 Task: Look for Airbnb options in Ermesinde, Portugal from 9th November, 2023 to 16th November, 2023 for 2 adults. Place can be entire room with 2 bedrooms having 2 beds and 1 bathroom. Property type can be flat.
Action: Mouse moved to (461, 59)
Screenshot: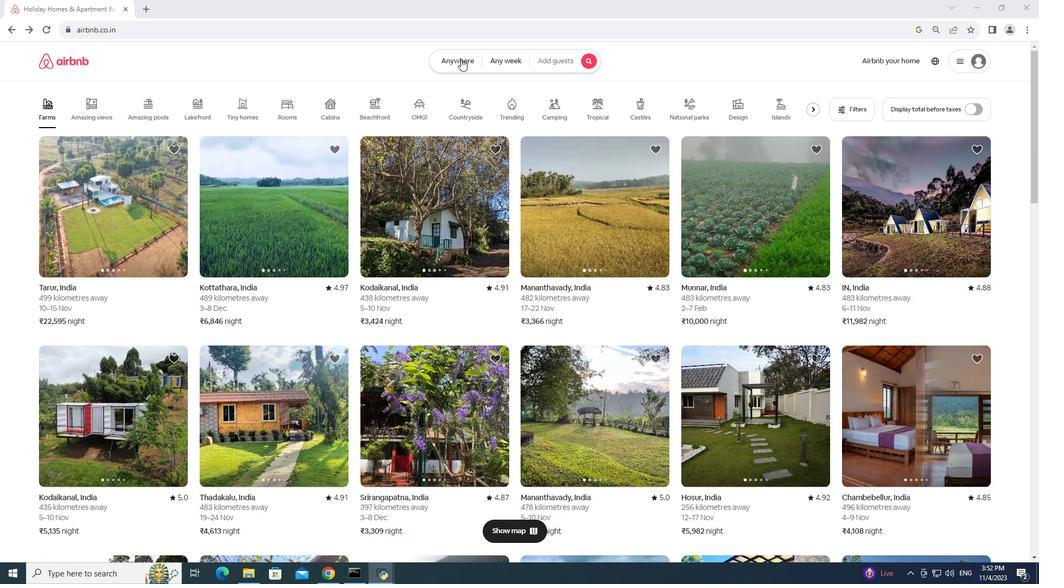 
Action: Mouse pressed left at (461, 59)
Screenshot: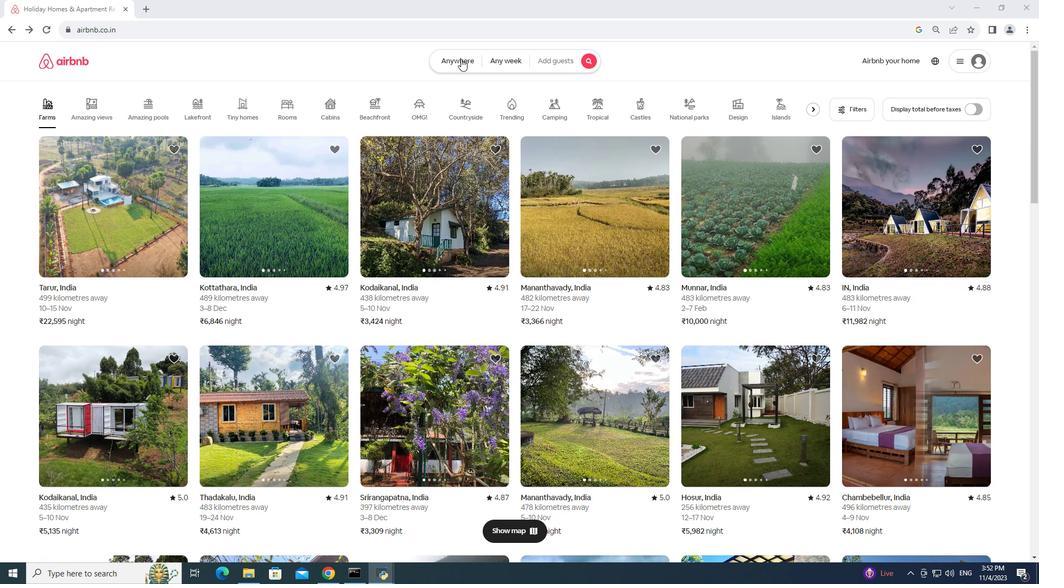 
Action: Mouse moved to (383, 104)
Screenshot: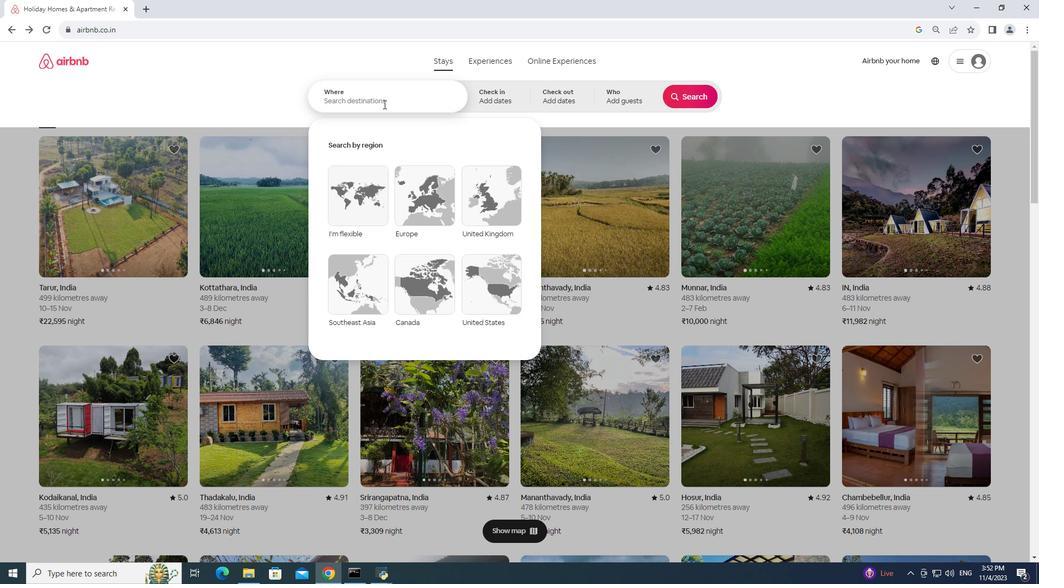 
Action: Mouse pressed left at (383, 104)
Screenshot: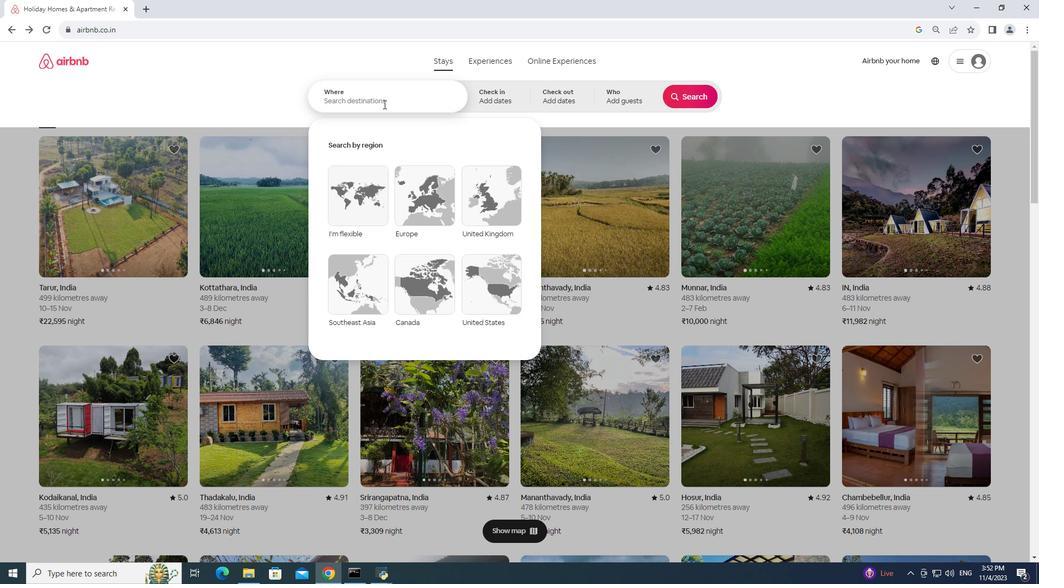 
Action: Key pressed ermesinde
Screenshot: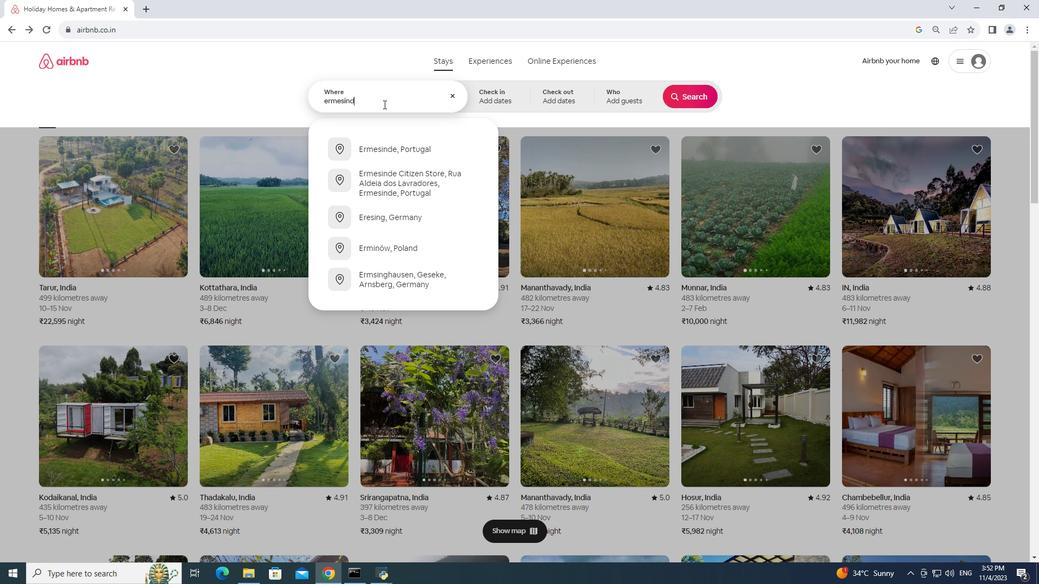 
Action: Mouse moved to (385, 147)
Screenshot: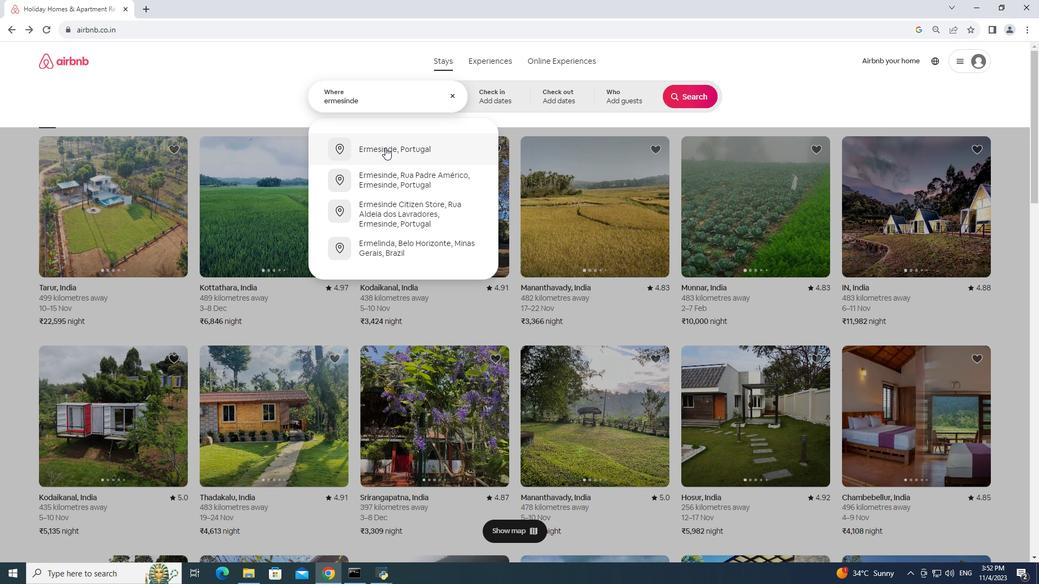
Action: Mouse pressed left at (385, 147)
Screenshot: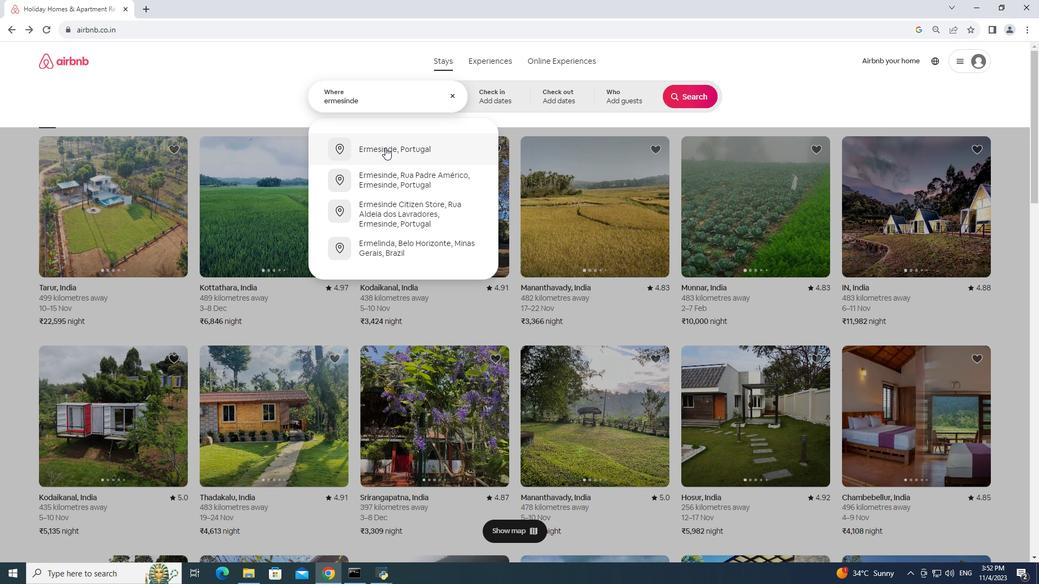 
Action: Mouse moved to (442, 241)
Screenshot: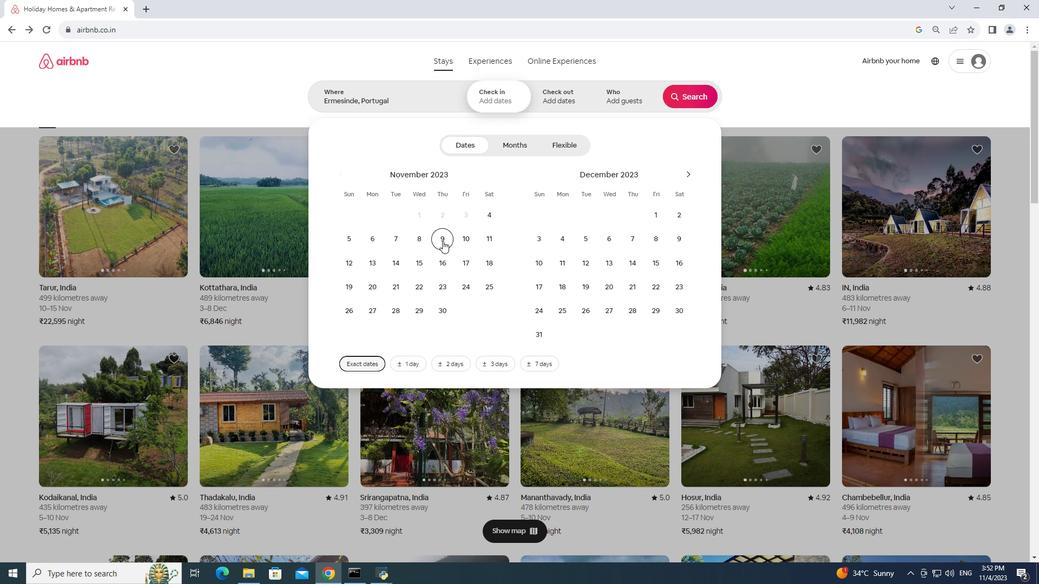 
Action: Mouse pressed left at (442, 241)
Screenshot: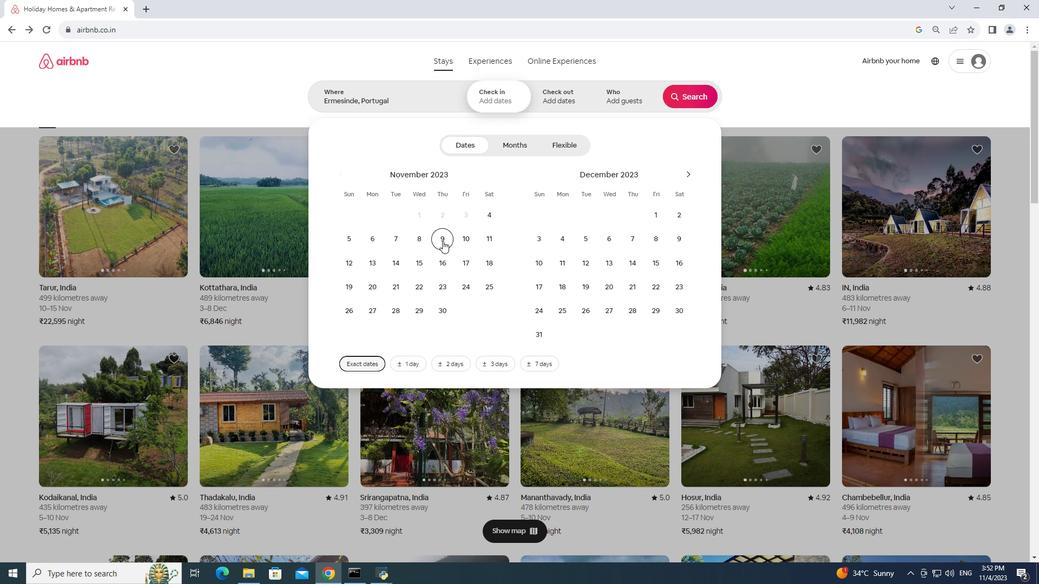 
Action: Mouse moved to (446, 261)
Screenshot: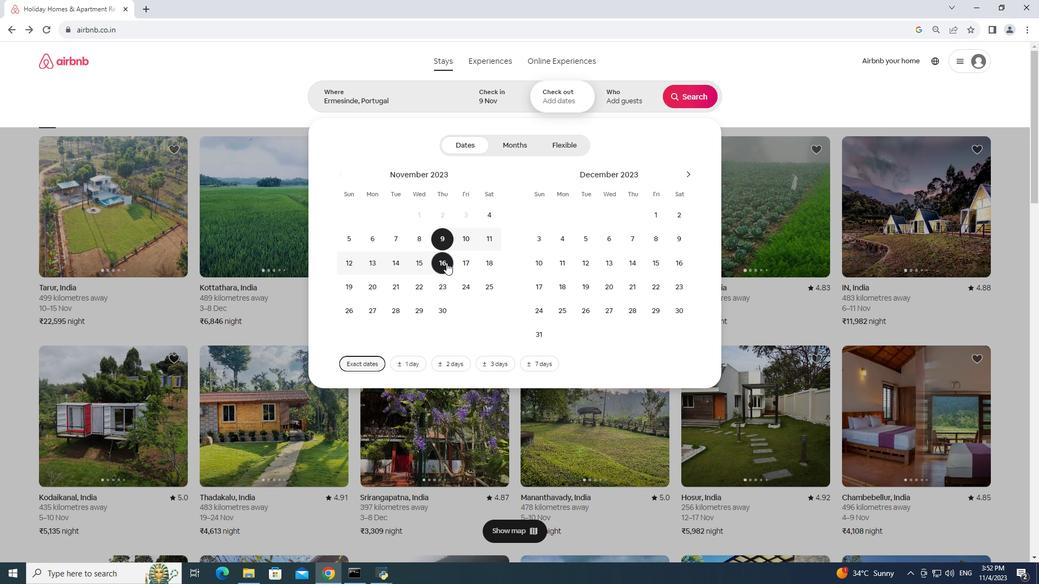 
Action: Mouse pressed left at (446, 261)
Screenshot: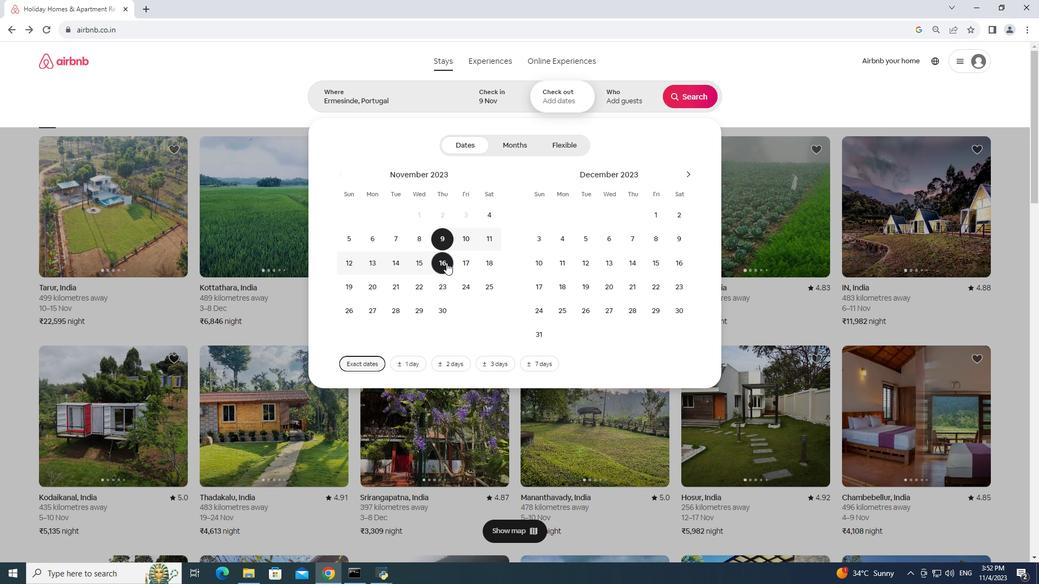 
Action: Mouse moved to (620, 91)
Screenshot: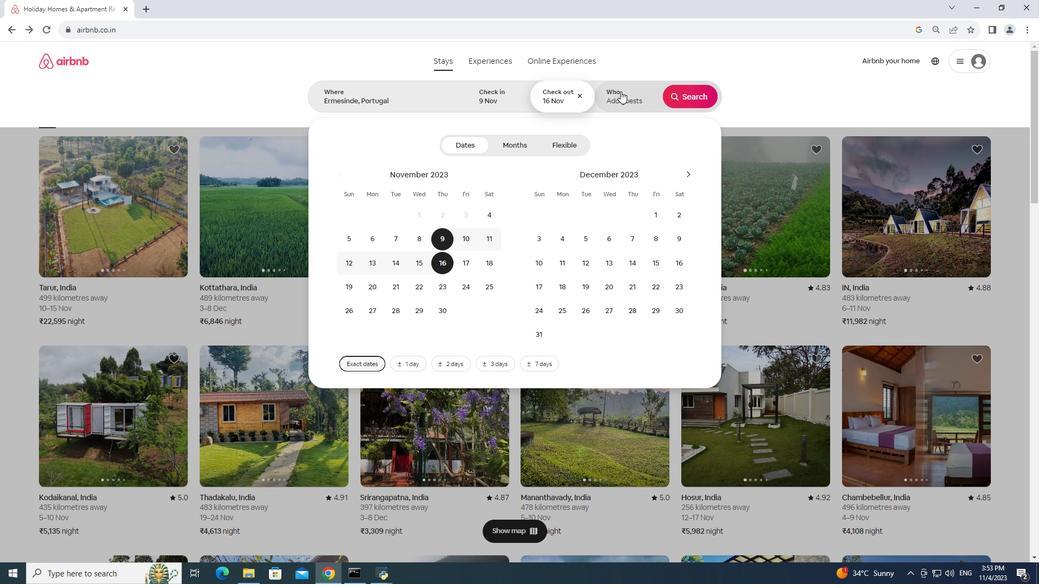 
Action: Mouse pressed left at (620, 91)
Screenshot: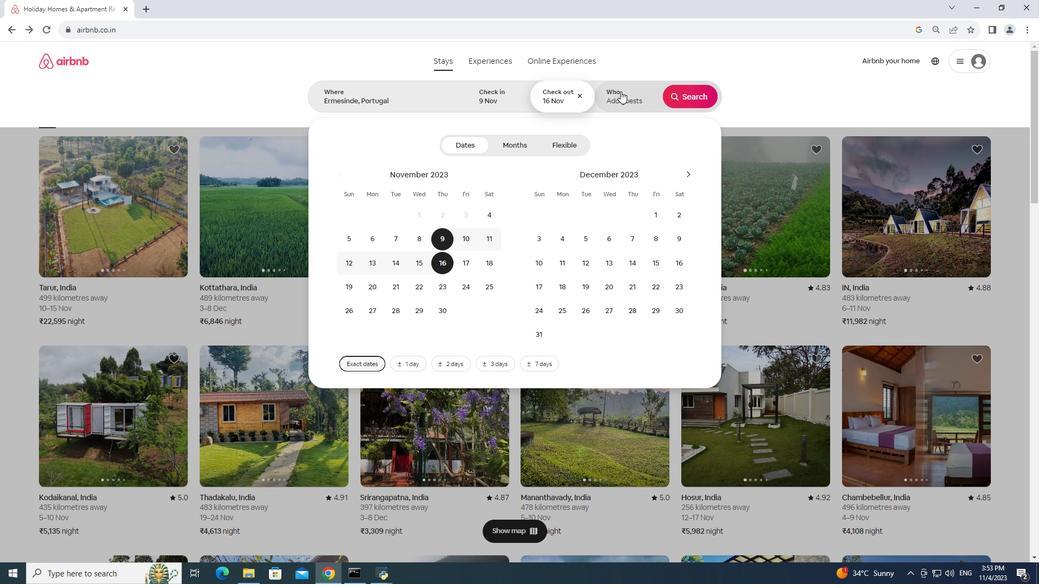 
Action: Mouse moved to (692, 152)
Screenshot: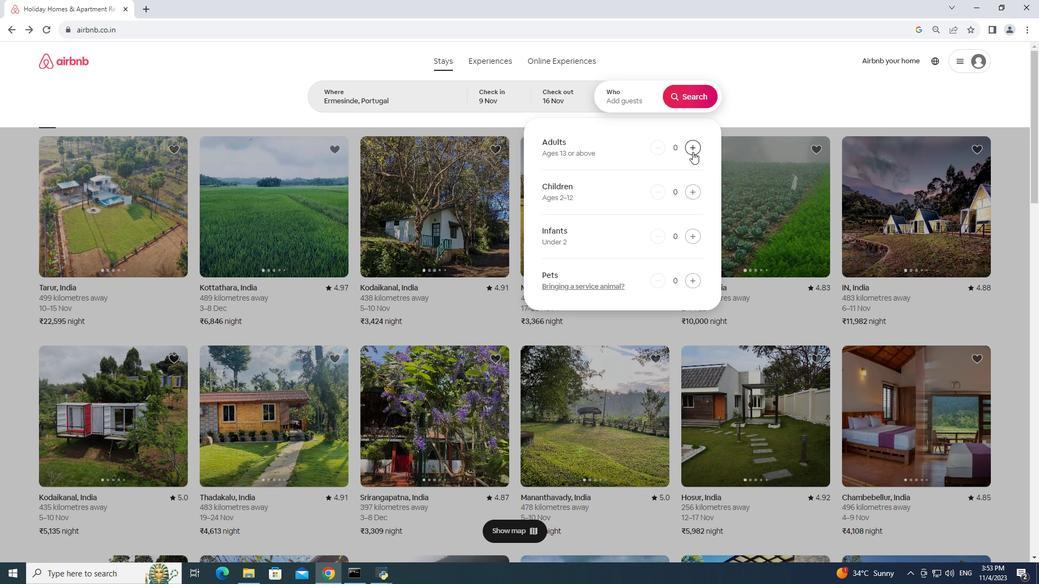 
Action: Mouse pressed left at (692, 152)
Screenshot: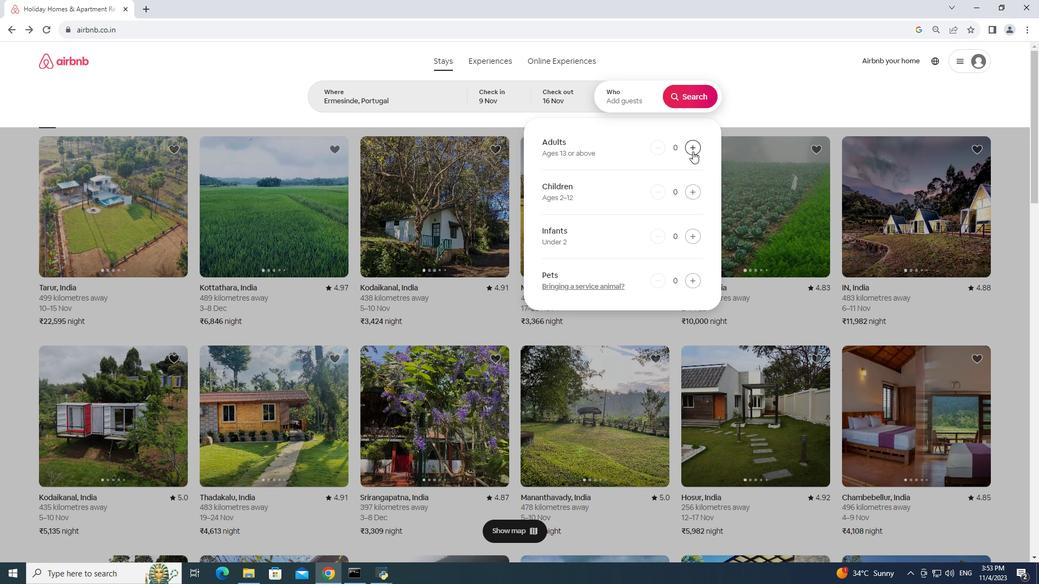 
Action: Mouse moved to (692, 151)
Screenshot: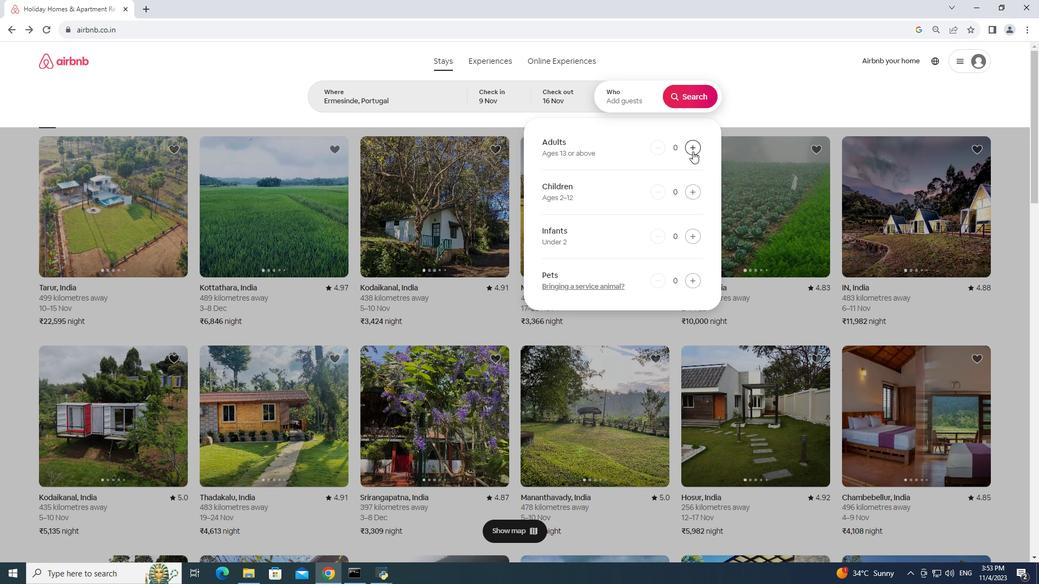 
Action: Mouse pressed left at (692, 151)
Screenshot: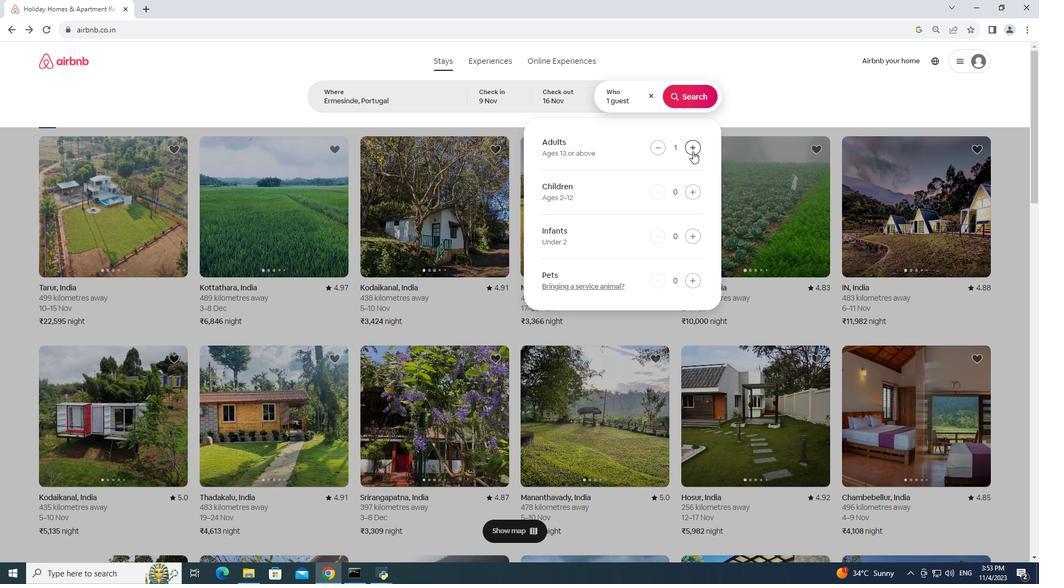 
Action: Mouse moved to (675, 96)
Screenshot: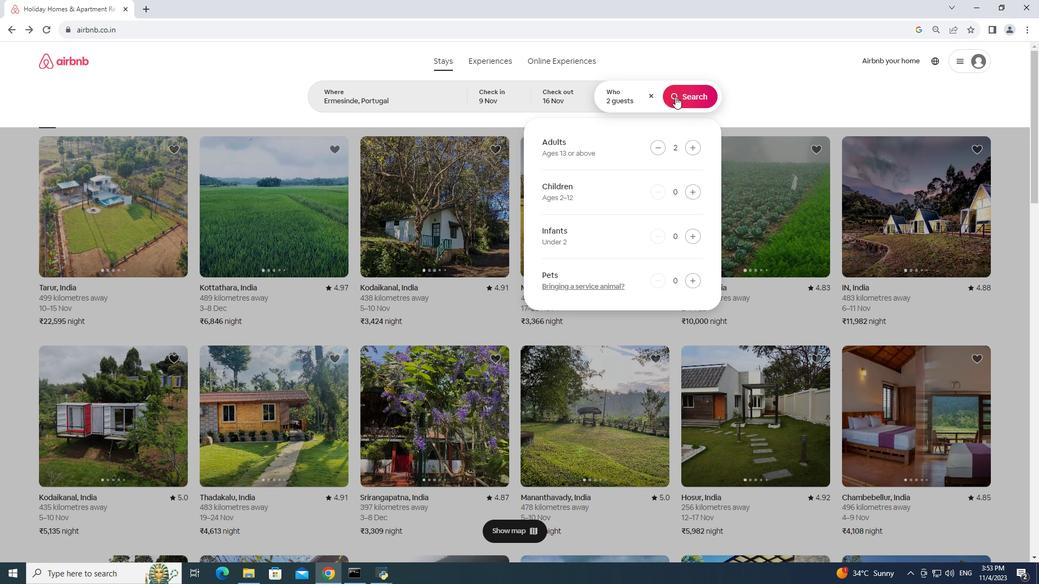 
Action: Mouse pressed left at (675, 96)
Screenshot: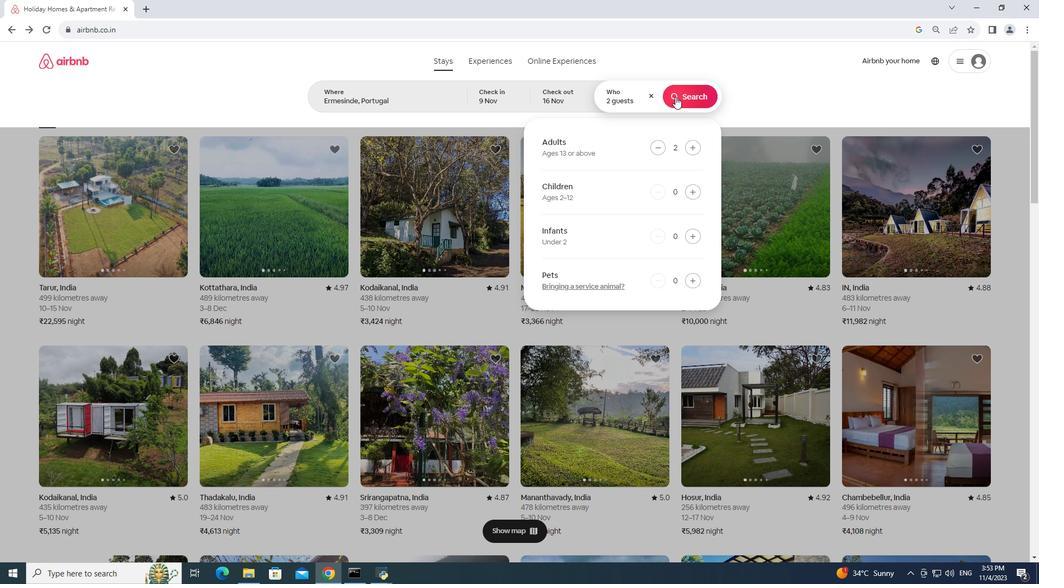 
Action: Mouse moved to (883, 100)
Screenshot: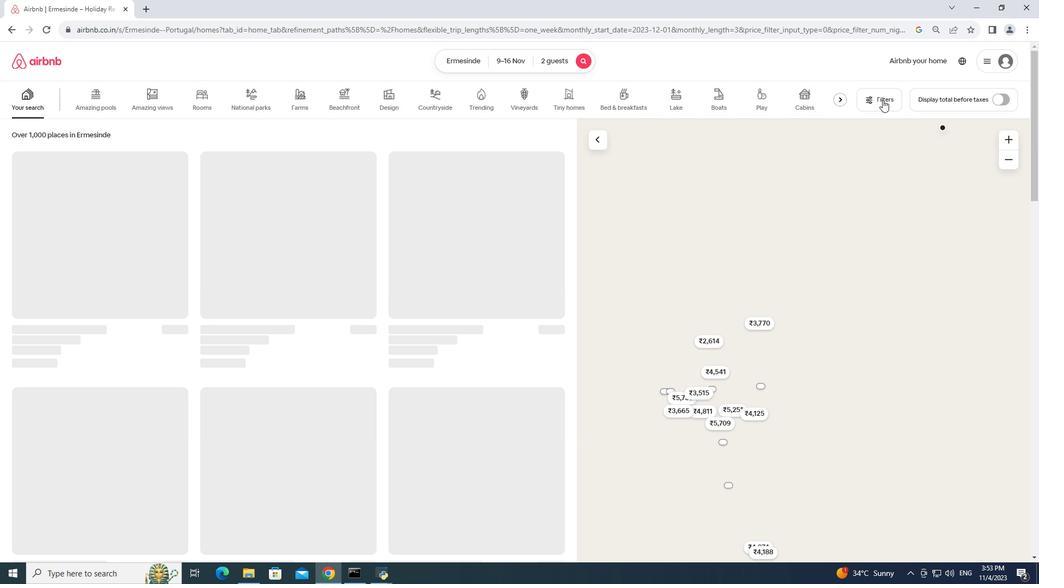 
Action: Mouse pressed left at (883, 100)
Screenshot: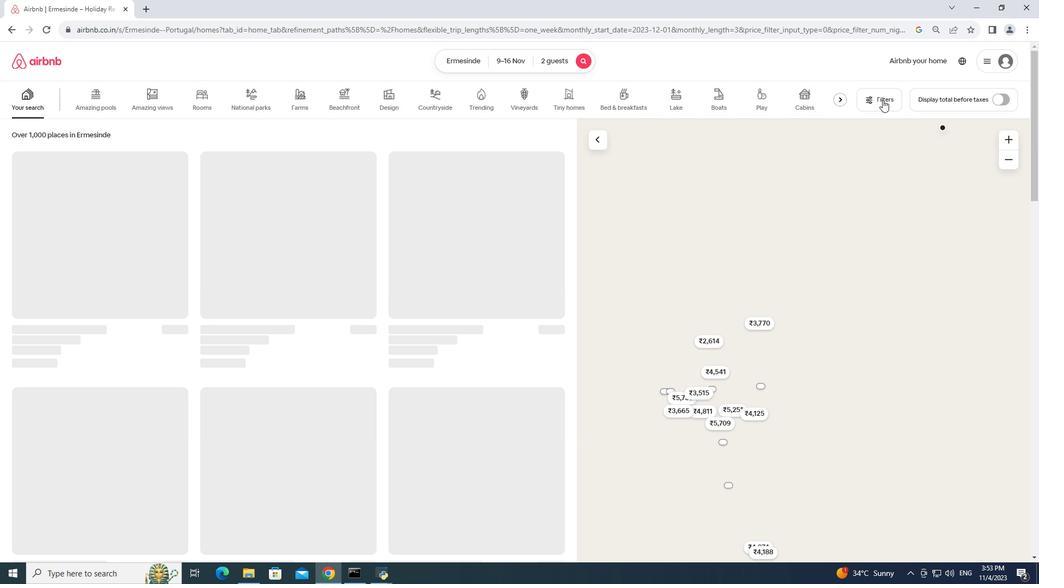 
Action: Mouse moved to (423, 402)
Screenshot: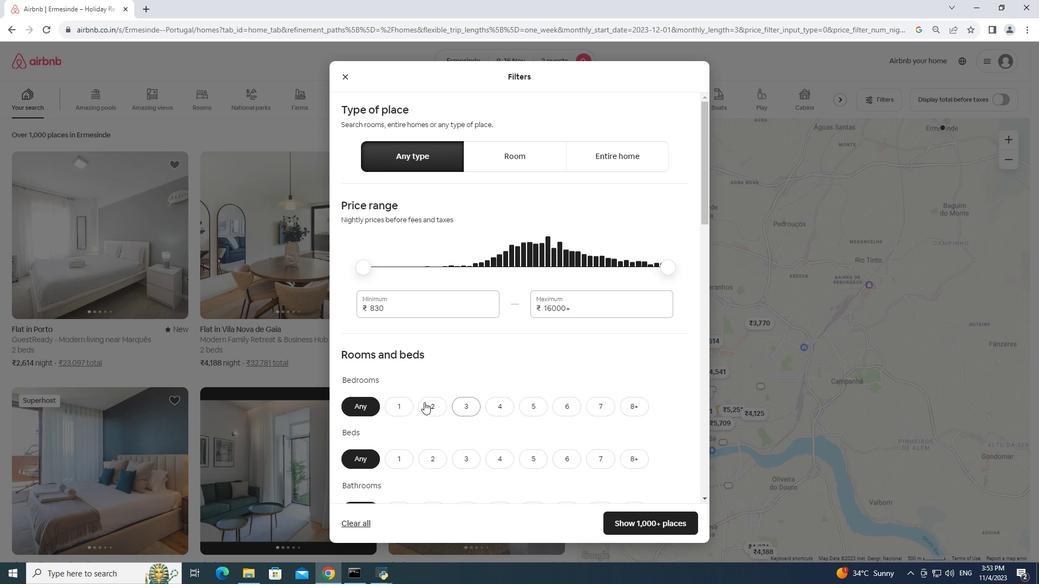 
Action: Mouse pressed left at (423, 402)
Screenshot: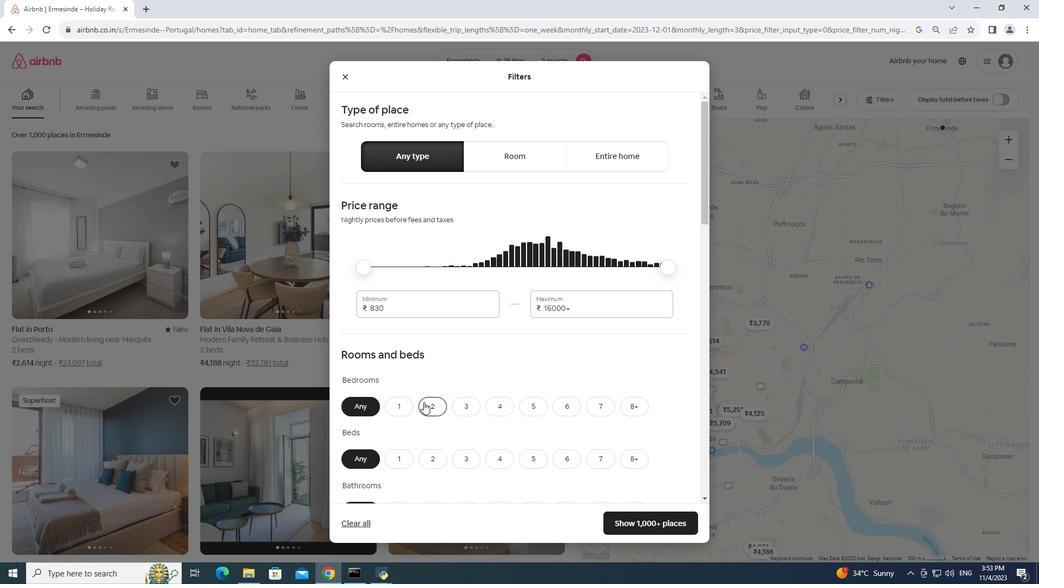 
Action: Mouse moved to (434, 452)
Screenshot: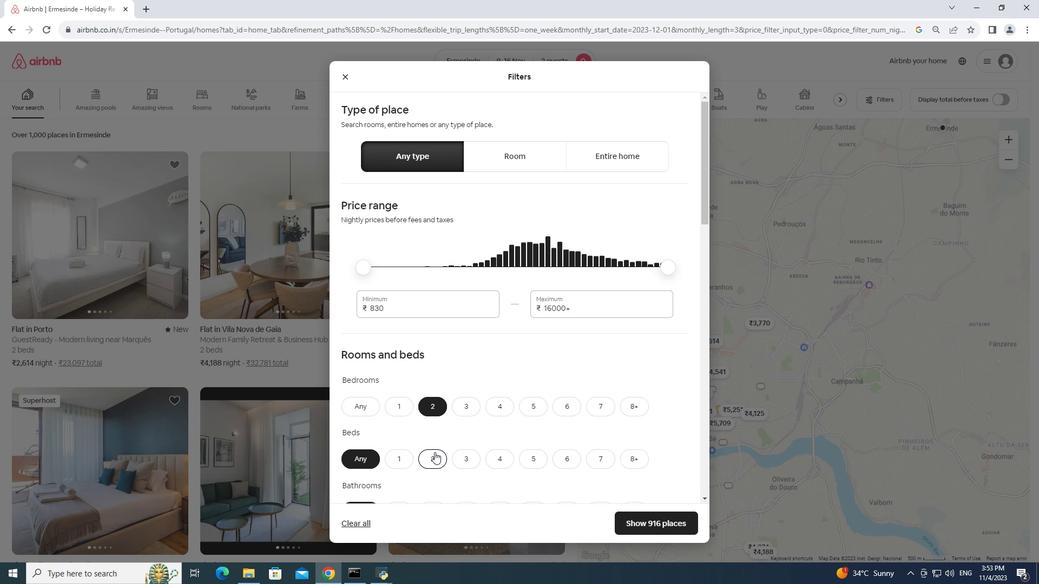 
Action: Mouse pressed left at (434, 452)
Screenshot: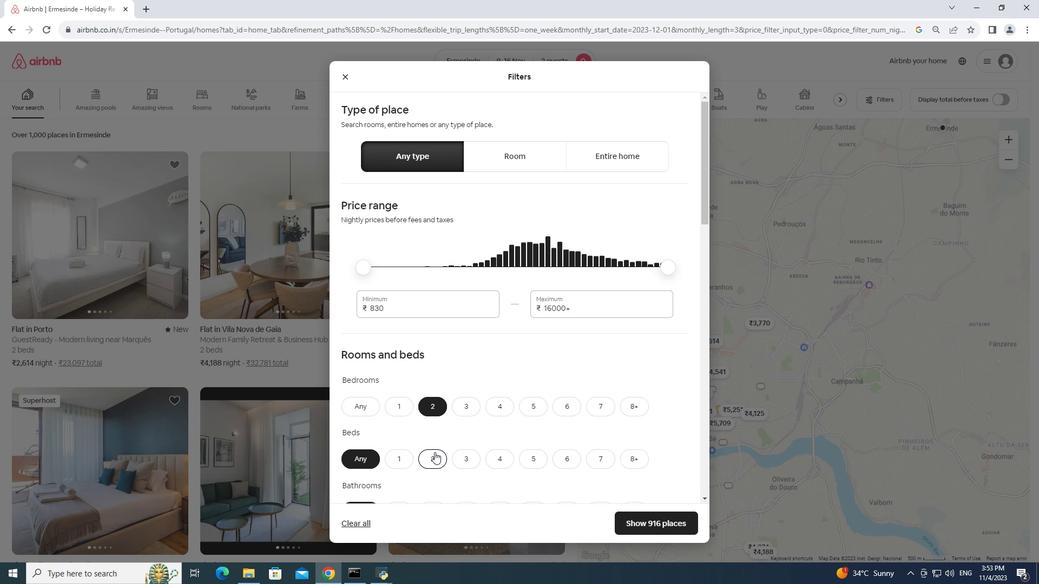 
Action: Mouse moved to (435, 452)
Screenshot: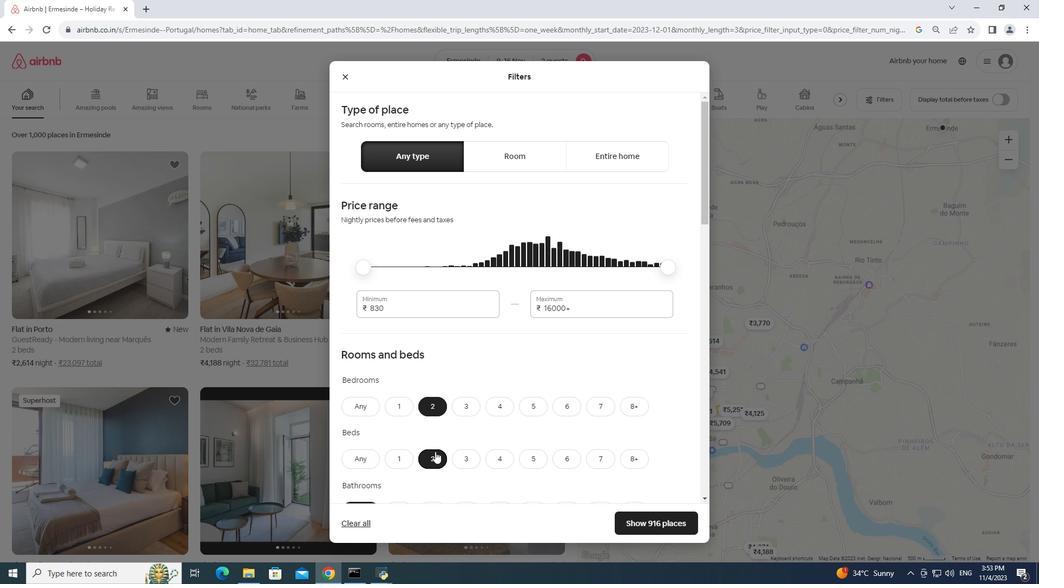 
Action: Mouse scrolled (435, 451) with delta (0, 0)
Screenshot: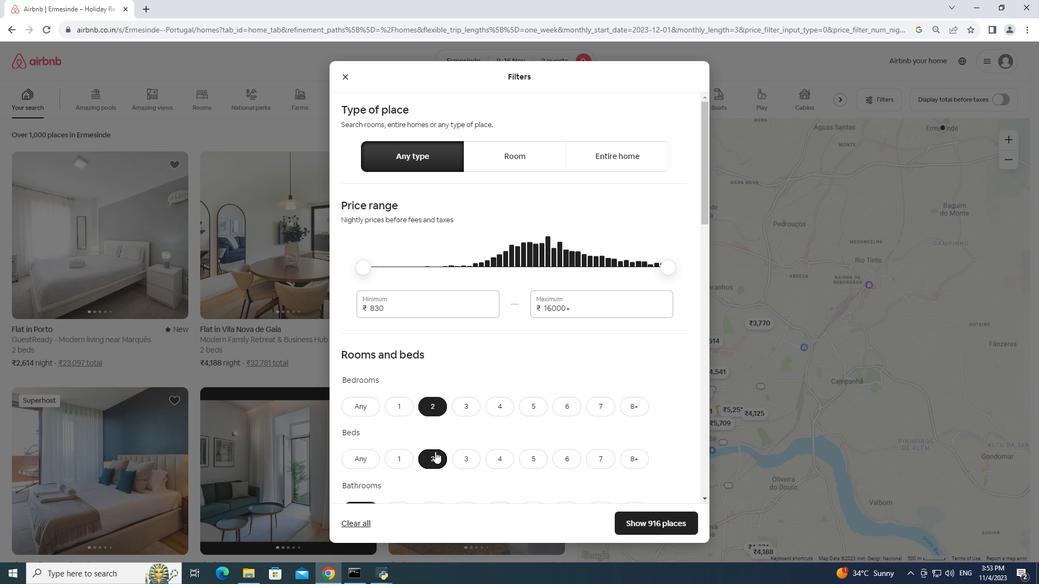 
Action: Mouse scrolled (435, 451) with delta (0, 0)
Screenshot: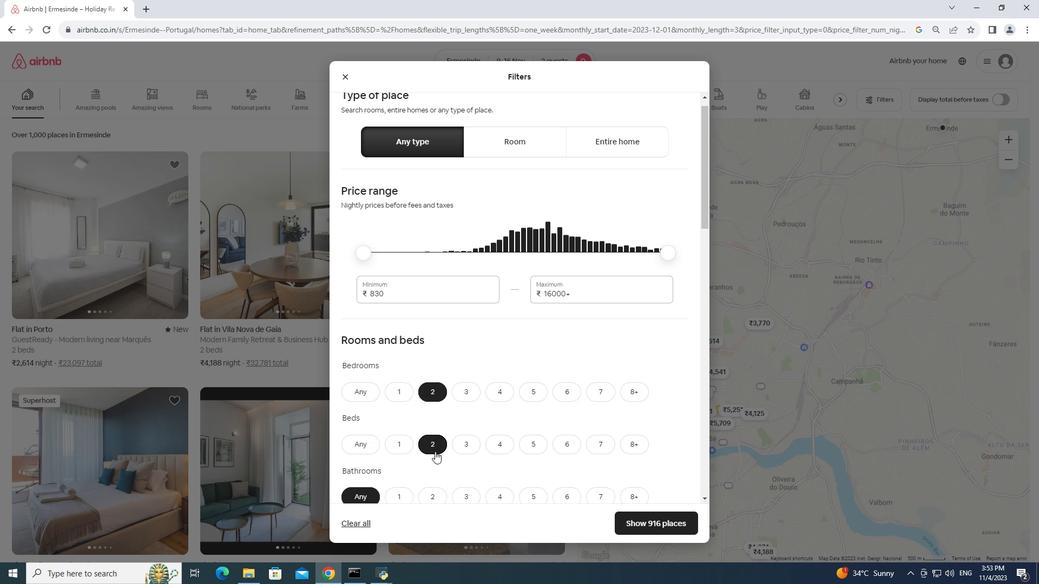 
Action: Mouse moved to (391, 404)
Screenshot: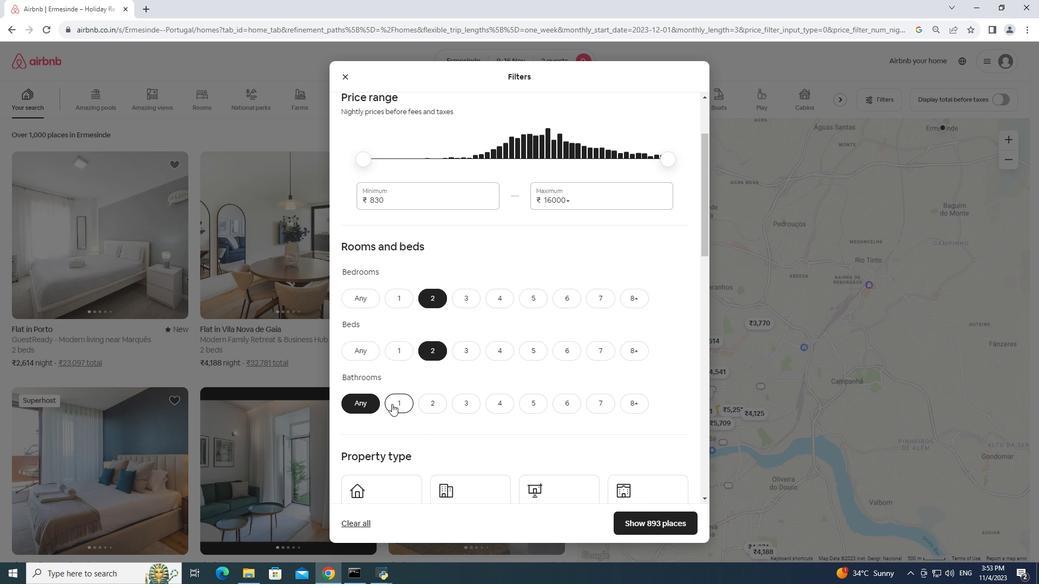 
Action: Mouse pressed left at (391, 404)
Screenshot: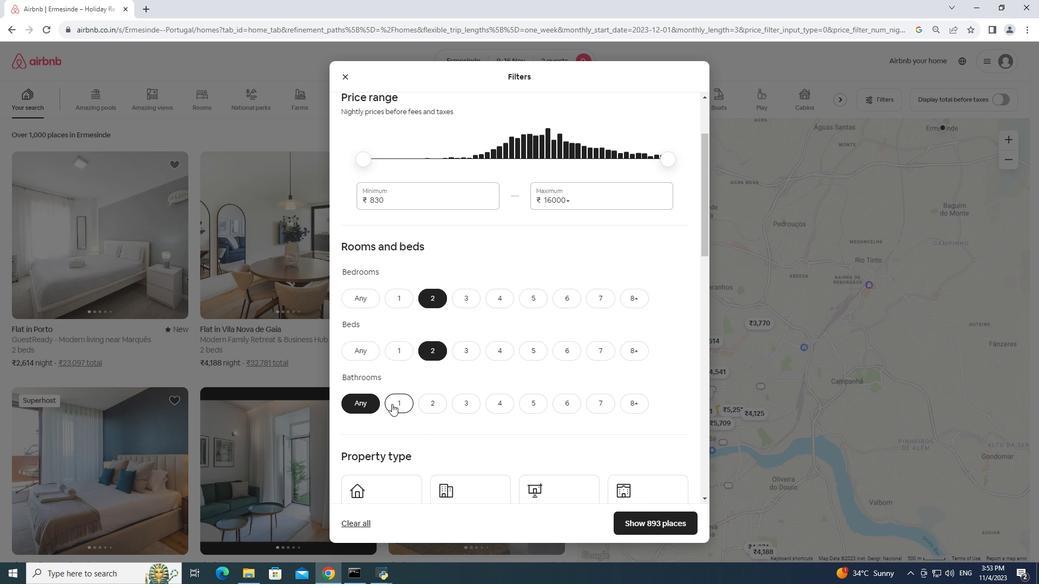 
Action: Mouse moved to (489, 416)
Screenshot: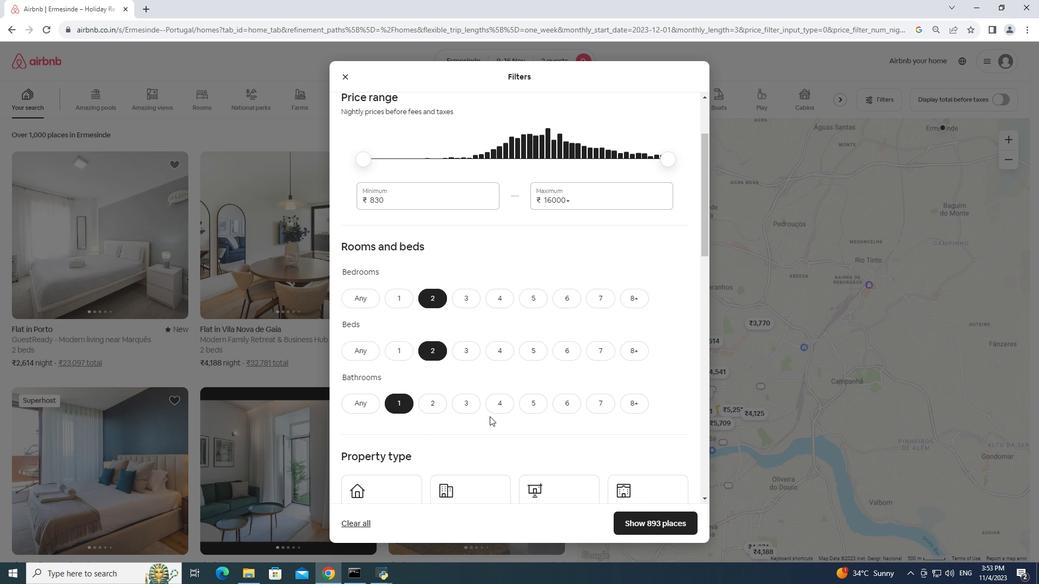 
Action: Mouse scrolled (489, 416) with delta (0, 0)
Screenshot: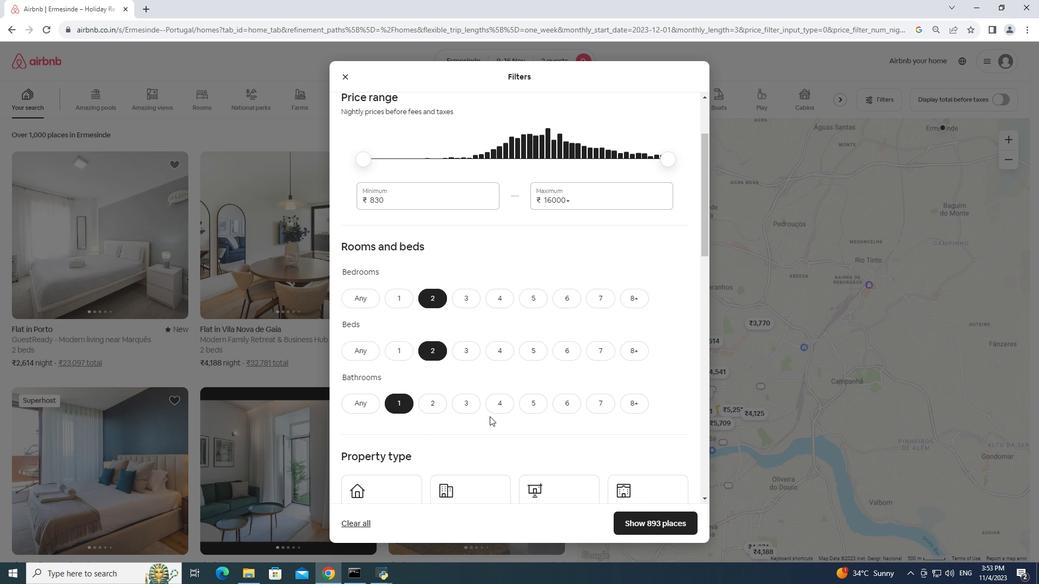 
Action: Mouse scrolled (489, 416) with delta (0, 0)
Screenshot: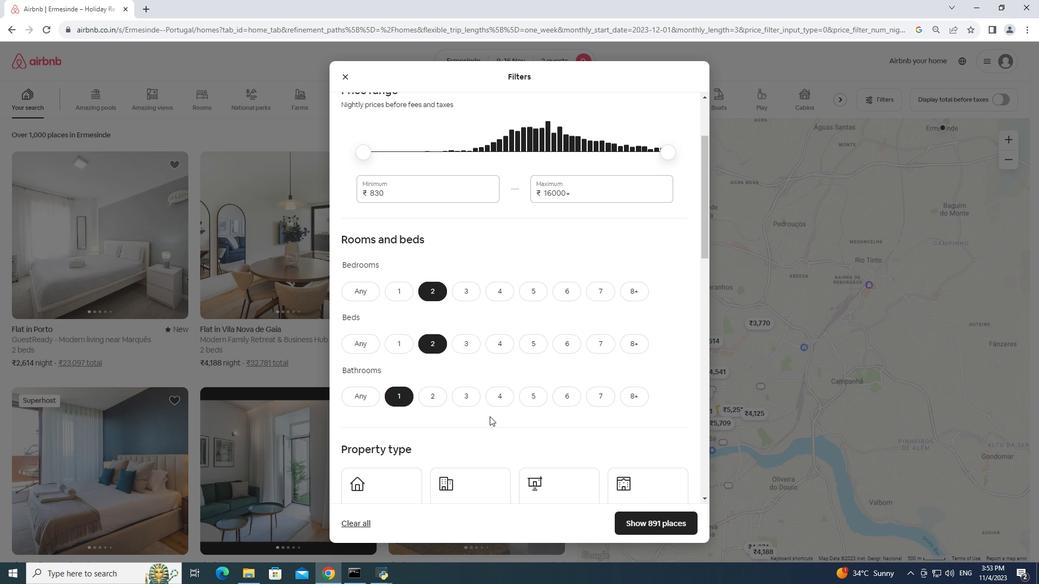 
Action: Mouse scrolled (489, 416) with delta (0, 0)
Screenshot: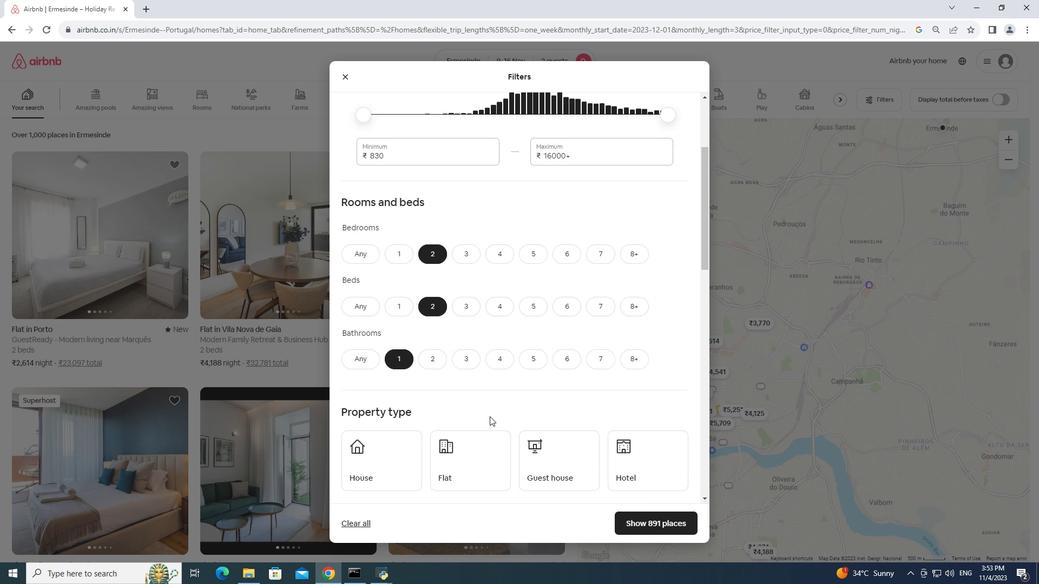 
Action: Mouse moved to (482, 361)
Screenshot: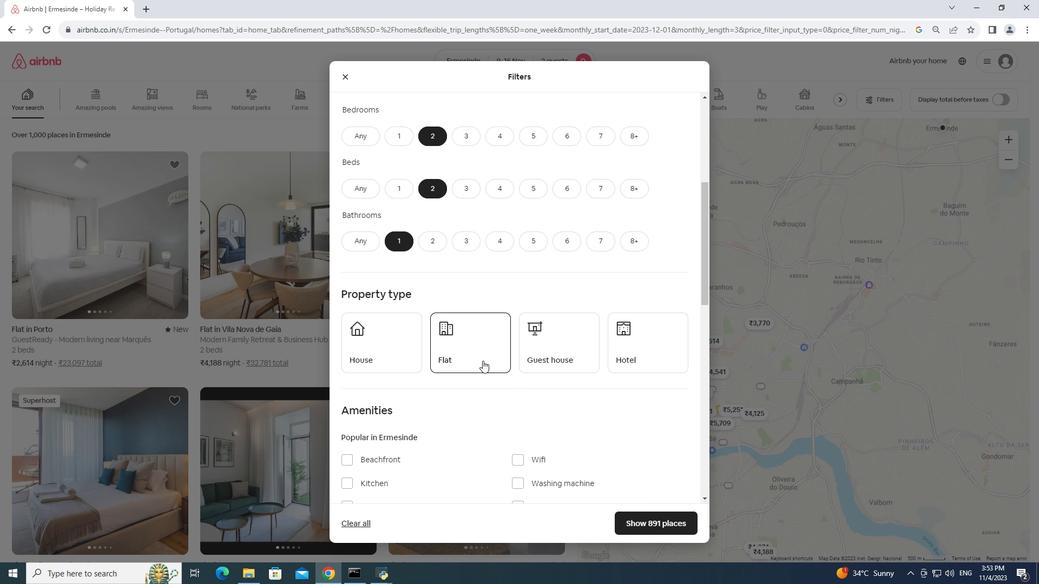 
Action: Mouse pressed left at (482, 361)
Screenshot: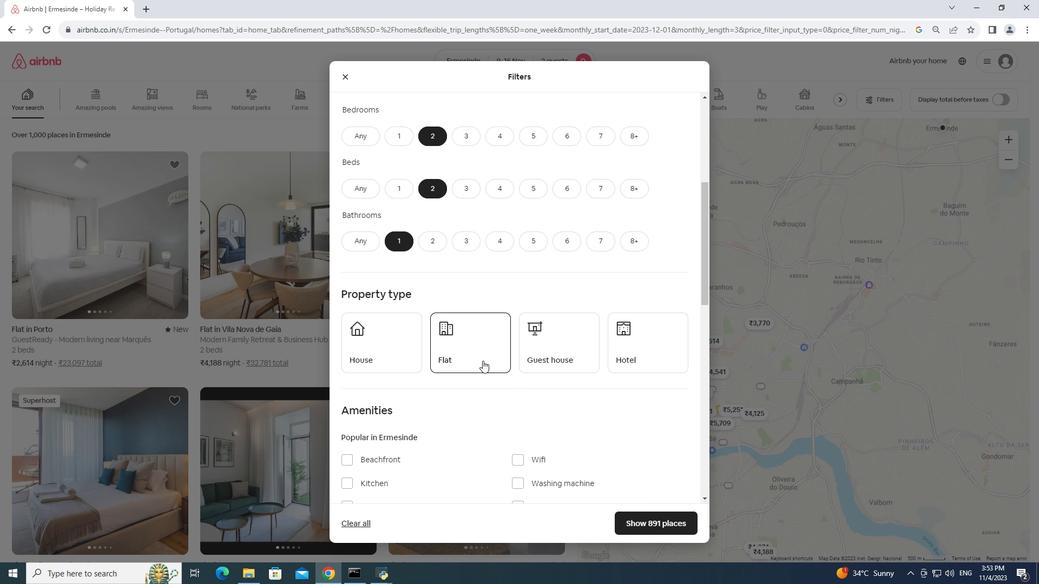 
Action: Mouse moved to (662, 521)
Screenshot: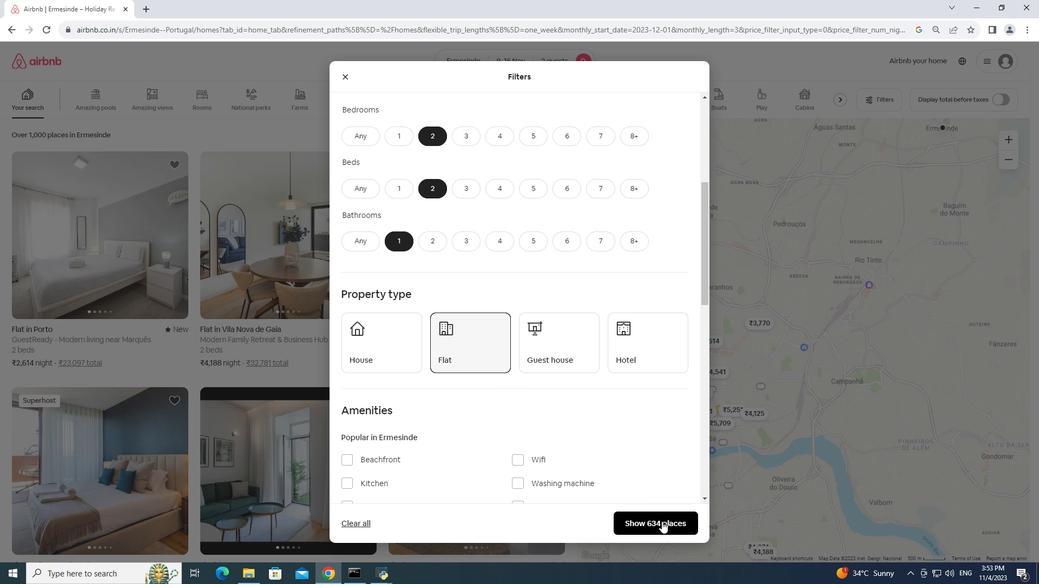 
Action: Mouse pressed left at (662, 521)
Screenshot: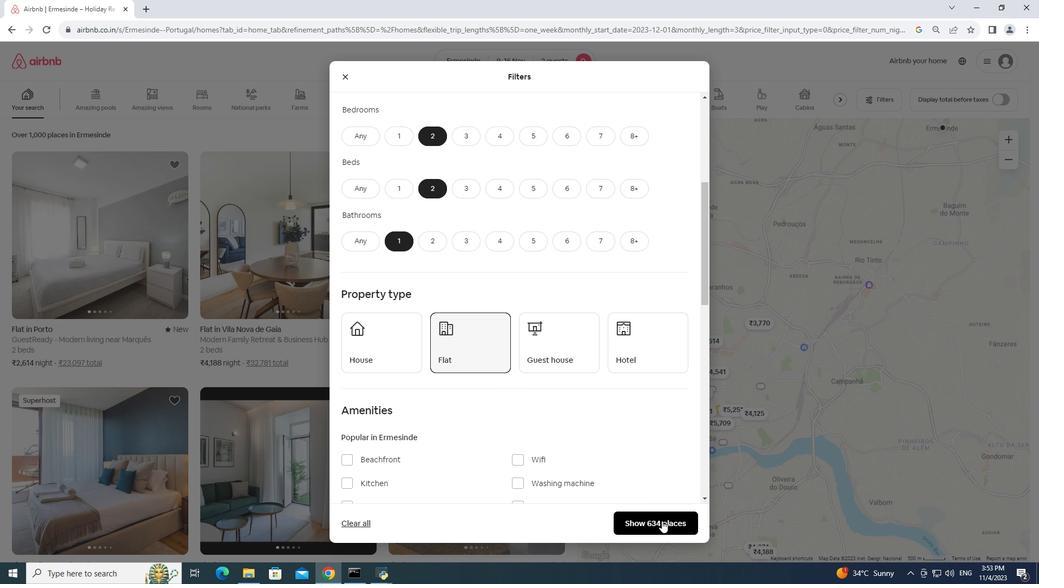 
Action: Mouse moved to (250, 323)
Screenshot: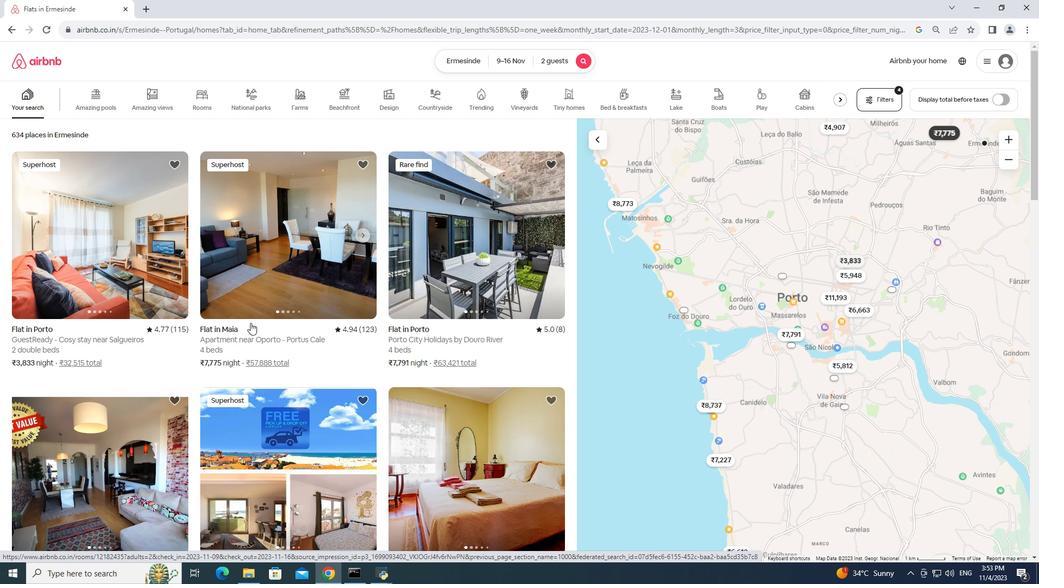 
Action: Mouse scrolled (250, 322) with delta (0, 0)
Screenshot: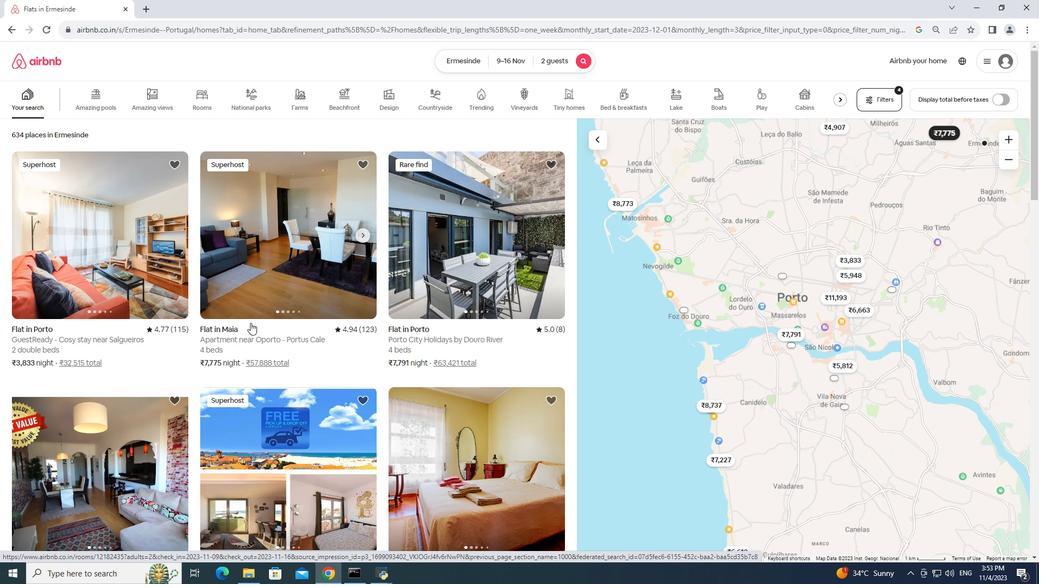 
Action: Mouse moved to (145, 221)
Screenshot: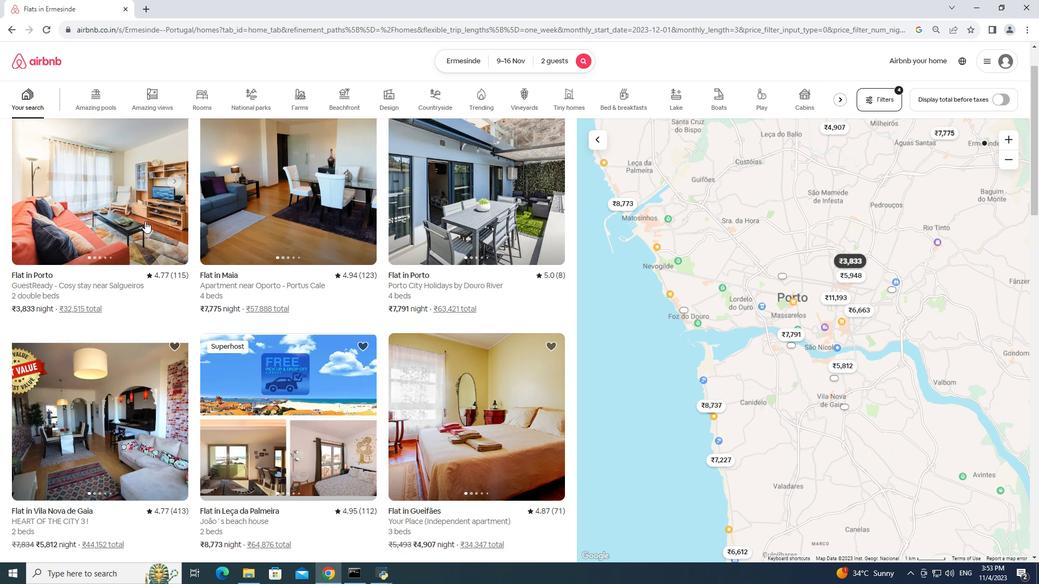 
Action: Mouse pressed left at (145, 221)
Screenshot: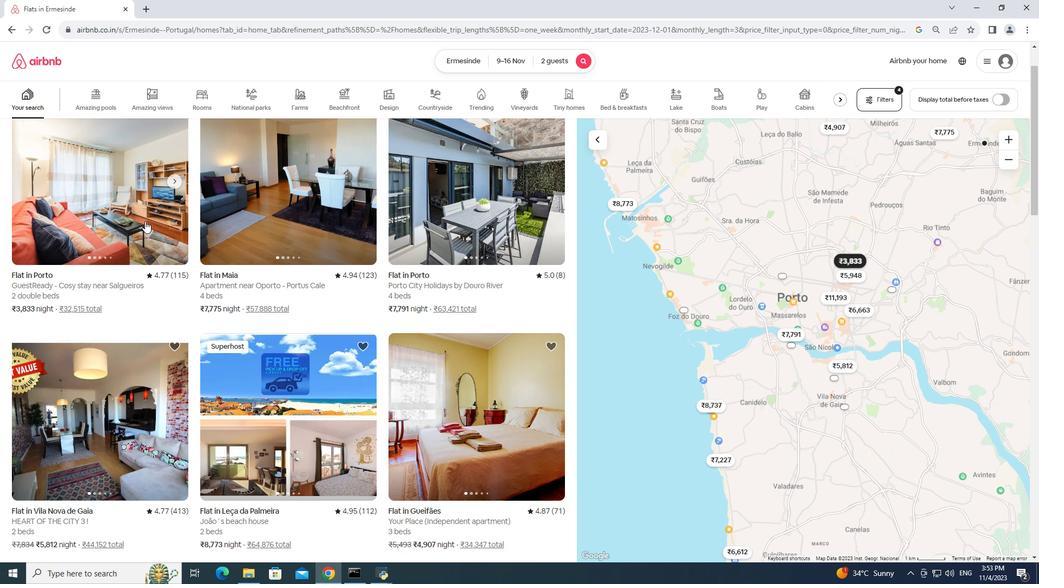 
Action: Mouse pressed left at (145, 221)
Screenshot: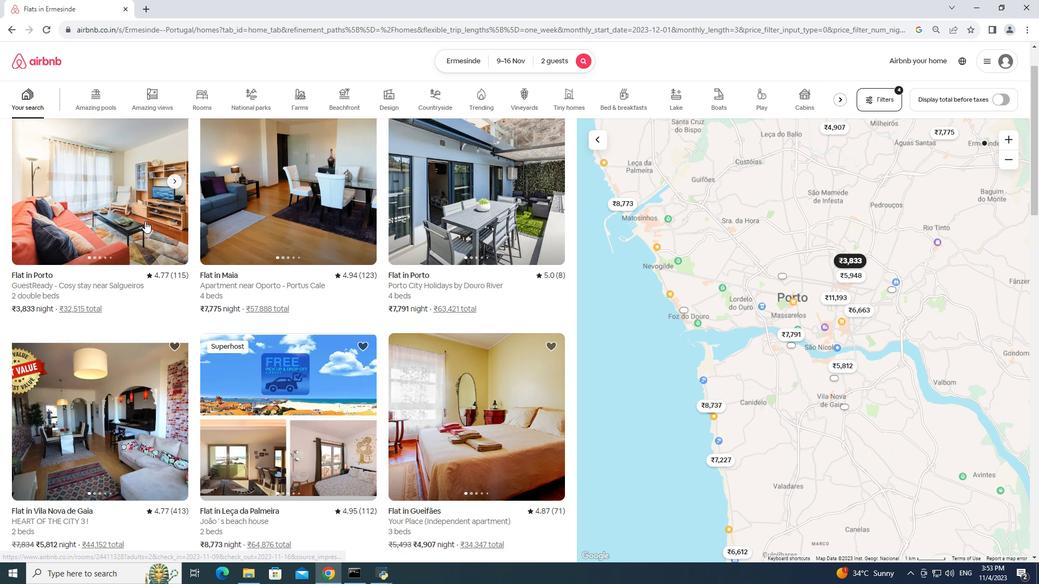 
Action: Mouse moved to (253, 6)
Screenshot: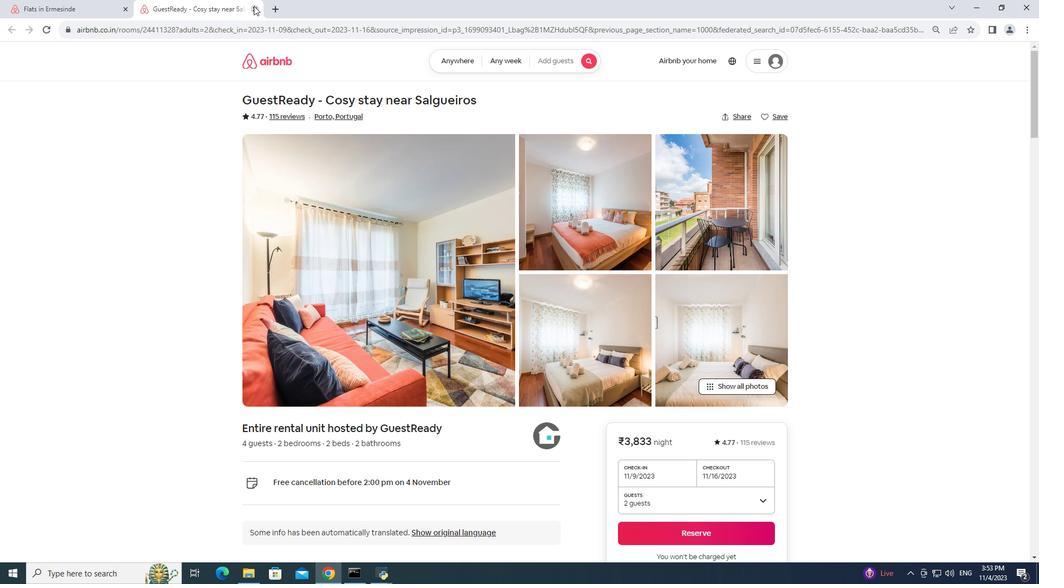 
Action: Mouse pressed left at (253, 6)
Screenshot: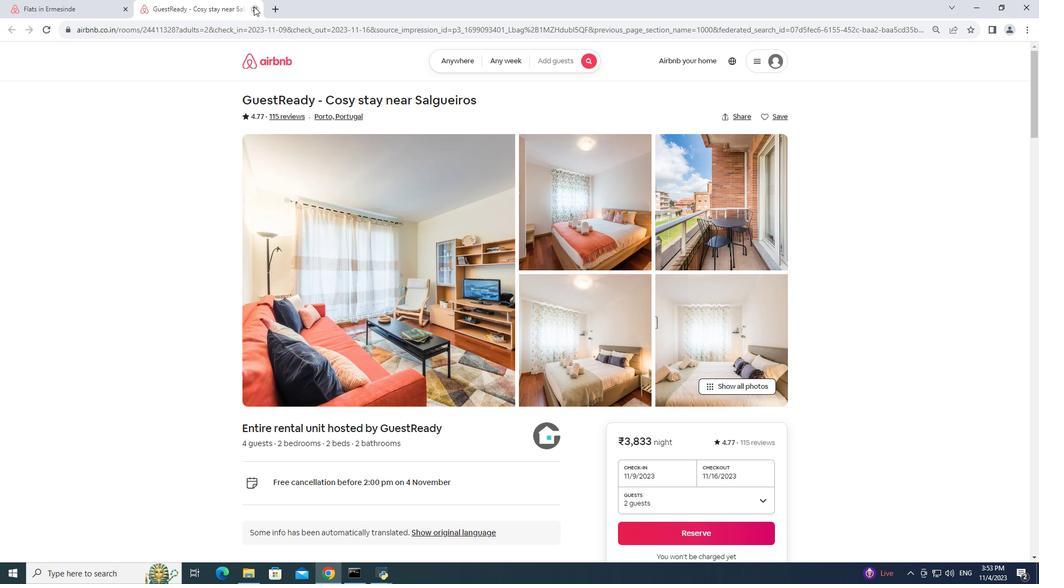 
Action: Mouse moved to (249, 279)
Screenshot: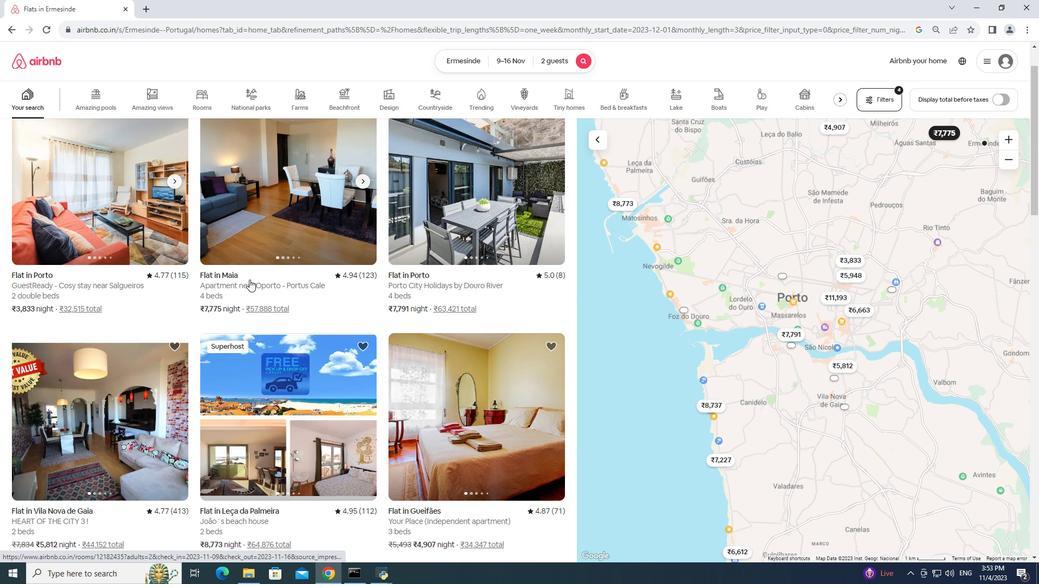 
Action: Mouse scrolled (249, 279) with delta (0, 0)
Screenshot: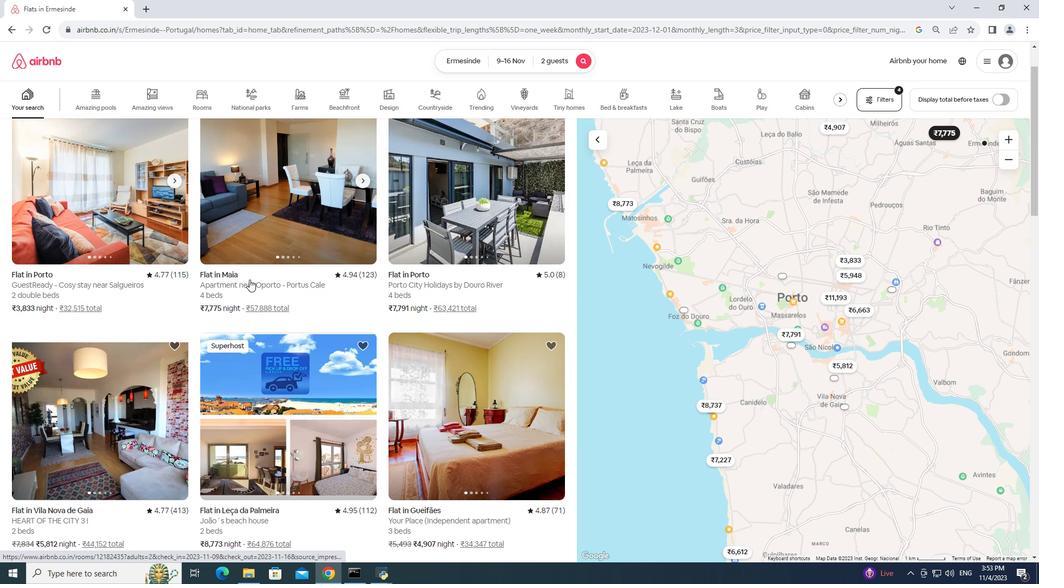 
Action: Mouse moved to (223, 191)
Screenshot: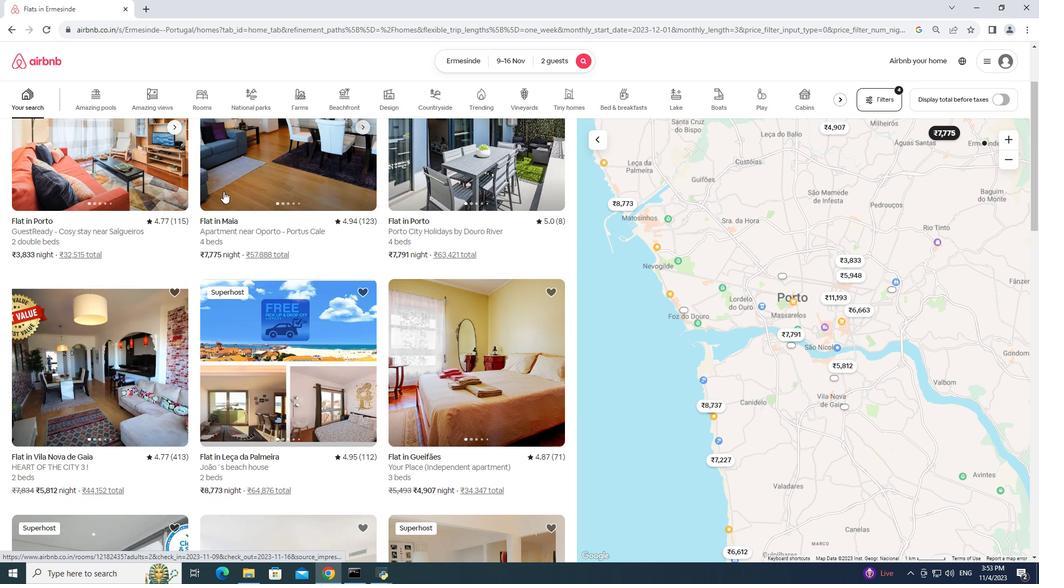 
Action: Mouse pressed left at (223, 191)
Screenshot: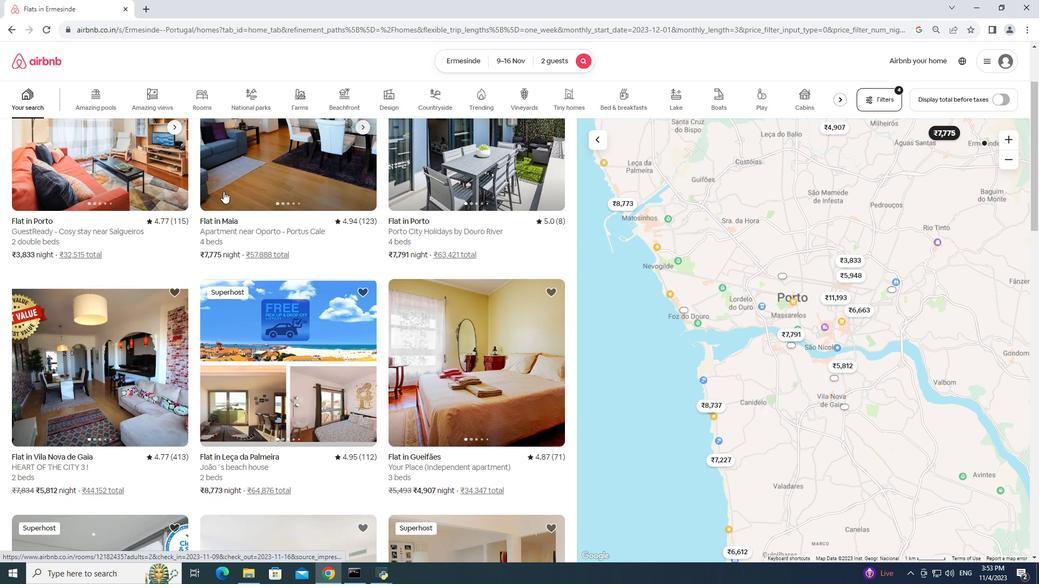 
Action: Mouse moved to (223, 191)
Screenshot: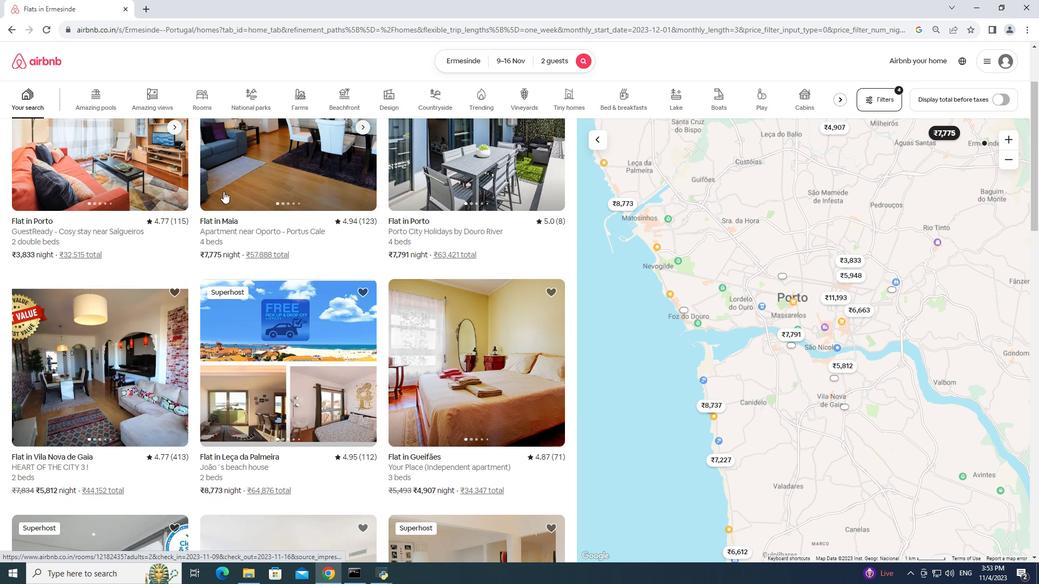 
Action: Mouse pressed left at (223, 191)
Screenshot: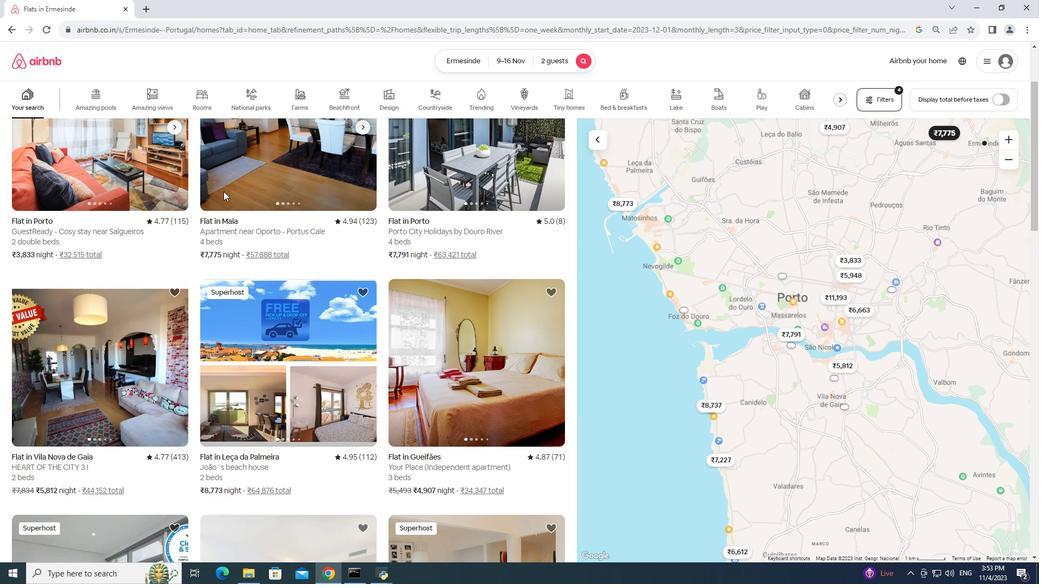 
Action: Mouse moved to (400, 245)
Screenshot: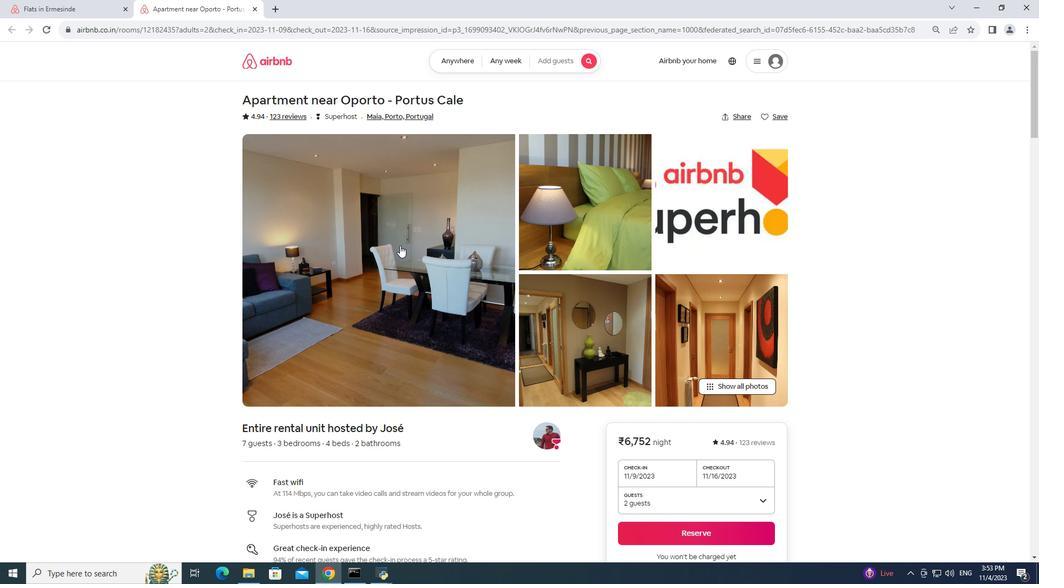 
Action: Mouse scrolled (400, 245) with delta (0, 0)
Screenshot: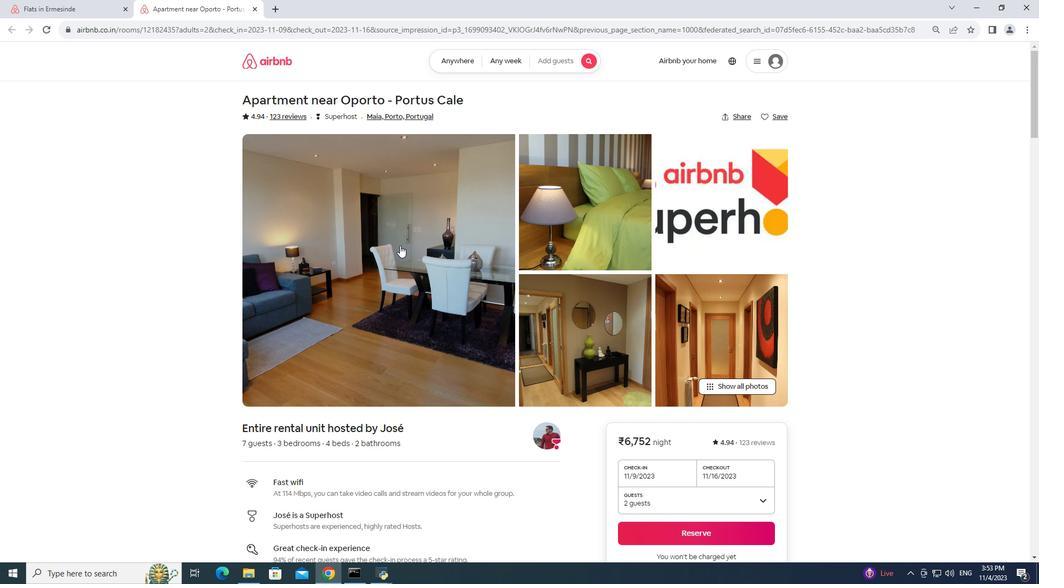 
Action: Mouse moved to (253, 9)
Screenshot: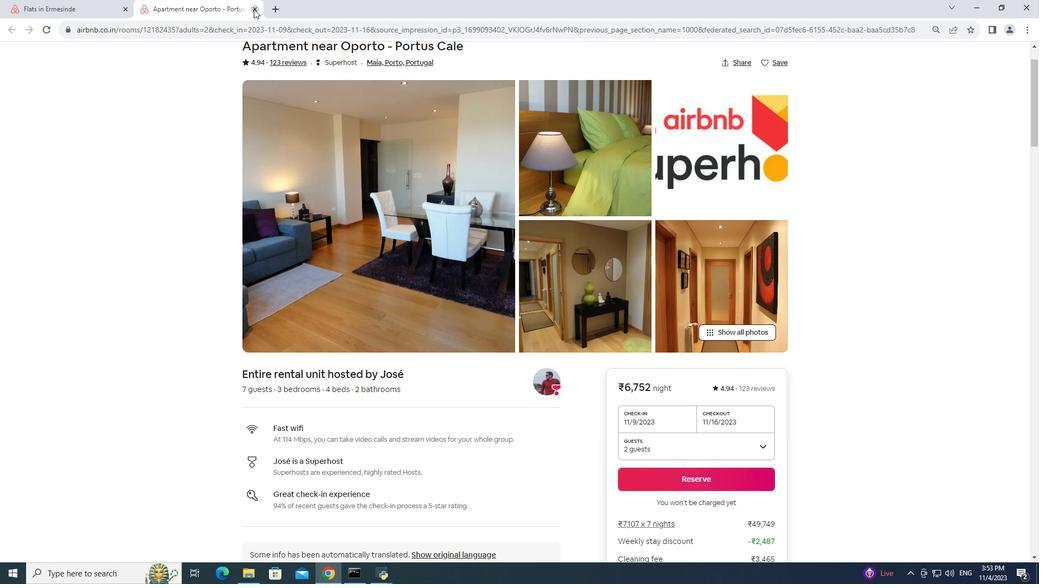 
Action: Mouse pressed left at (253, 9)
Screenshot: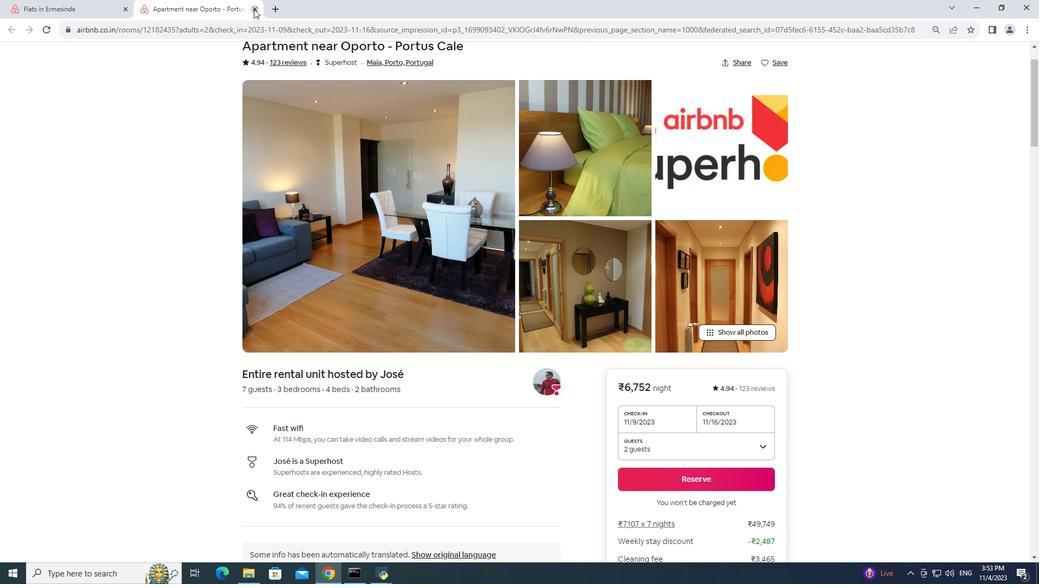 
Action: Mouse moved to (127, 363)
Screenshot: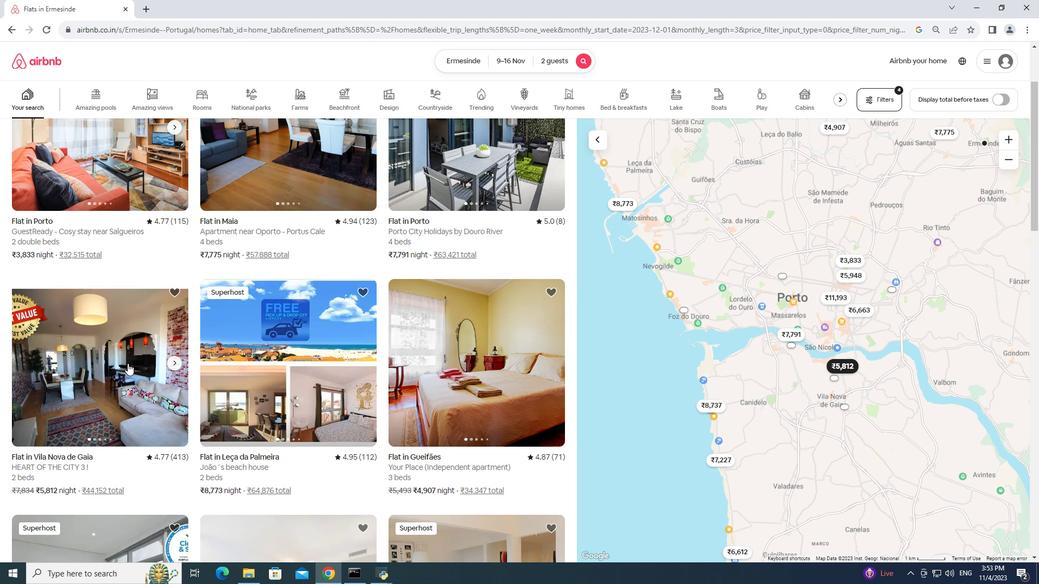 
Action: Mouse pressed left at (127, 363)
Screenshot: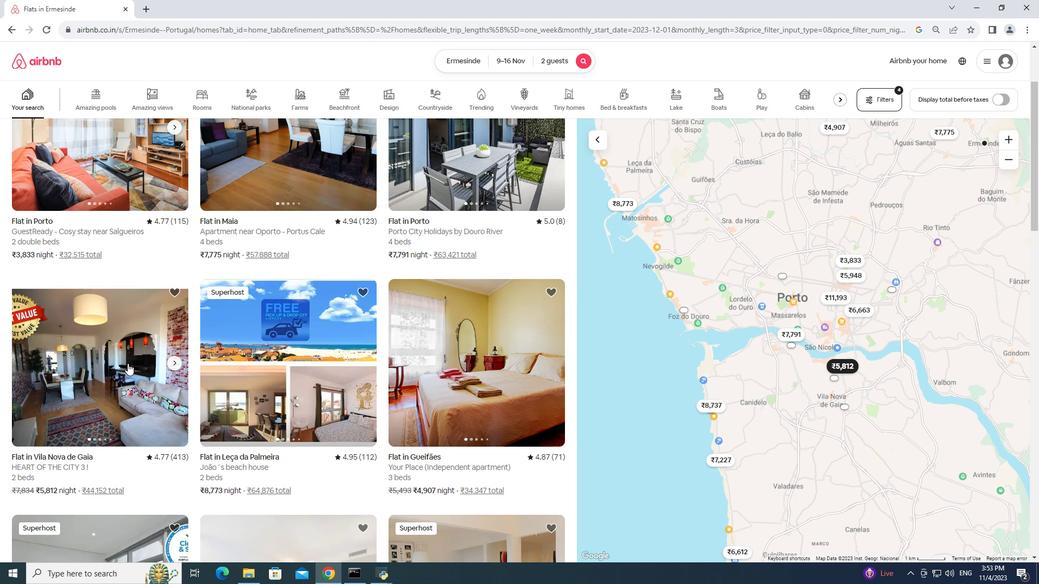 
Action: Mouse moved to (127, 362)
Screenshot: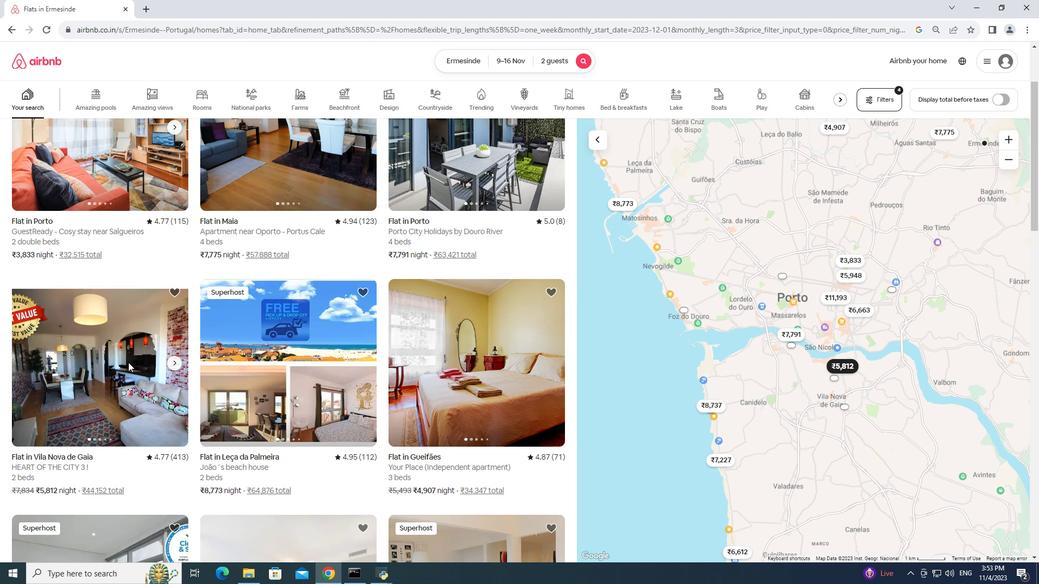 
Action: Mouse pressed left at (127, 362)
Screenshot: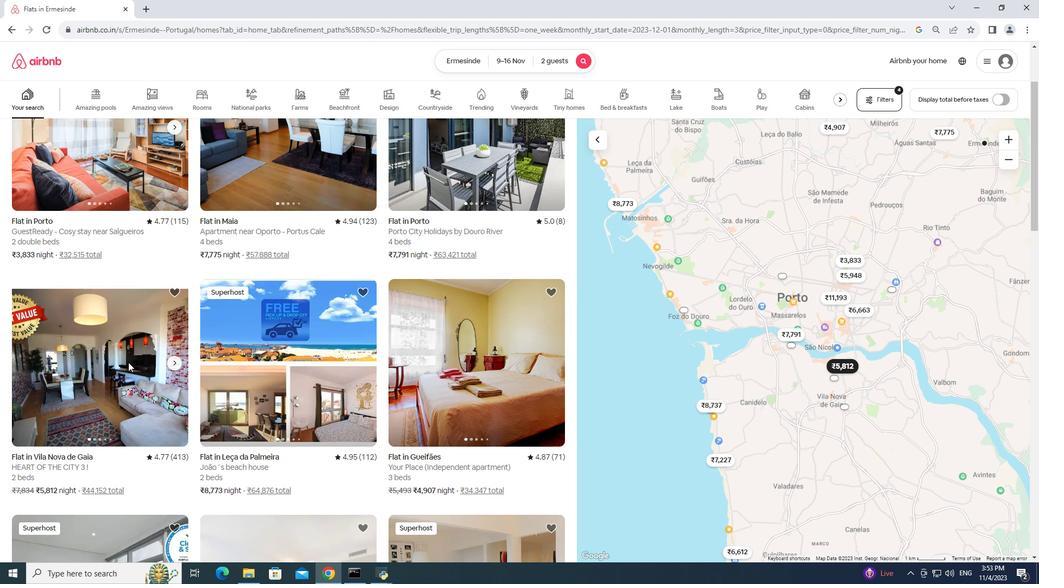 
Action: Mouse moved to (257, 7)
Screenshot: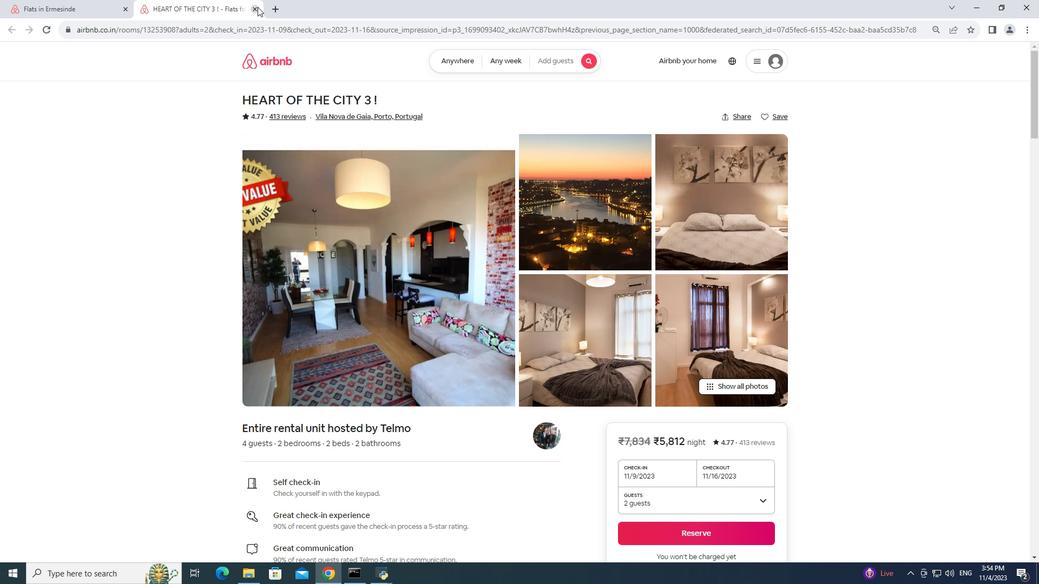 
Action: Mouse pressed left at (257, 7)
Screenshot: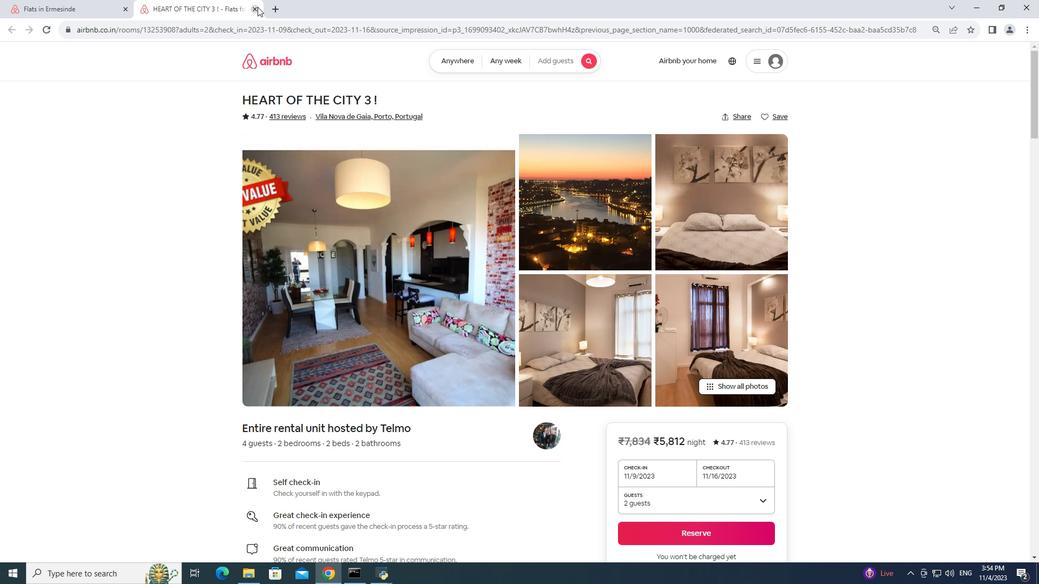 
Action: Mouse moved to (241, 316)
Screenshot: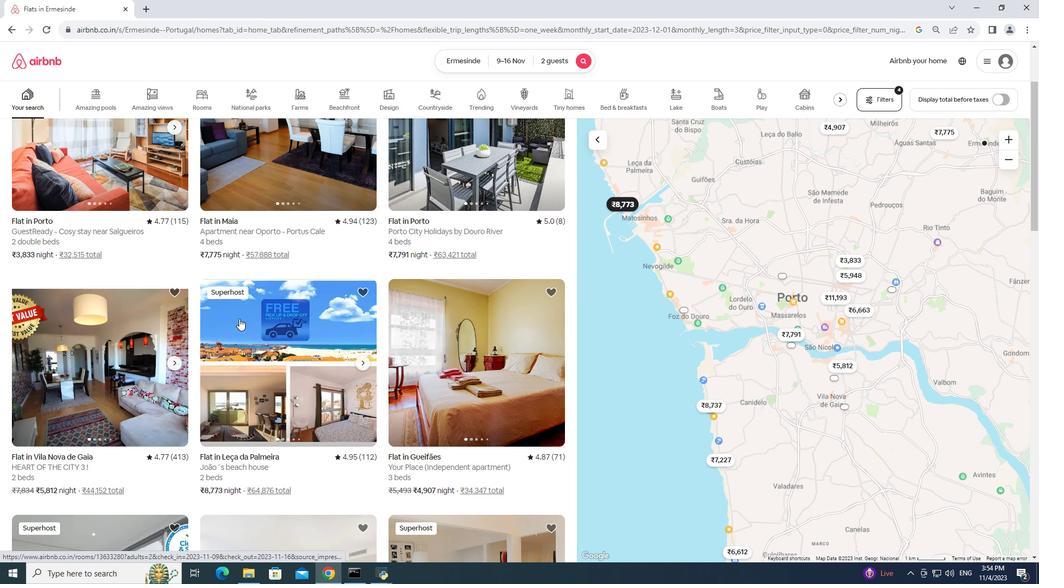 
Action: Mouse scrolled (241, 316) with delta (0, 0)
Screenshot: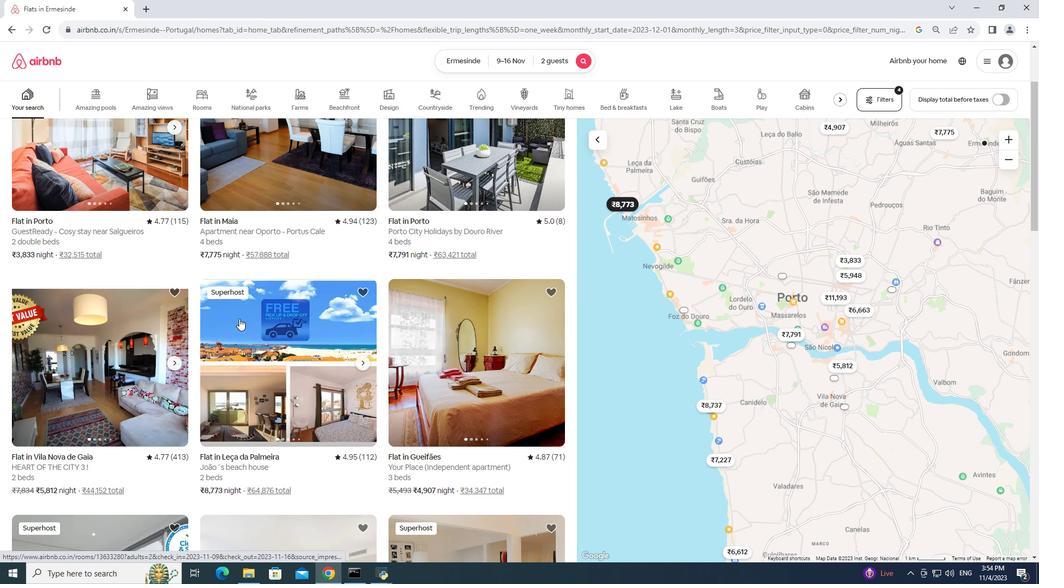 
Action: Mouse moved to (158, 329)
Screenshot: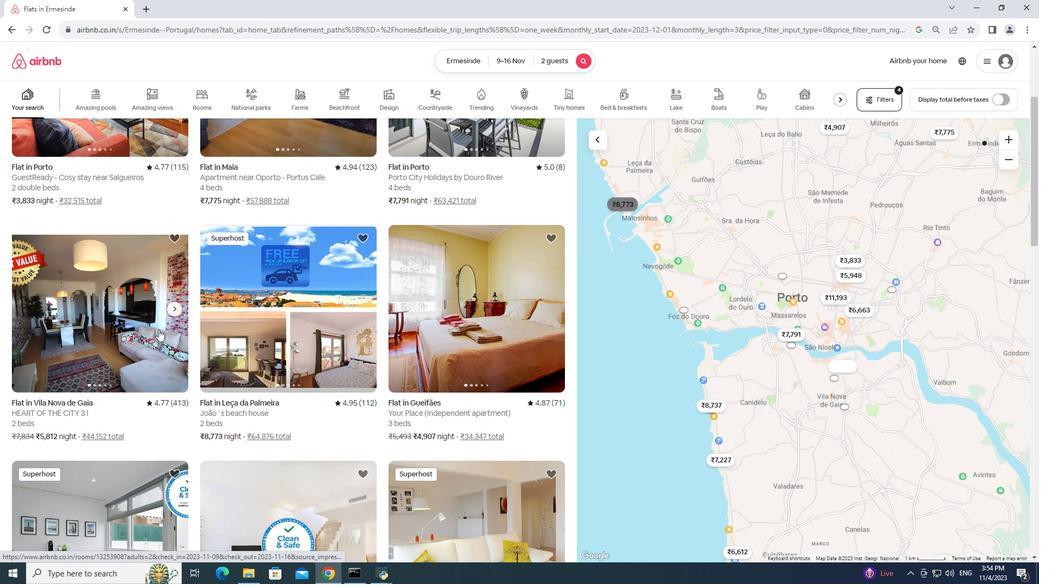
Action: Mouse pressed left at (158, 329)
Screenshot: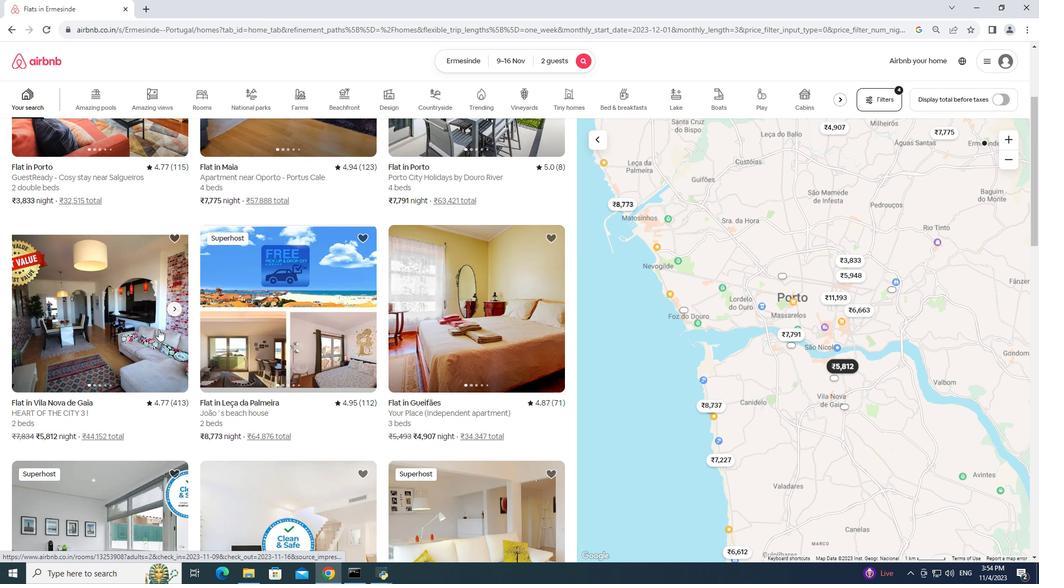 
Action: Mouse pressed left at (158, 329)
Screenshot: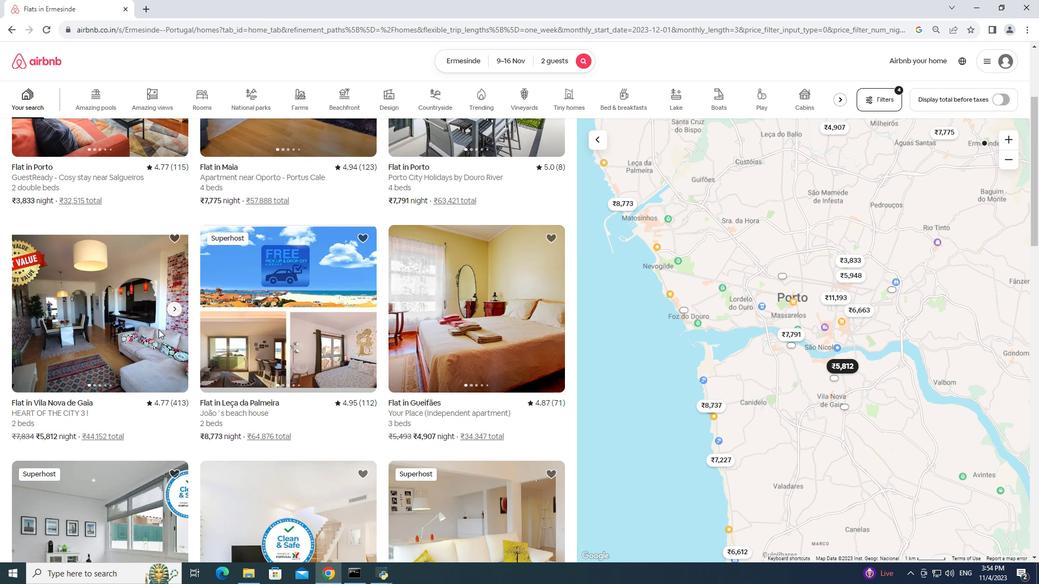 
Action: Mouse moved to (254, 11)
Screenshot: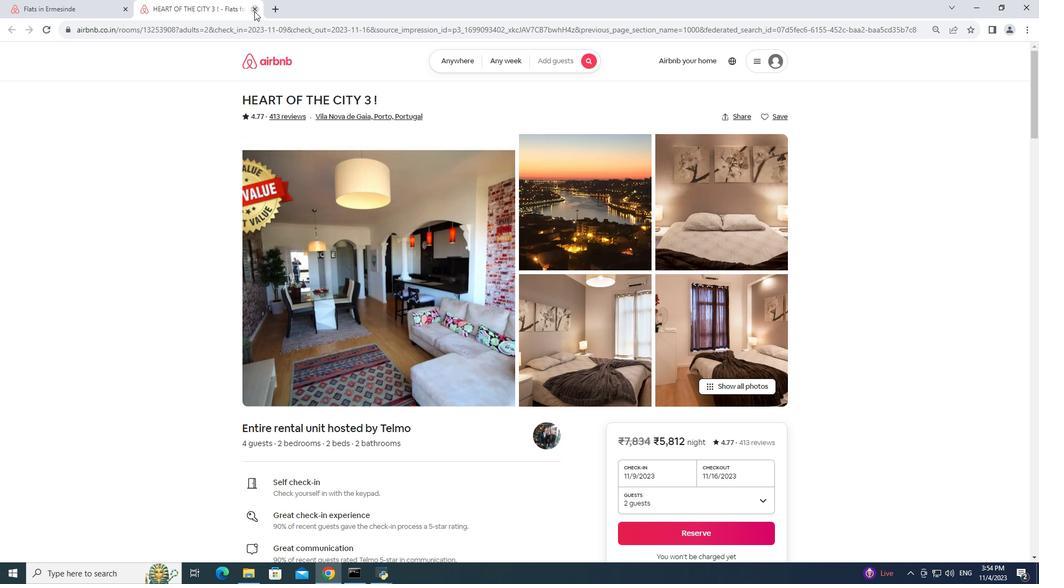 
Action: Mouse pressed left at (254, 11)
Screenshot: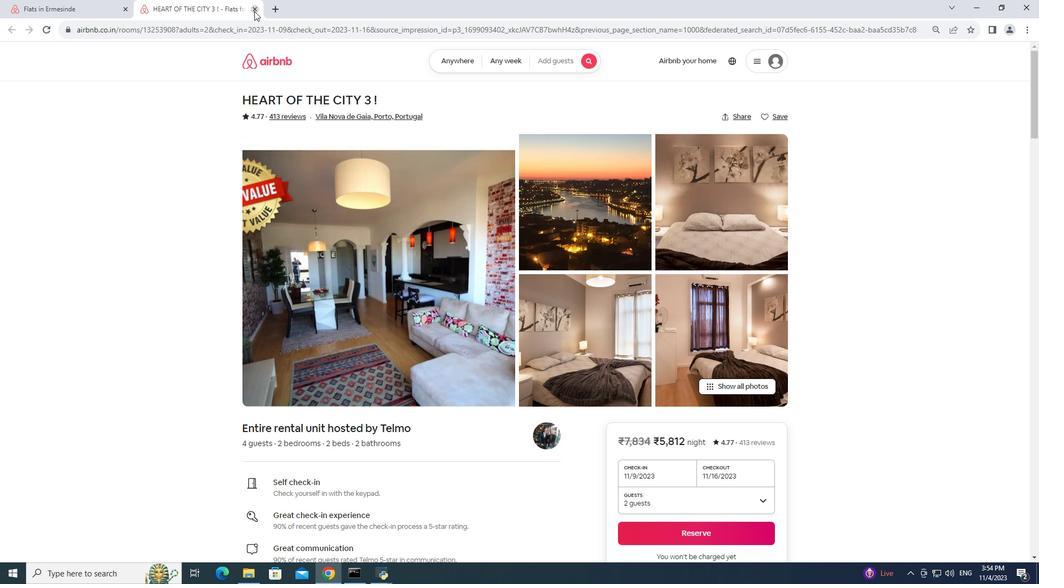 
Action: Mouse moved to (318, 330)
Screenshot: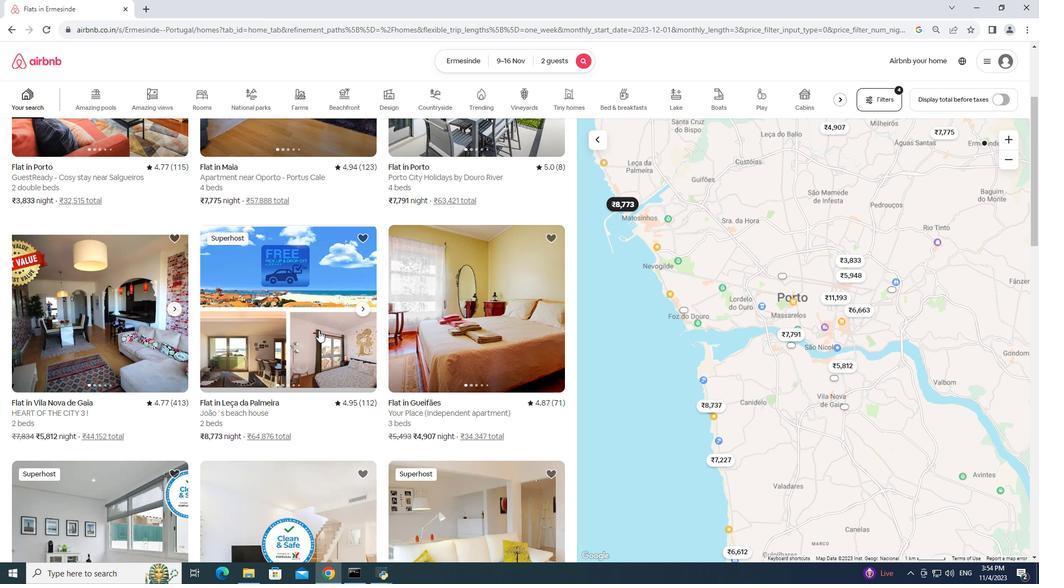 
Action: Mouse pressed left at (318, 330)
Screenshot: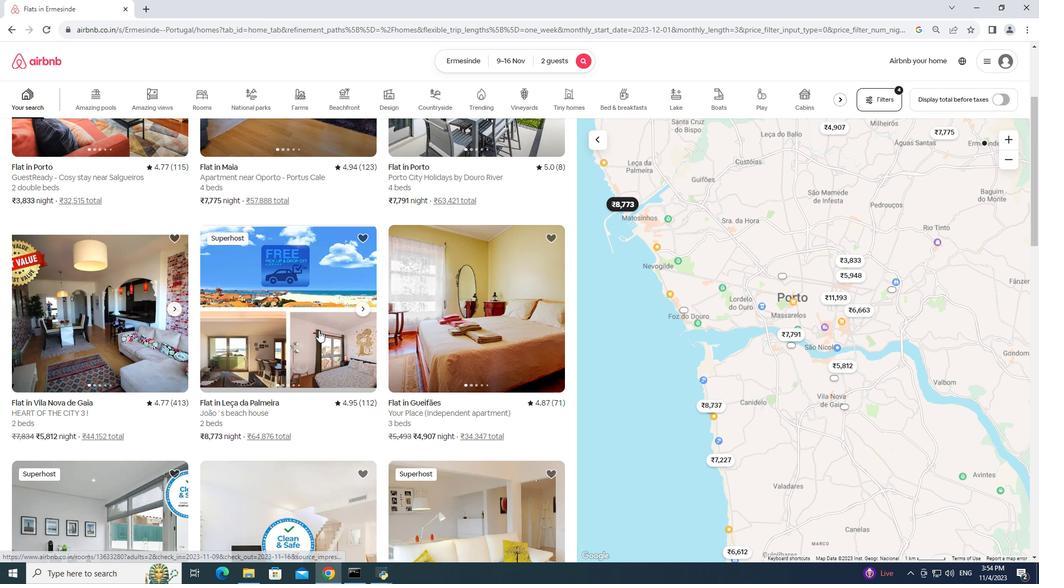 
Action: Mouse pressed left at (318, 330)
Screenshot: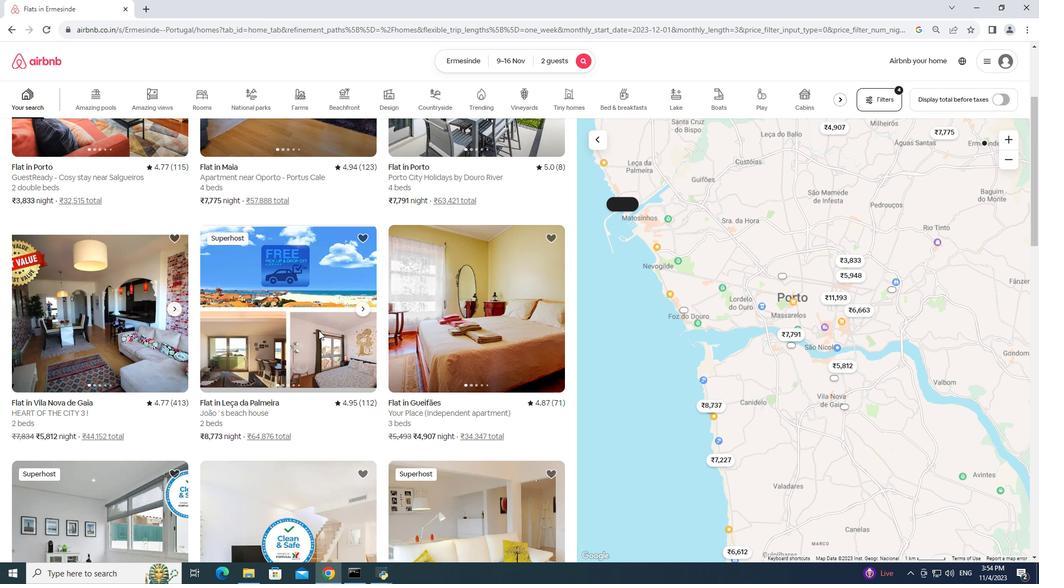 
Action: Mouse moved to (752, 382)
Screenshot: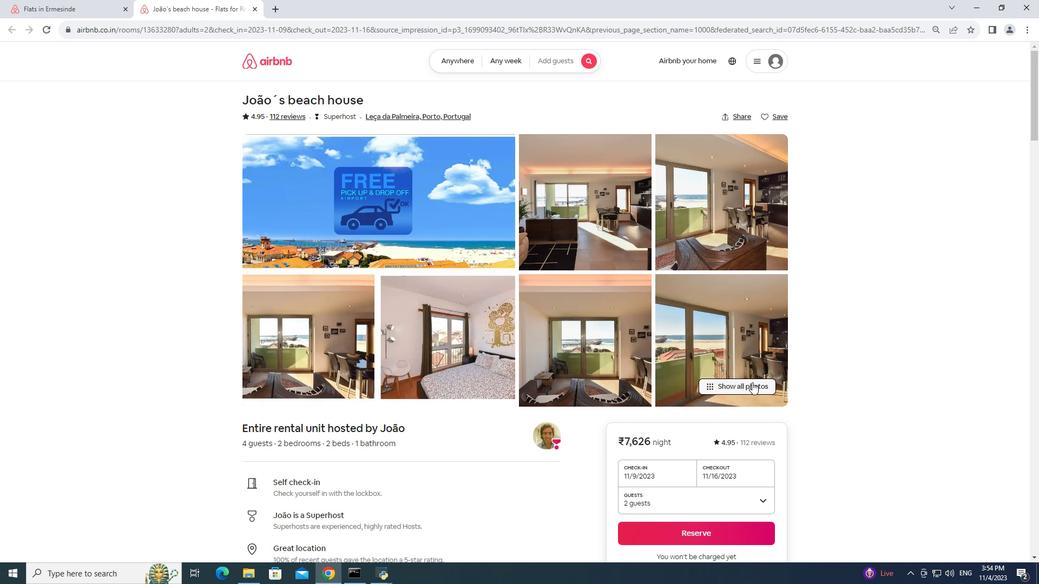 
Action: Mouse pressed left at (752, 382)
Screenshot: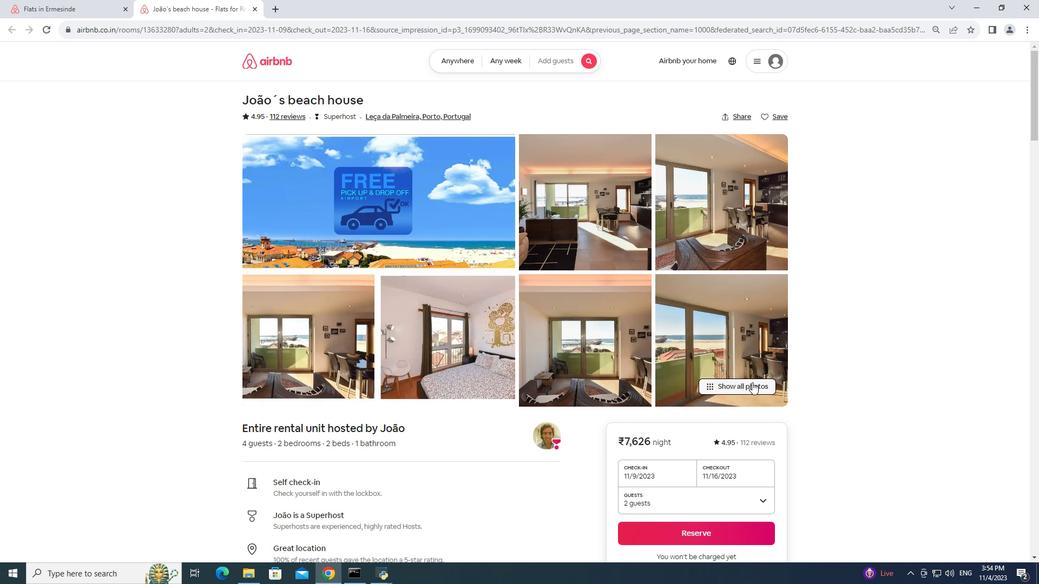 
Action: Mouse moved to (528, 278)
Screenshot: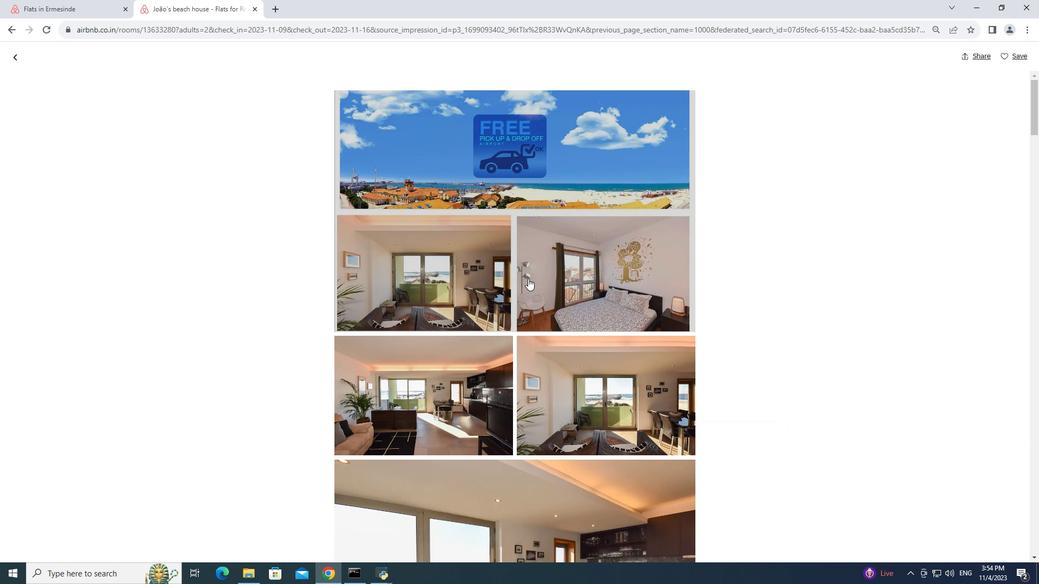 
Action: Mouse scrolled (528, 278) with delta (0, 0)
Screenshot: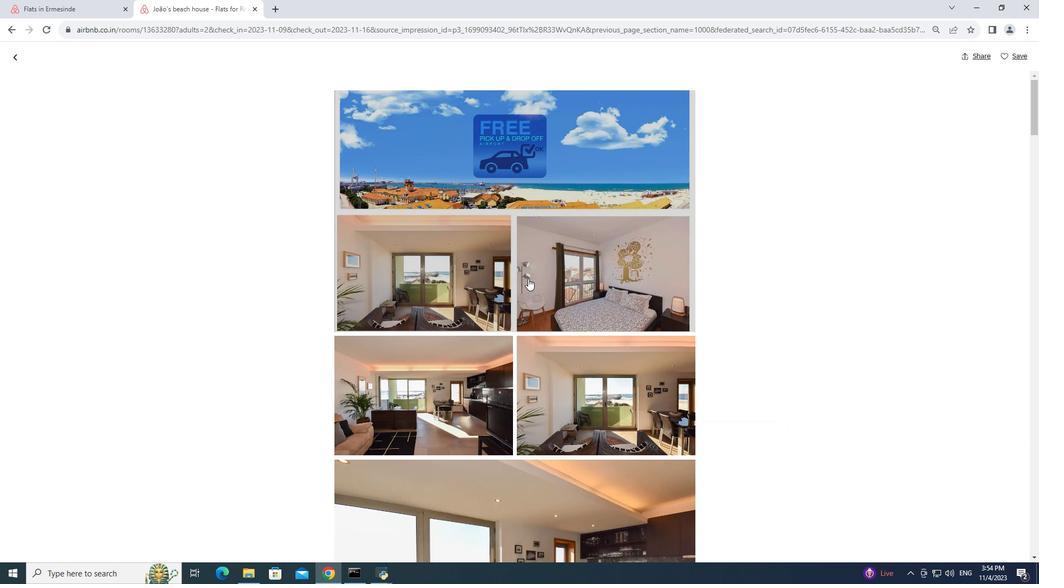 
Action: Mouse scrolled (528, 278) with delta (0, 0)
Screenshot: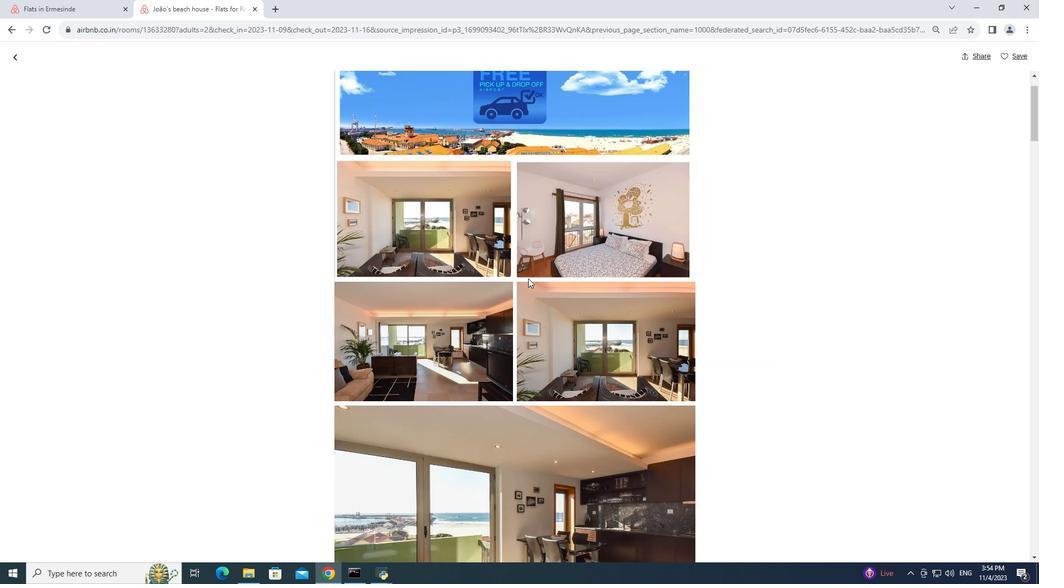 
Action: Mouse scrolled (528, 278) with delta (0, 0)
Screenshot: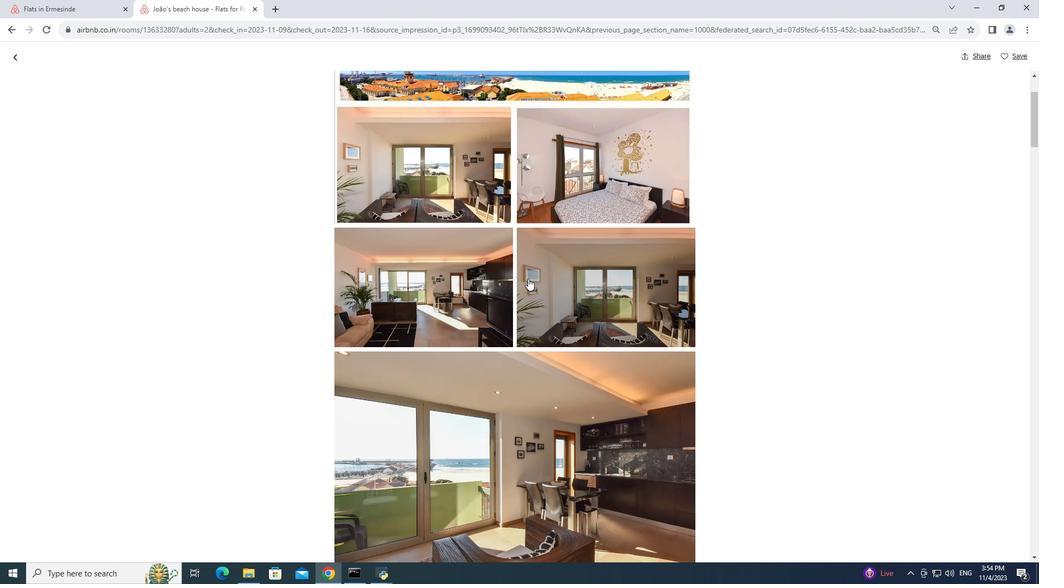 
Action: Mouse scrolled (528, 278) with delta (0, 0)
Screenshot: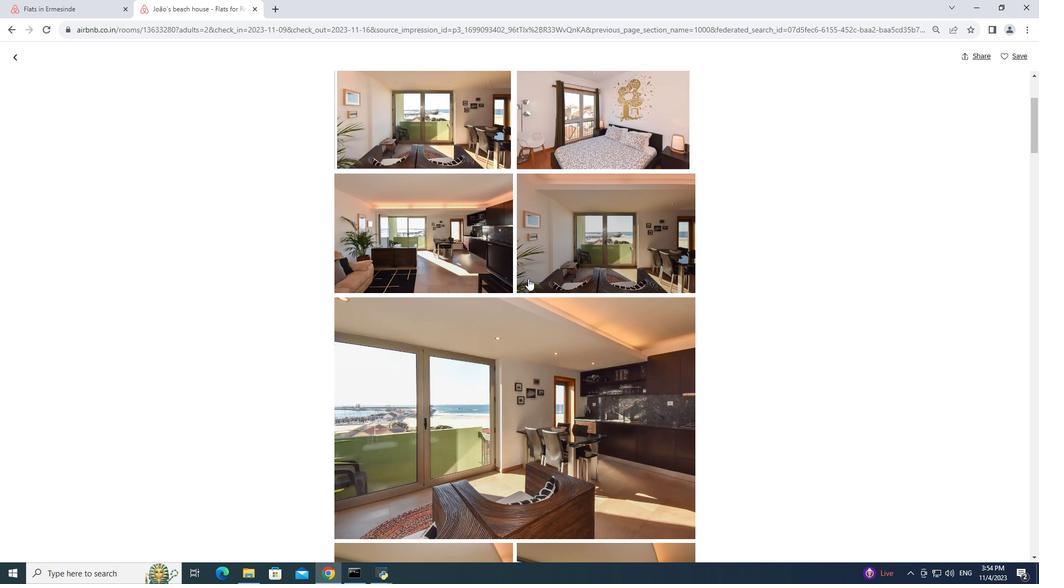 
Action: Mouse moved to (527, 278)
Screenshot: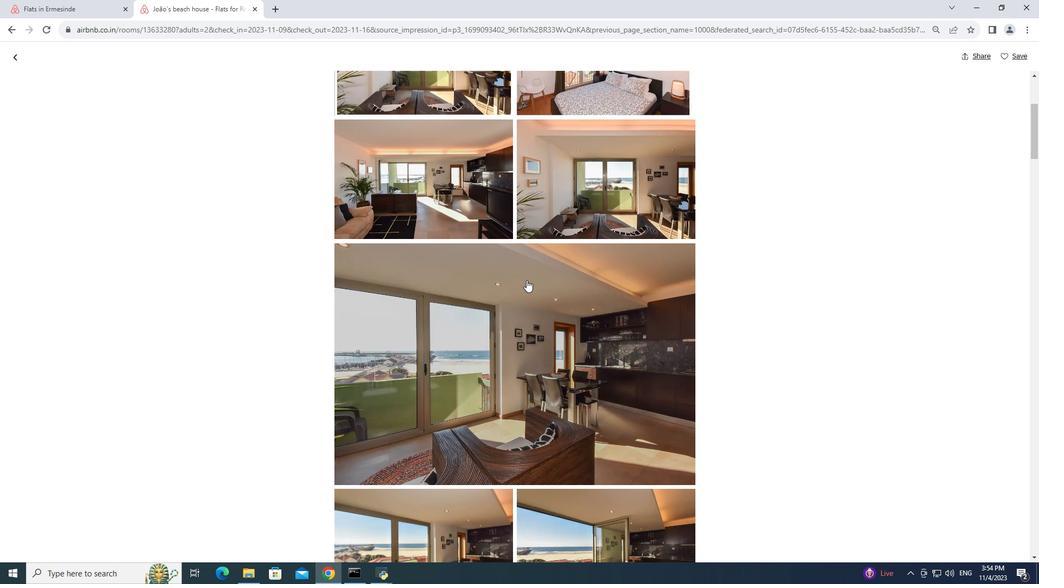 
Action: Mouse scrolled (527, 278) with delta (0, 0)
Screenshot: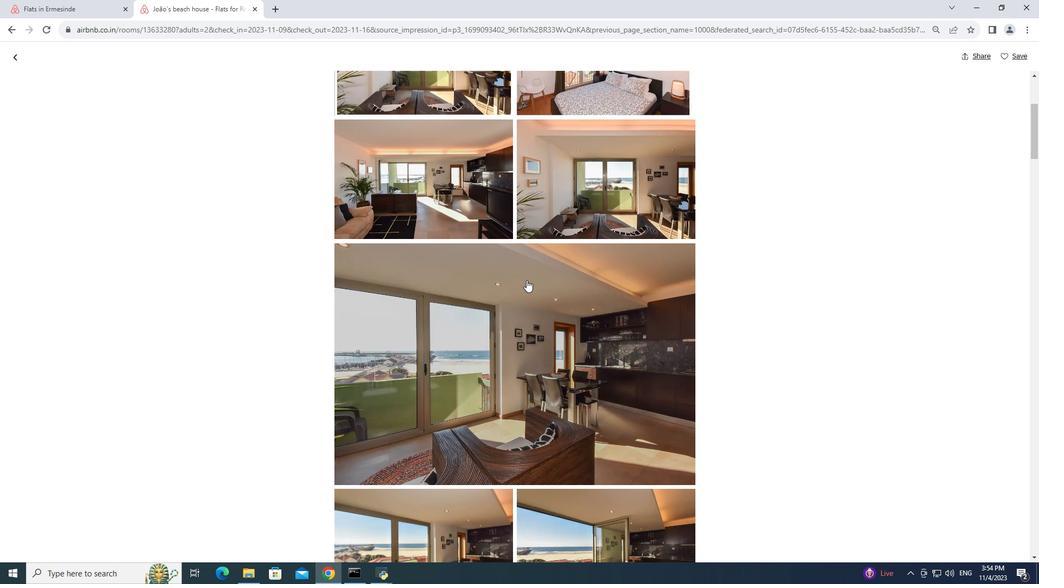 
Action: Mouse moved to (525, 280)
Screenshot: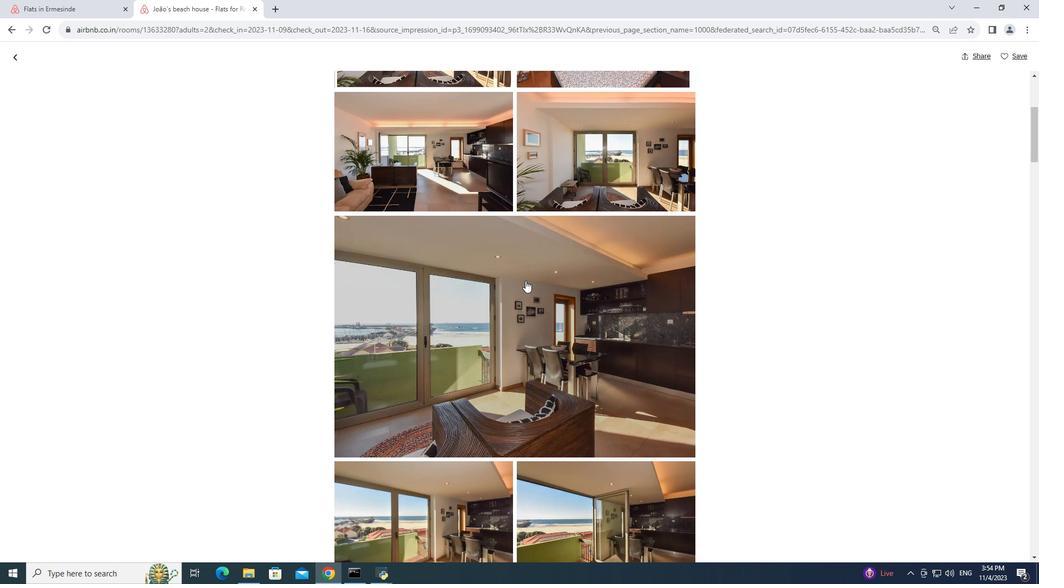 
Action: Mouse scrolled (525, 280) with delta (0, 0)
Screenshot: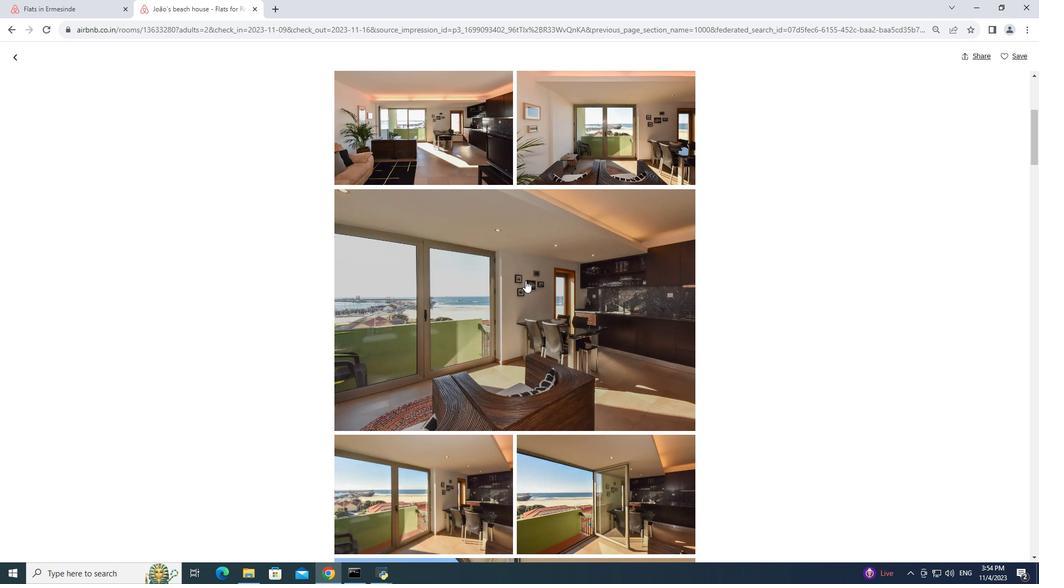 
Action: Mouse scrolled (525, 280) with delta (0, 0)
Screenshot: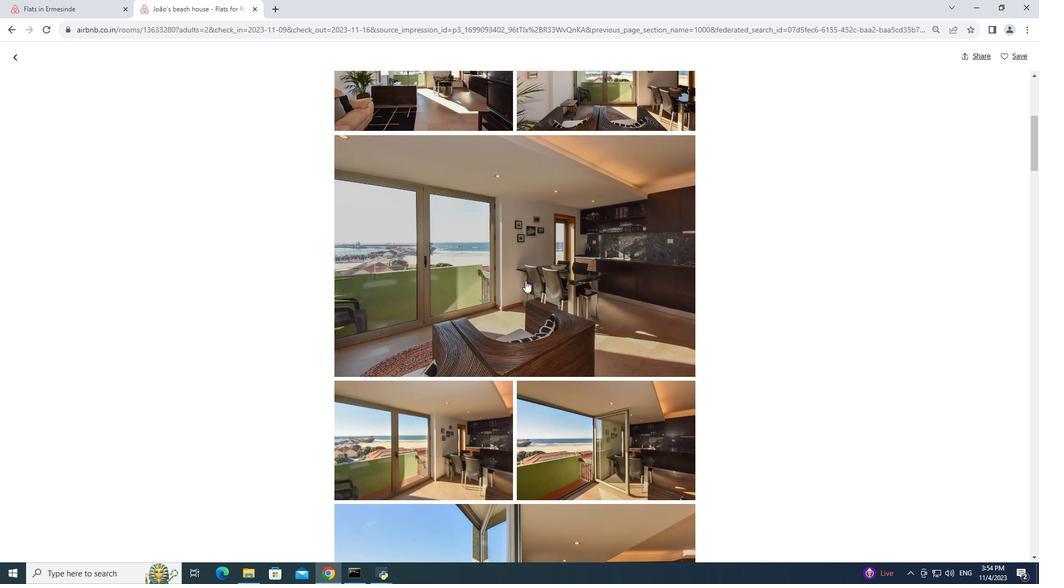 
Action: Mouse scrolled (525, 280) with delta (0, 0)
Screenshot: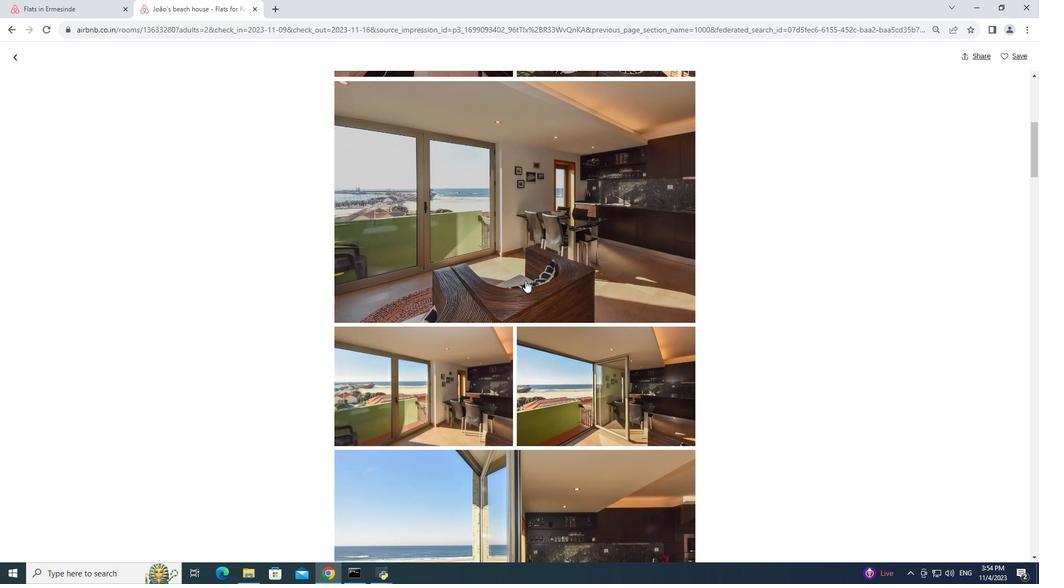 
Action: Mouse scrolled (525, 280) with delta (0, 0)
Screenshot: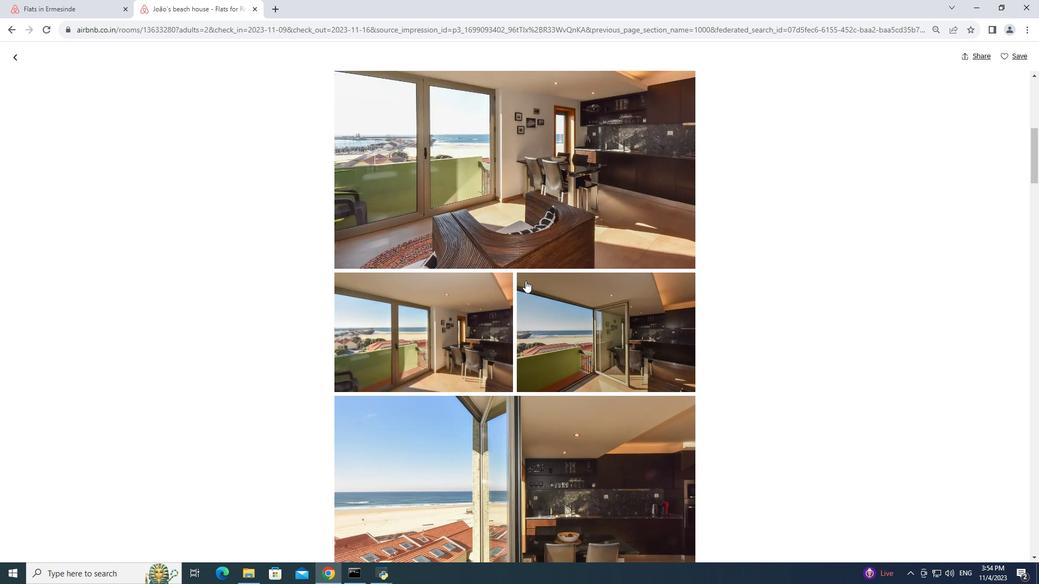 
Action: Mouse scrolled (525, 280) with delta (0, 0)
Screenshot: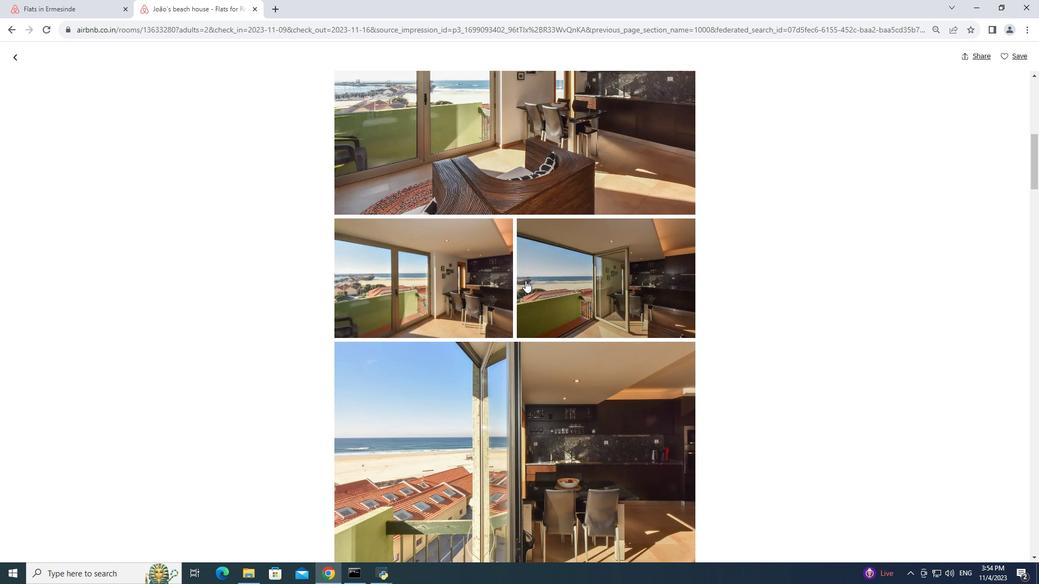 
Action: Mouse scrolled (525, 280) with delta (0, 0)
Screenshot: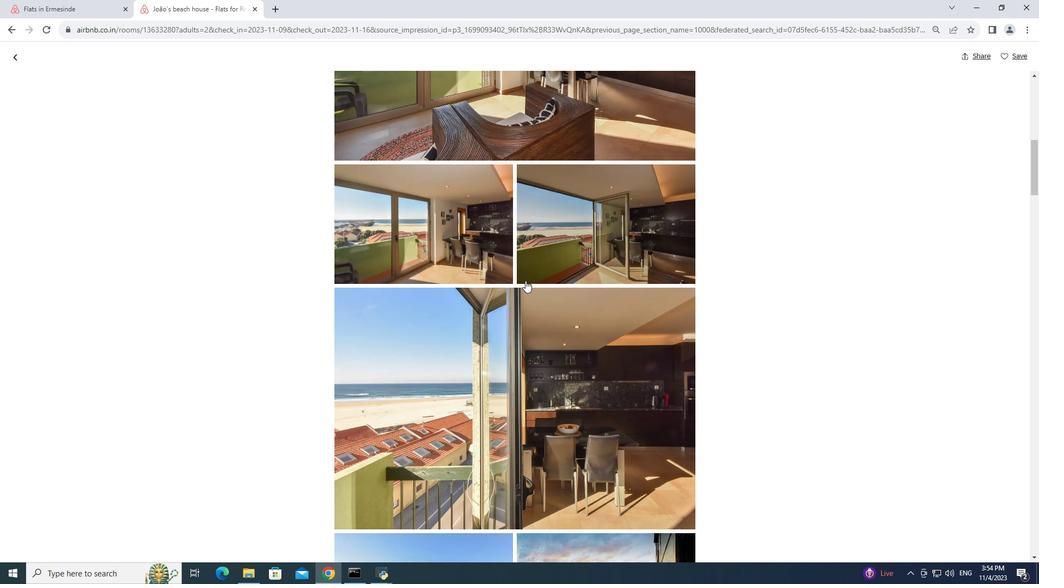 
Action: Mouse scrolled (525, 280) with delta (0, 0)
Screenshot: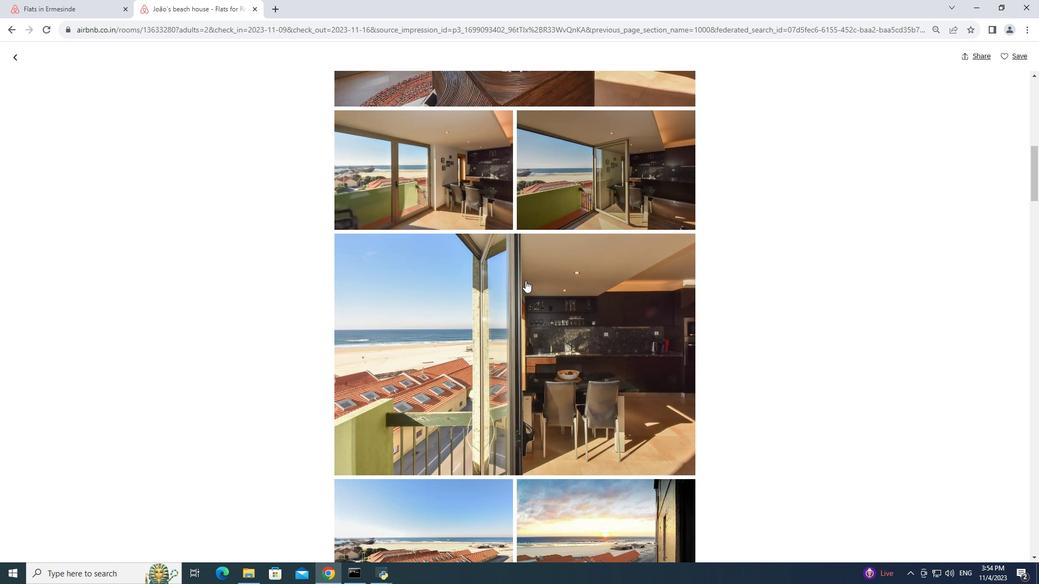
Action: Mouse scrolled (525, 280) with delta (0, 0)
Screenshot: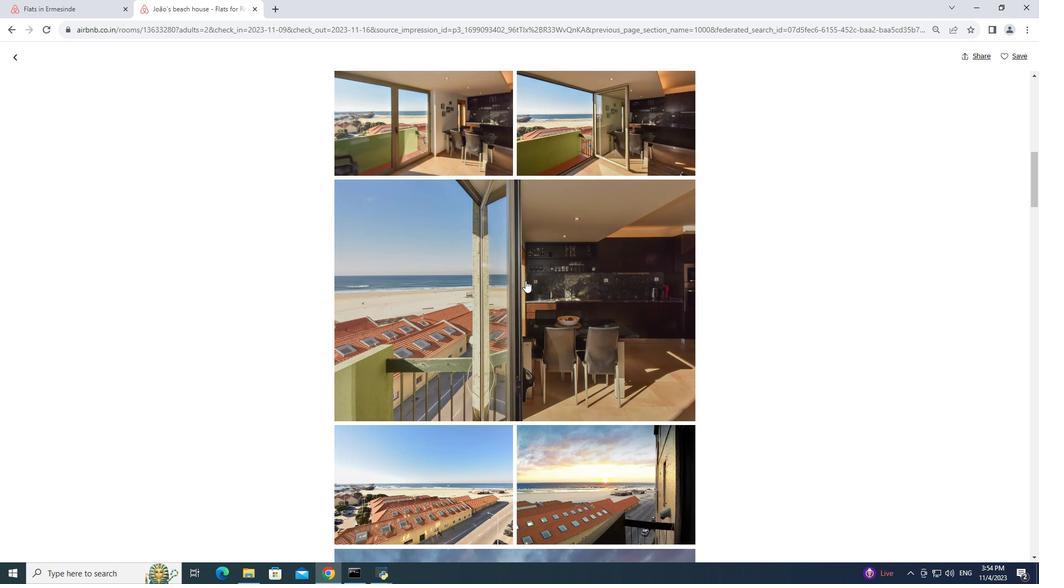 
Action: Mouse scrolled (525, 280) with delta (0, 0)
Screenshot: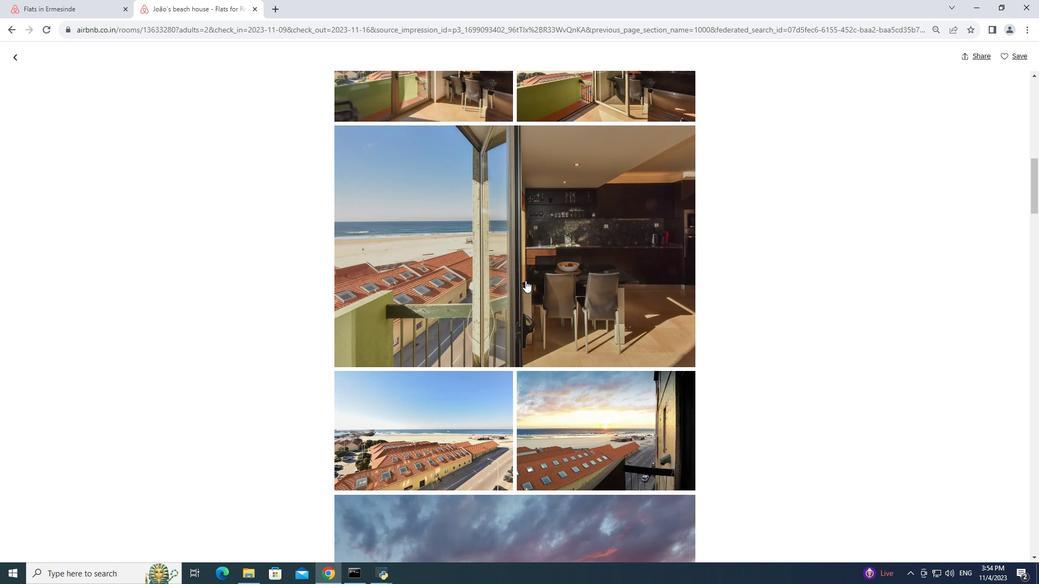 
Action: Mouse moved to (523, 281)
Screenshot: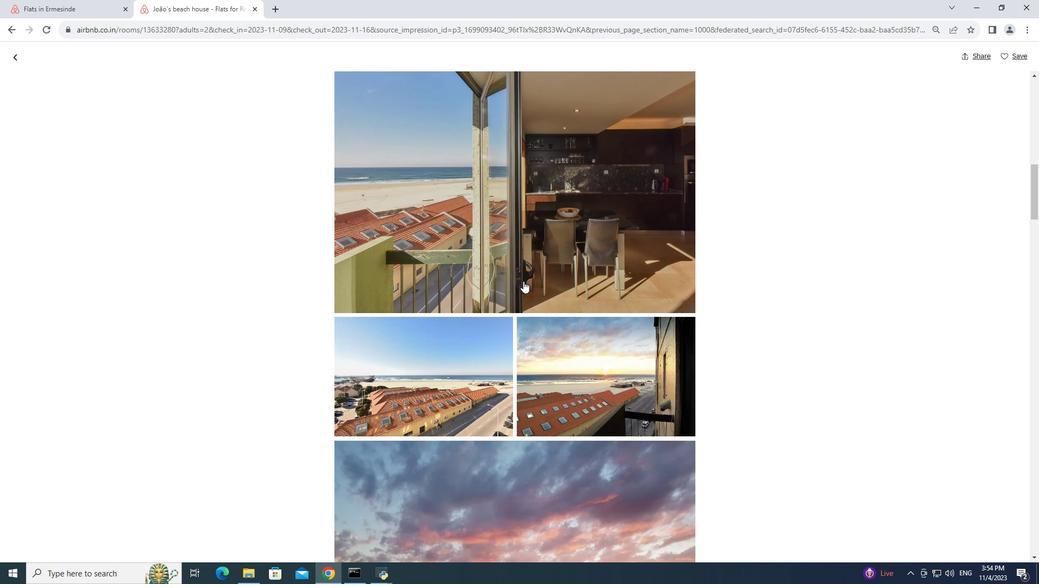 
Action: Mouse scrolled (523, 280) with delta (0, 0)
Screenshot: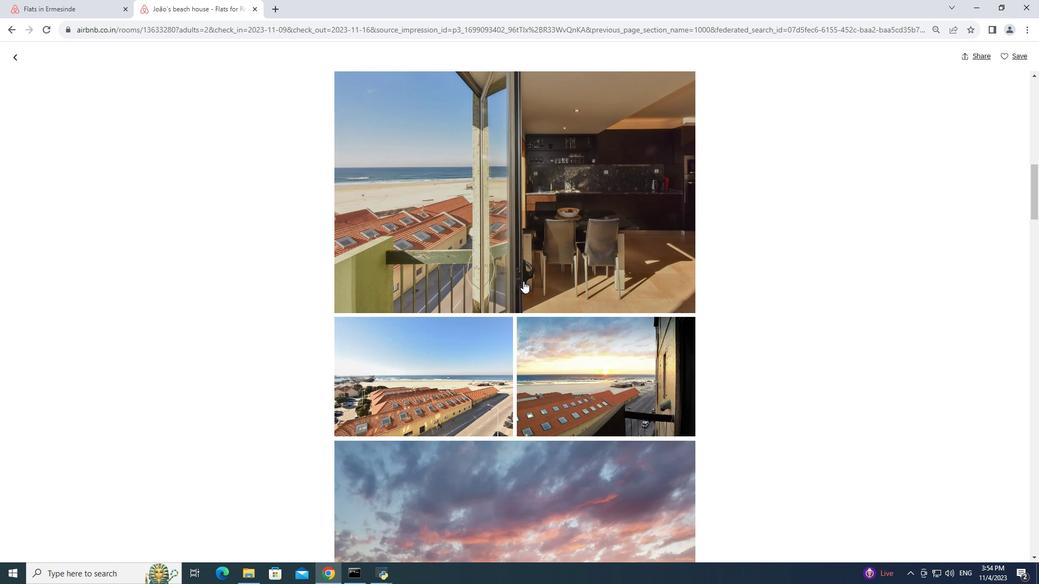 
Action: Mouse scrolled (523, 280) with delta (0, 0)
Screenshot: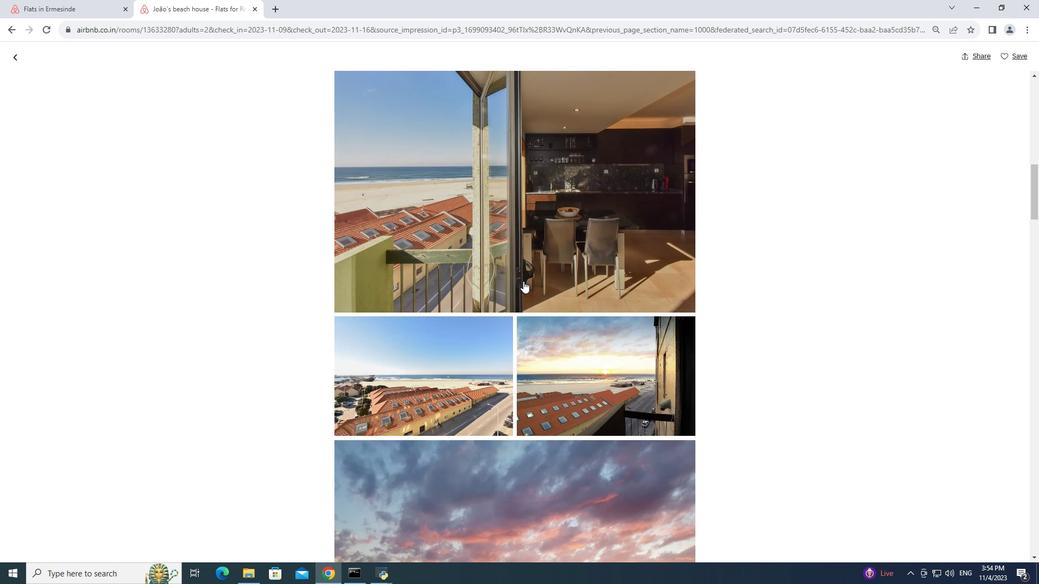 
Action: Mouse scrolled (523, 280) with delta (0, 0)
Screenshot: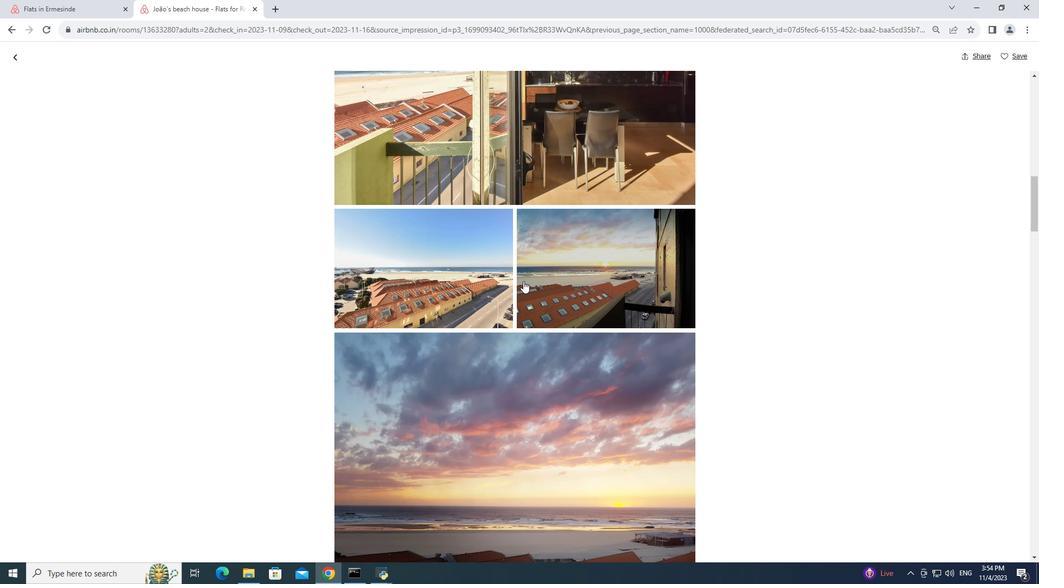 
Action: Mouse scrolled (523, 280) with delta (0, 0)
Screenshot: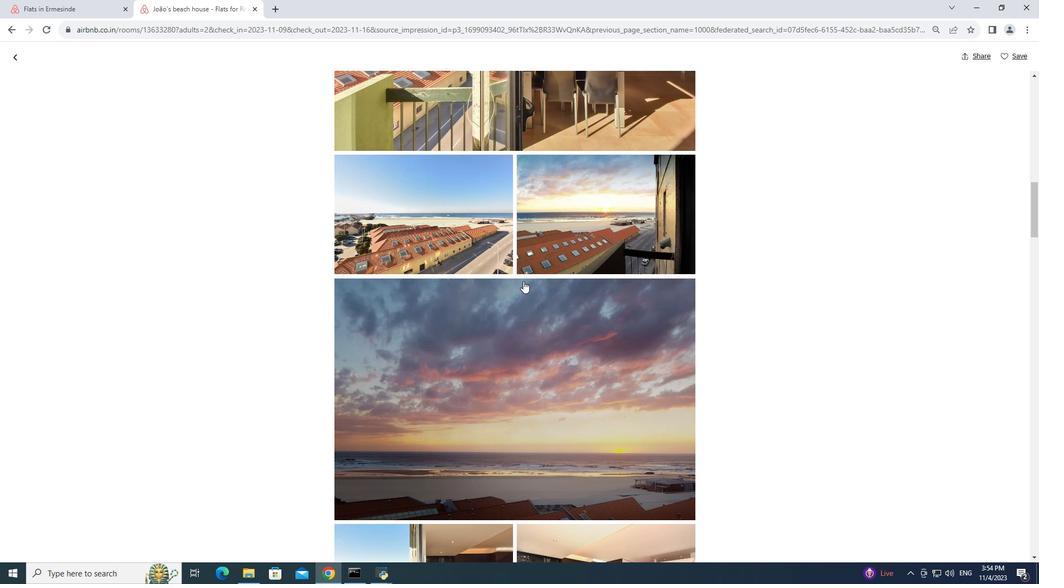 
Action: Mouse moved to (521, 283)
Screenshot: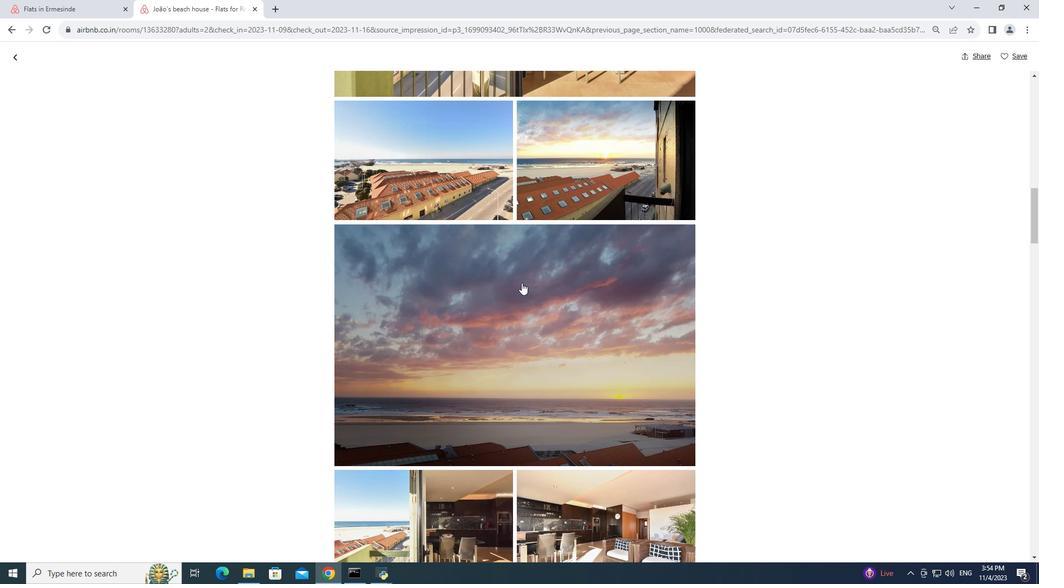 
Action: Mouse scrolled (521, 282) with delta (0, 0)
Screenshot: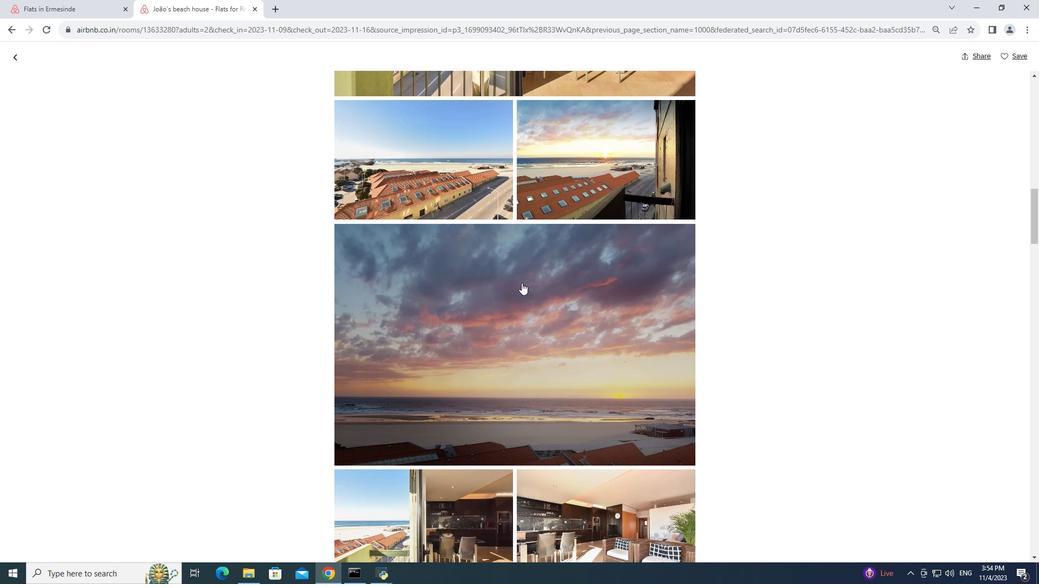 
Action: Mouse scrolled (521, 282) with delta (0, 0)
Screenshot: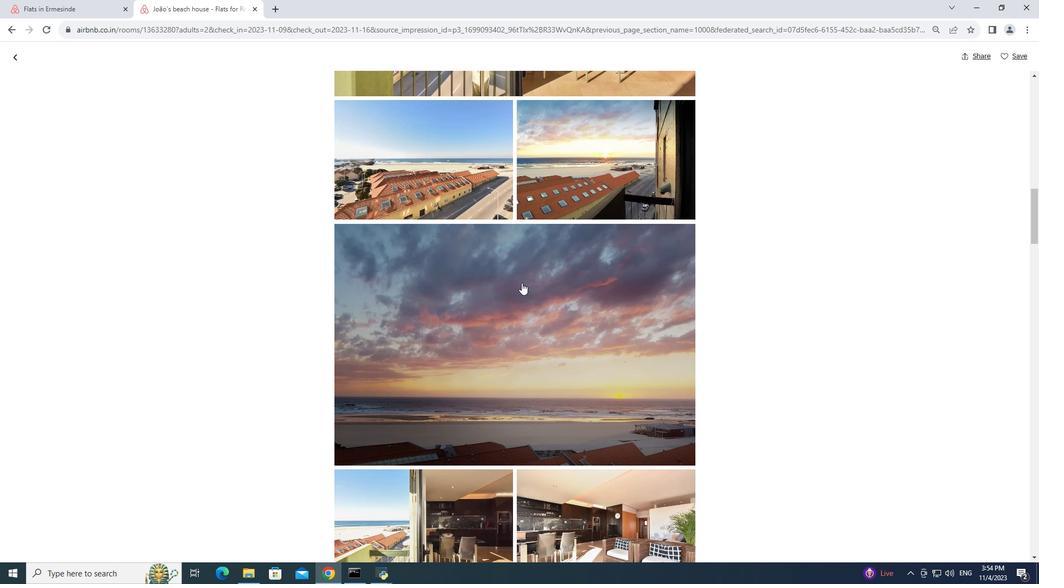 
Action: Mouse scrolled (521, 282) with delta (0, 0)
Screenshot: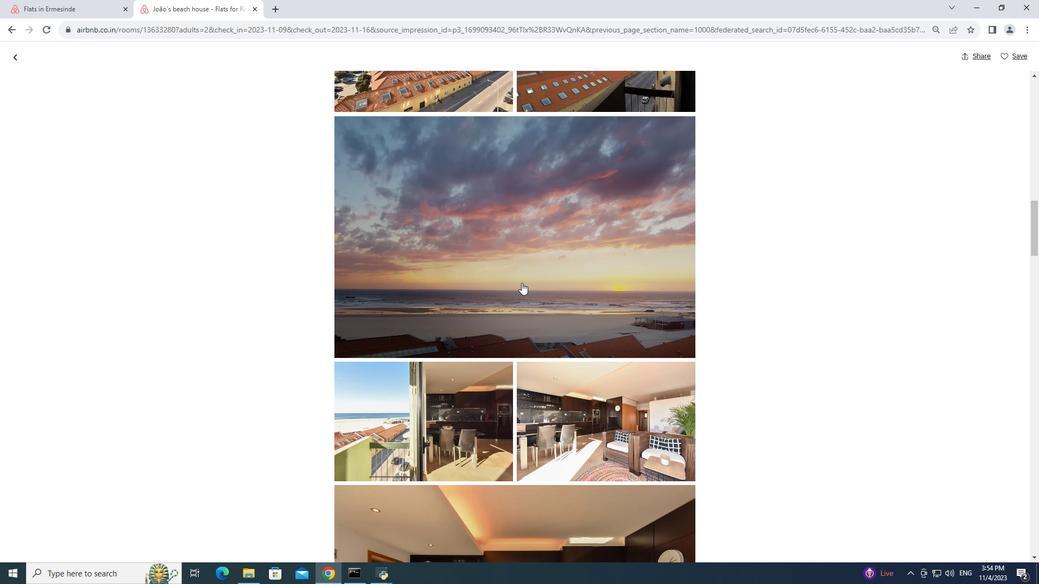 
Action: Mouse scrolled (521, 282) with delta (0, 0)
Screenshot: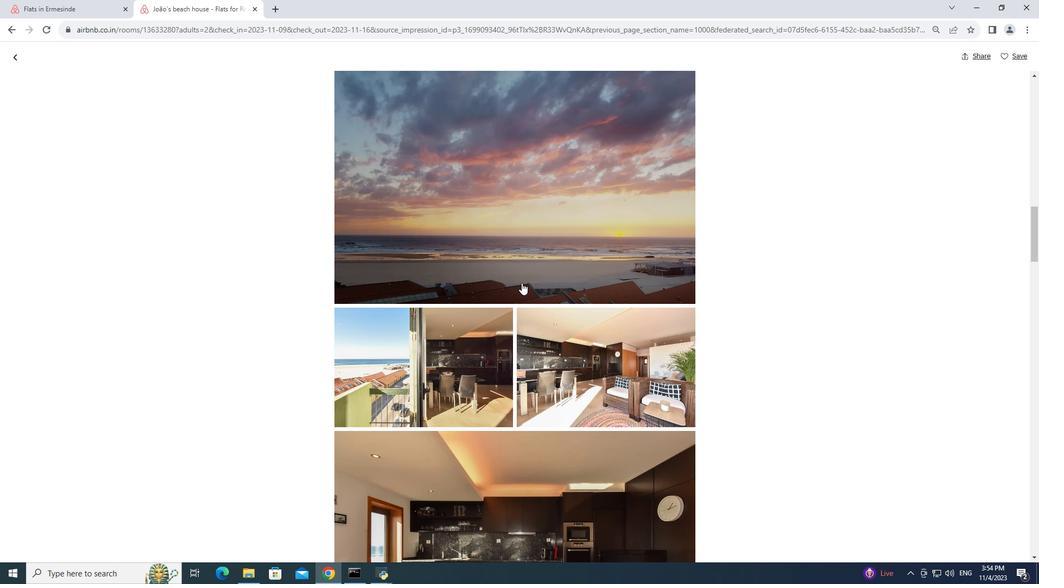 
Action: Mouse scrolled (521, 282) with delta (0, 0)
Screenshot: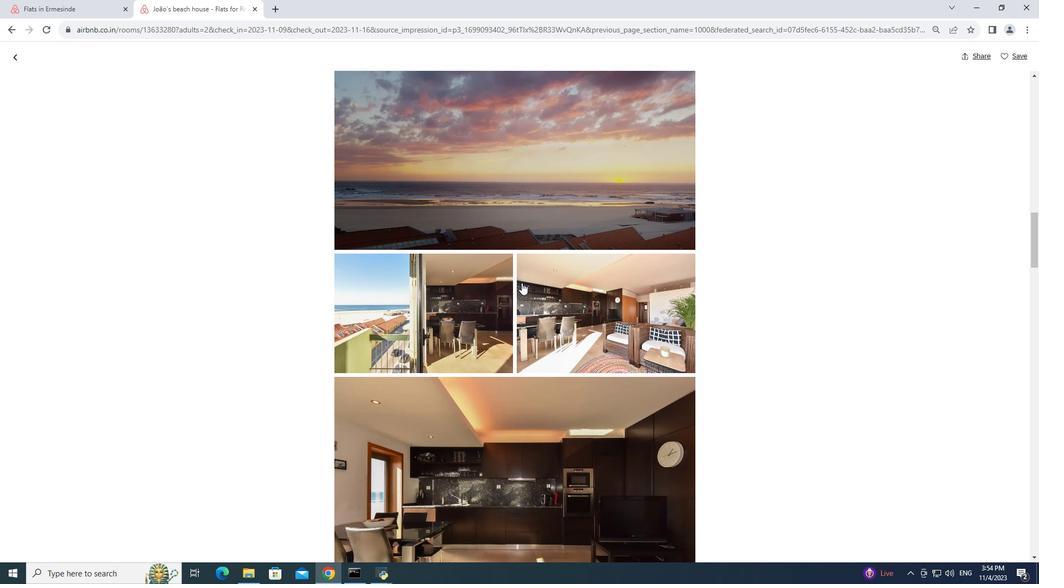 
Action: Mouse moved to (521, 283)
Screenshot: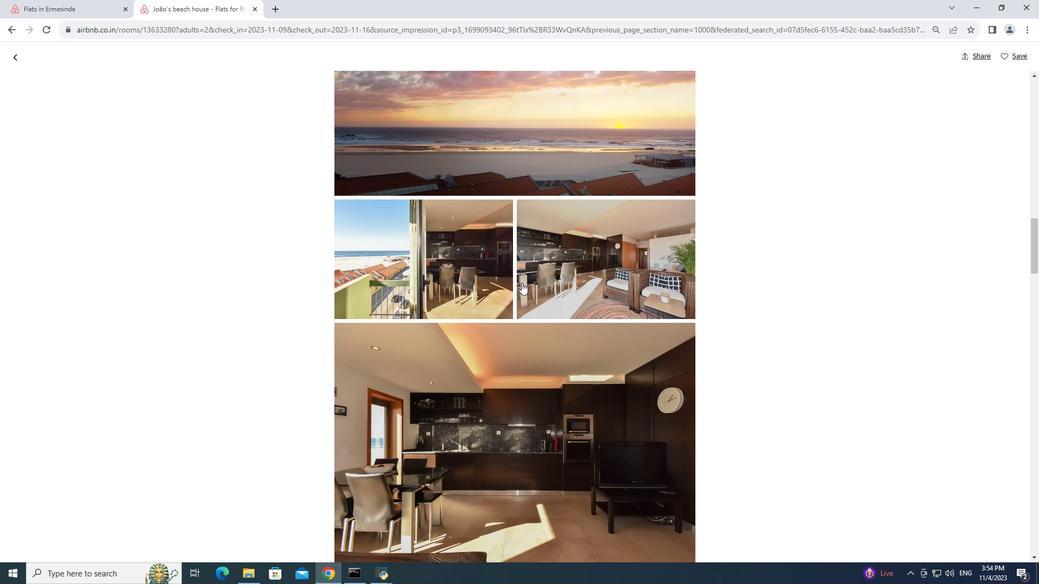 
Action: Mouse scrolled (521, 282) with delta (0, 0)
Screenshot: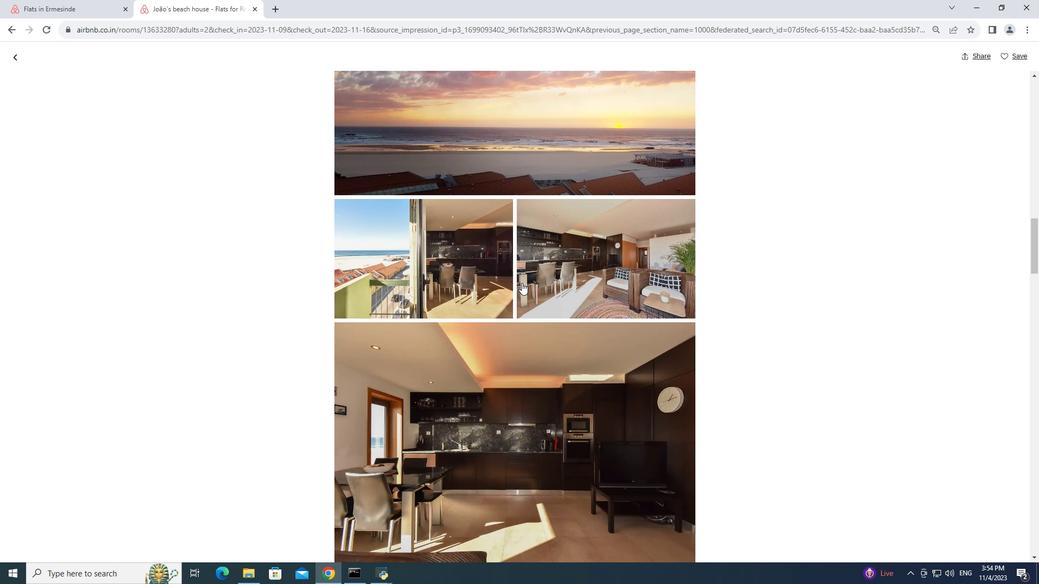
Action: Mouse scrolled (521, 282) with delta (0, 0)
Screenshot: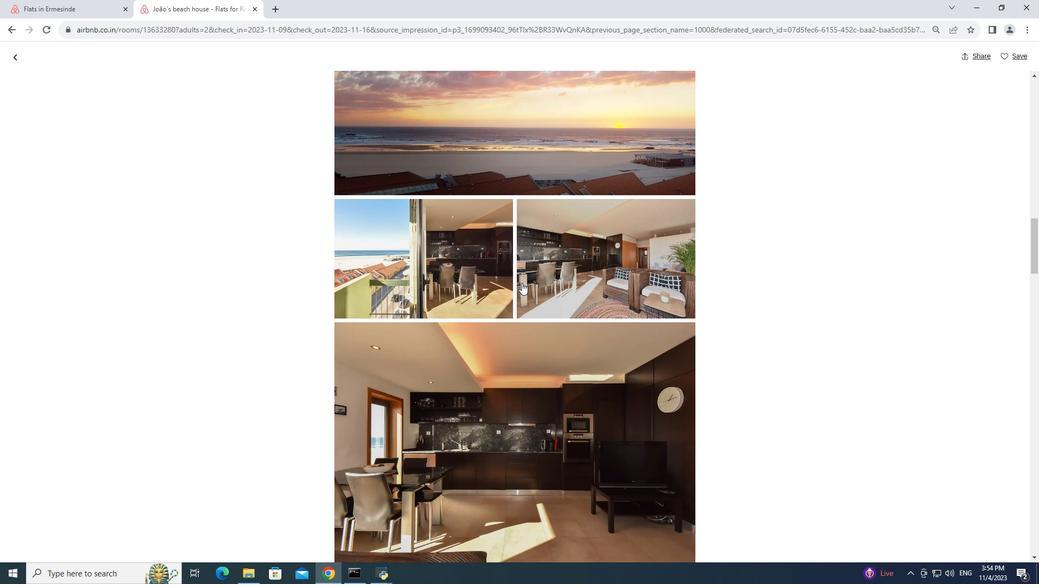 
Action: Mouse scrolled (521, 282) with delta (0, 0)
Screenshot: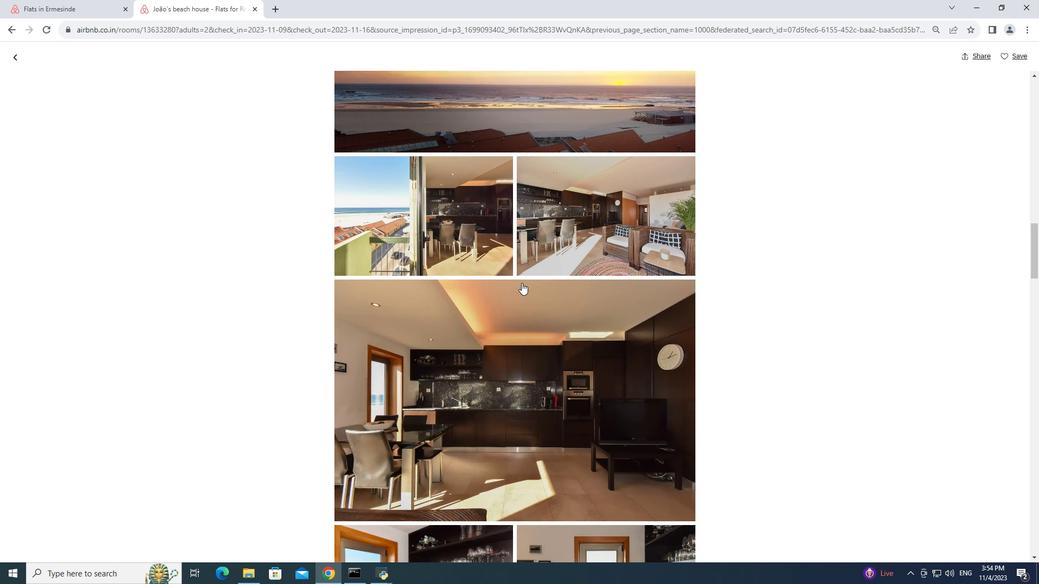 
Action: Mouse moved to (521, 282)
Screenshot: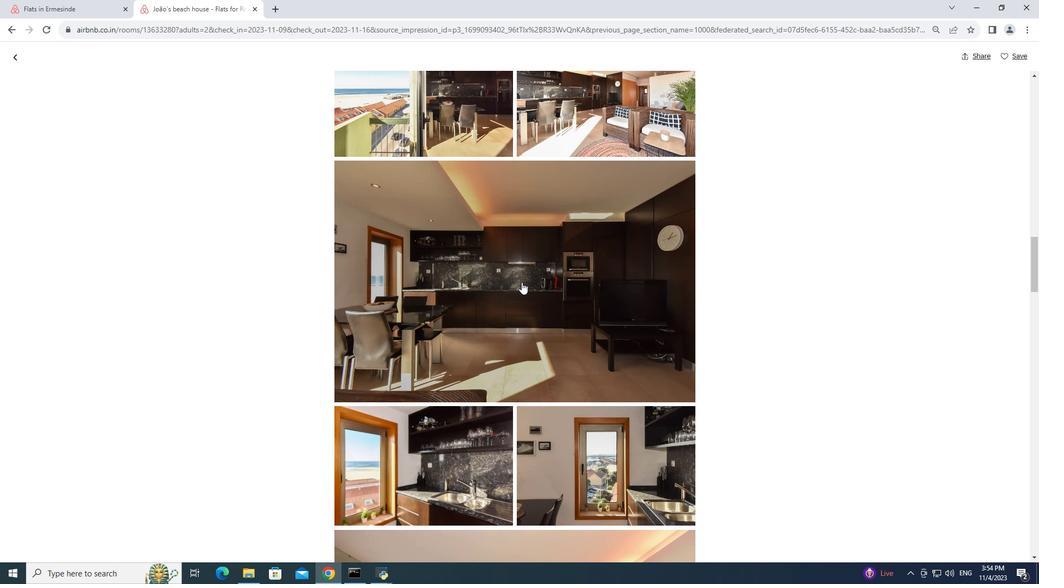 
Action: Mouse scrolled (521, 282) with delta (0, 0)
Screenshot: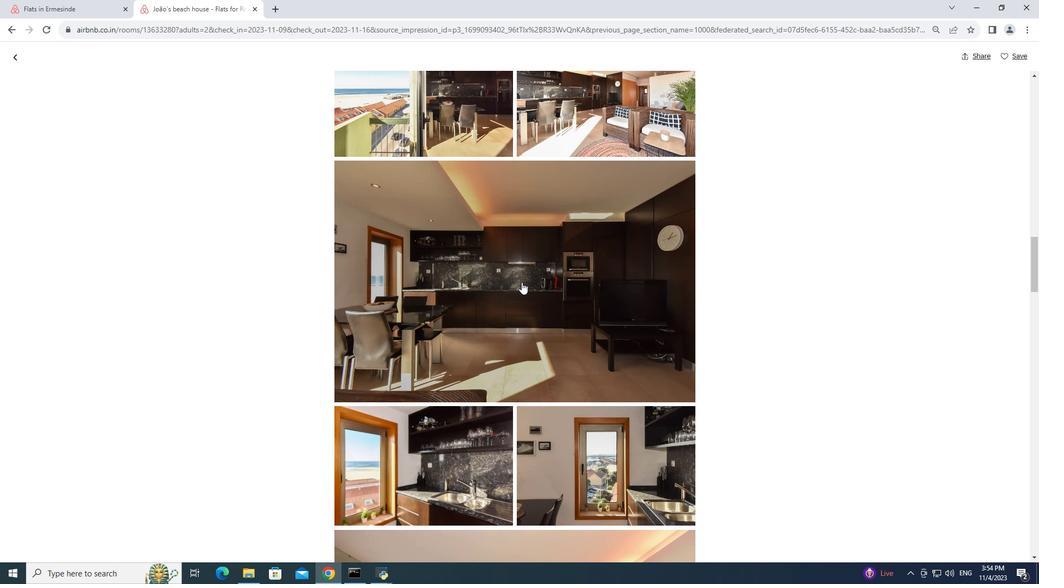 
Action: Mouse scrolled (521, 282) with delta (0, 0)
Screenshot: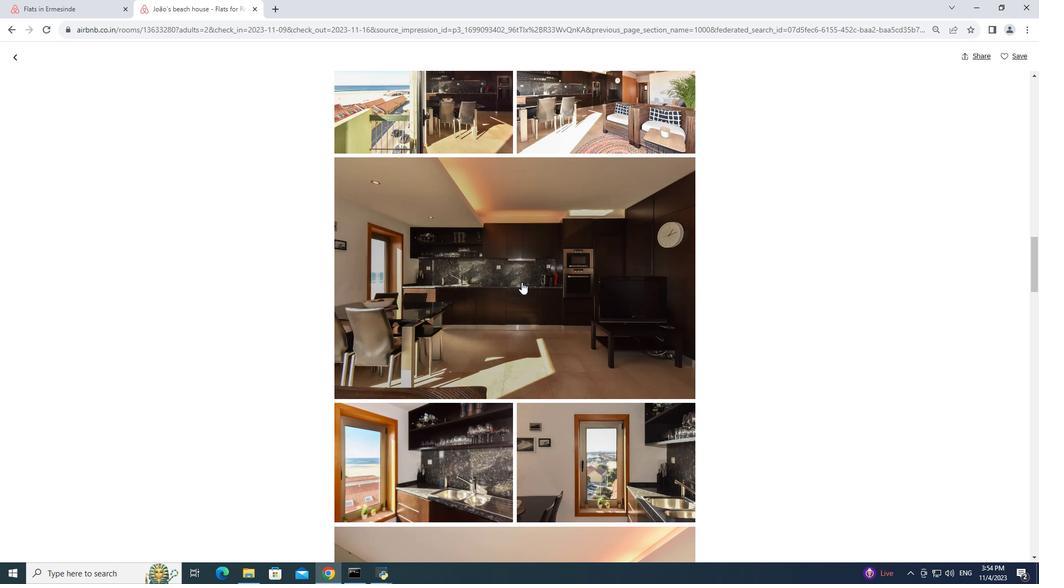 
Action: Mouse scrolled (521, 282) with delta (0, 0)
Screenshot: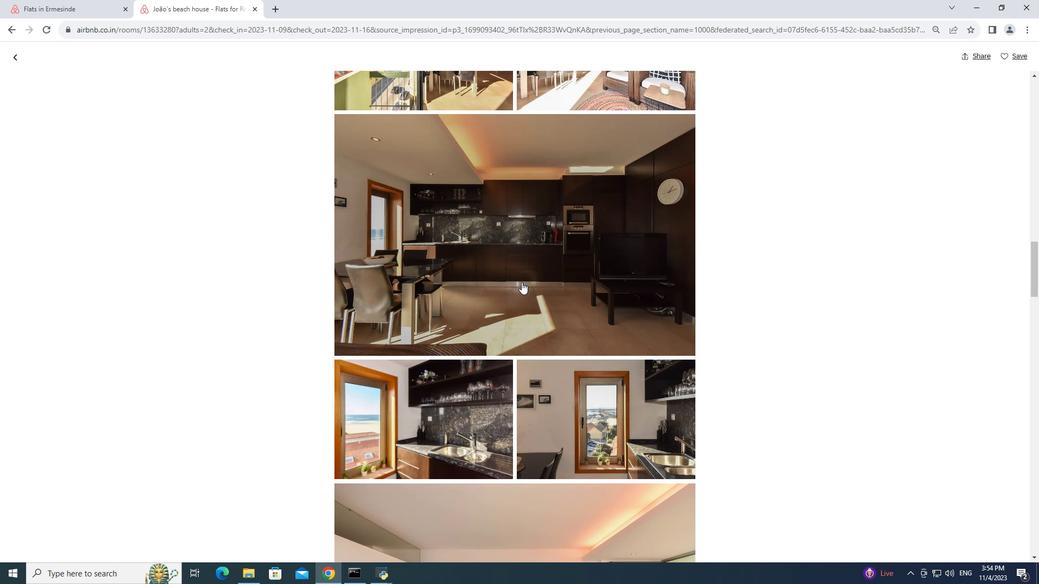 
Action: Mouse scrolled (521, 282) with delta (0, 0)
Screenshot: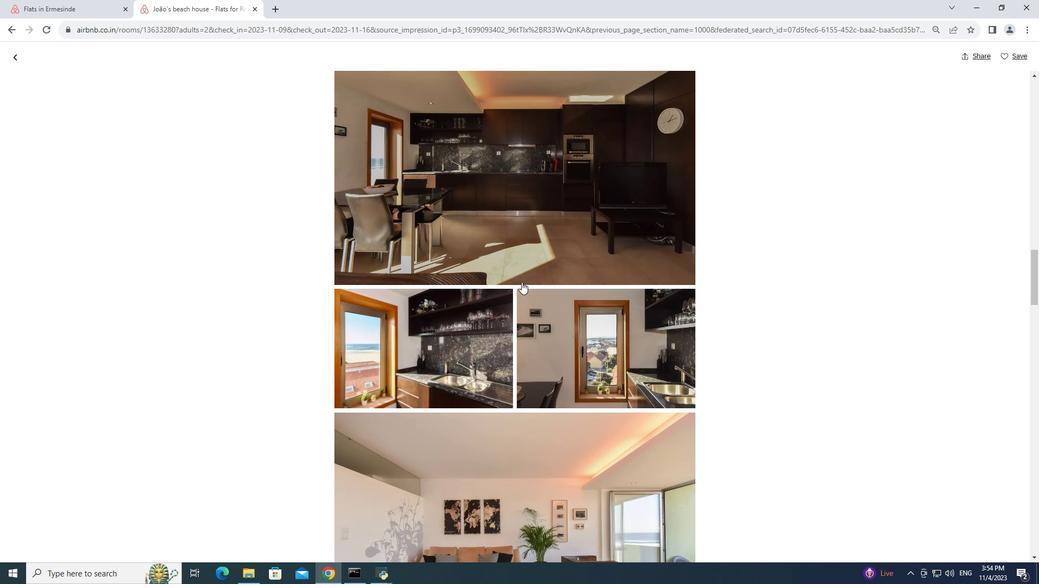 
Action: Mouse scrolled (521, 282) with delta (0, 0)
Screenshot: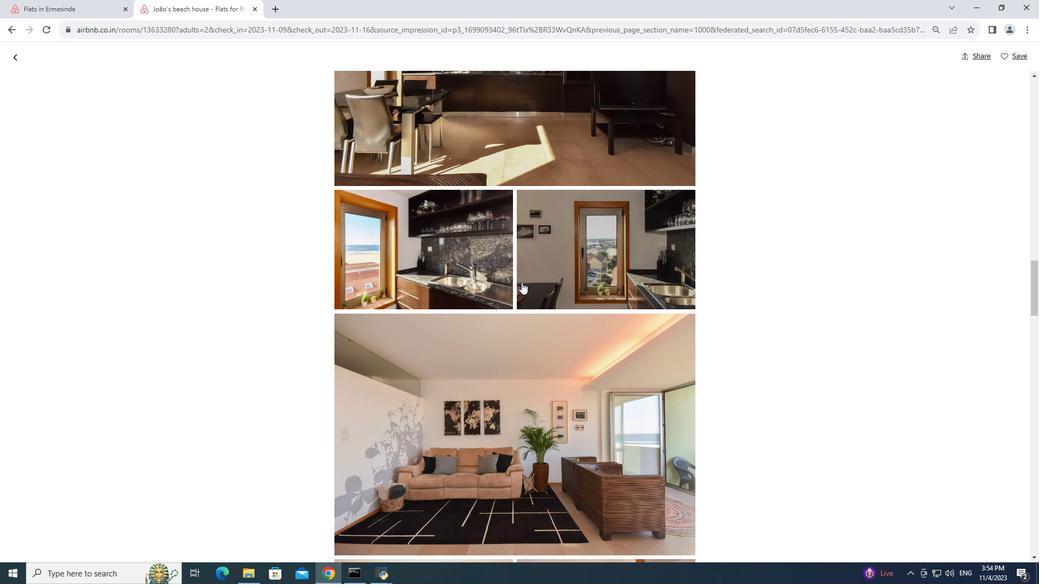 
Action: Mouse scrolled (521, 282) with delta (0, 0)
Screenshot: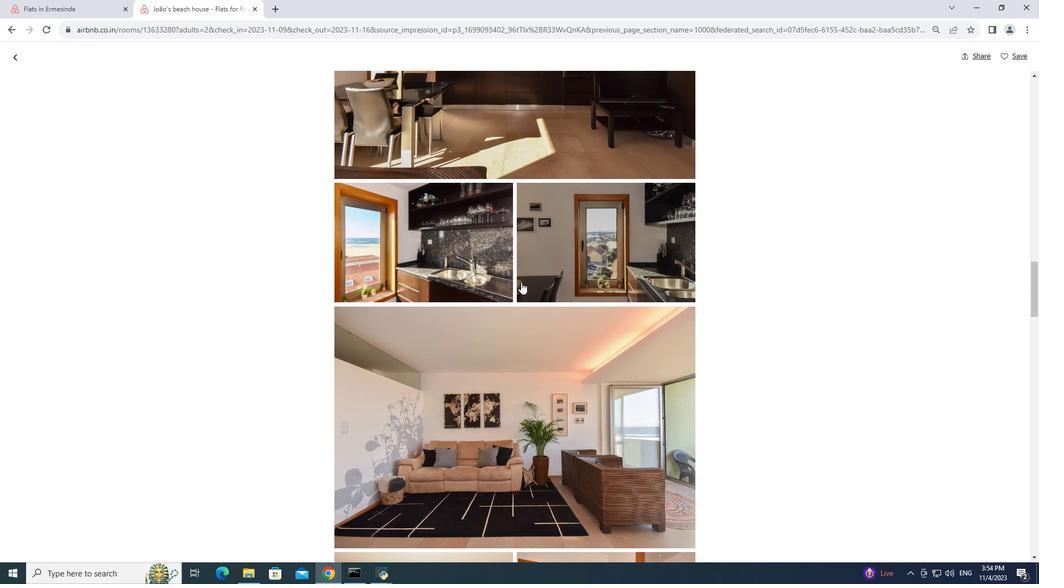 
Action: Mouse moved to (521, 282)
Screenshot: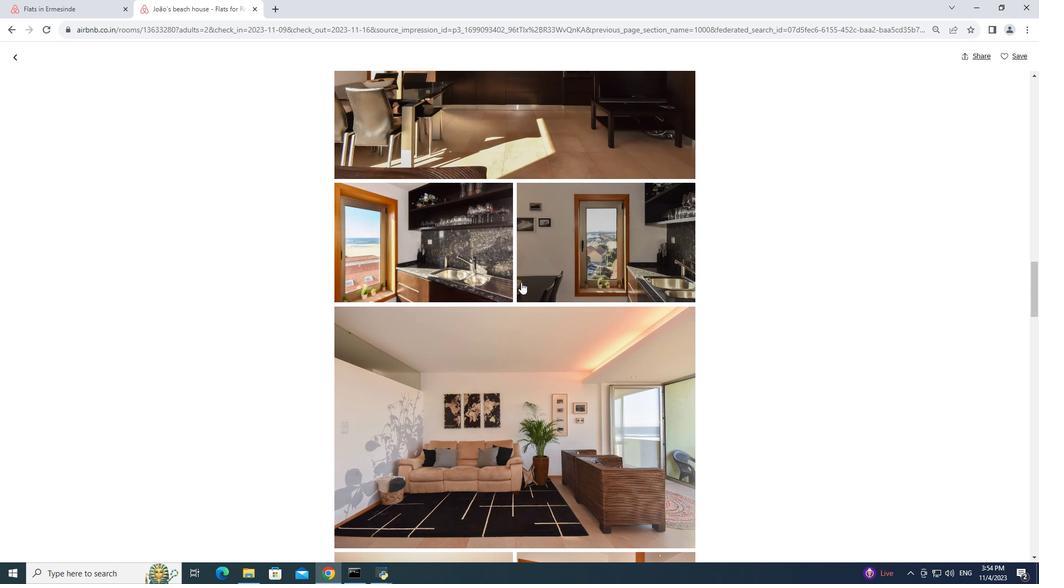 
Action: Mouse scrolled (521, 282) with delta (0, 0)
Screenshot: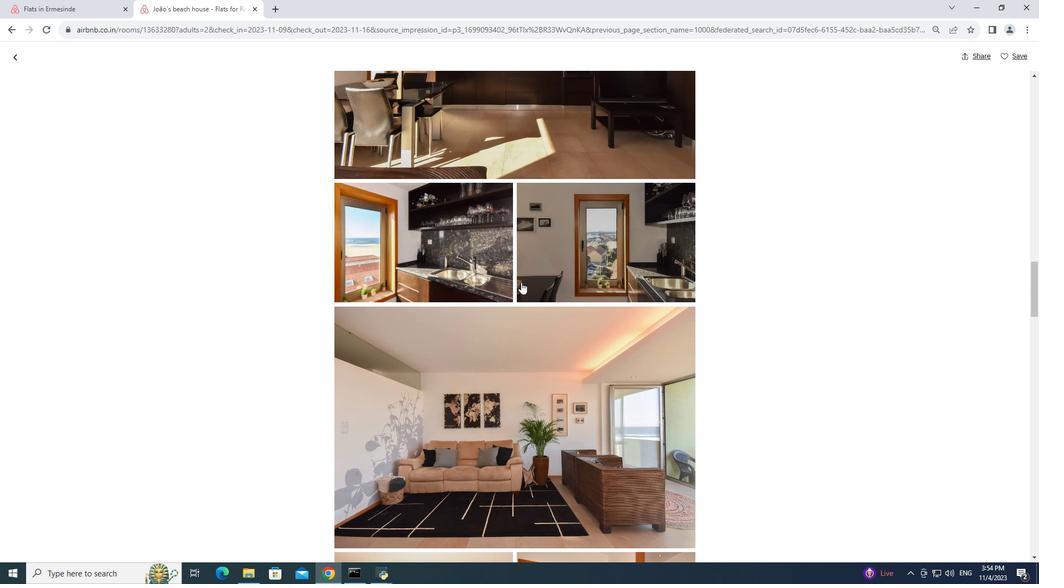 
Action: Mouse scrolled (521, 282) with delta (0, 0)
Screenshot: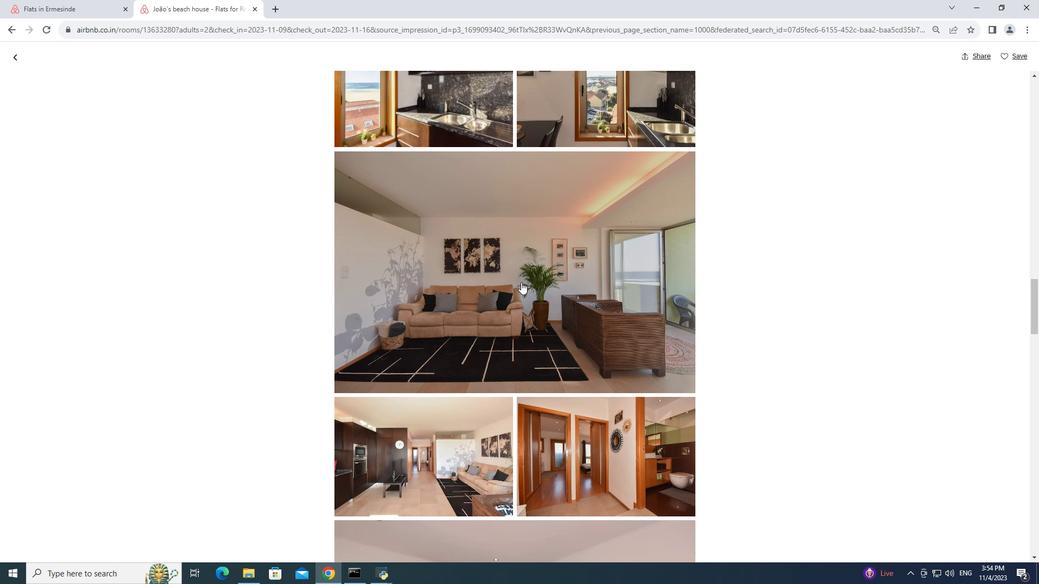 
Action: Mouse scrolled (521, 282) with delta (0, 0)
Screenshot: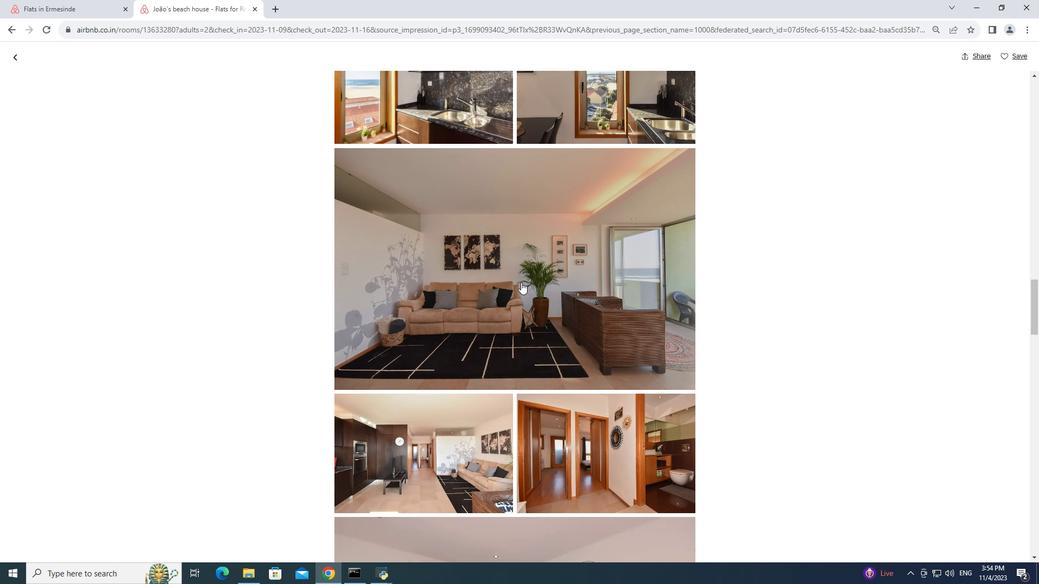 
Action: Mouse scrolled (521, 282) with delta (0, 0)
Screenshot: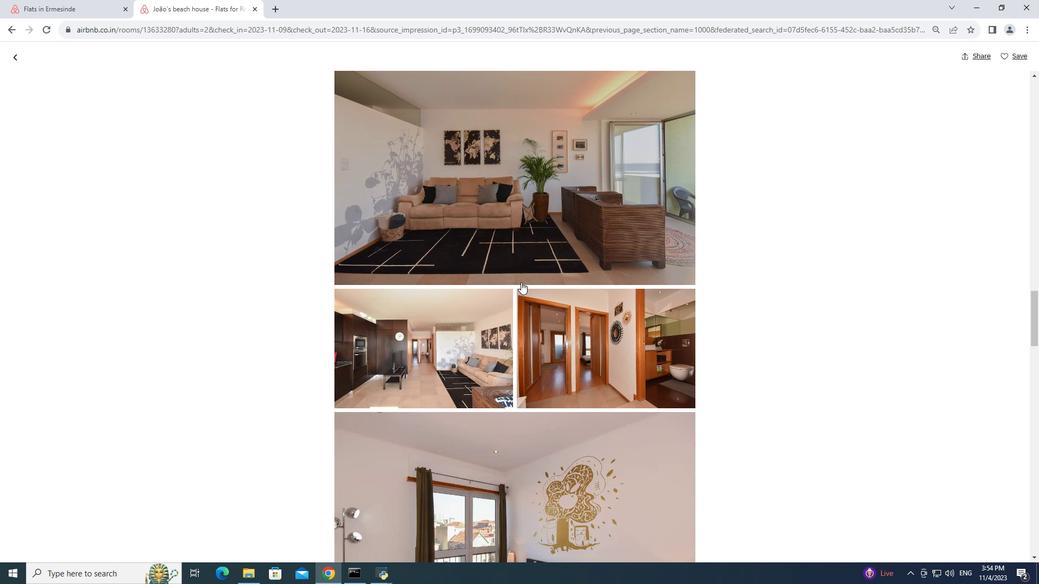 
Action: Mouse scrolled (521, 282) with delta (0, 0)
Screenshot: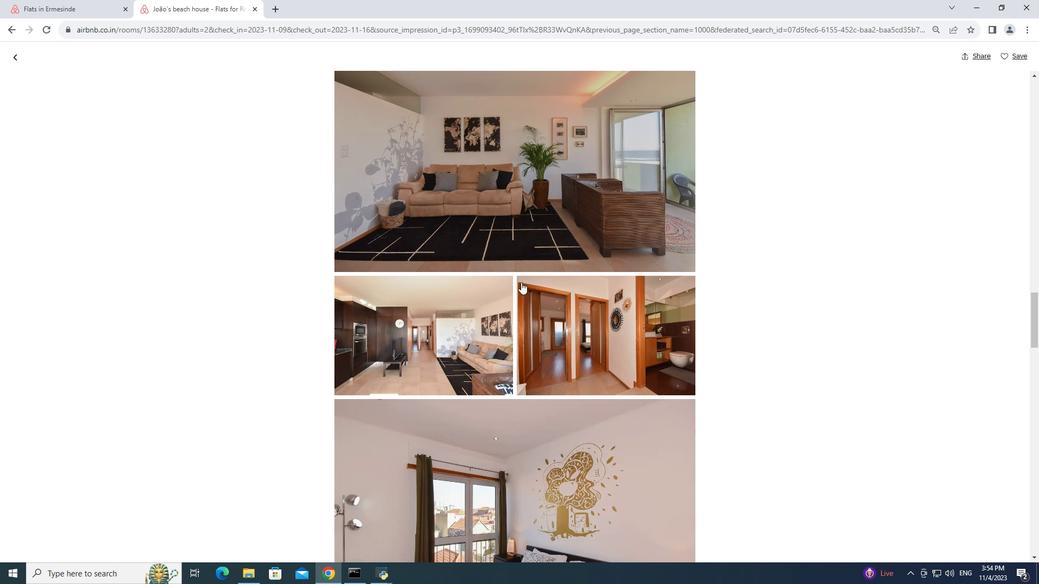 
Action: Mouse scrolled (521, 282) with delta (0, 0)
Screenshot: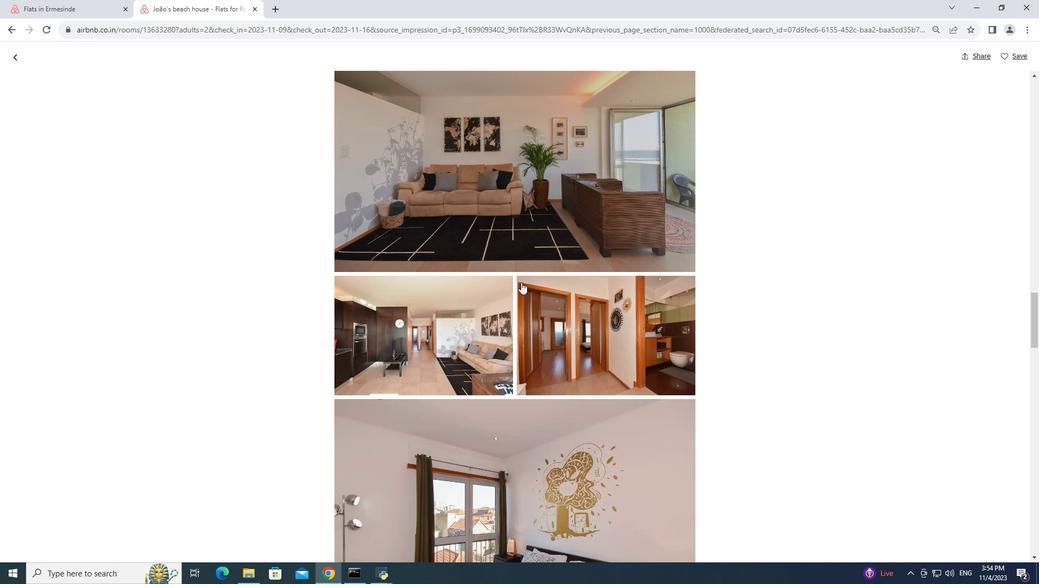 
Action: Mouse scrolled (521, 282) with delta (0, 0)
Screenshot: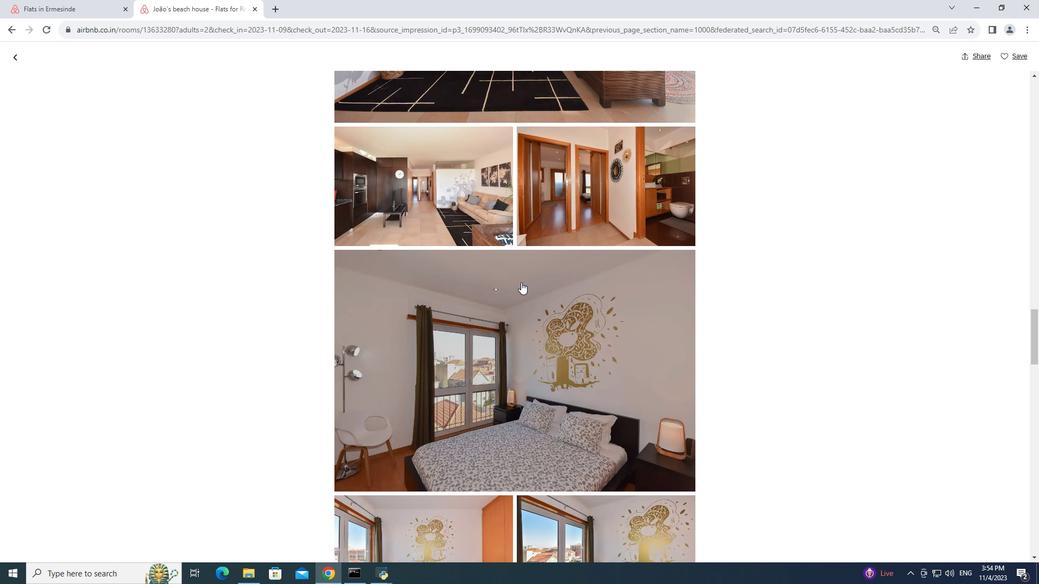 
Action: Mouse scrolled (521, 282) with delta (0, 0)
Screenshot: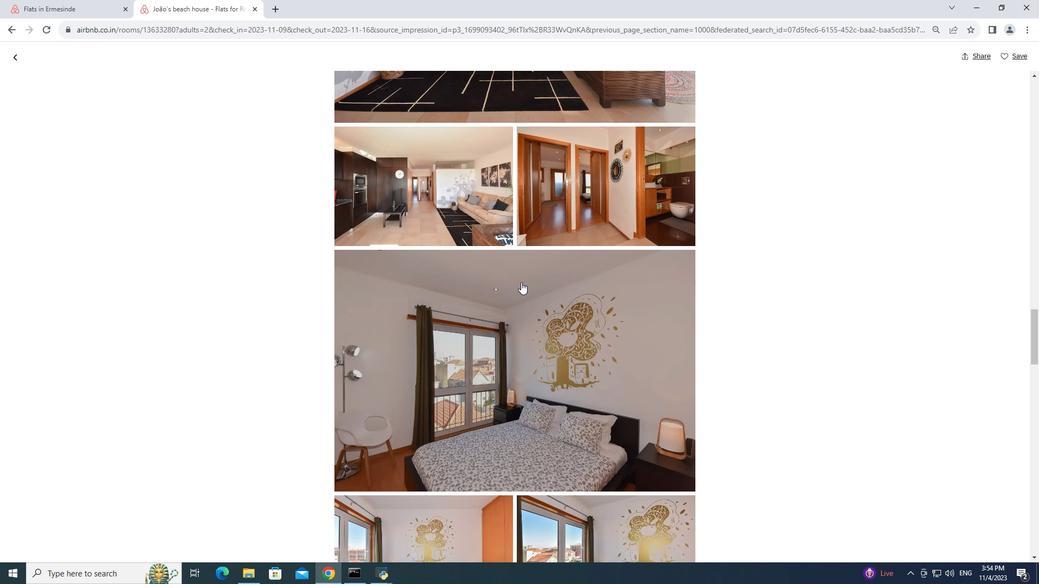 
Action: Mouse scrolled (521, 282) with delta (0, 0)
Screenshot: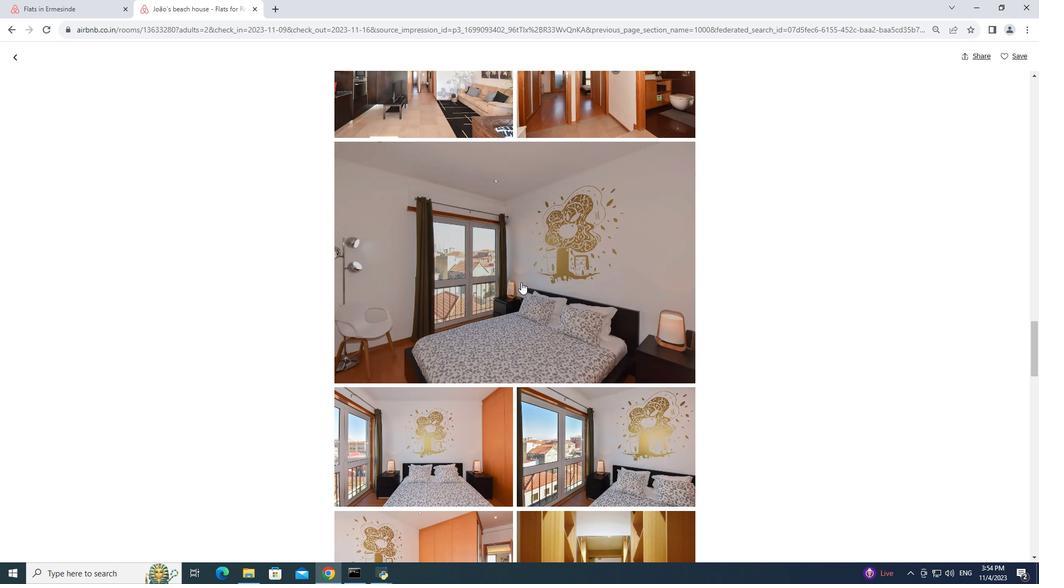 
Action: Mouse scrolled (521, 282) with delta (0, 0)
Screenshot: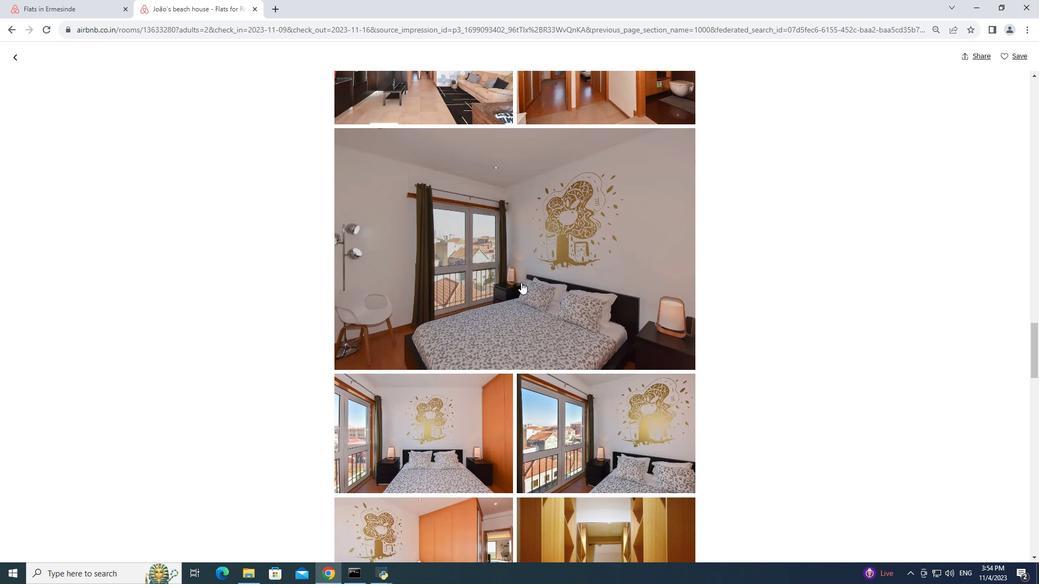 
Action: Mouse scrolled (521, 282) with delta (0, 0)
Screenshot: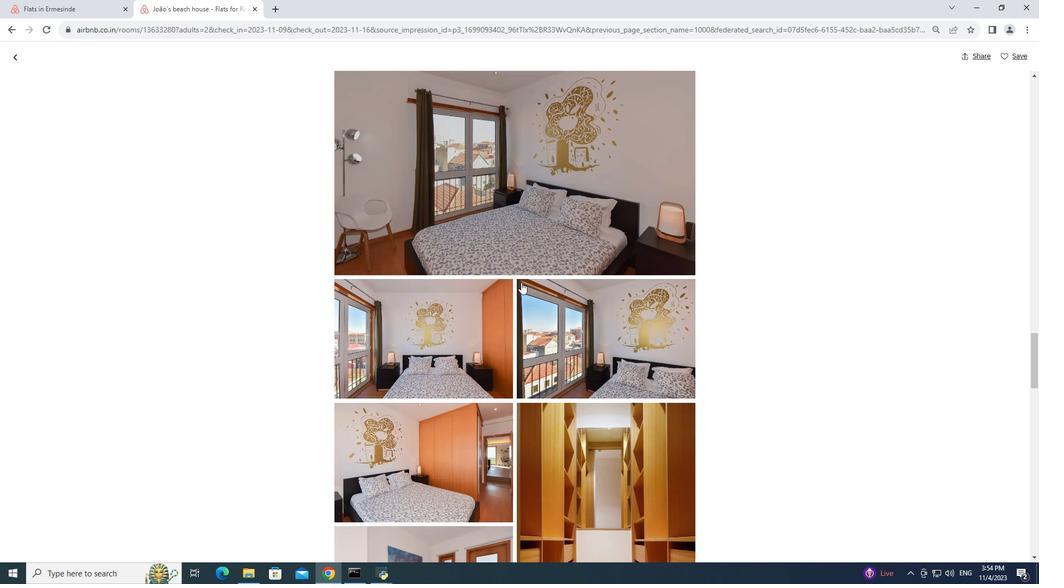 
Action: Mouse scrolled (521, 282) with delta (0, 0)
Screenshot: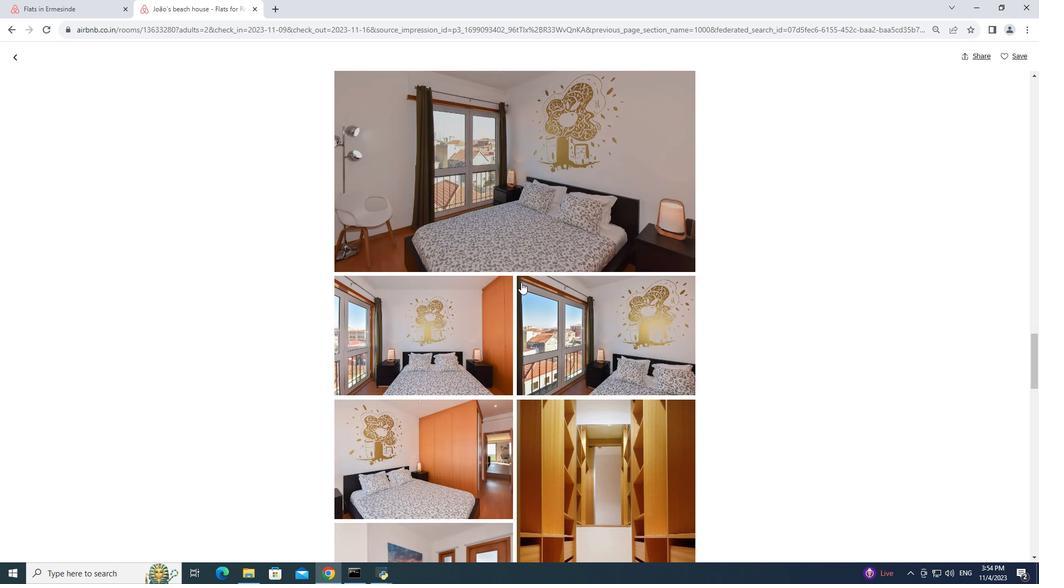 
Action: Mouse scrolled (521, 282) with delta (0, 0)
Screenshot: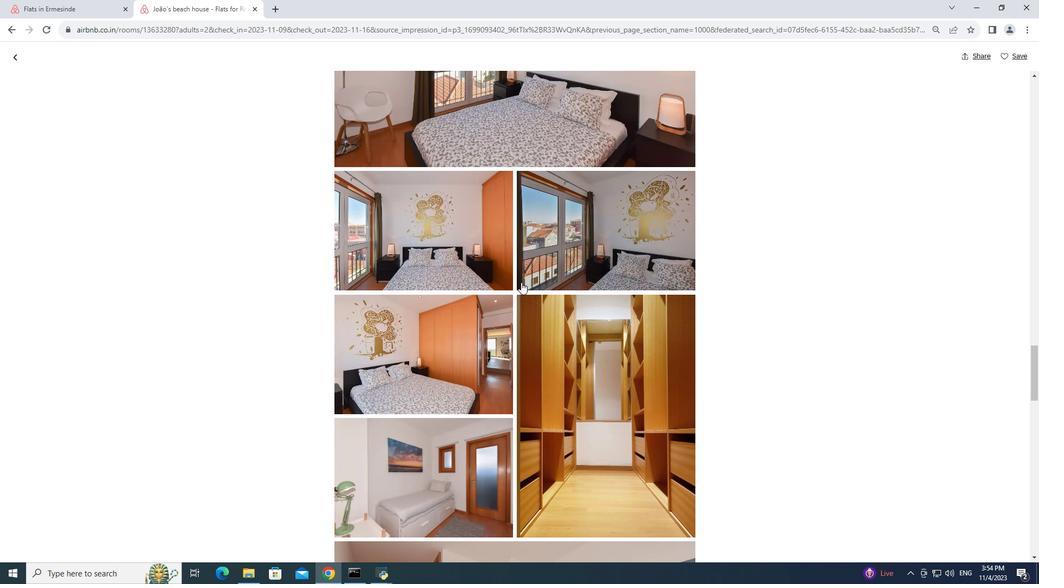 
Action: Mouse scrolled (521, 282) with delta (0, 0)
Screenshot: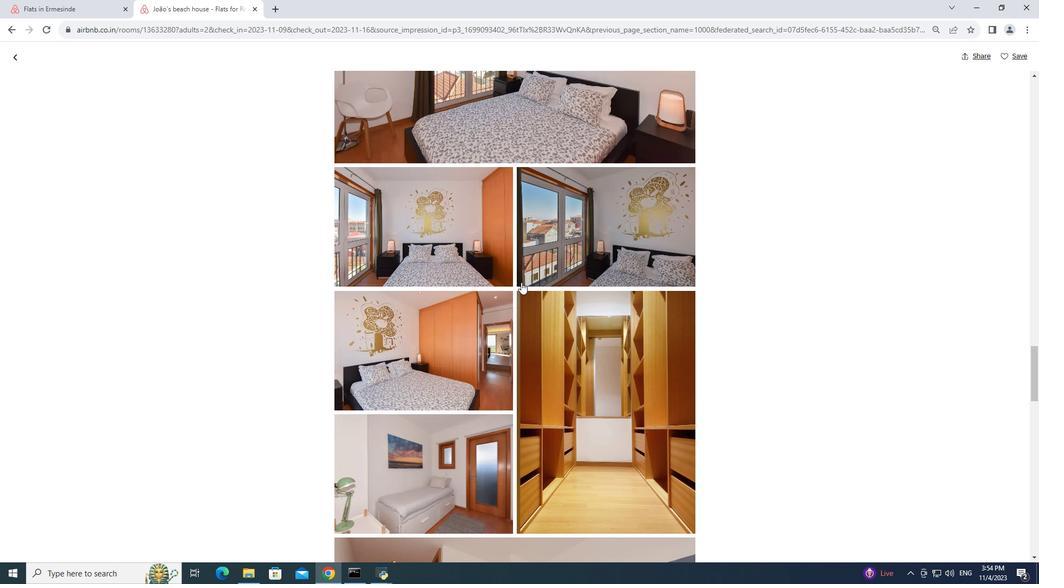 
Action: Mouse scrolled (521, 282) with delta (0, 0)
Screenshot: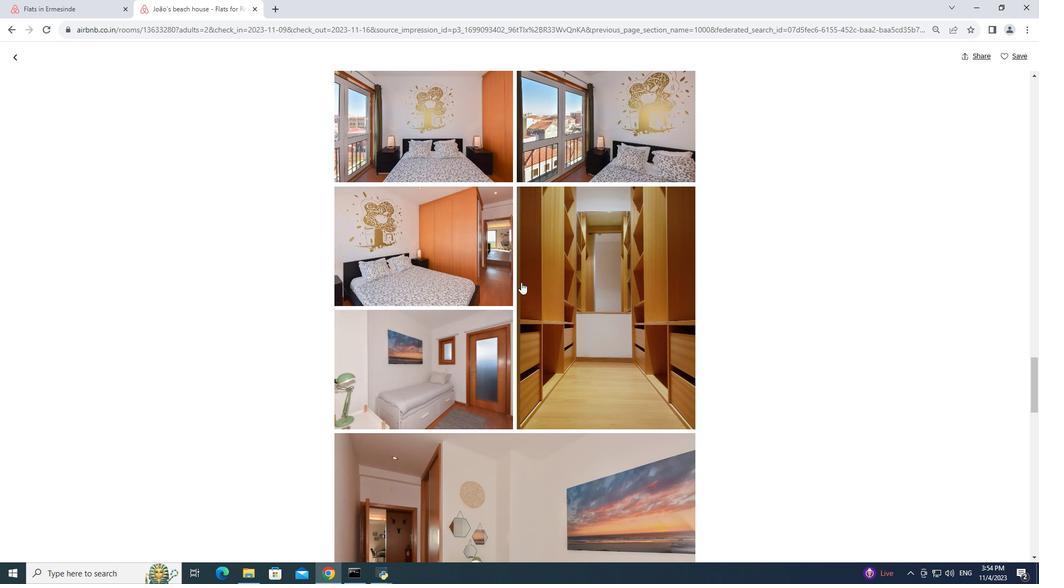
Action: Mouse scrolled (521, 282) with delta (0, 0)
Screenshot: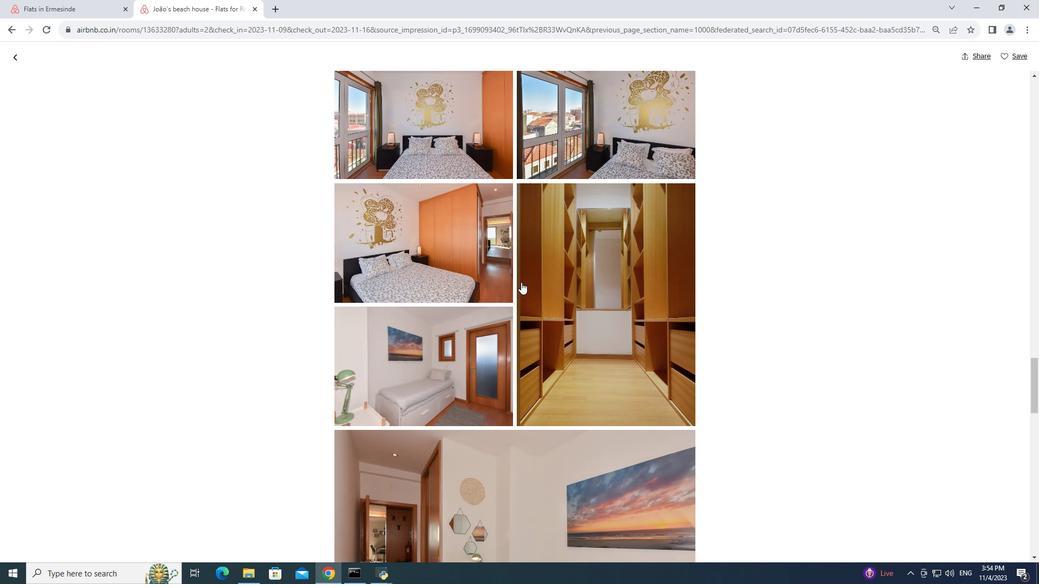 
Action: Mouse scrolled (521, 282) with delta (0, 0)
Screenshot: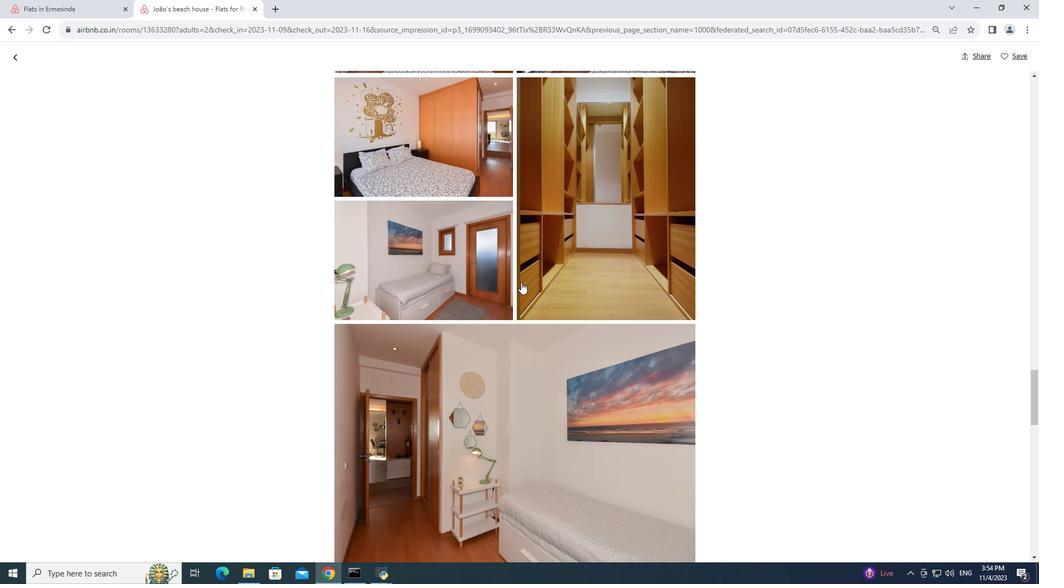
Action: Mouse scrolled (521, 282) with delta (0, 0)
Screenshot: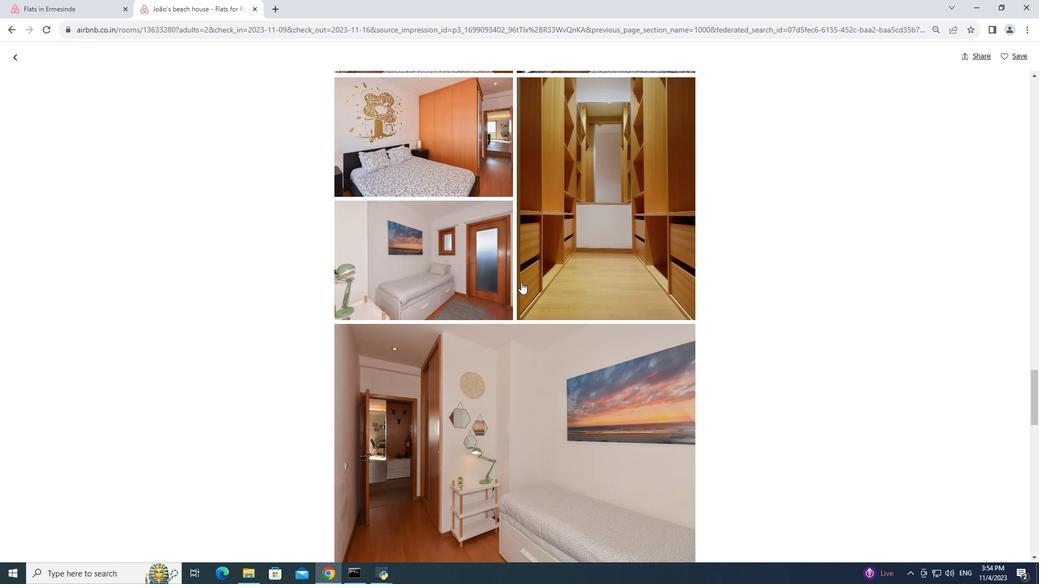 
Action: Mouse moved to (520, 282)
Screenshot: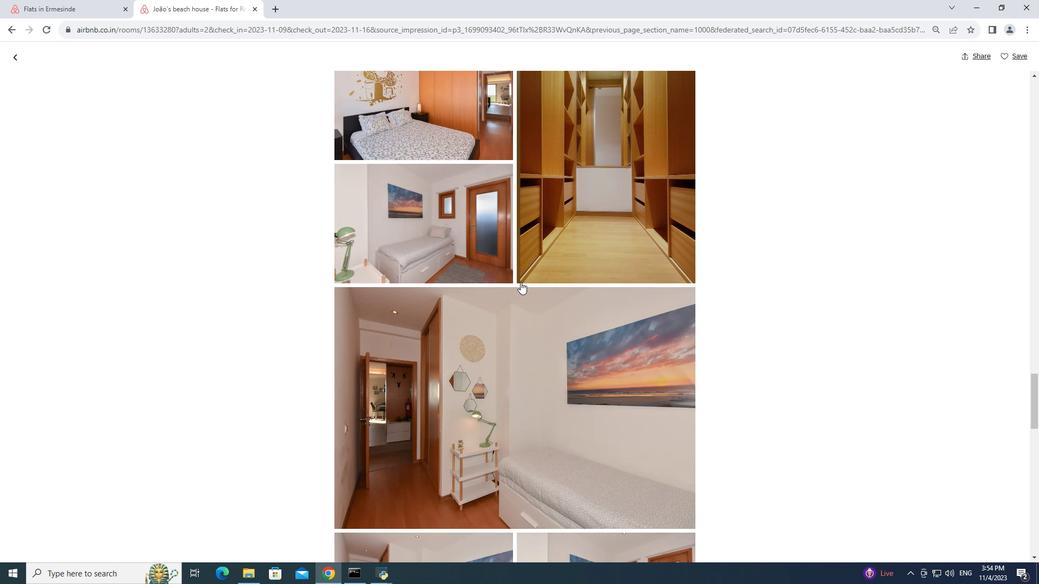 
Action: Mouse scrolled (520, 282) with delta (0, 0)
Screenshot: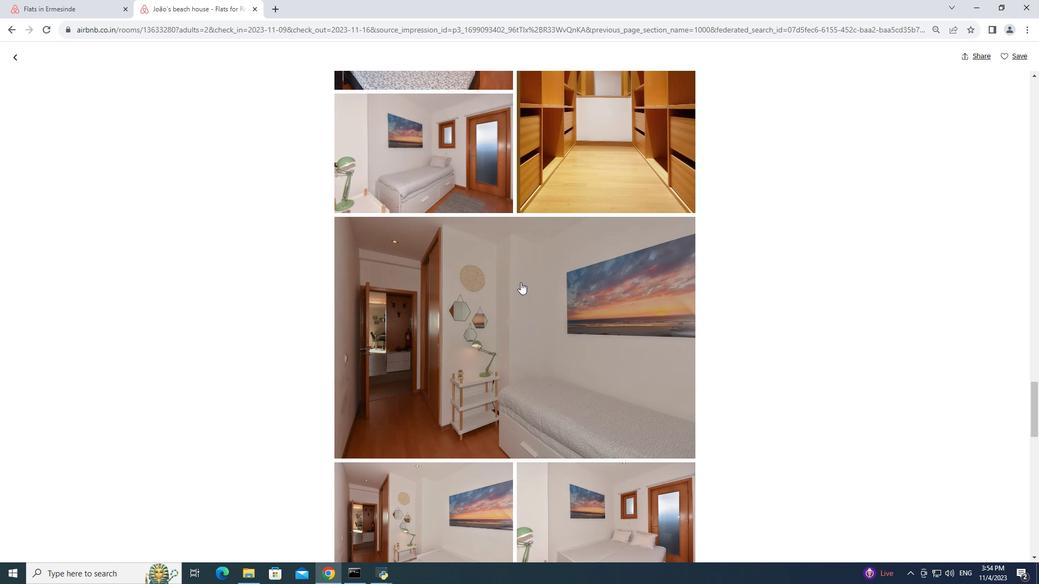 
Action: Mouse scrolled (520, 282) with delta (0, 0)
Screenshot: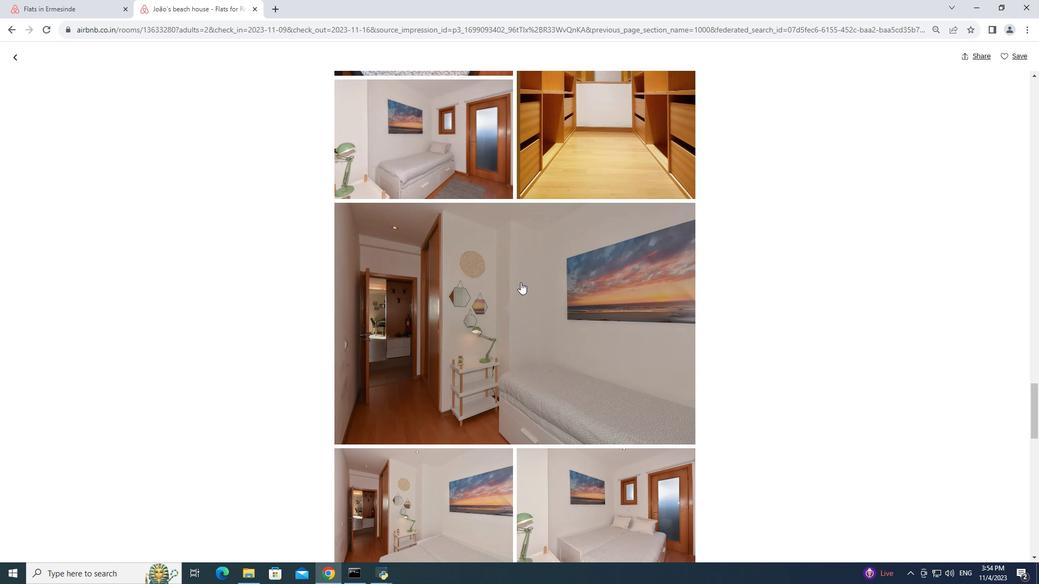 
Action: Mouse scrolled (520, 282) with delta (0, 0)
Screenshot: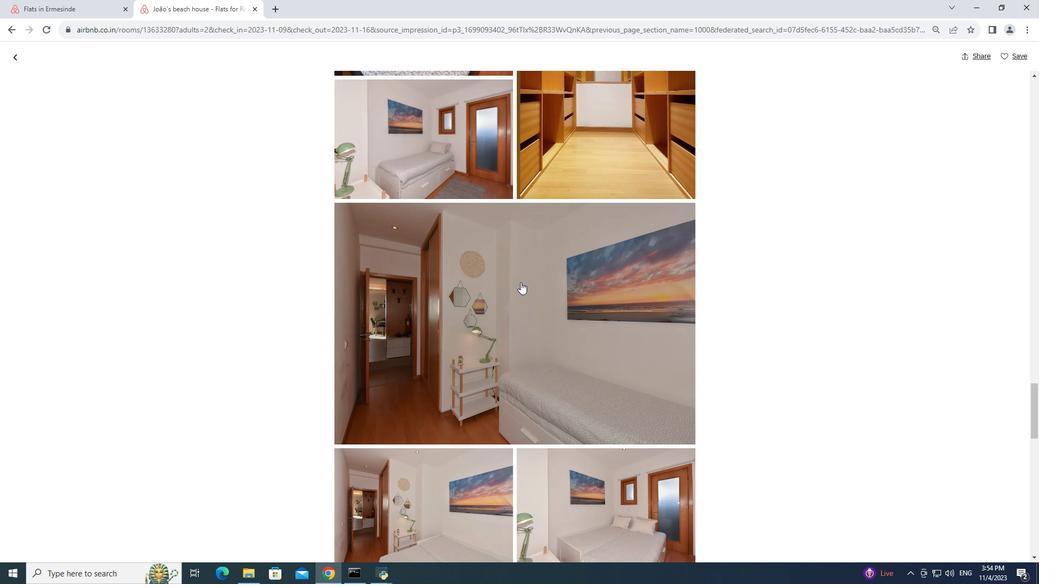 
Action: Mouse scrolled (520, 282) with delta (0, 0)
Screenshot: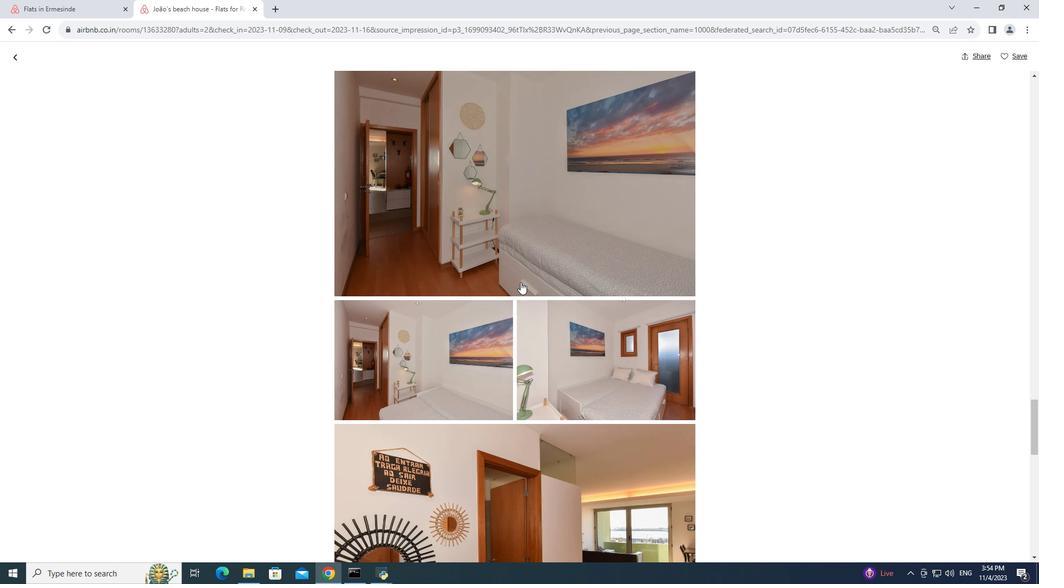 
Action: Mouse scrolled (520, 282) with delta (0, 0)
Screenshot: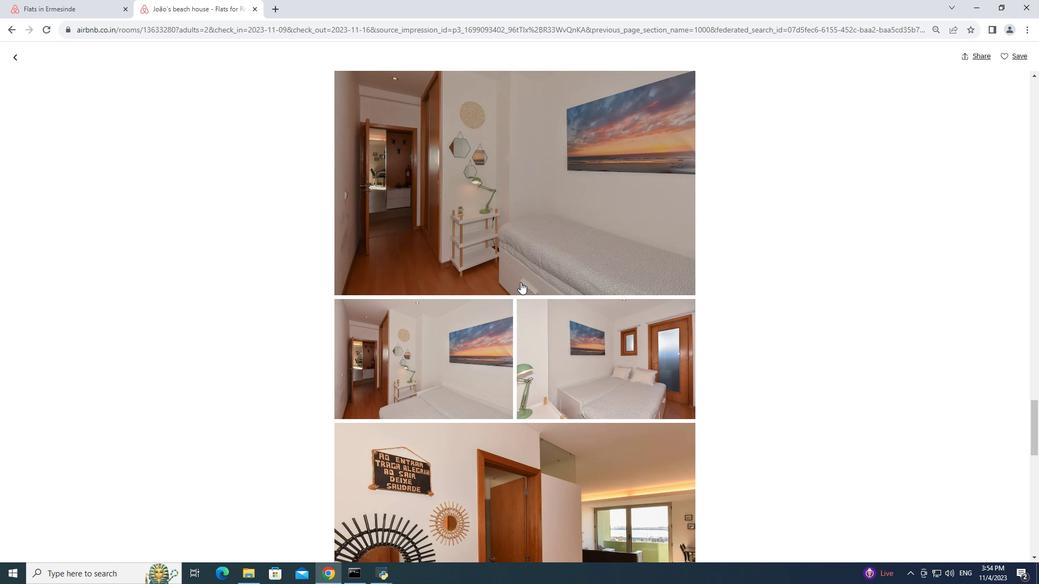 
Action: Mouse moved to (520, 282)
Screenshot: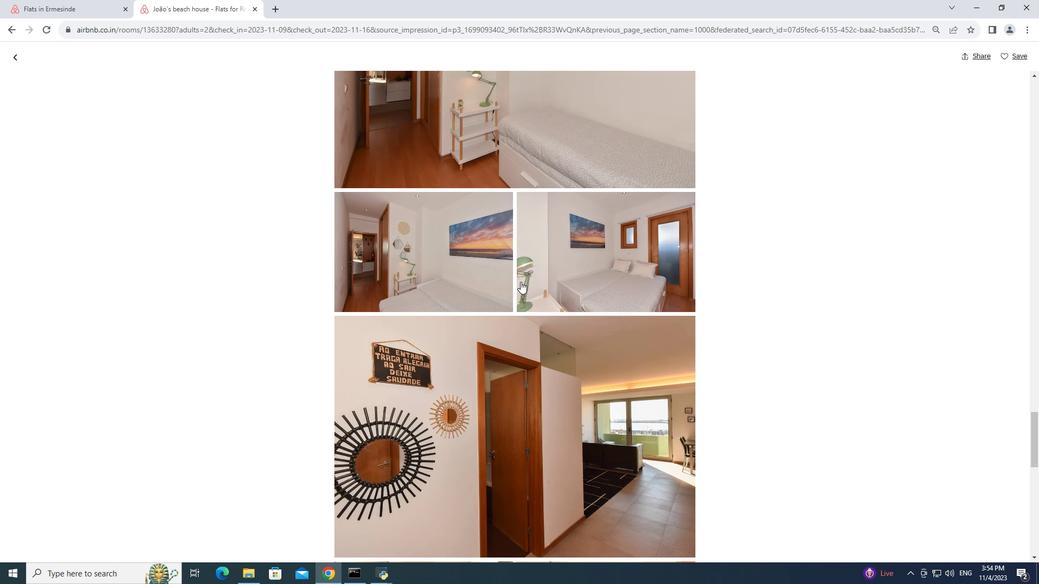 
Action: Mouse scrolled (520, 281) with delta (0, 0)
Screenshot: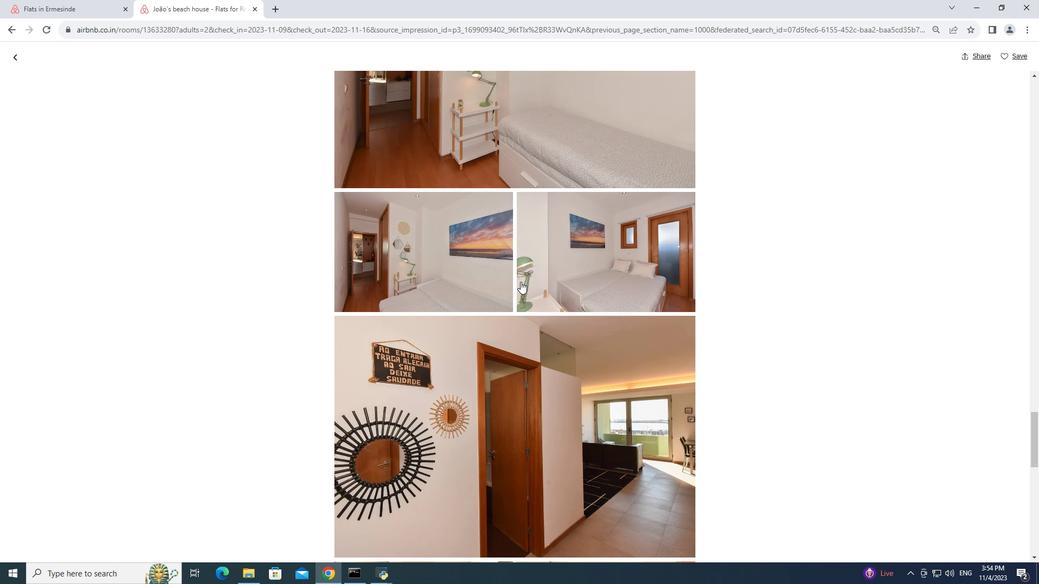 
Action: Mouse scrolled (520, 281) with delta (0, 0)
Screenshot: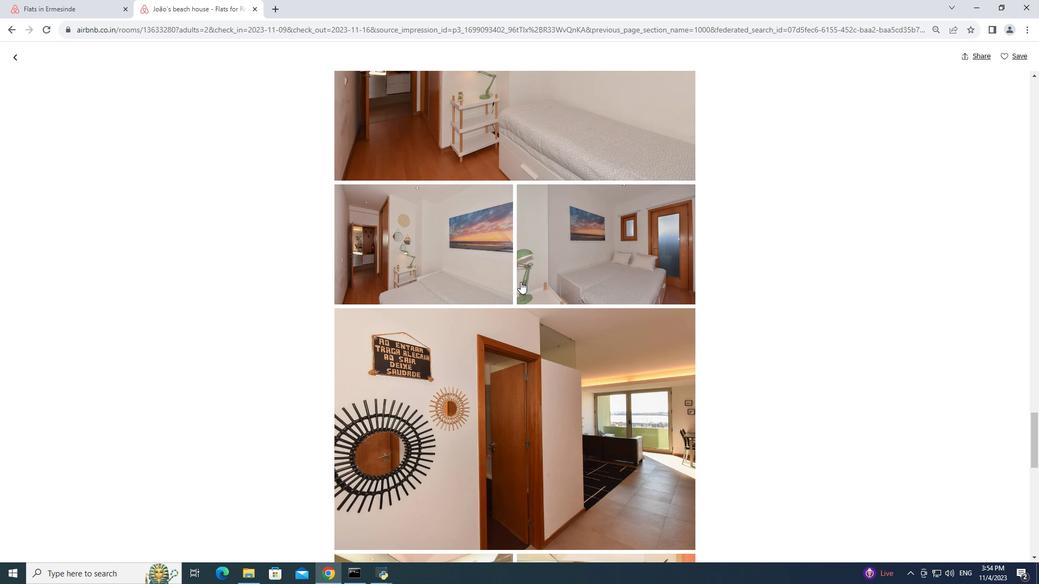 
Action: Mouse scrolled (520, 281) with delta (0, 0)
Screenshot: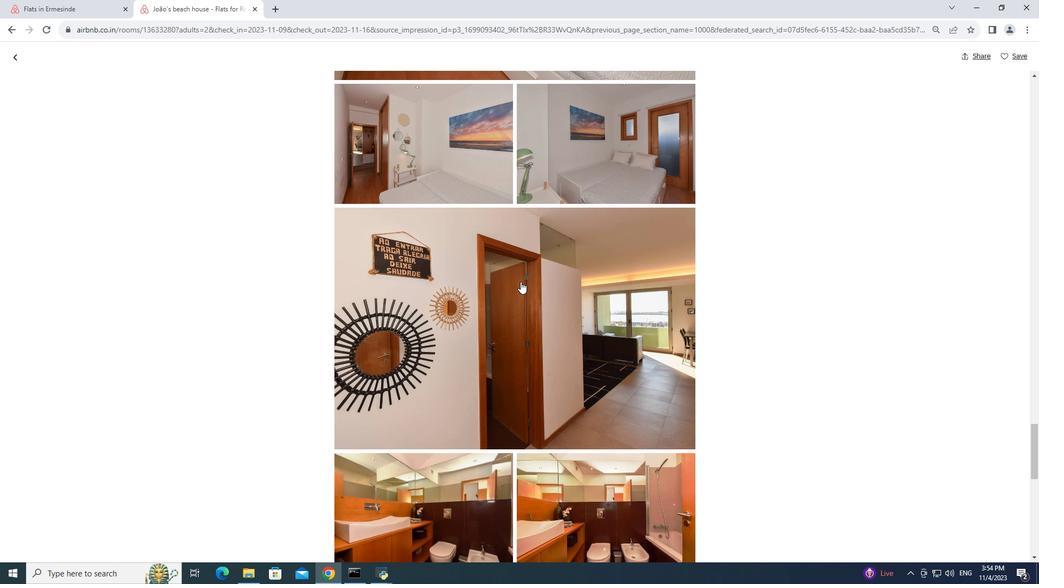 
Action: Mouse scrolled (520, 281) with delta (0, 0)
Screenshot: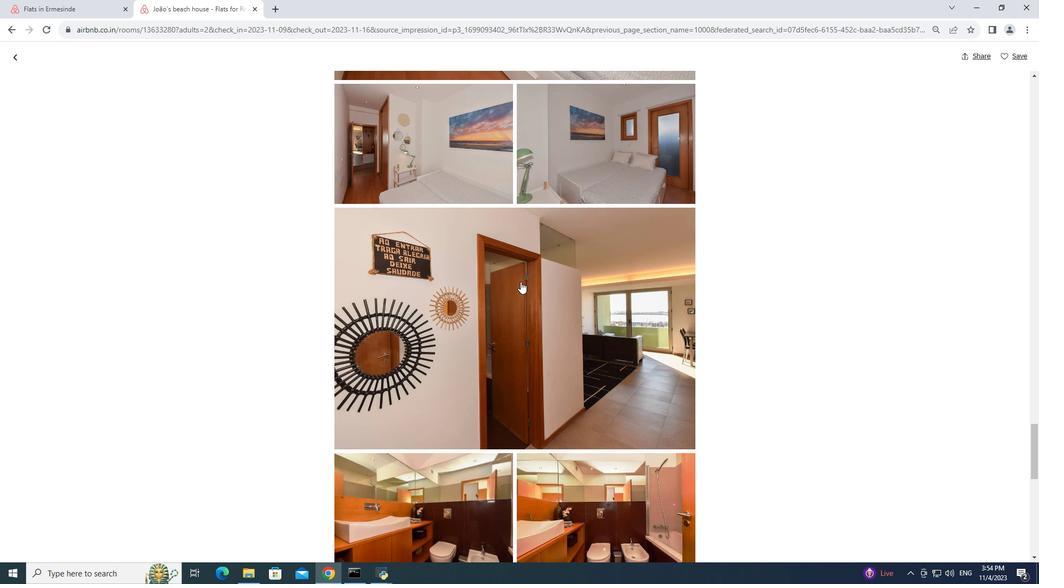 
Action: Mouse scrolled (520, 281) with delta (0, 0)
Screenshot: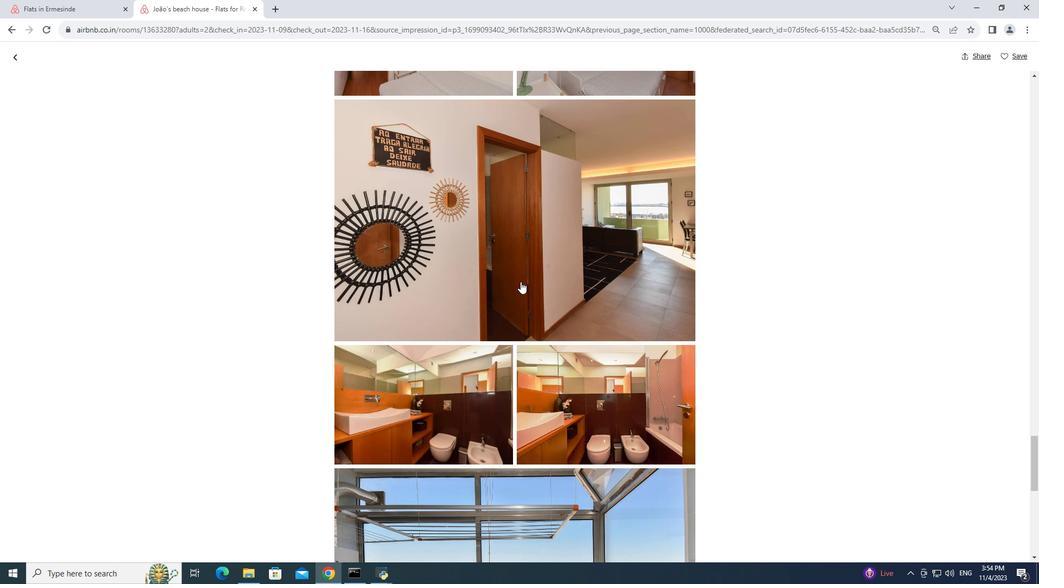 
Action: Mouse moved to (519, 283)
Screenshot: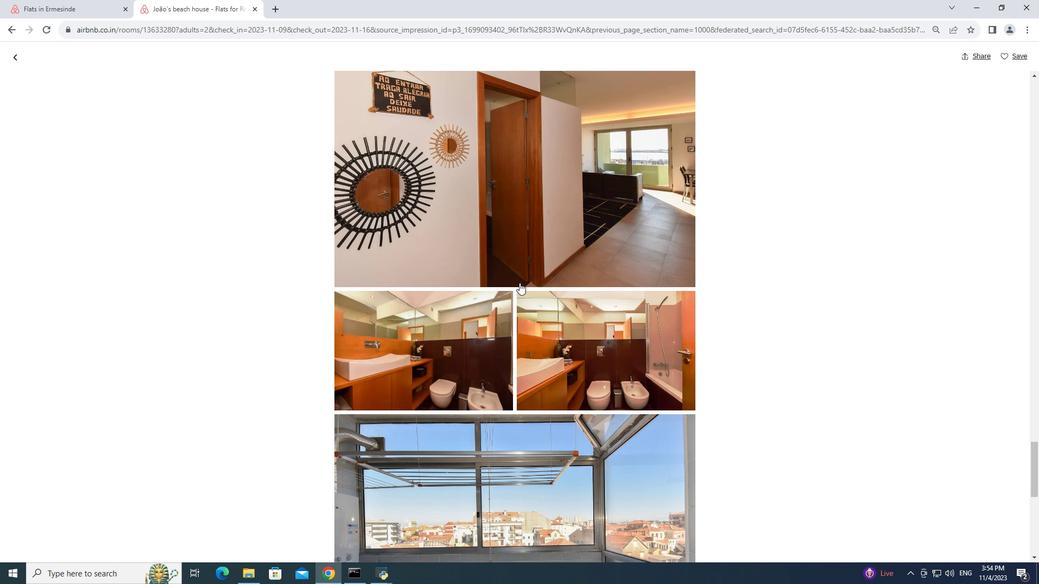 
Action: Mouse scrolled (519, 282) with delta (0, 0)
Screenshot: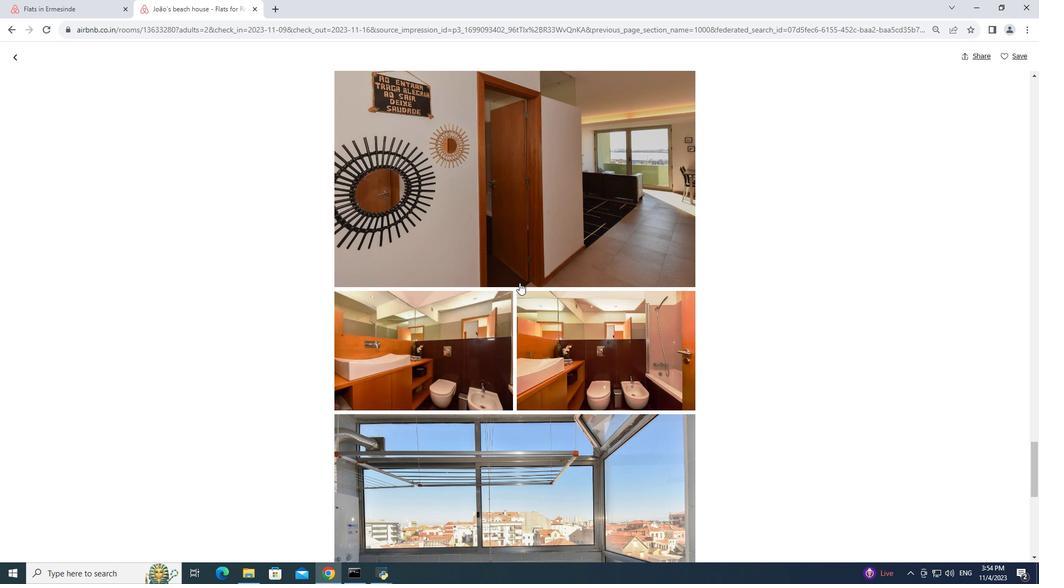 
Action: Mouse scrolled (519, 282) with delta (0, 0)
Screenshot: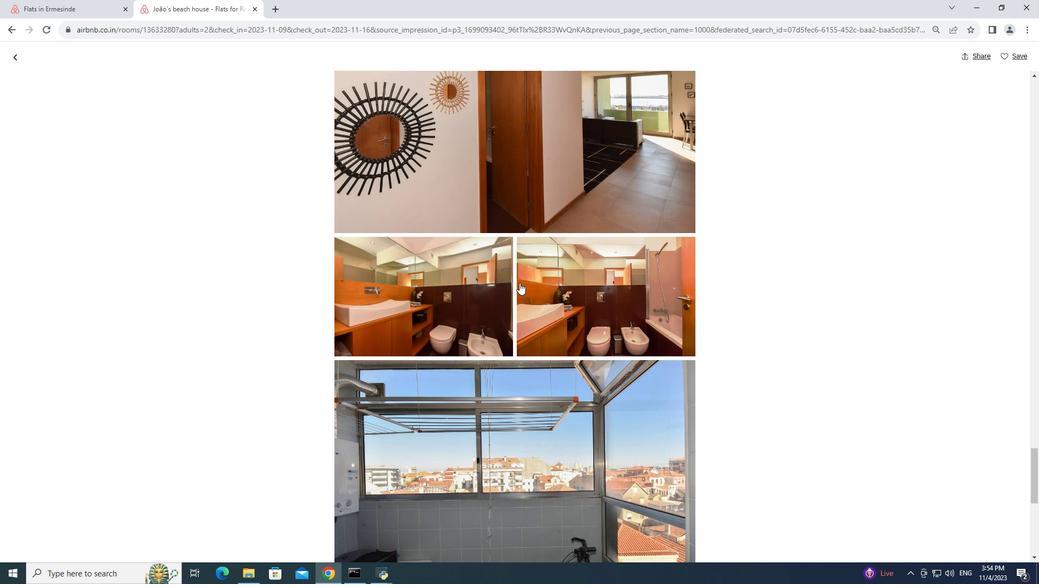 
Action: Mouse moved to (519, 283)
Screenshot: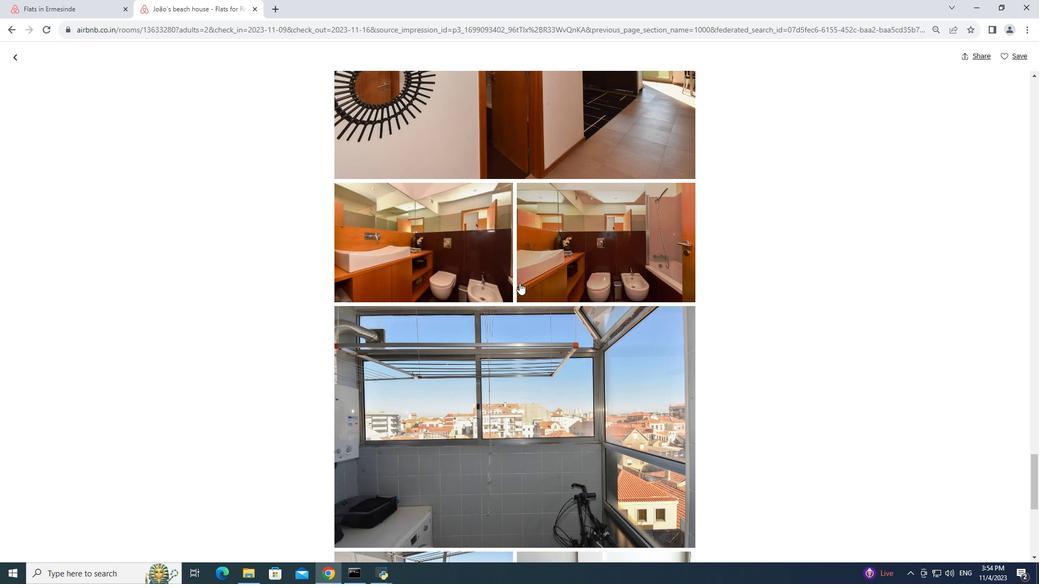 
Action: Mouse scrolled (519, 282) with delta (0, 0)
Screenshot: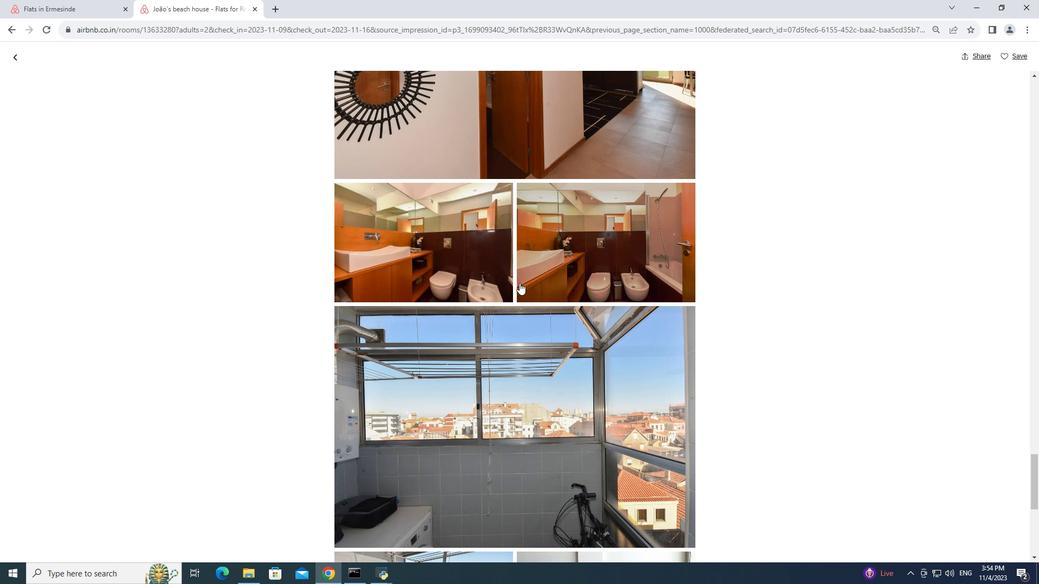 
Action: Mouse scrolled (519, 282) with delta (0, 0)
Screenshot: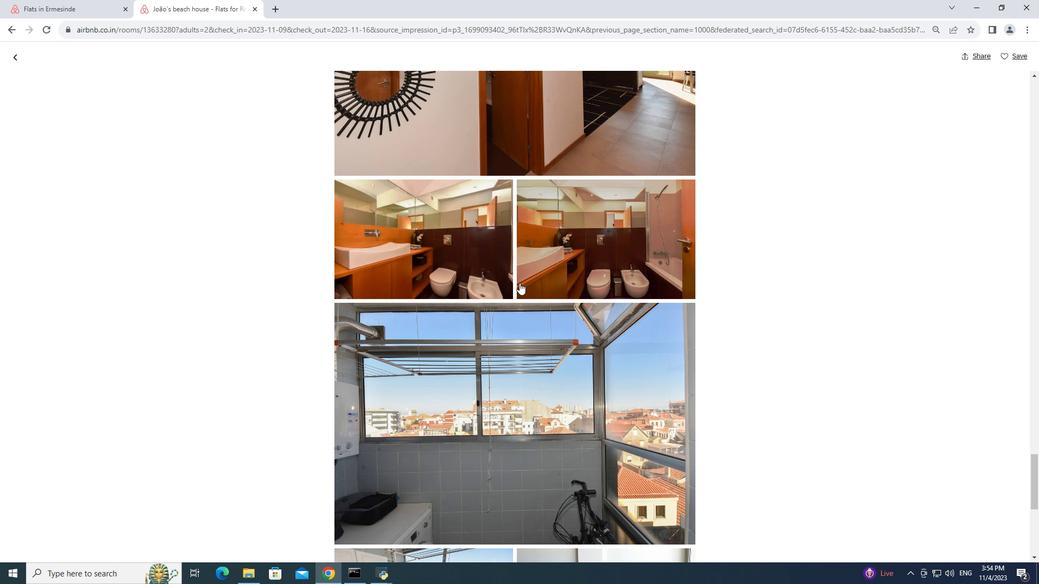 
Action: Mouse scrolled (519, 282) with delta (0, 0)
Screenshot: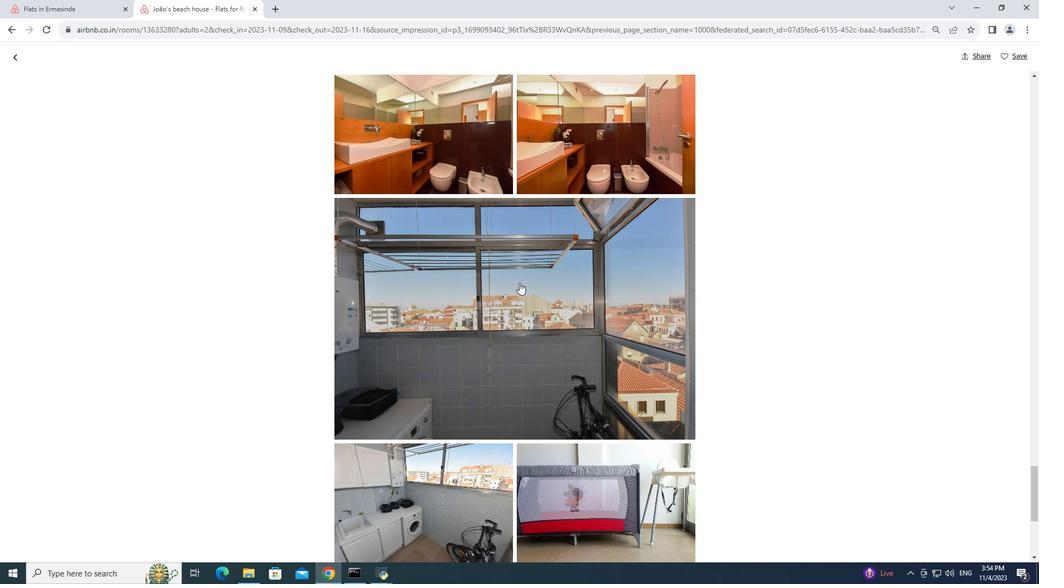 
Action: Mouse moved to (519, 283)
Screenshot: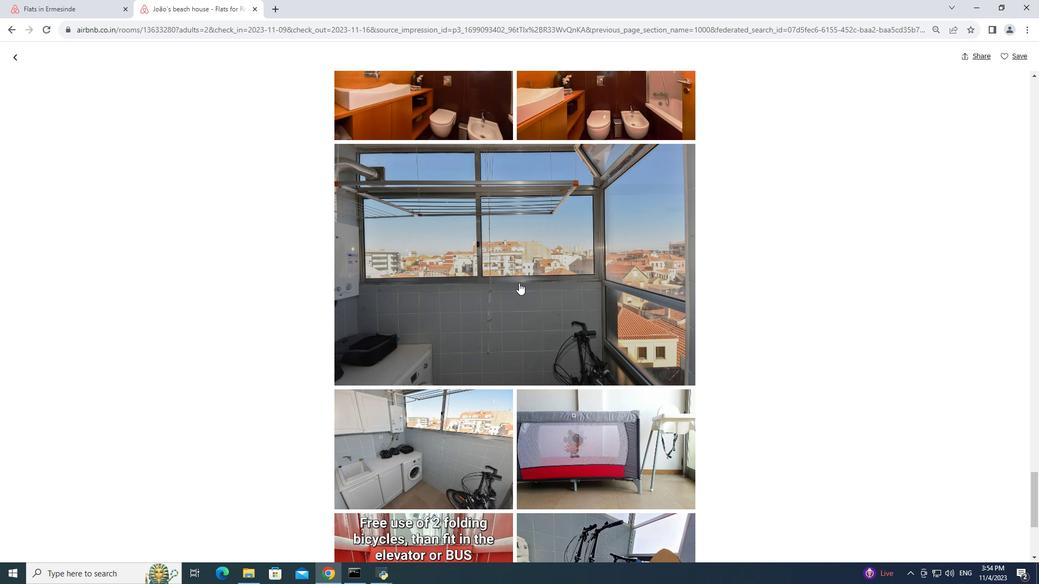 
Action: Mouse scrolled (519, 282) with delta (0, 0)
Screenshot: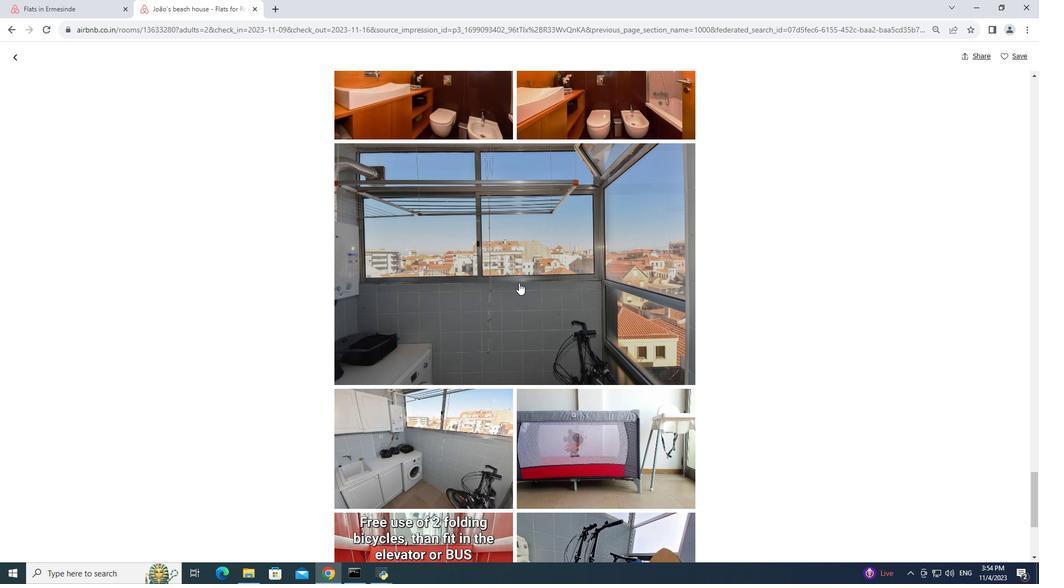 
Action: Mouse scrolled (519, 282) with delta (0, 0)
Screenshot: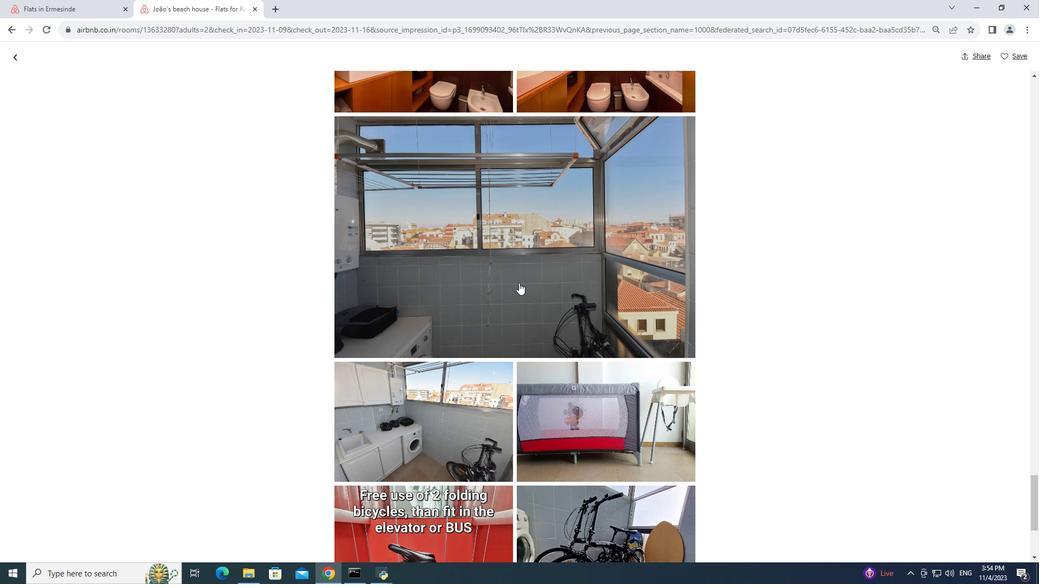 
Action: Mouse moved to (519, 283)
Screenshot: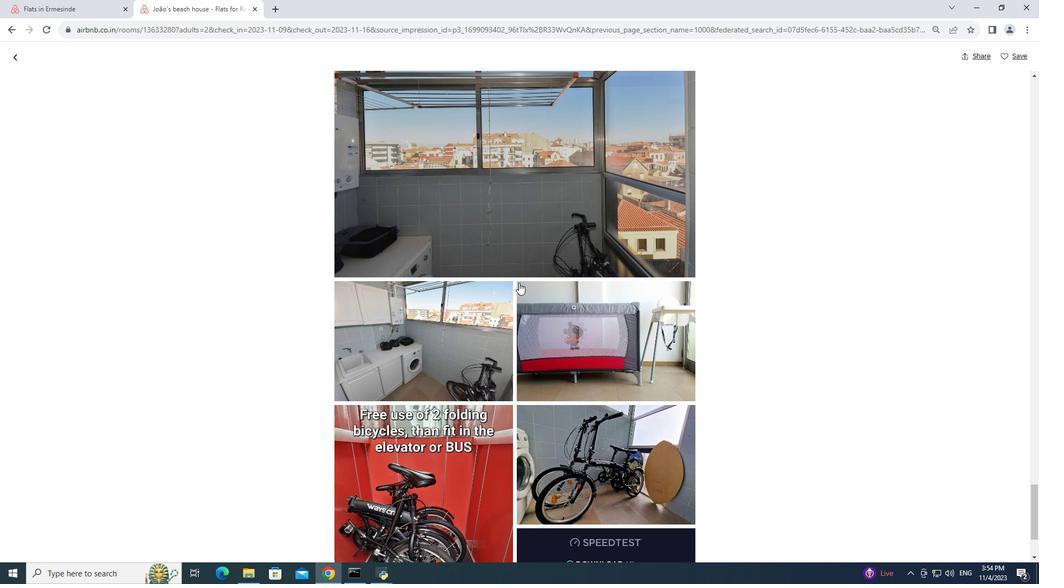 
Action: Mouse scrolled (519, 282) with delta (0, 0)
Screenshot: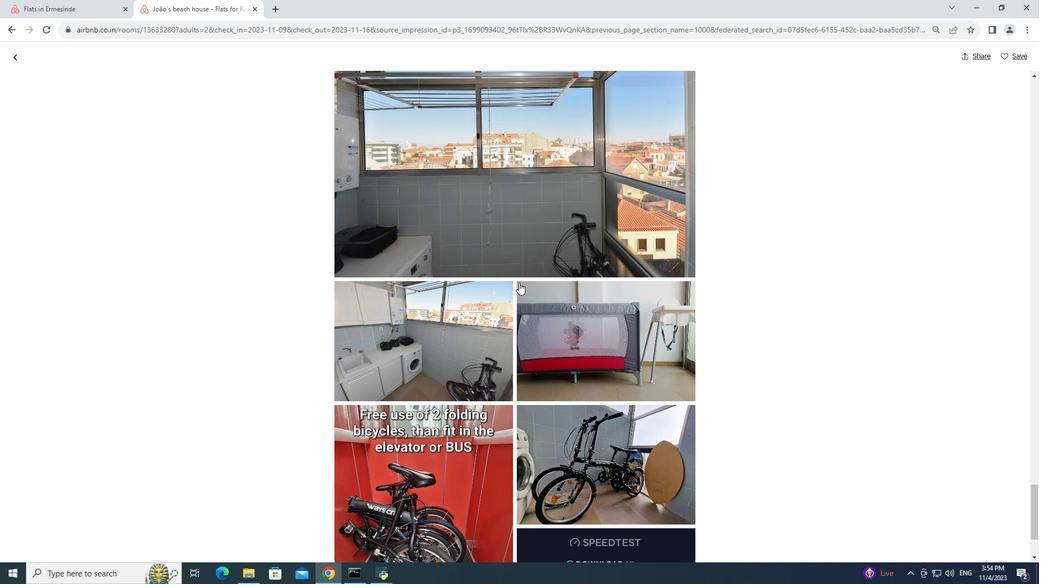 
Action: Mouse moved to (517, 284)
Screenshot: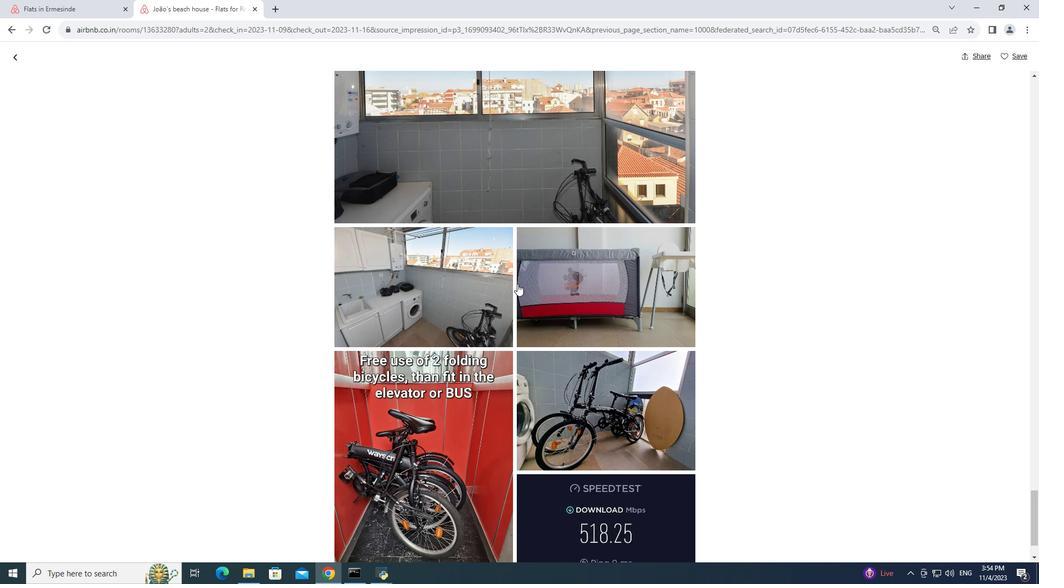 
Action: Mouse scrolled (517, 283) with delta (0, 0)
Screenshot: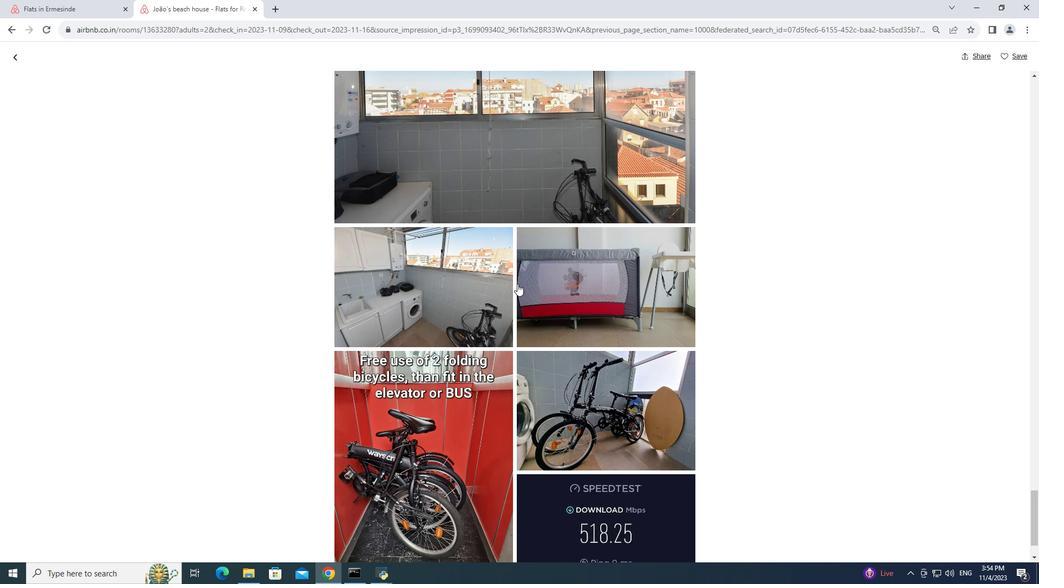 
Action: Mouse scrolled (517, 283) with delta (0, 0)
Screenshot: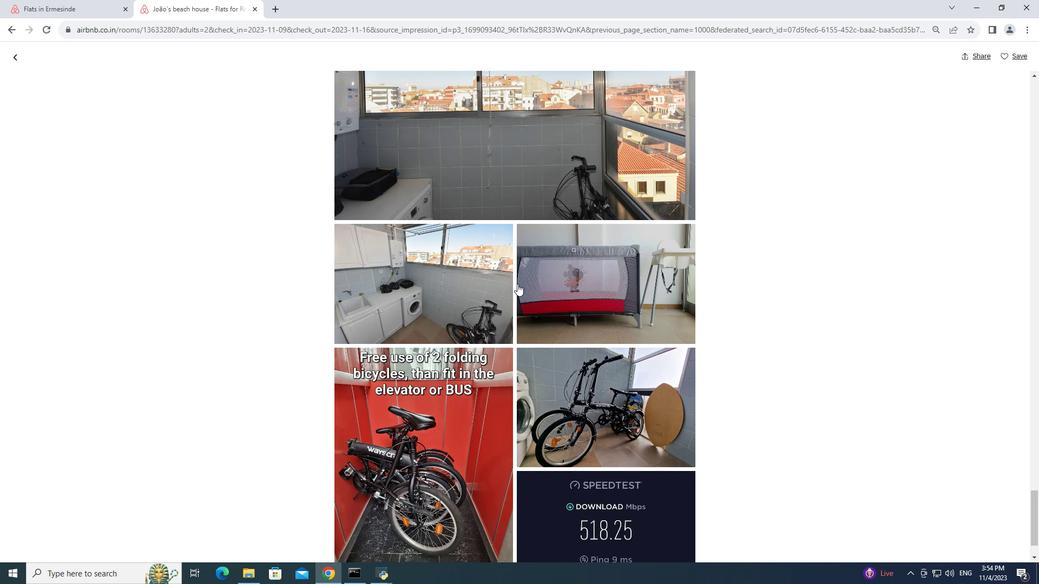 
Action: Mouse moved to (517, 284)
Screenshot: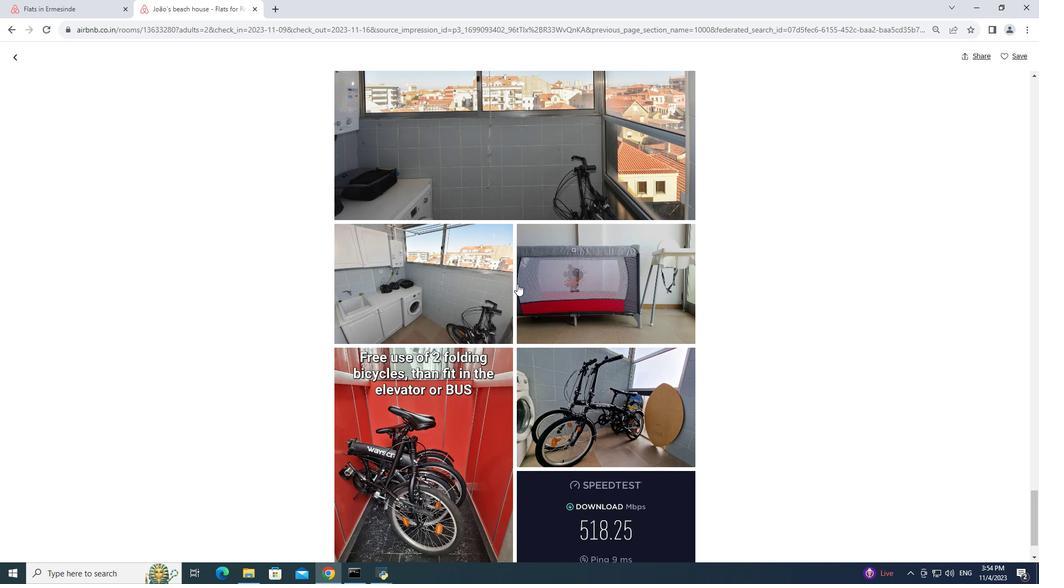 
Action: Mouse scrolled (517, 283) with delta (0, 0)
Screenshot: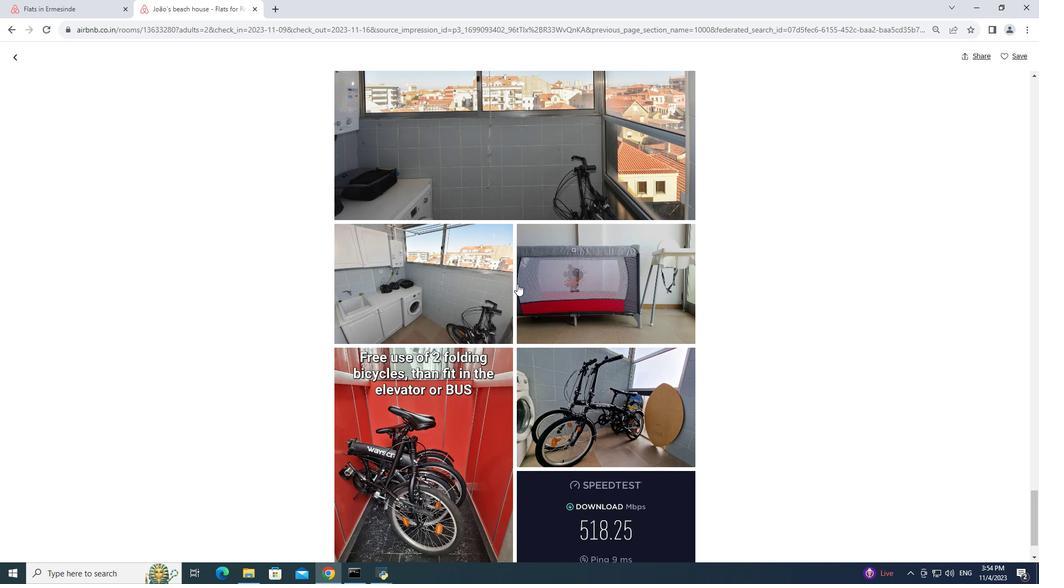 
Action: Mouse scrolled (517, 283) with delta (0, 0)
Screenshot: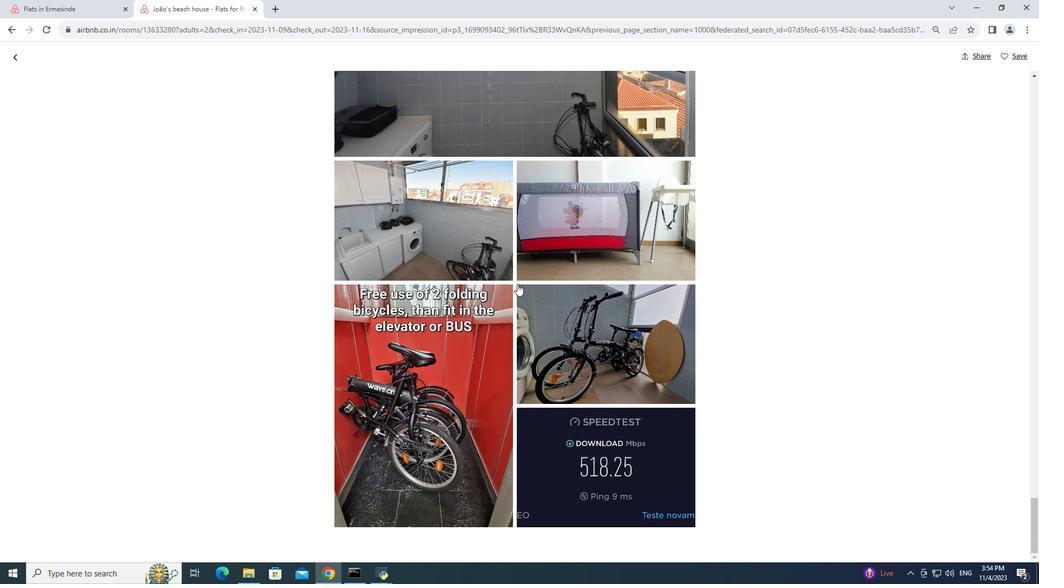 
Action: Mouse scrolled (517, 283) with delta (0, 0)
Screenshot: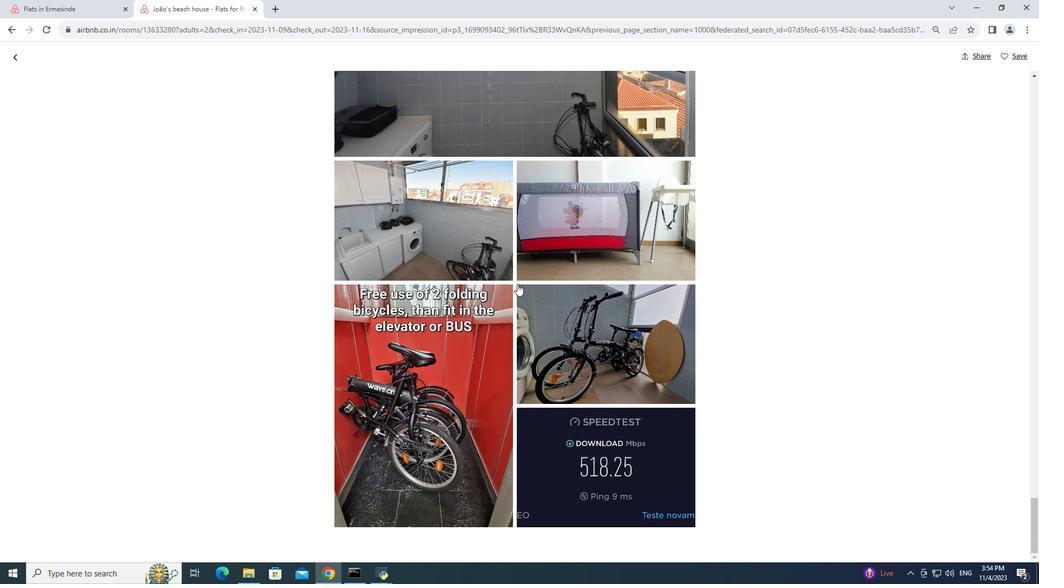 
Action: Mouse moved to (517, 283)
Screenshot: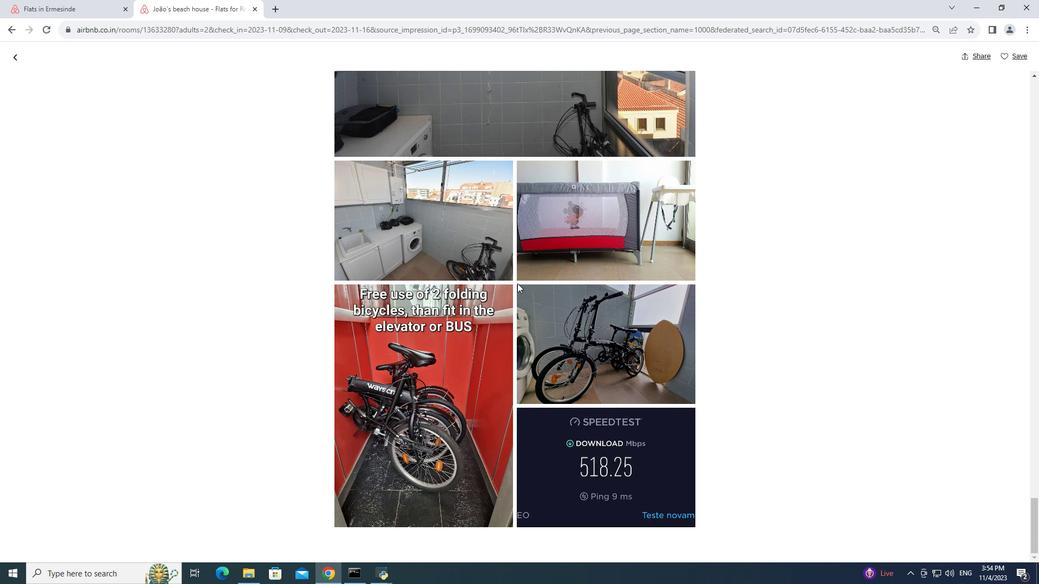 
Action: Mouse scrolled (517, 283) with delta (0, 0)
Screenshot: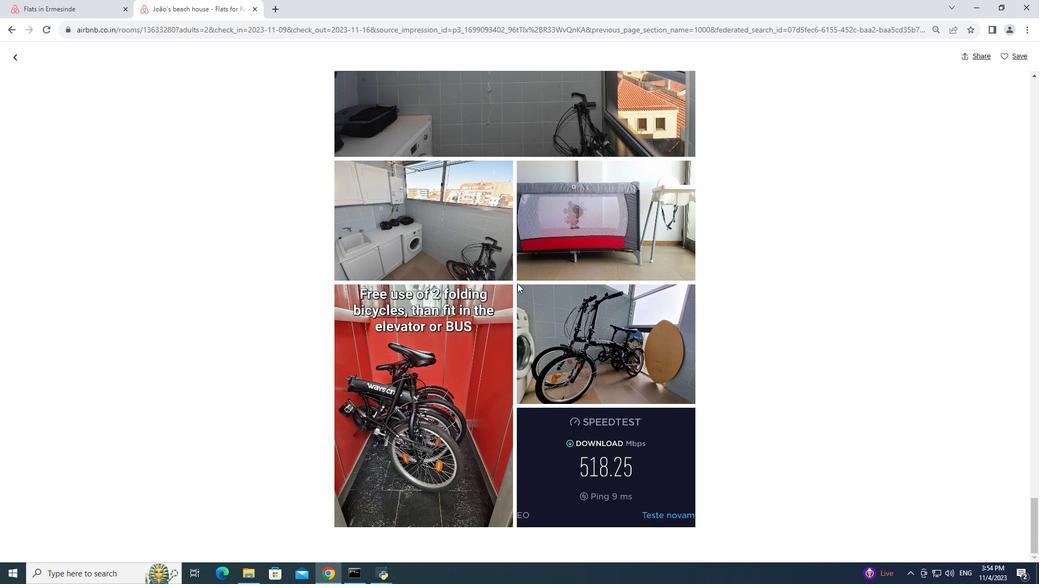
Action: Mouse scrolled (517, 283) with delta (0, 0)
Screenshot: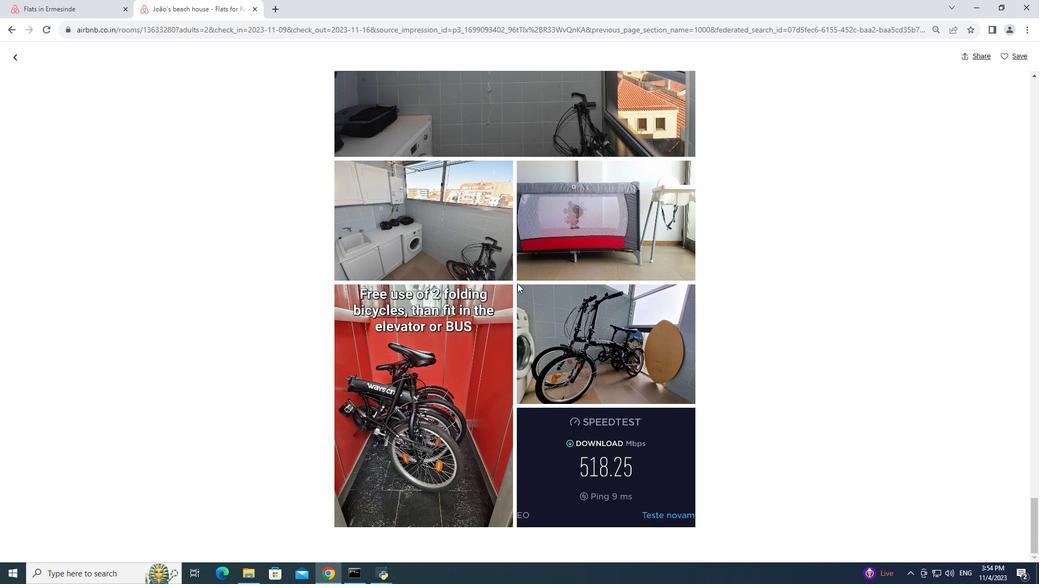 
Action: Mouse moved to (16, 59)
Screenshot: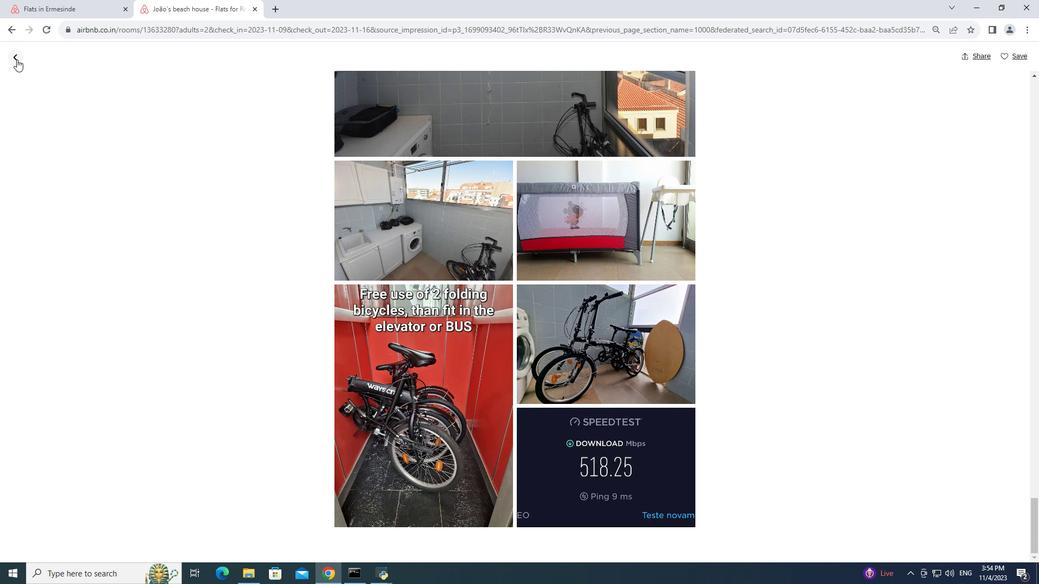 
Action: Mouse pressed left at (16, 59)
Screenshot: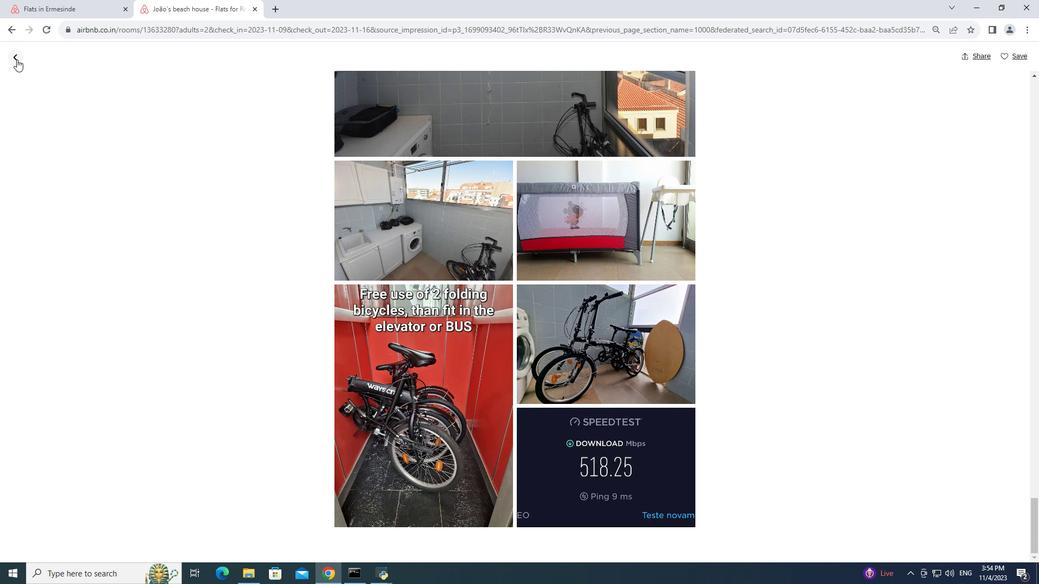 
Action: Mouse moved to (332, 350)
Screenshot: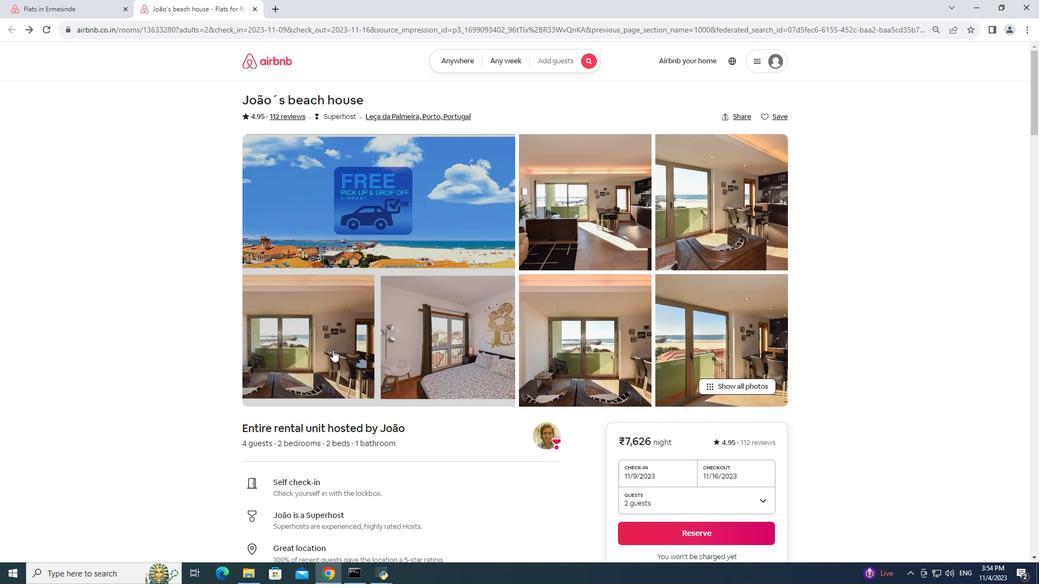 
Action: Mouse scrolled (332, 349) with delta (0, 0)
Screenshot: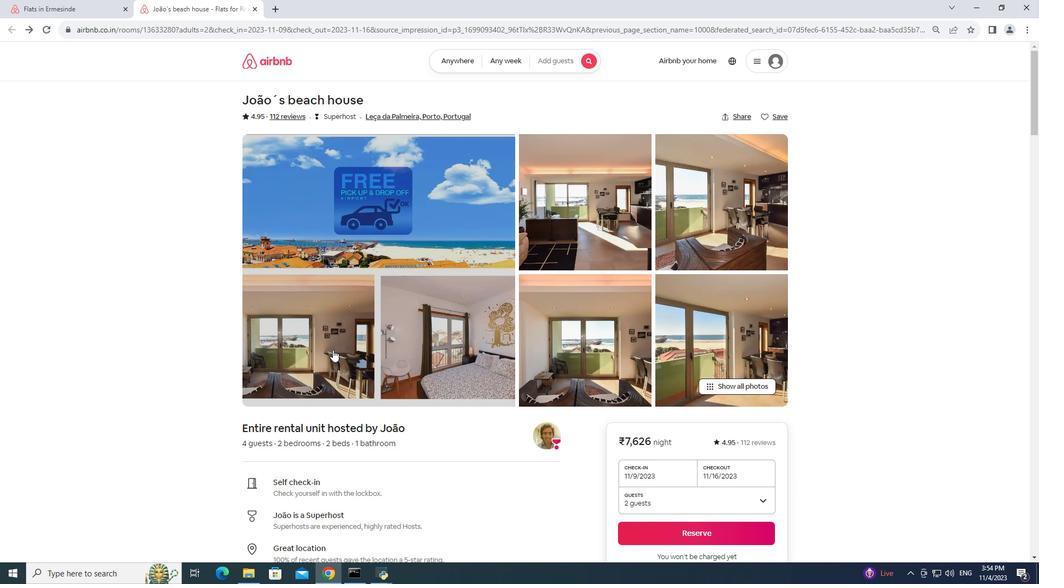 
Action: Mouse scrolled (332, 349) with delta (0, 0)
Screenshot: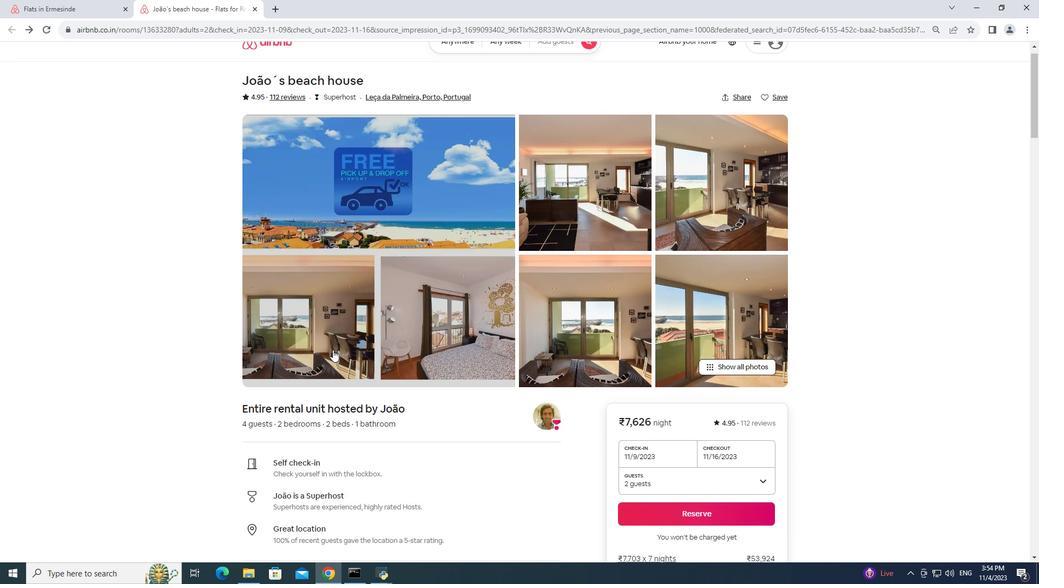 
Action: Mouse moved to (687, 386)
Screenshot: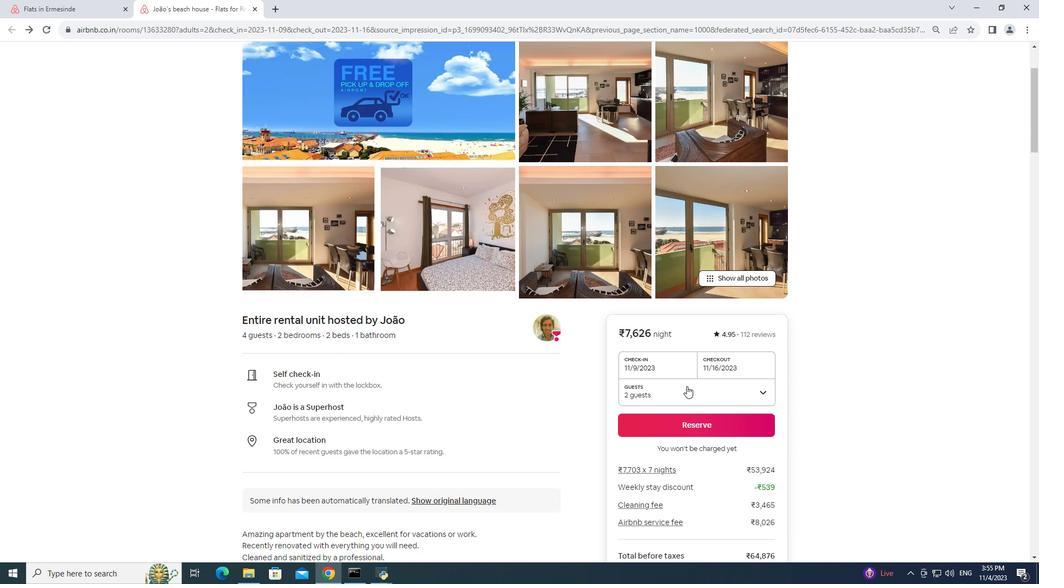 
Action: Mouse scrolled (687, 386) with delta (0, 0)
Screenshot: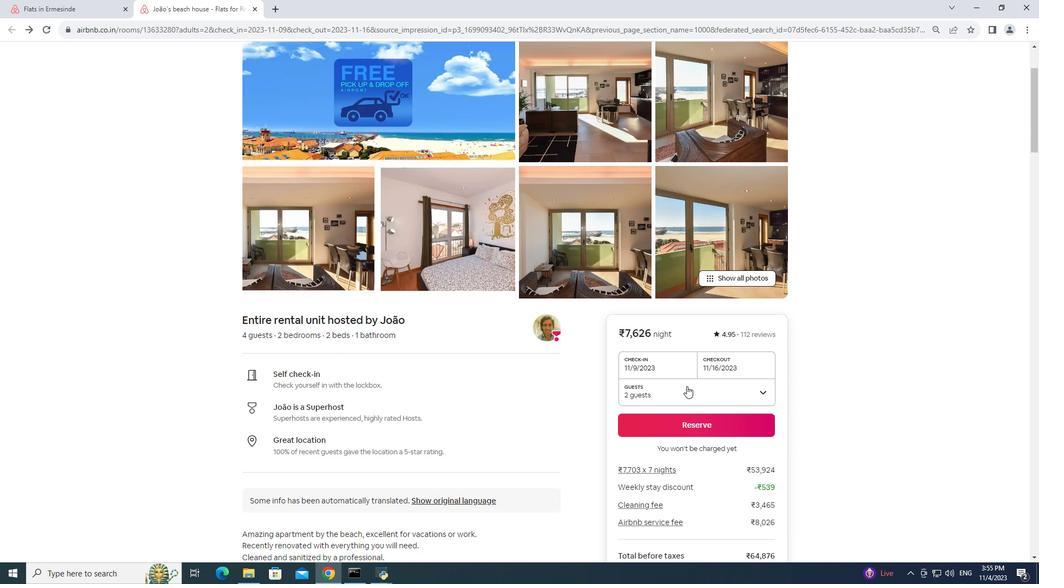 
Action: Mouse moved to (530, 371)
Screenshot: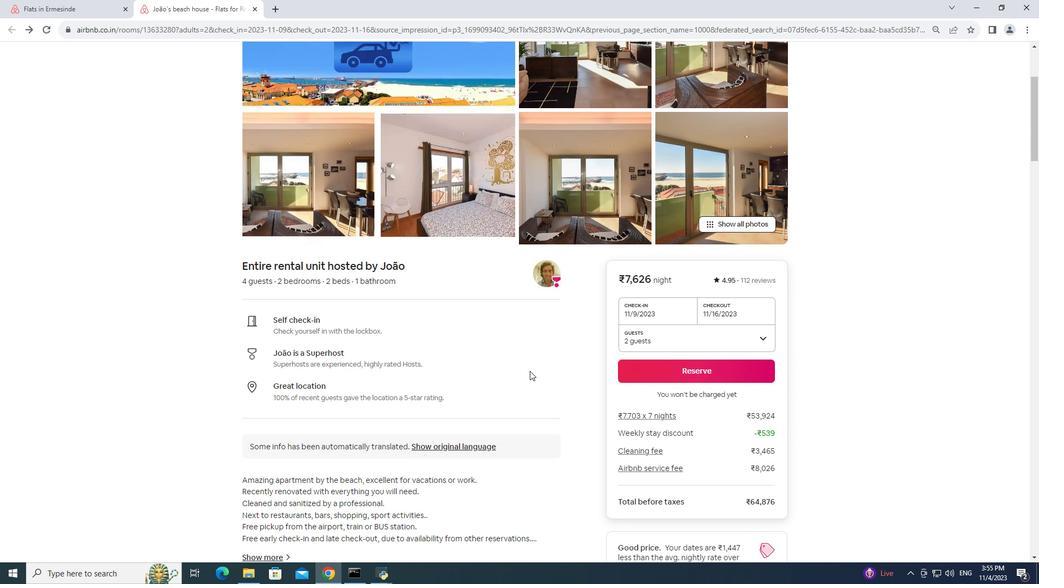 
Action: Mouse scrolled (530, 370) with delta (0, 0)
Screenshot: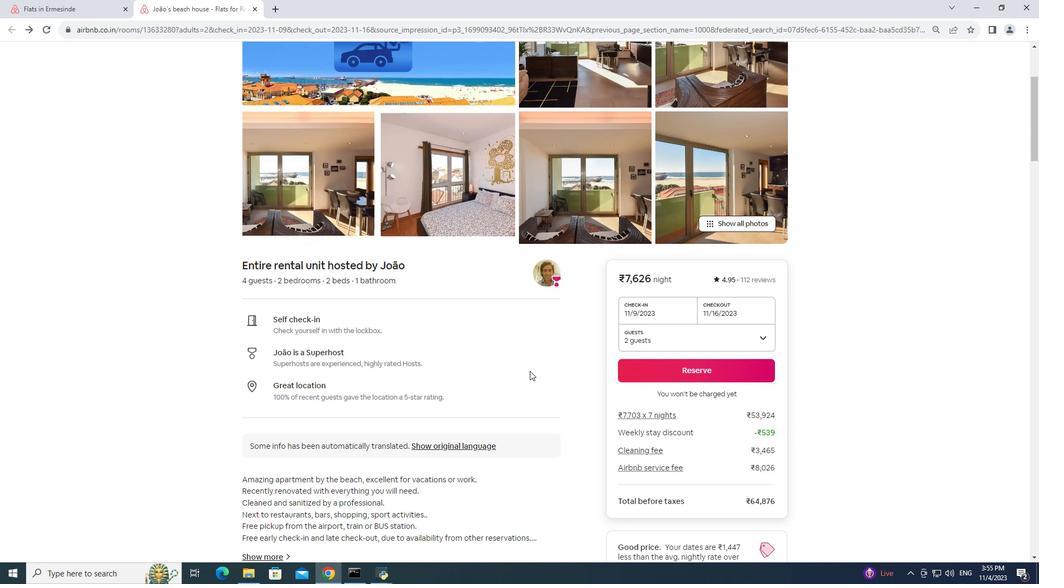 
Action: Mouse moved to (465, 363)
Screenshot: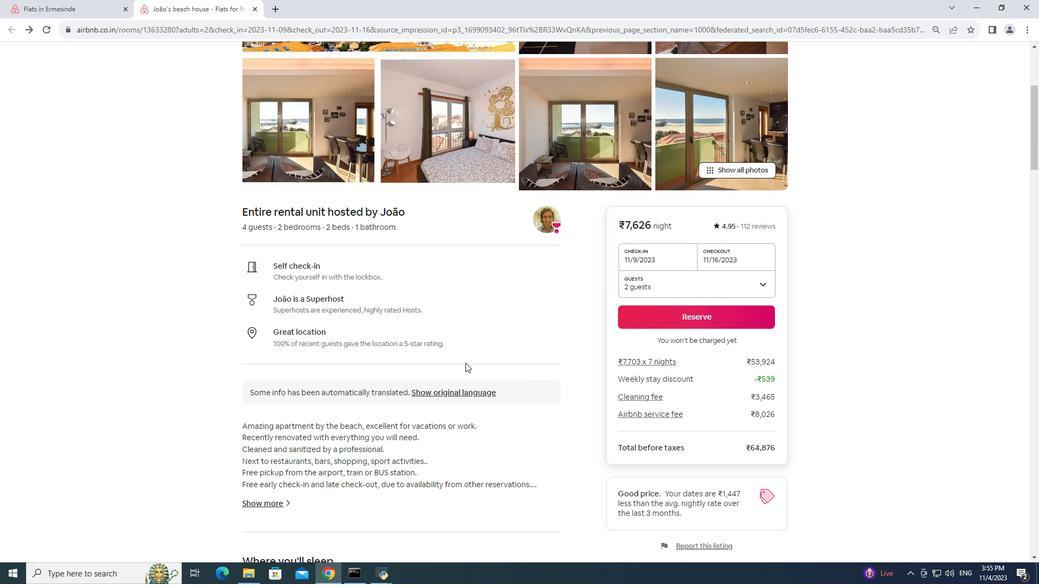 
Action: Mouse scrolled (465, 362) with delta (0, 0)
Screenshot: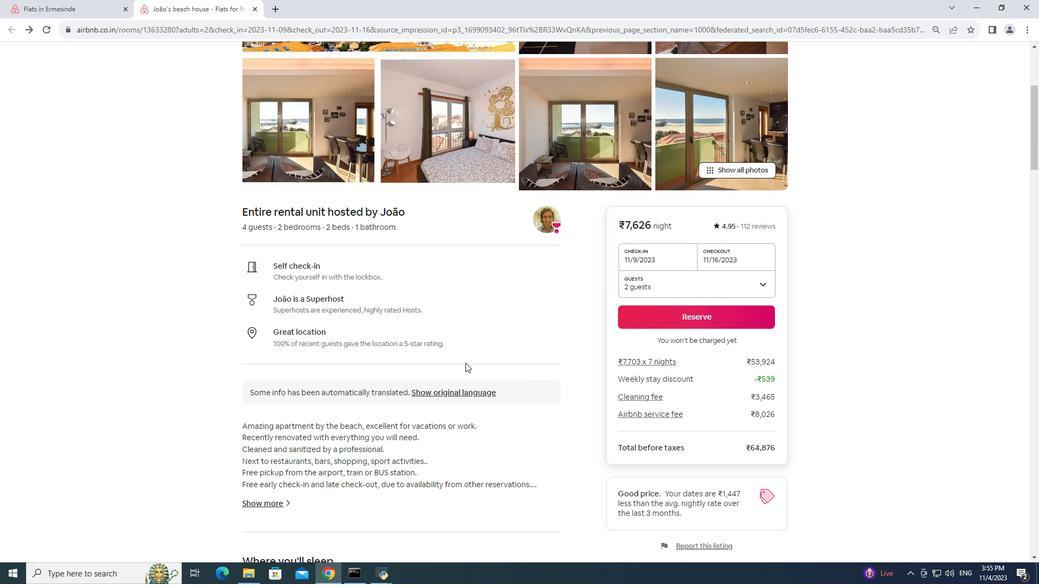 
Action: Mouse scrolled (465, 362) with delta (0, 0)
Screenshot: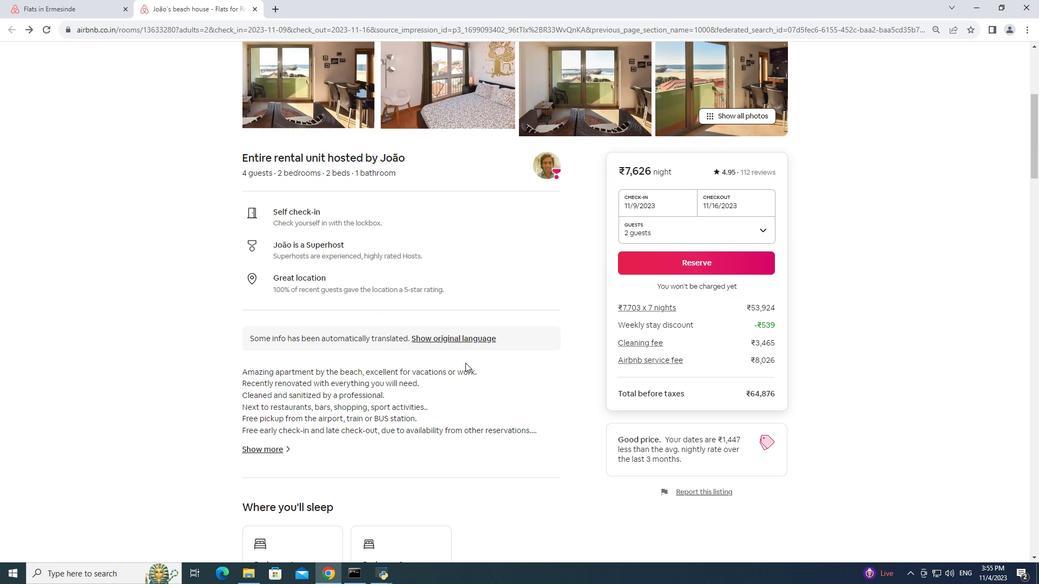 
Action: Mouse scrolled (465, 362) with delta (0, 0)
Screenshot: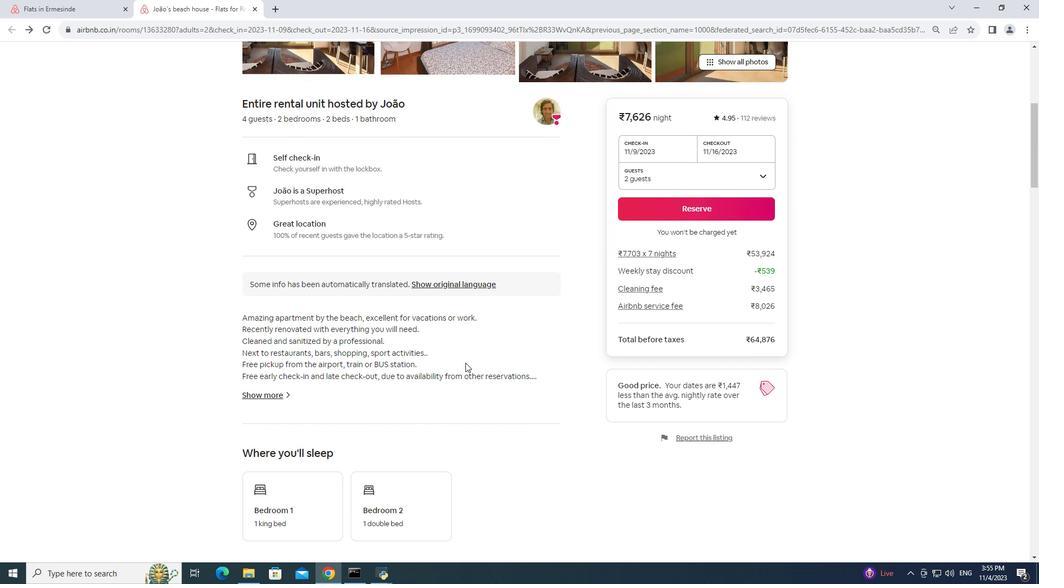
Action: Mouse scrolled (465, 362) with delta (0, 0)
Screenshot: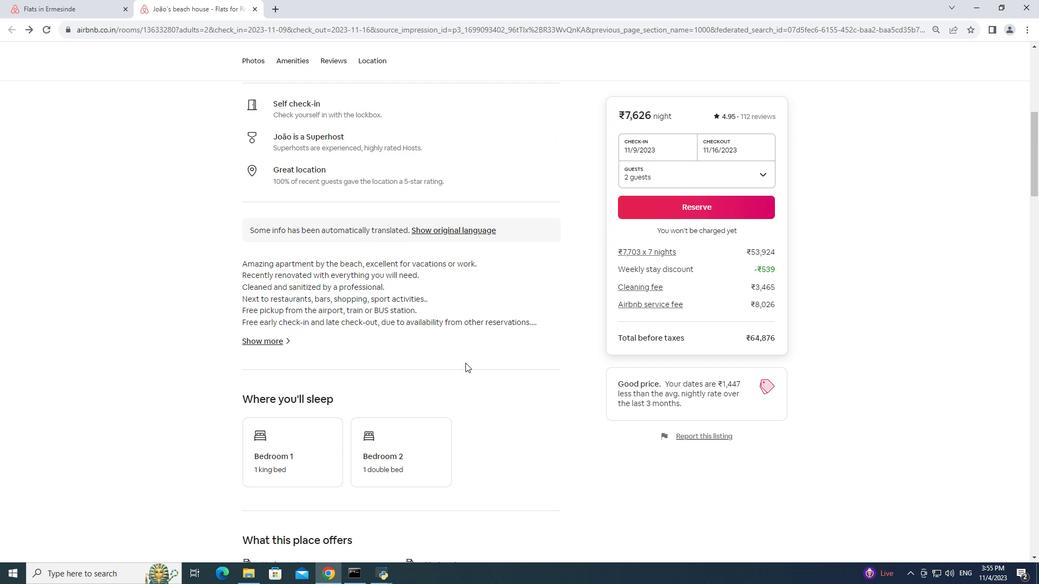 
Action: Mouse scrolled (465, 362) with delta (0, 0)
Screenshot: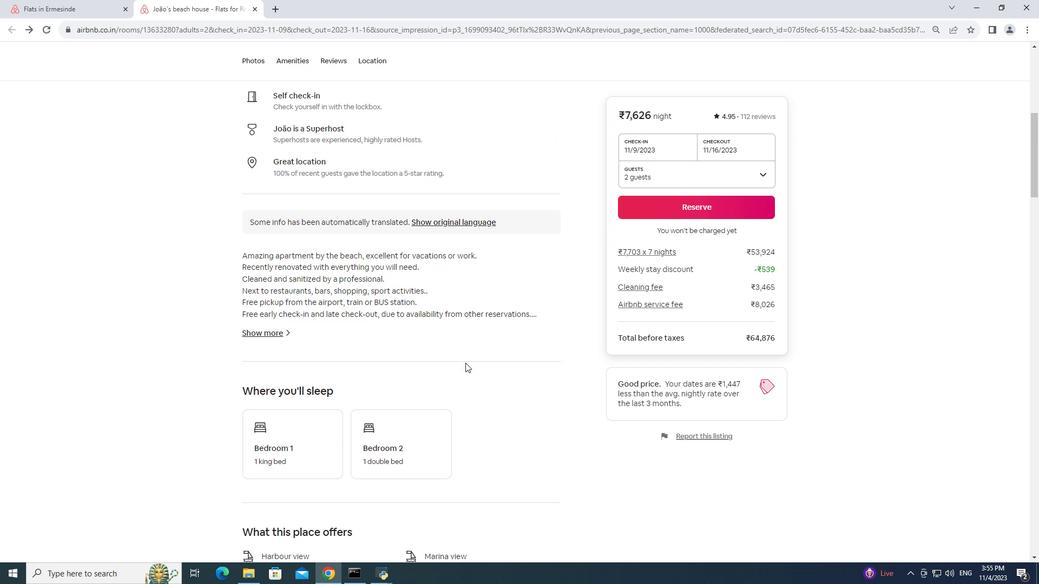 
Action: Mouse moved to (269, 233)
Screenshot: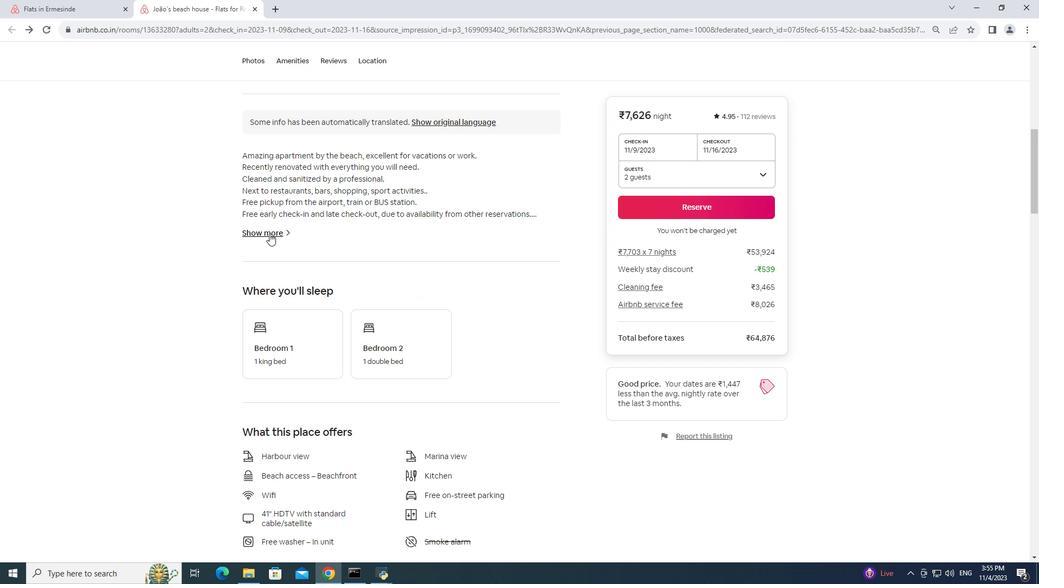 
Action: Mouse pressed left at (269, 233)
Screenshot: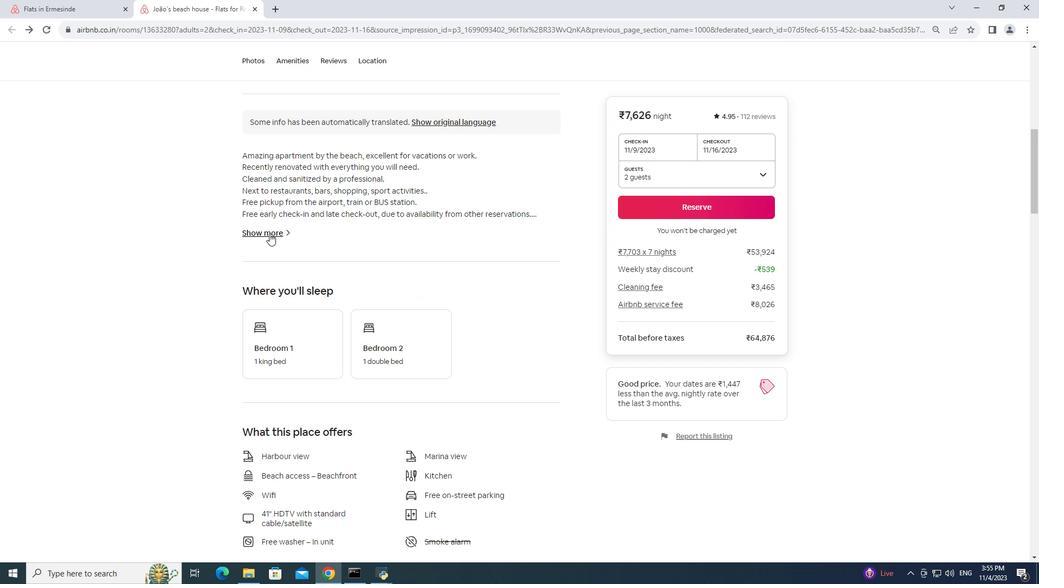 
Action: Mouse moved to (422, 306)
Screenshot: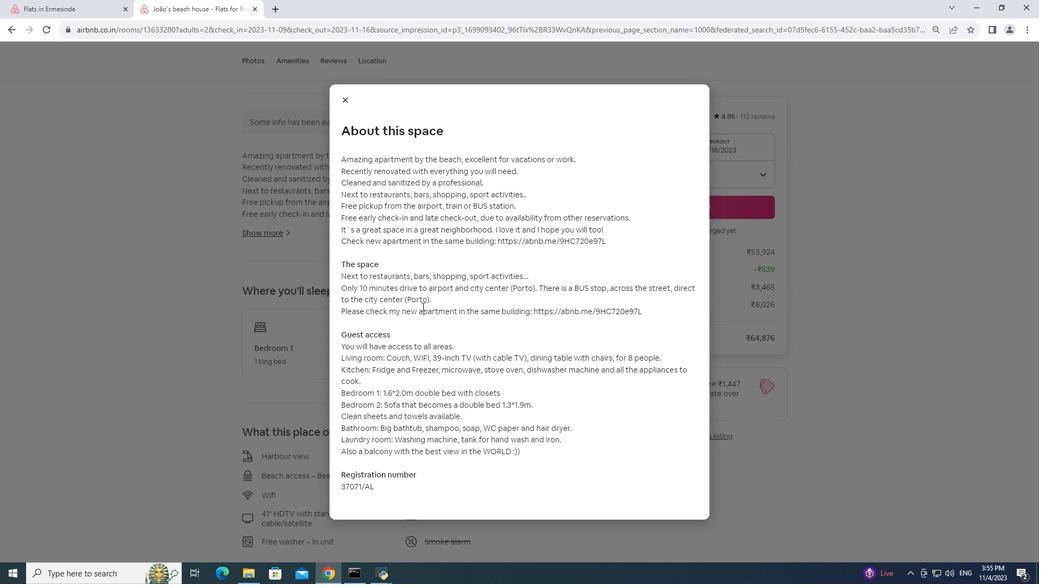 
Action: Mouse scrolled (422, 306) with delta (0, 0)
Screenshot: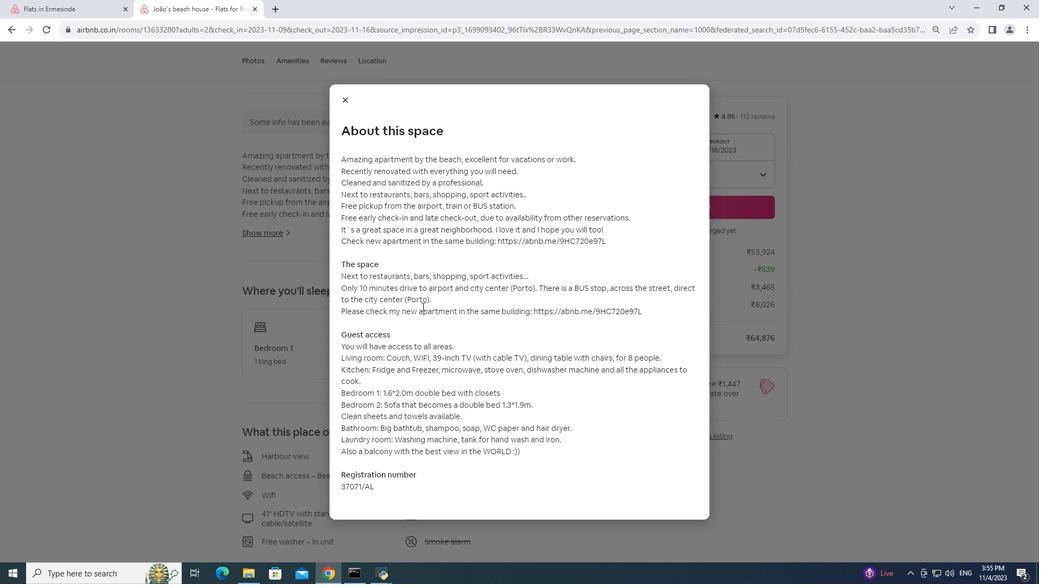 
Action: Mouse scrolled (422, 306) with delta (0, 0)
Screenshot: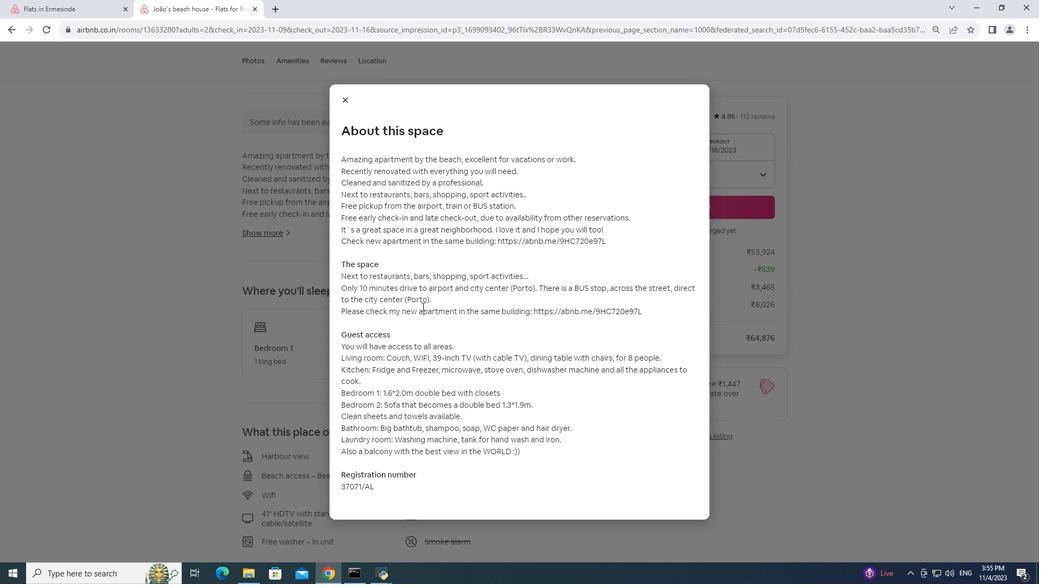 
Action: Mouse moved to (422, 306)
Screenshot: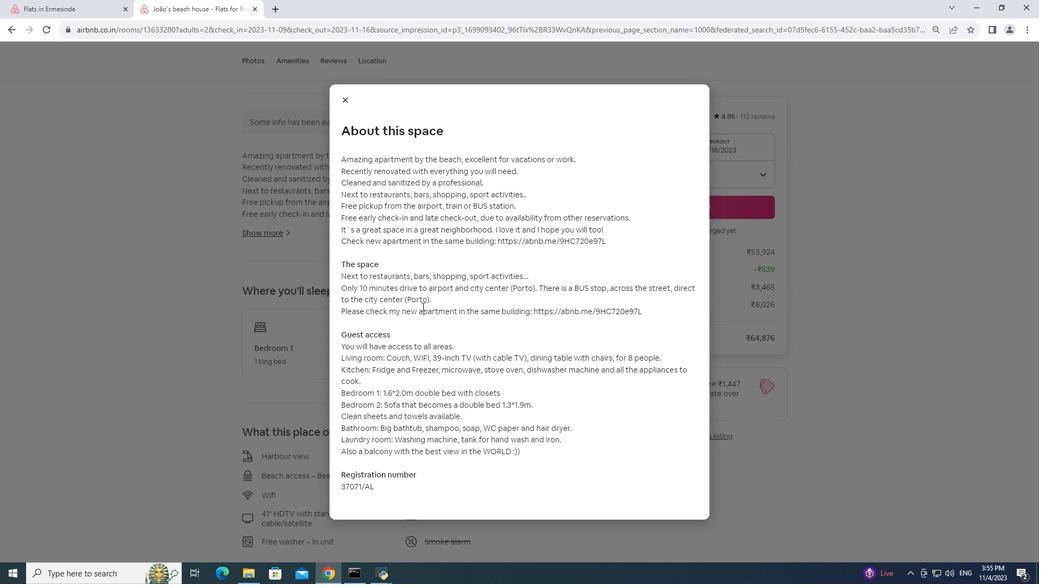 
Action: Mouse scrolled (422, 306) with delta (0, 0)
Screenshot: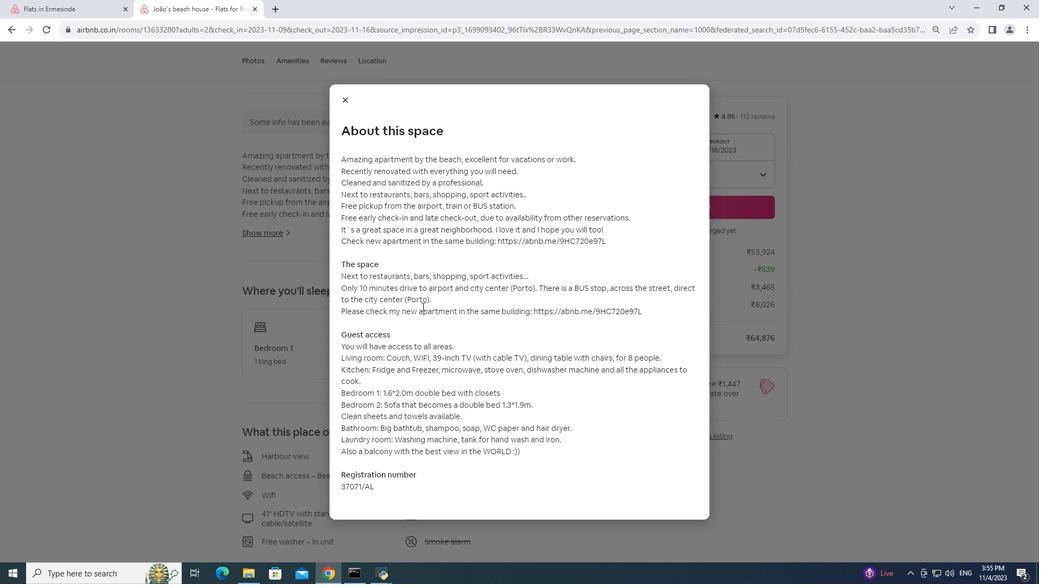 
Action: Mouse moved to (345, 95)
Screenshot: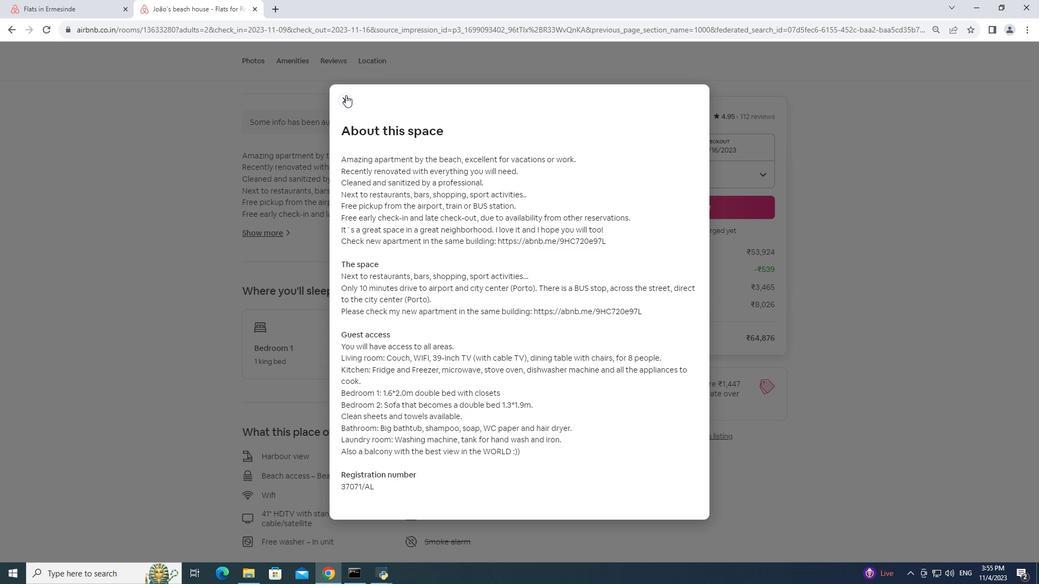 
Action: Mouse pressed left at (345, 95)
Screenshot: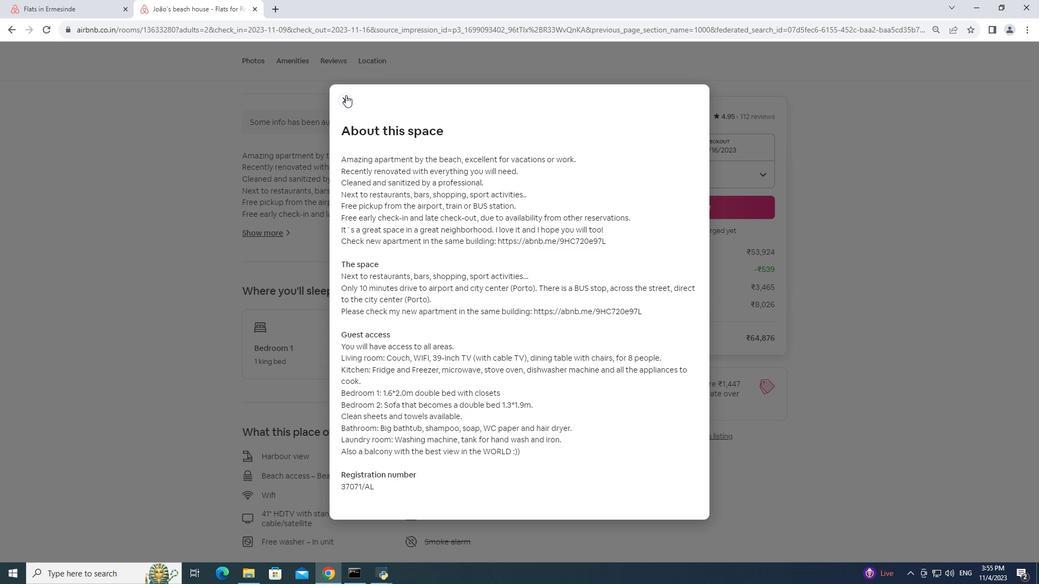 
Action: Mouse moved to (373, 323)
Screenshot: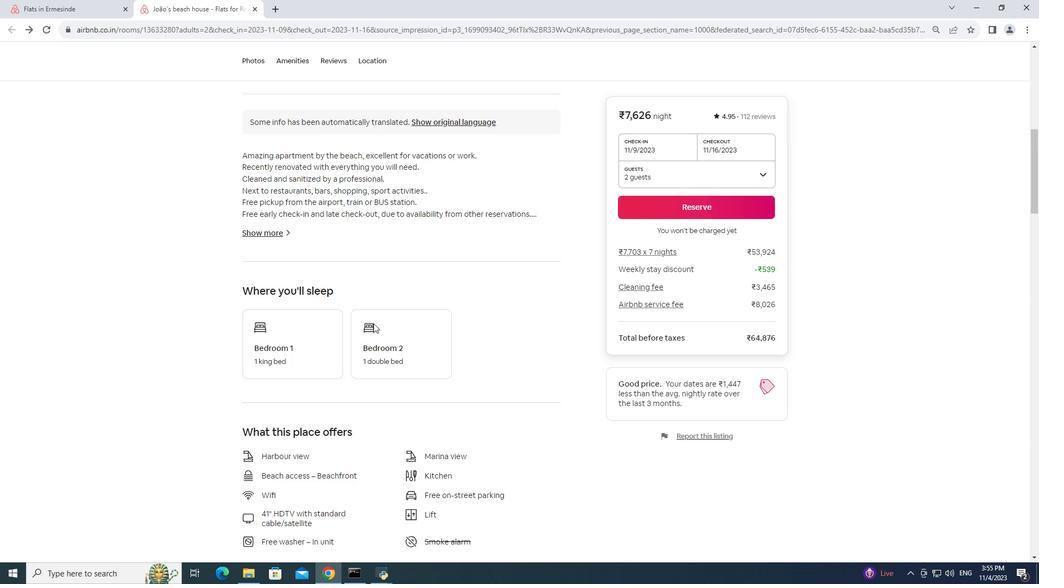
Action: Mouse scrolled (373, 323) with delta (0, 0)
Screenshot: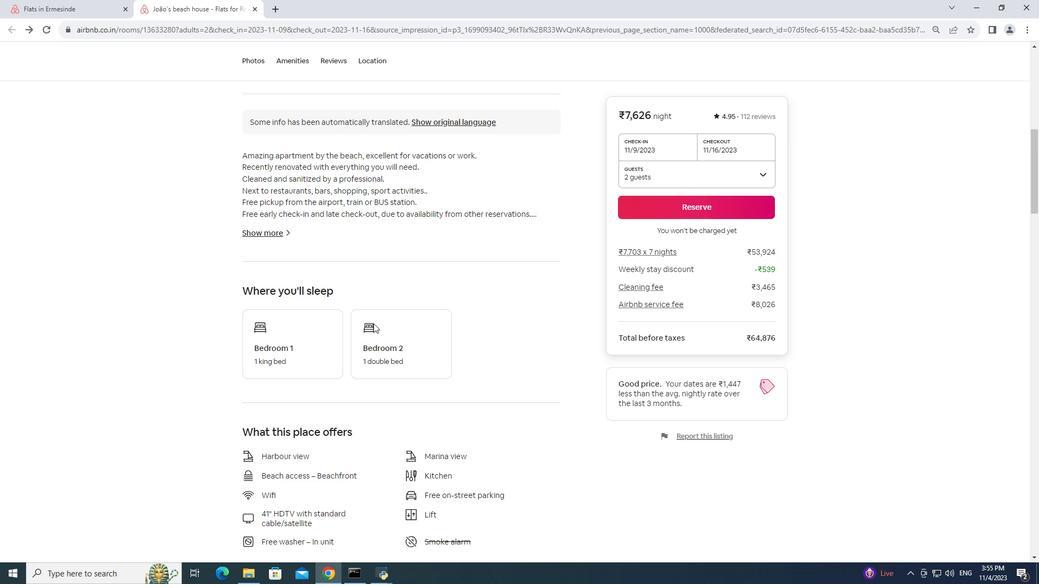 
Action: Mouse scrolled (373, 323) with delta (0, 0)
Screenshot: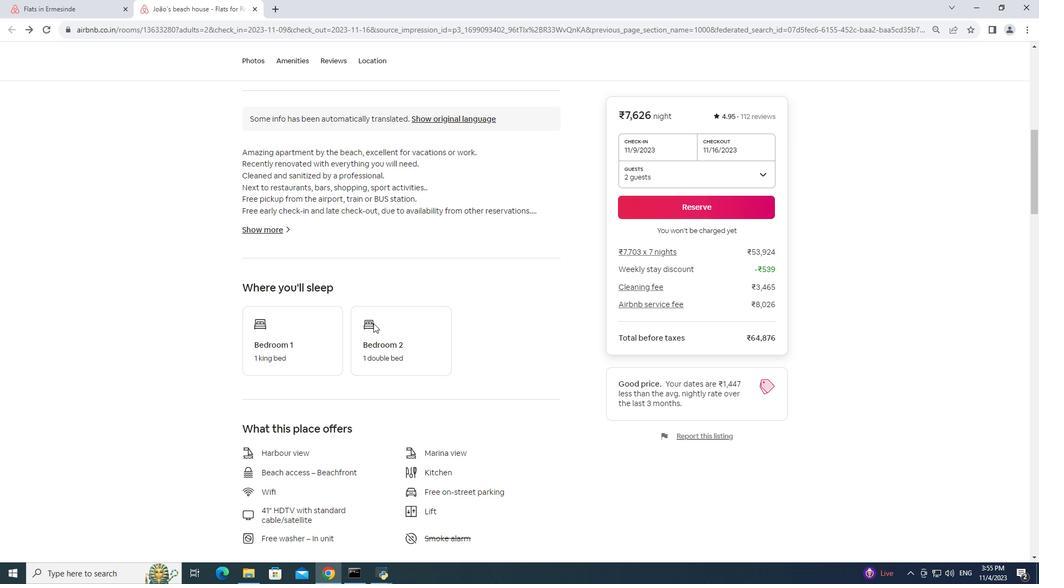 
Action: Mouse moved to (373, 323)
Screenshot: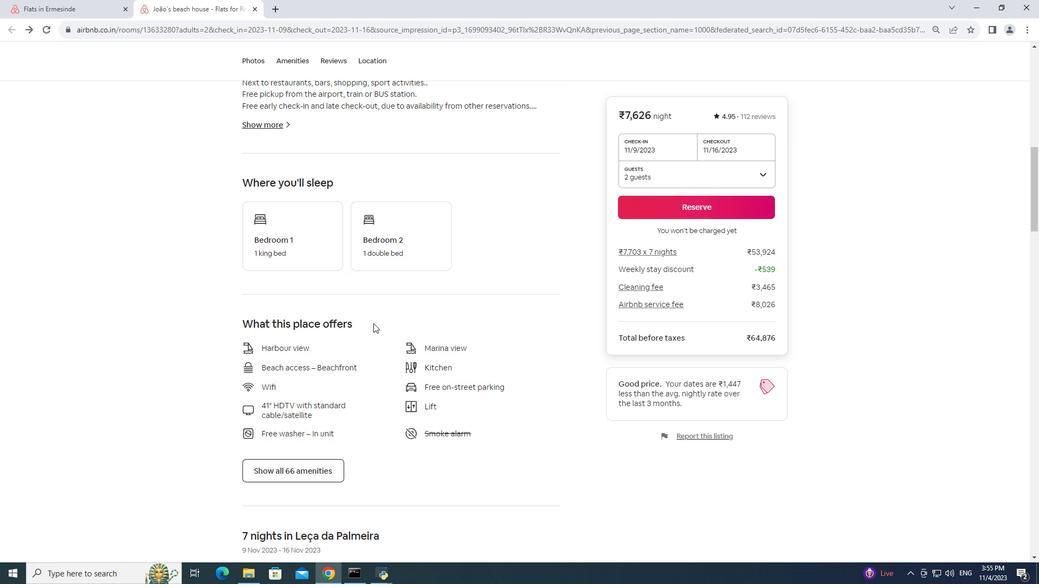 
Action: Mouse scrolled (373, 323) with delta (0, 0)
Screenshot: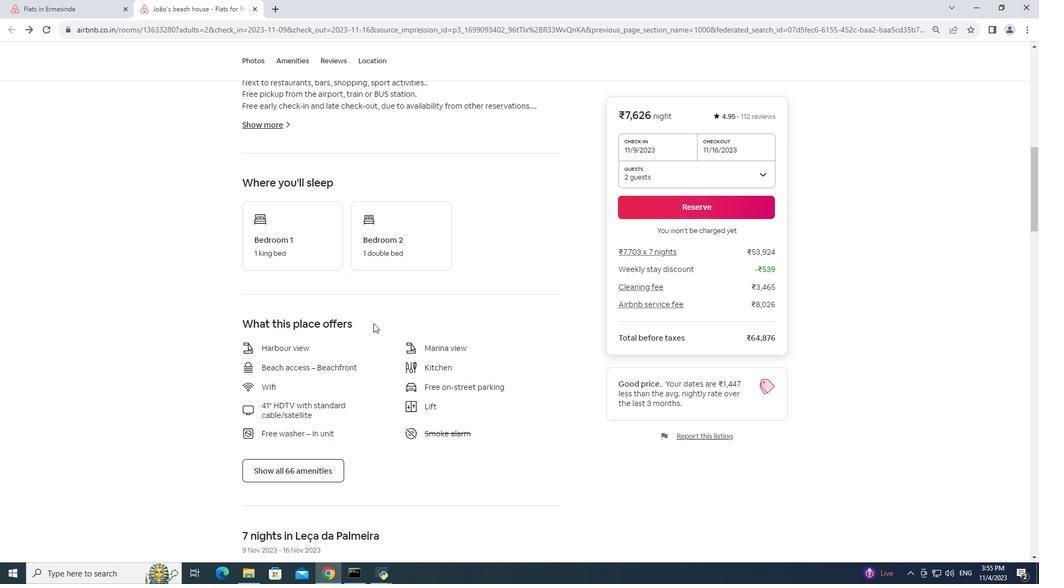 
Action: Mouse scrolled (373, 323) with delta (0, 0)
Screenshot: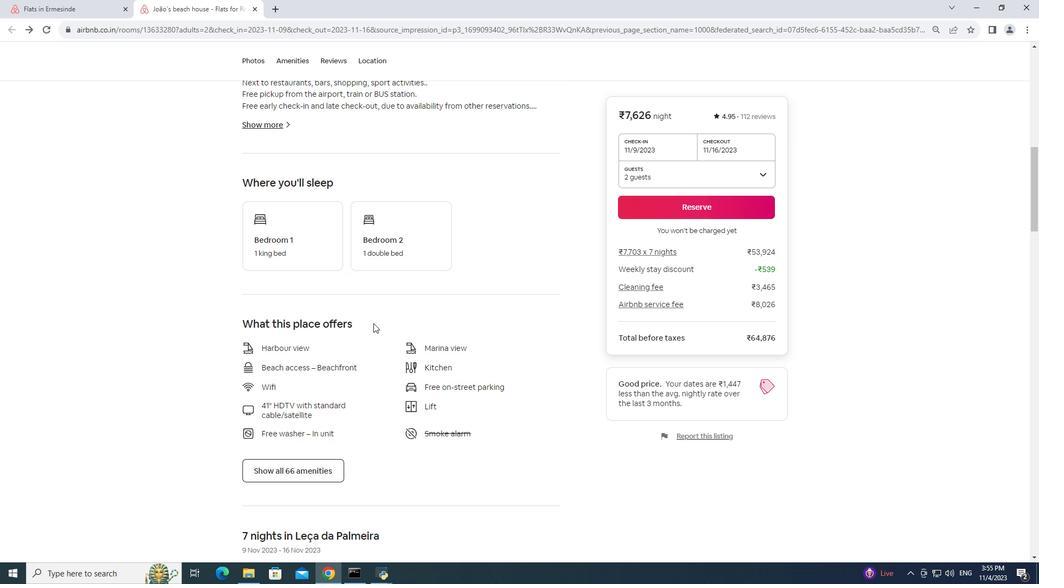 
Action: Mouse moved to (373, 322)
Screenshot: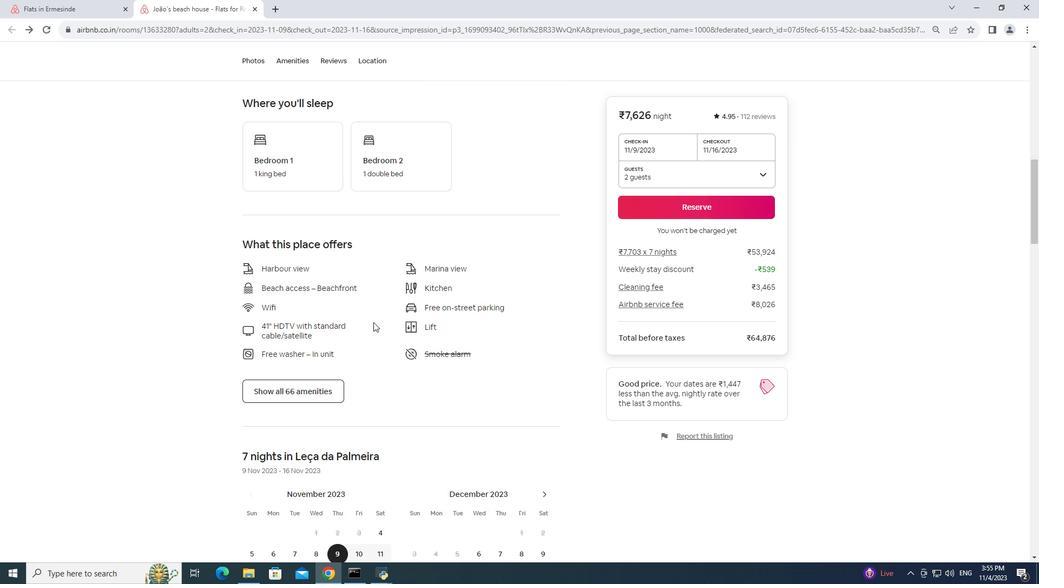 
Action: Mouse scrolled (373, 322) with delta (0, 0)
Screenshot: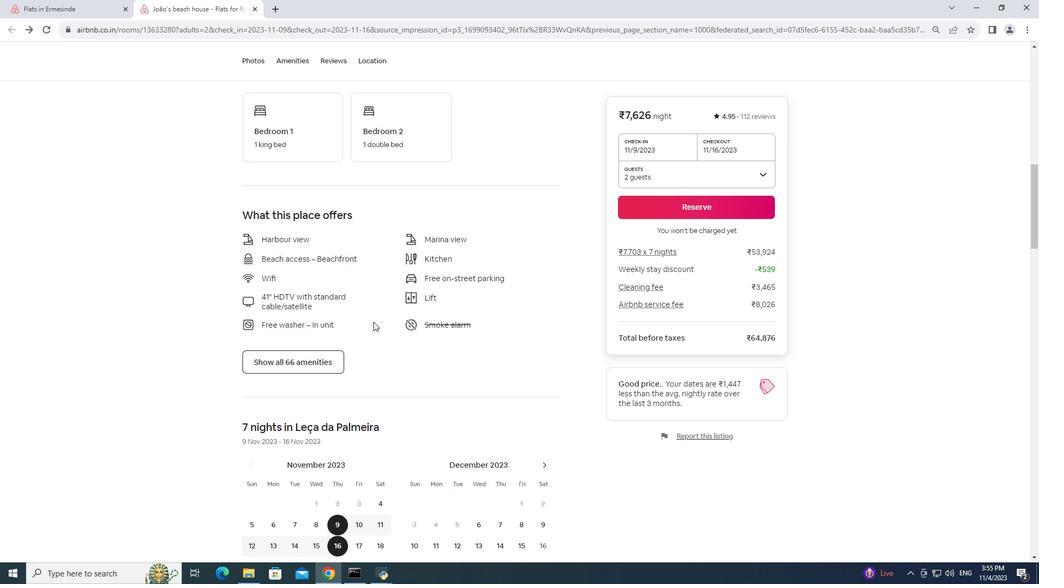 
Action: Mouse moved to (373, 322)
Screenshot: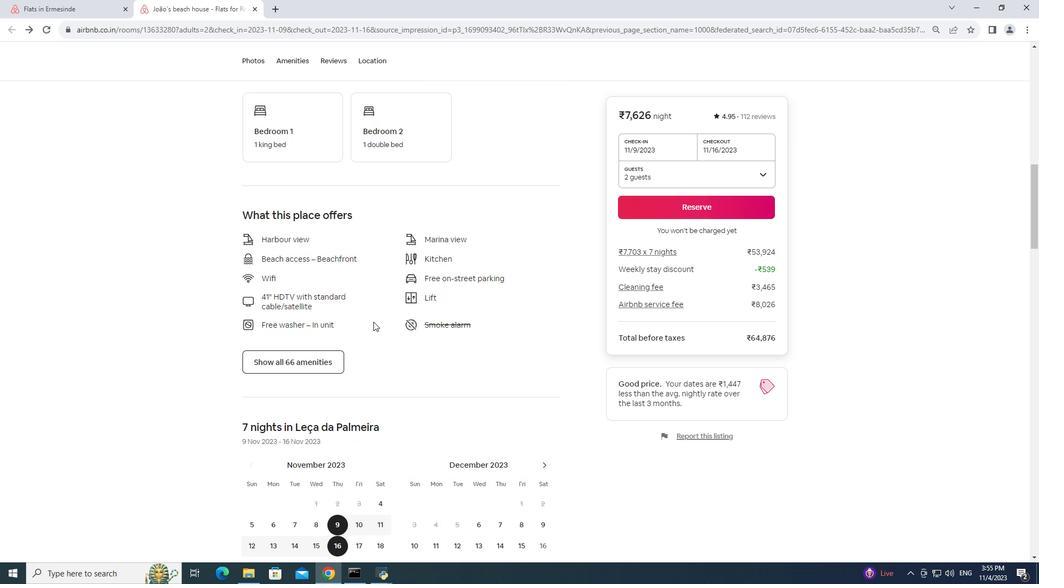 
Action: Mouse scrolled (373, 321) with delta (0, 0)
Screenshot: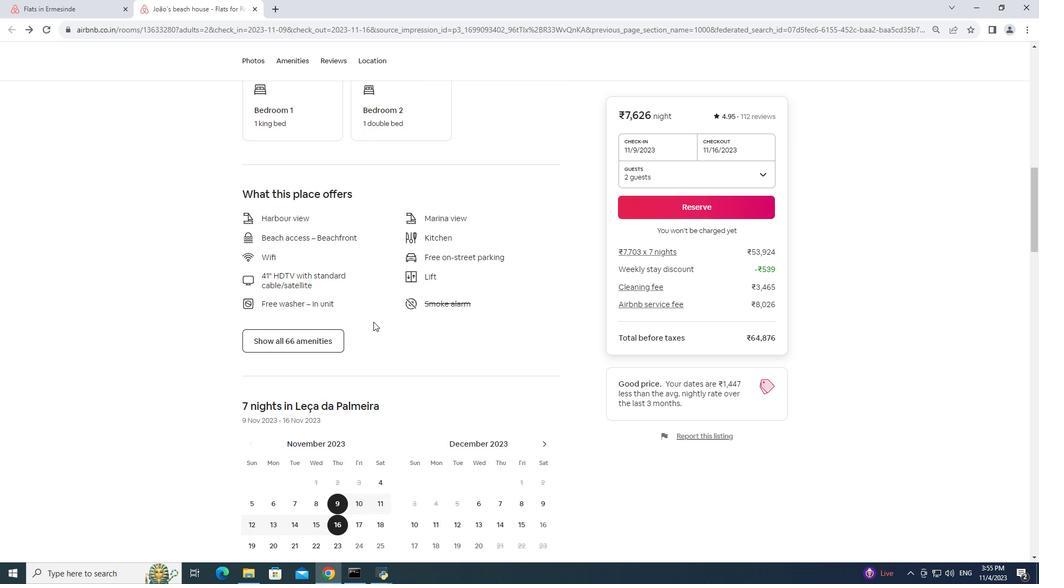 
Action: Mouse moved to (293, 263)
Screenshot: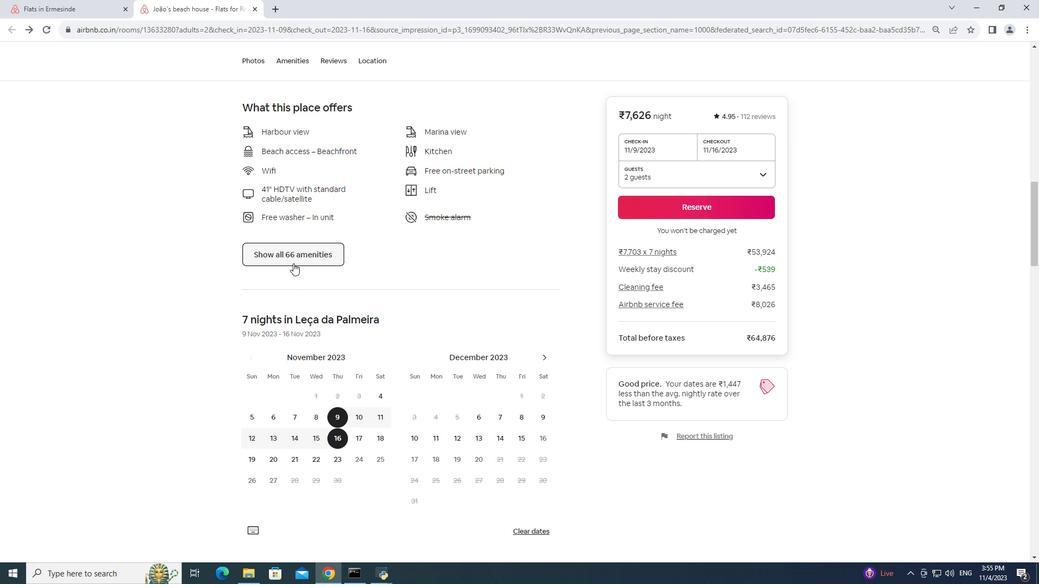 
Action: Mouse pressed left at (293, 263)
Screenshot: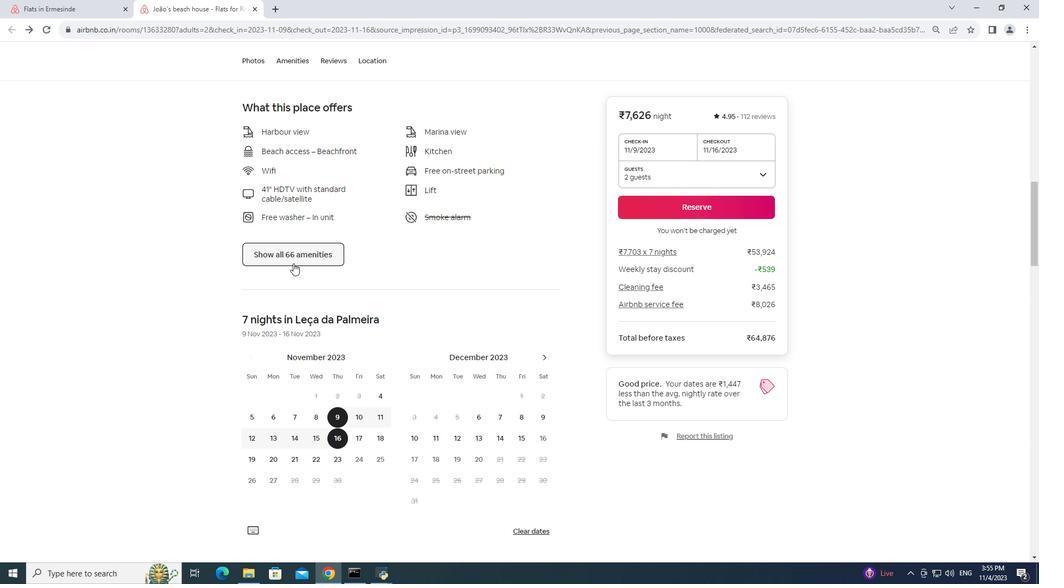 
Action: Mouse moved to (423, 256)
Screenshot: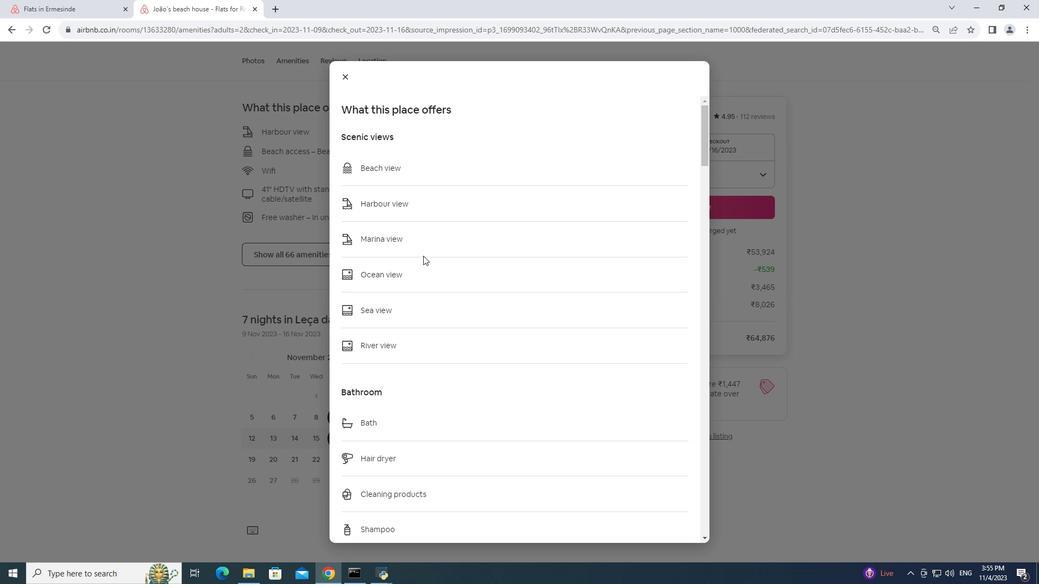 
Action: Mouse scrolled (423, 255) with delta (0, 0)
Screenshot: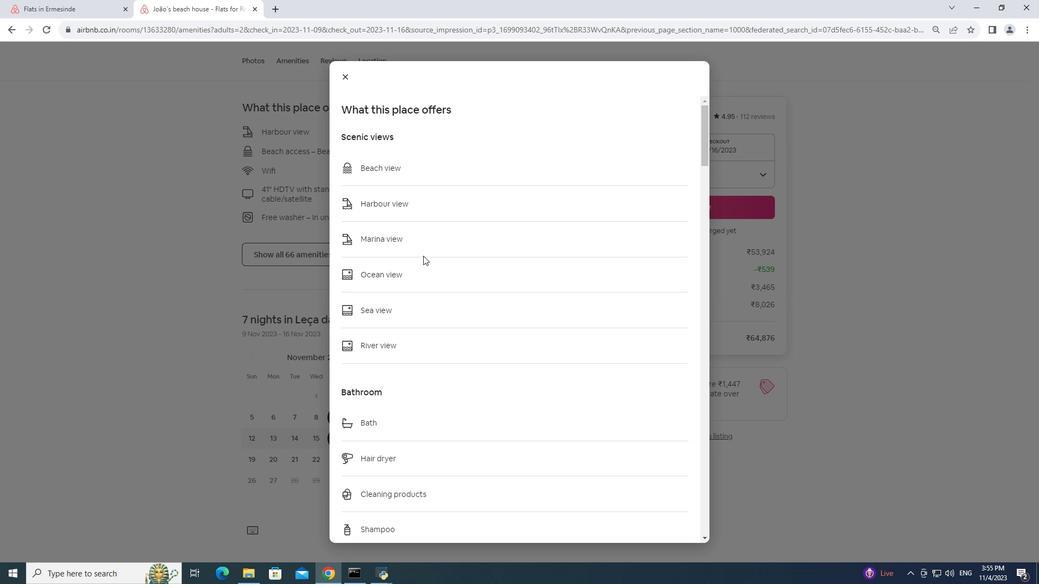 
Action: Mouse scrolled (423, 255) with delta (0, 0)
Screenshot: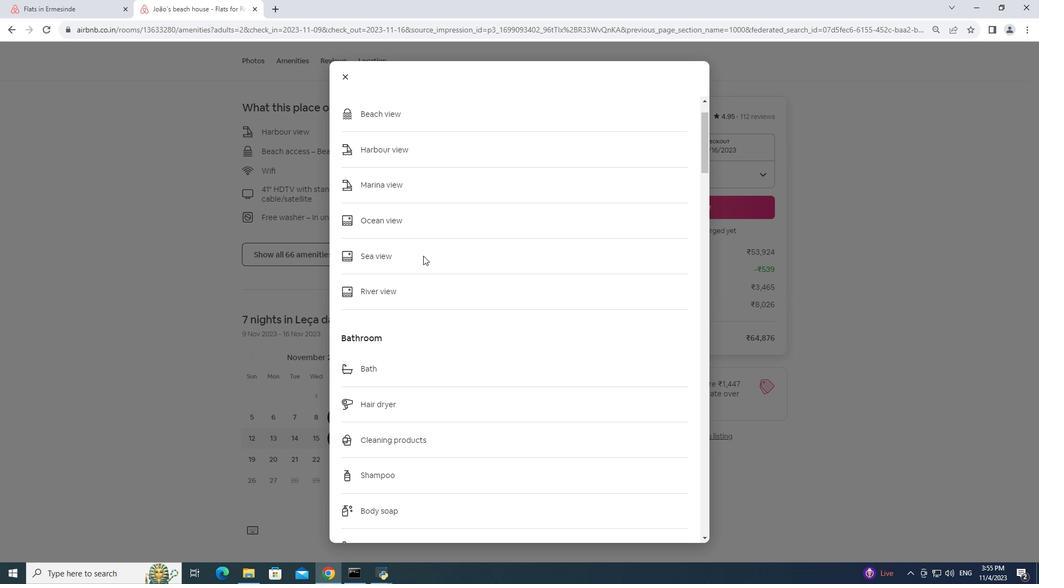 
Action: Mouse scrolled (423, 255) with delta (0, 0)
Screenshot: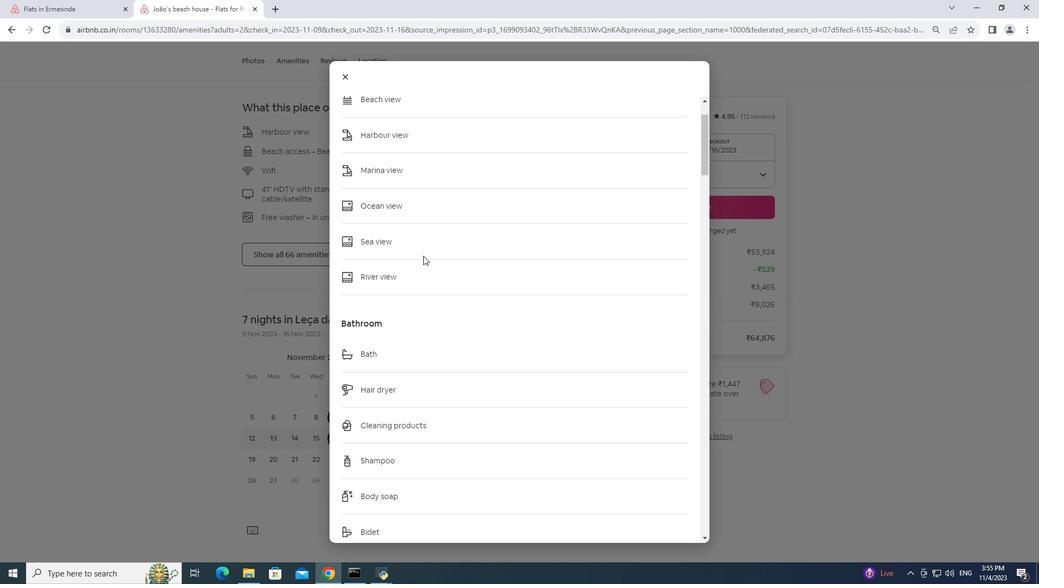 
Action: Mouse moved to (422, 256)
Screenshot: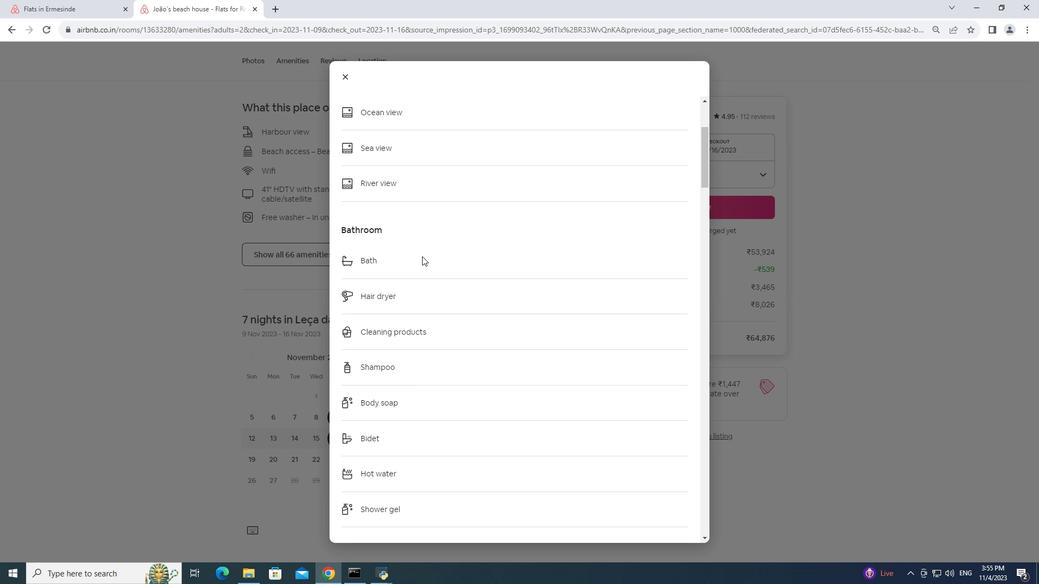 
Action: Mouse scrolled (422, 256) with delta (0, 0)
Screenshot: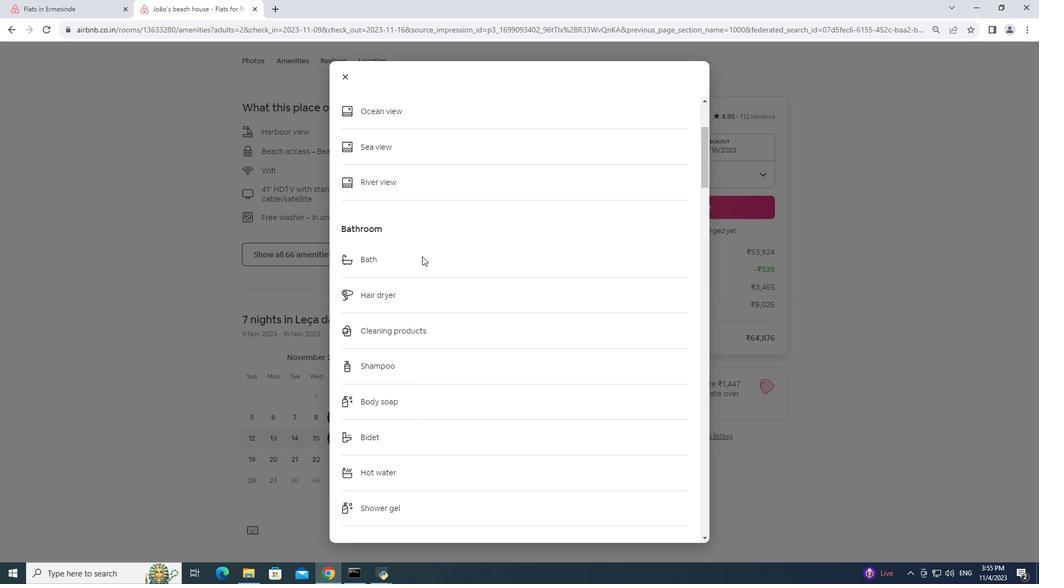 
Action: Mouse moved to (422, 257)
Screenshot: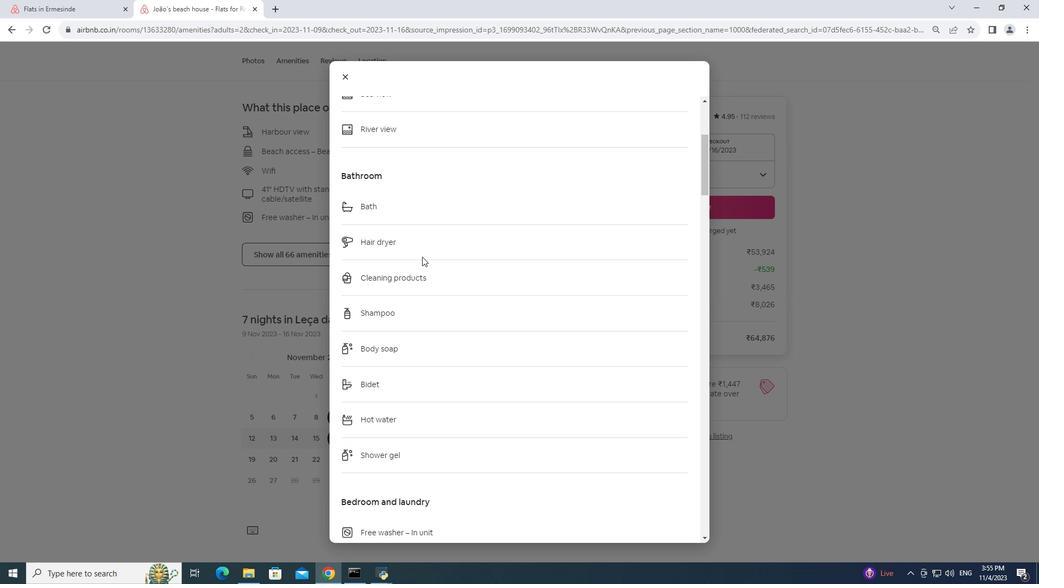 
Action: Mouse scrolled (422, 256) with delta (0, 0)
Screenshot: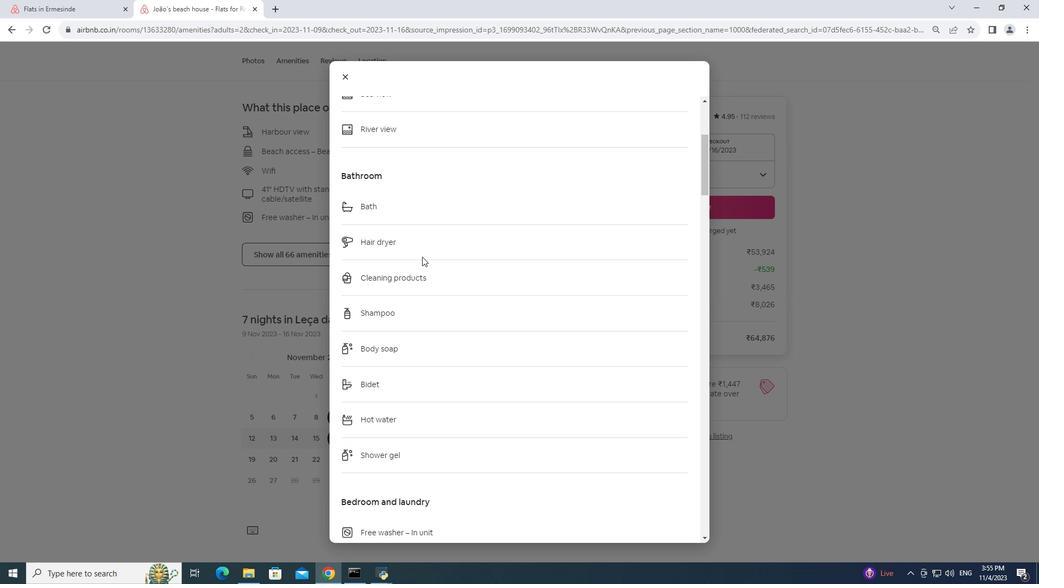 
Action: Mouse moved to (422, 257)
Screenshot: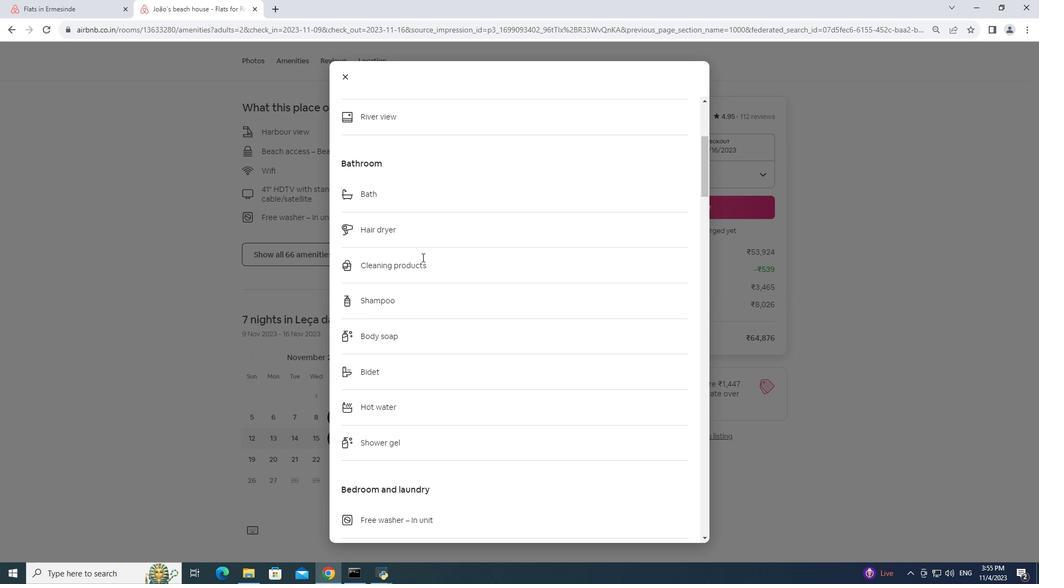 
Action: Mouse scrolled (422, 257) with delta (0, 0)
Screenshot: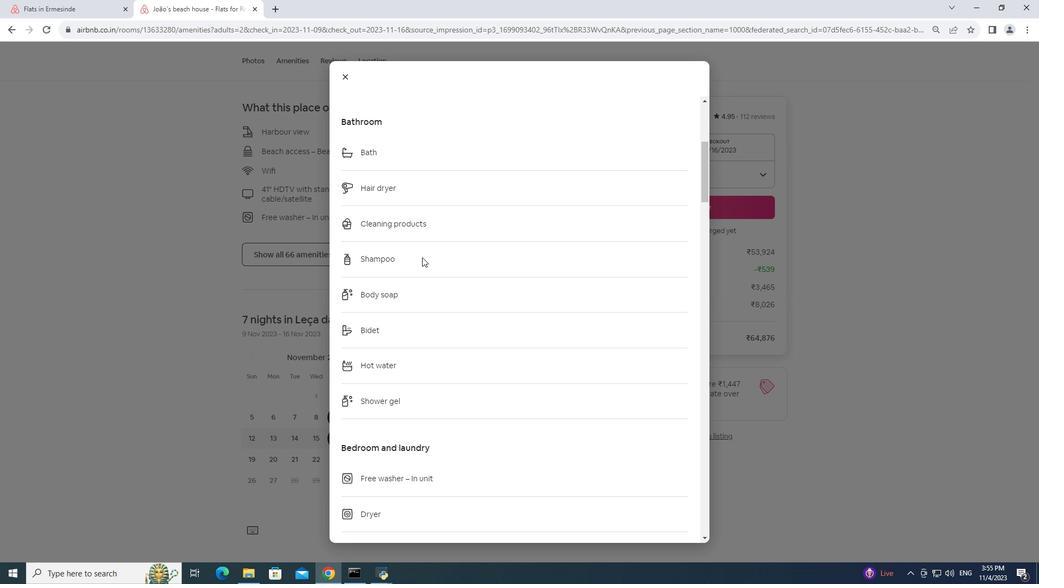 
Action: Mouse moved to (416, 259)
Screenshot: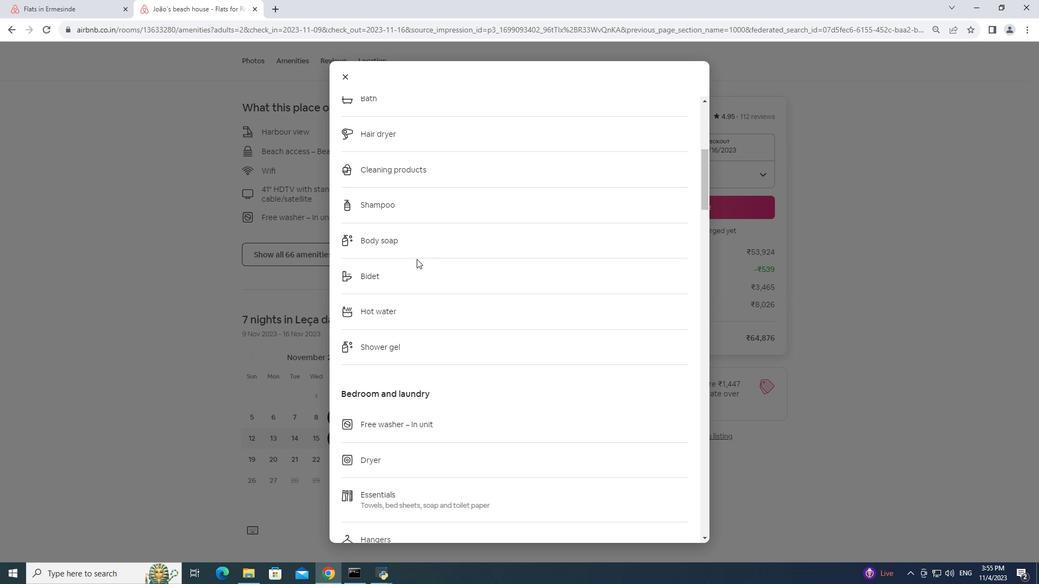 
Action: Mouse scrolled (416, 258) with delta (0, 0)
Screenshot: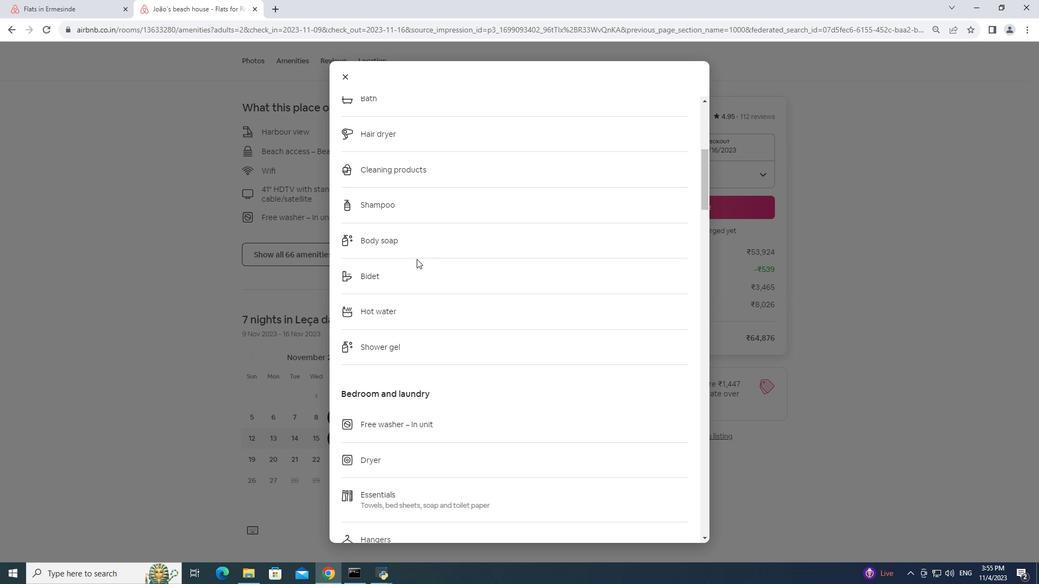 
Action: Mouse moved to (406, 259)
Screenshot: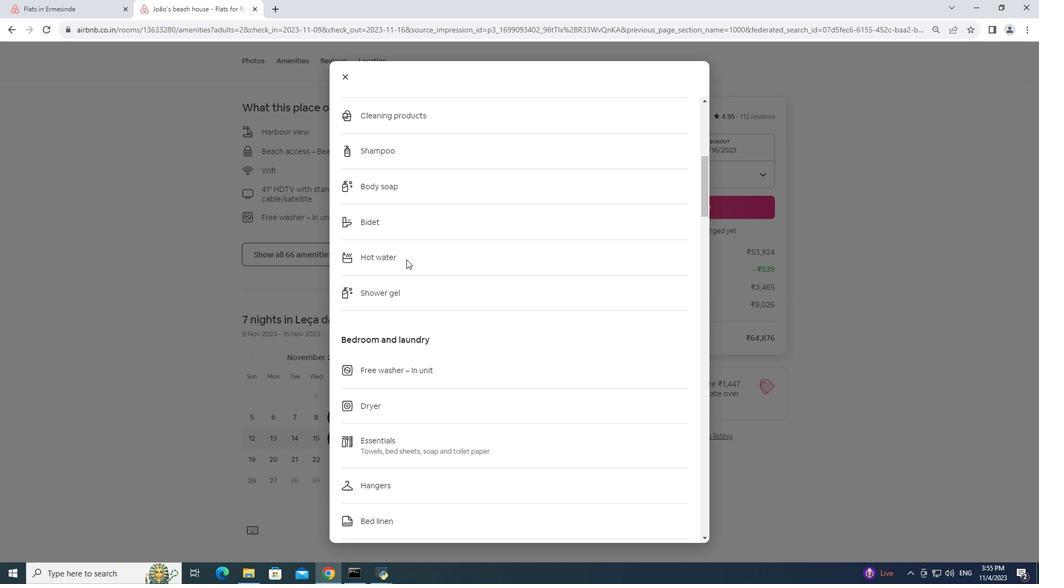 
Action: Mouse scrolled (406, 259) with delta (0, 0)
Screenshot: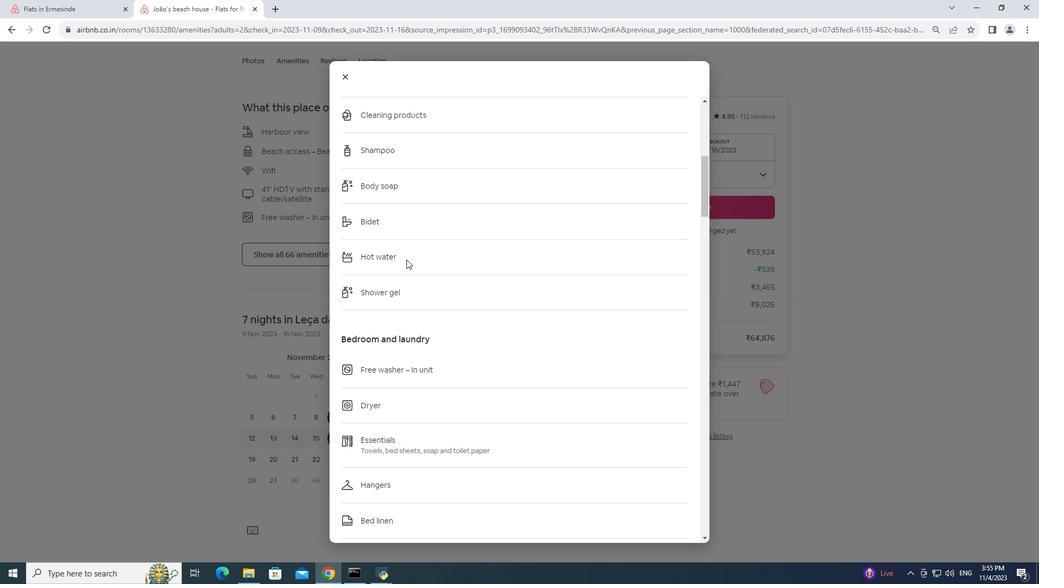 
Action: Mouse moved to (406, 259)
Screenshot: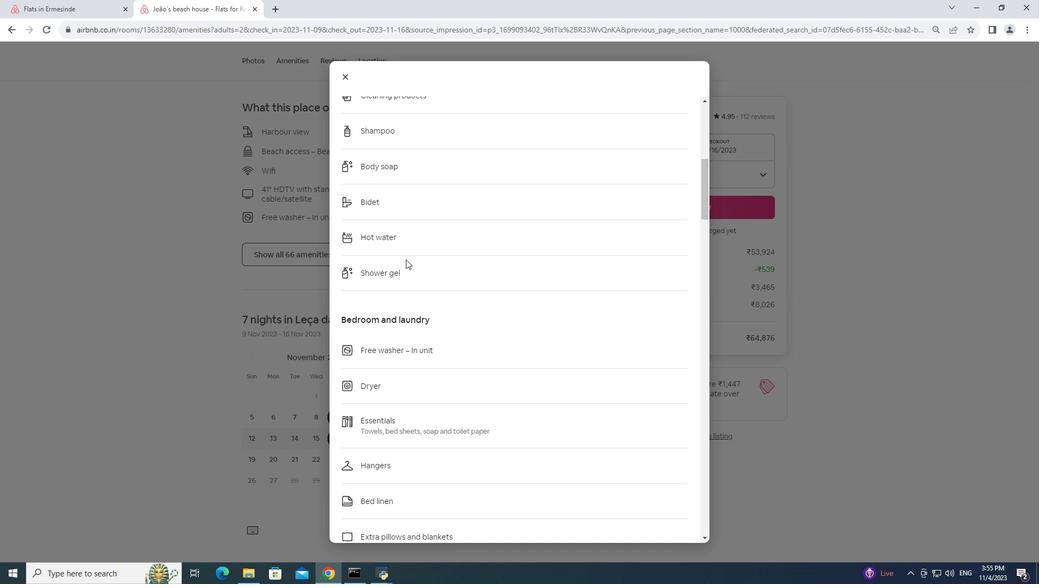 
Action: Mouse scrolled (406, 259) with delta (0, 0)
Screenshot: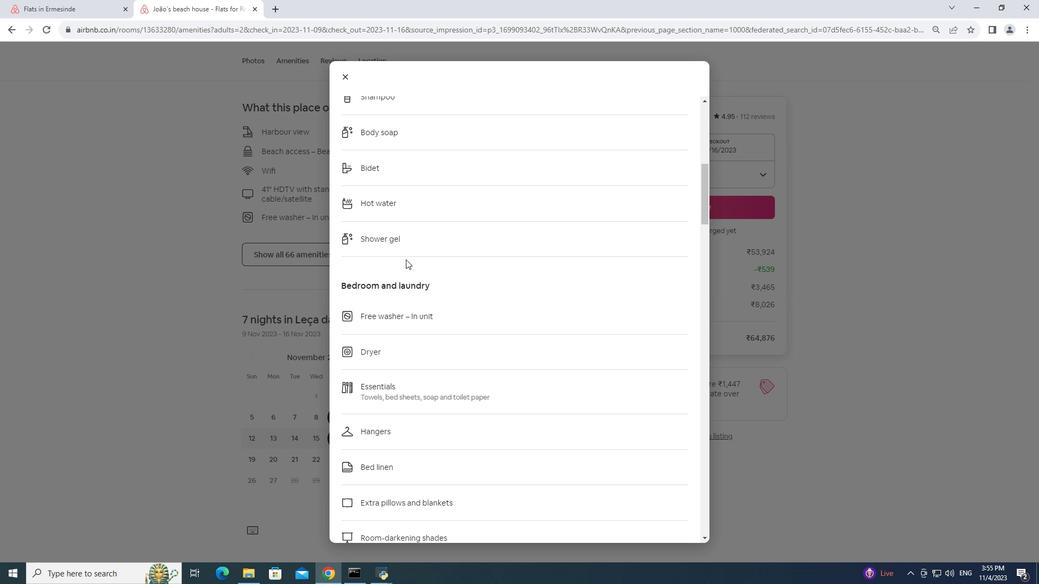 
Action: Mouse moved to (406, 259)
Screenshot: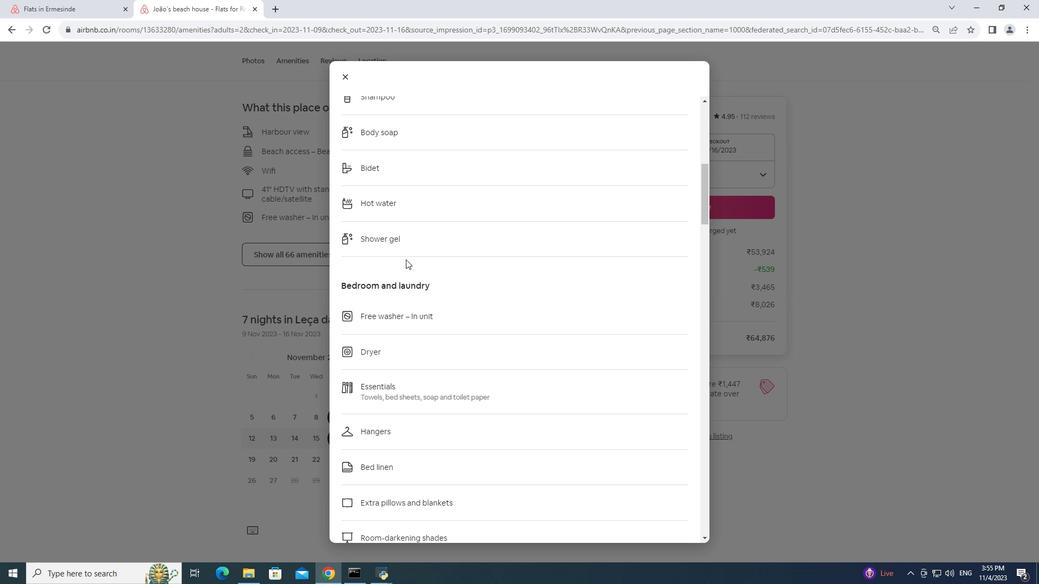 
Action: Mouse scrolled (406, 259) with delta (0, 0)
Screenshot: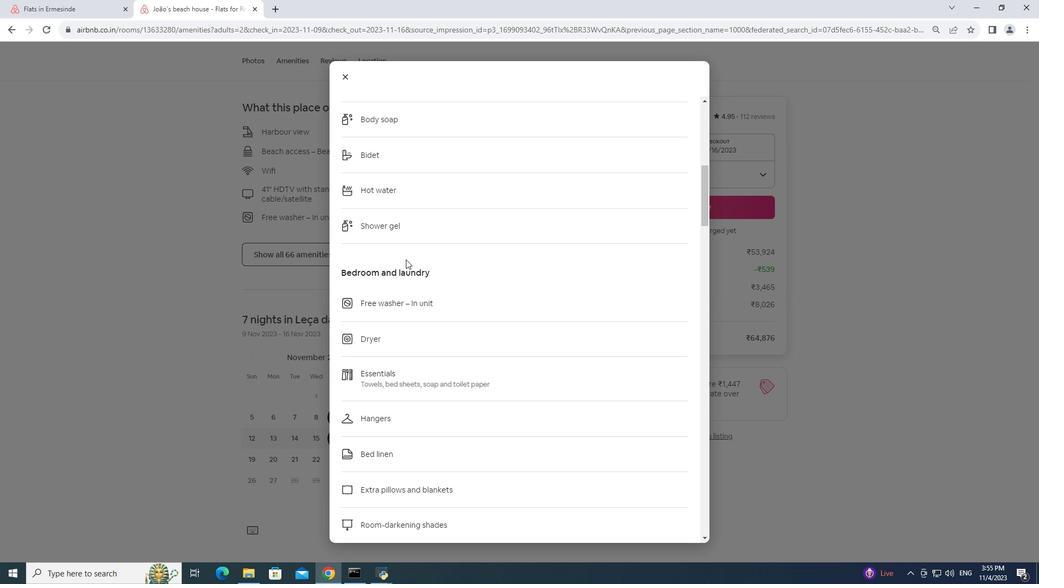 
Action: Mouse moved to (404, 259)
Screenshot: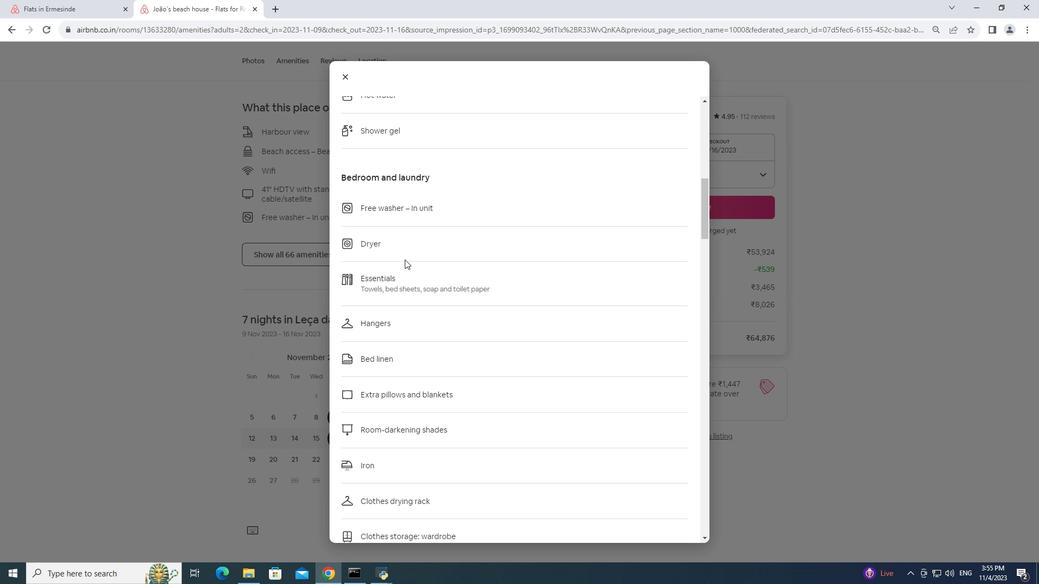 
Action: Mouse scrolled (404, 259) with delta (0, 0)
Screenshot: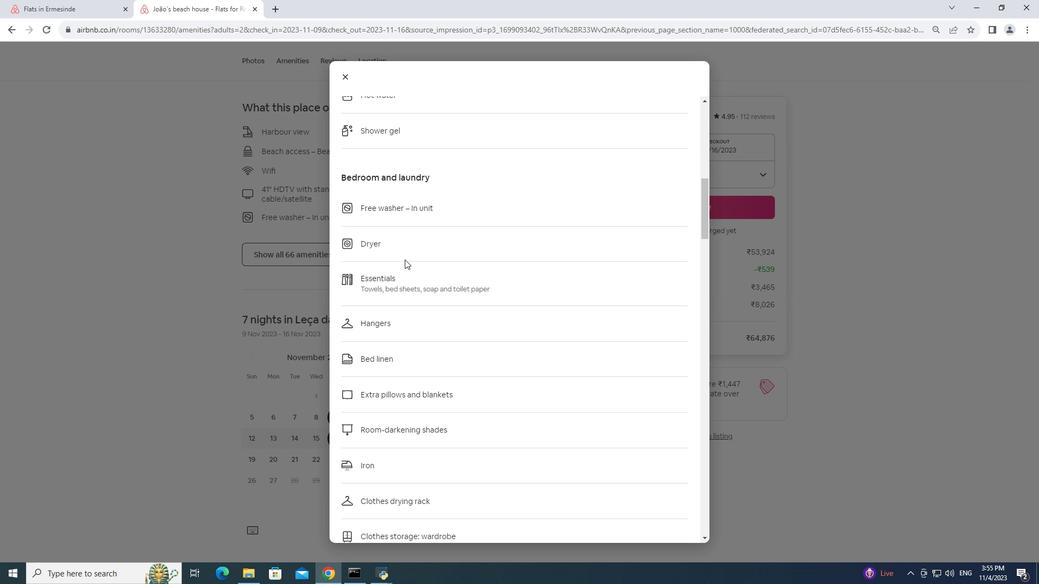 
Action: Mouse scrolled (404, 259) with delta (0, 0)
Screenshot: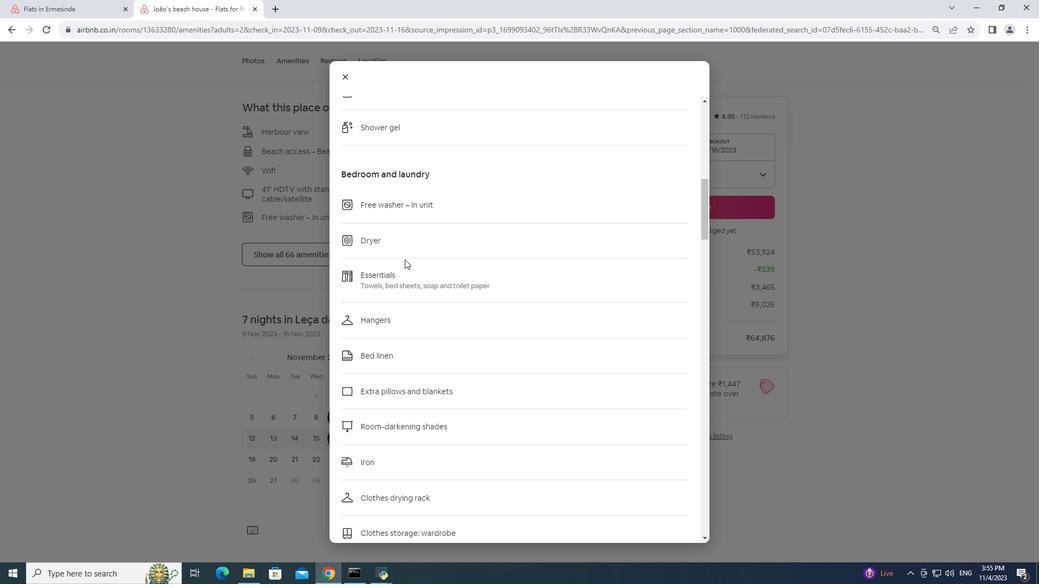 
Action: Mouse scrolled (404, 259) with delta (0, 0)
Screenshot: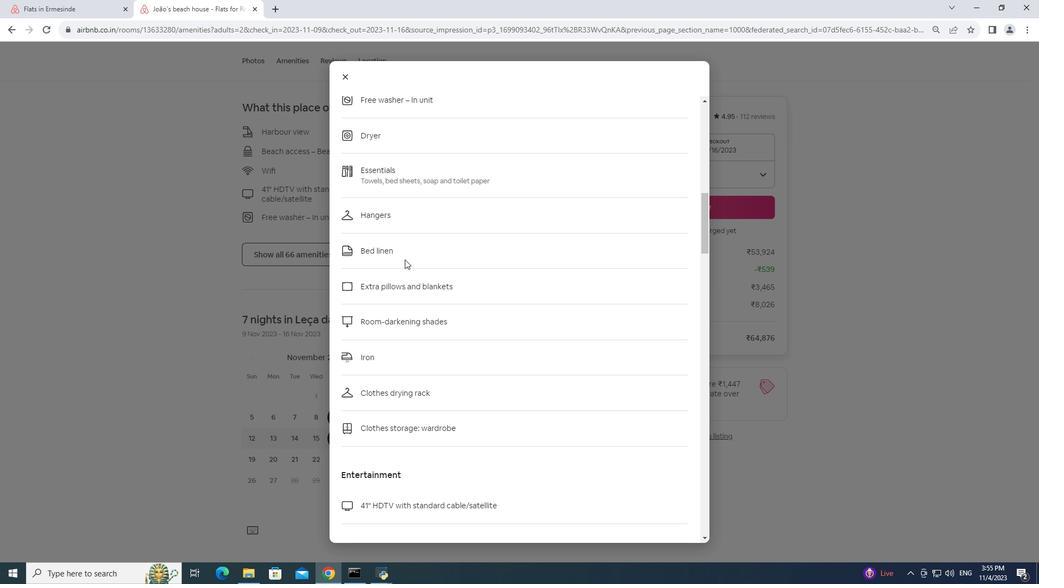 
Action: Mouse moved to (403, 259)
Screenshot: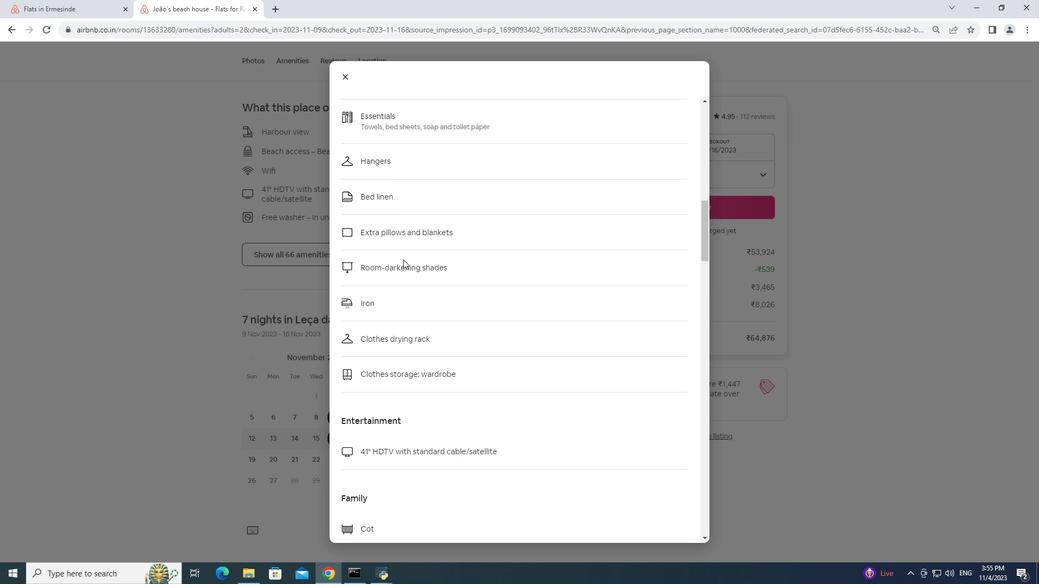 
Action: Mouse scrolled (403, 259) with delta (0, 0)
Screenshot: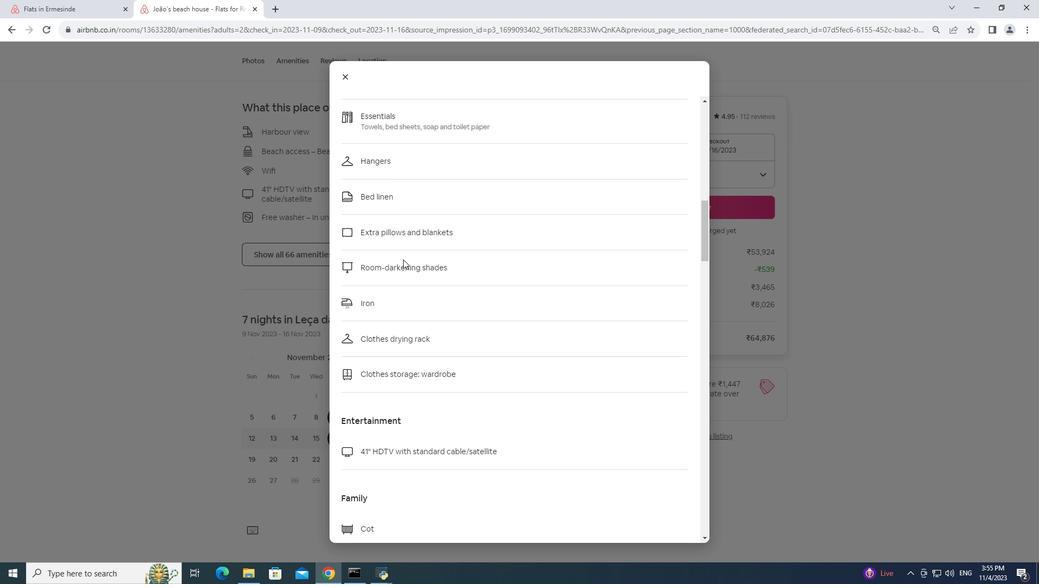 
Action: Mouse scrolled (403, 259) with delta (0, 0)
Screenshot: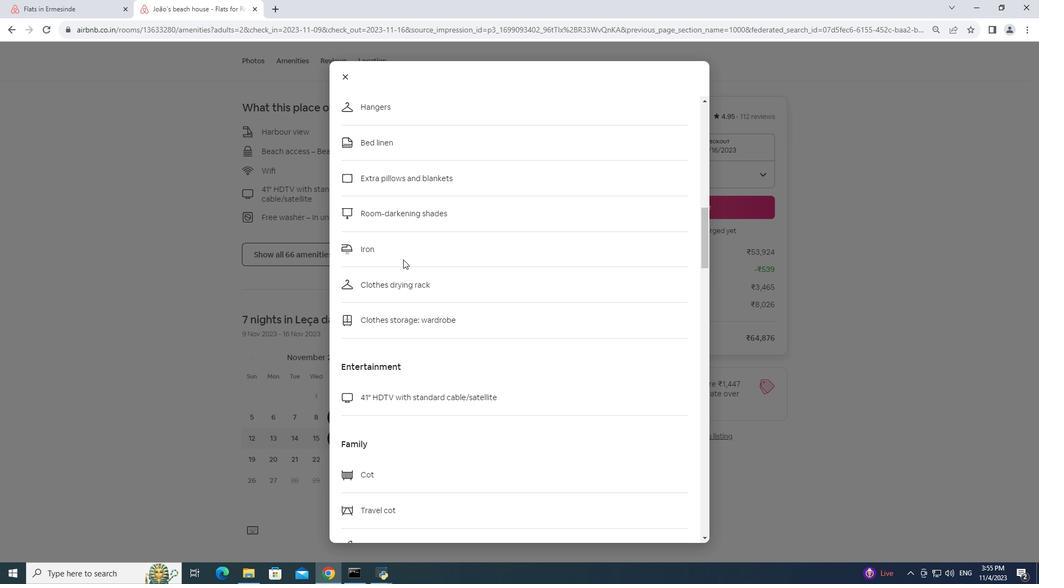 
Action: Mouse scrolled (403, 259) with delta (0, 0)
Screenshot: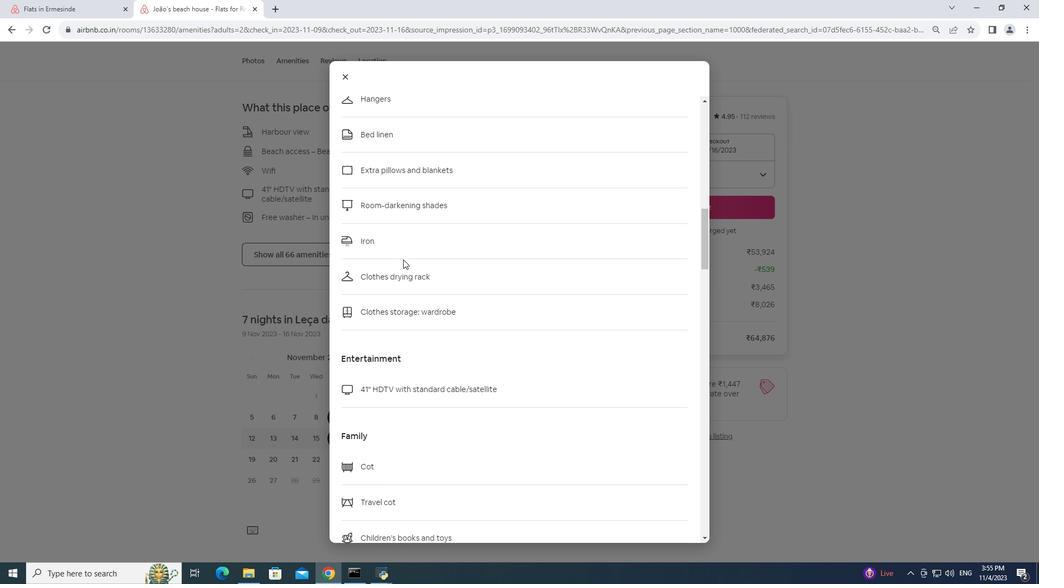 
Action: Mouse moved to (396, 264)
Screenshot: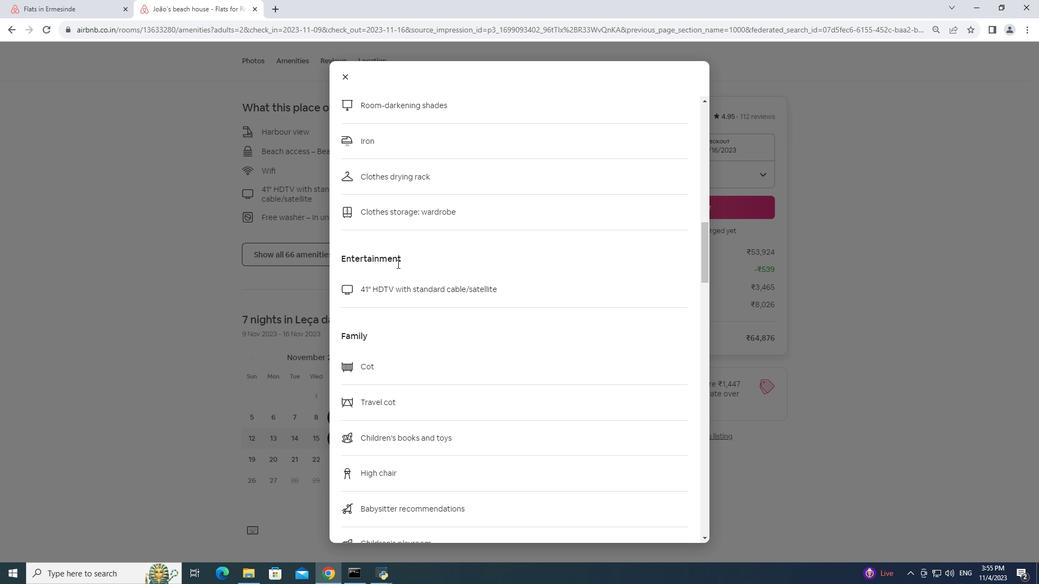
Action: Mouse scrolled (396, 263) with delta (0, 0)
Screenshot: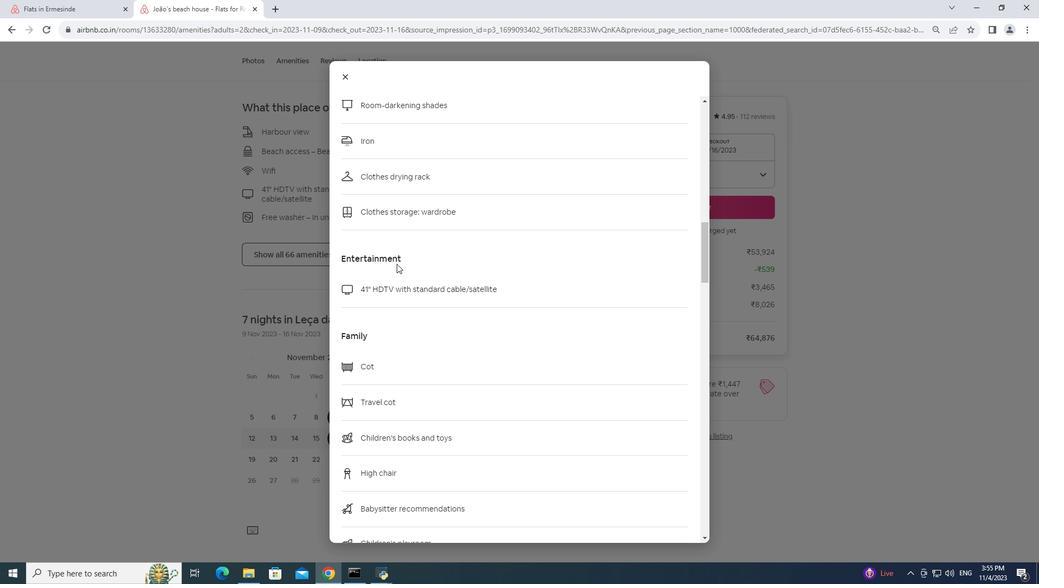 
Action: Mouse moved to (396, 264)
Screenshot: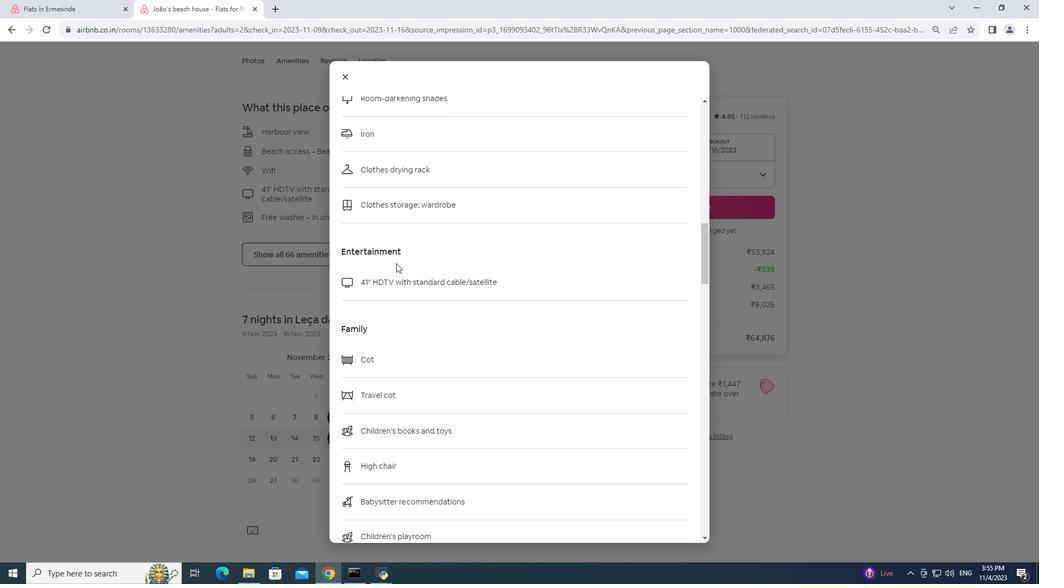 
Action: Mouse scrolled (396, 263) with delta (0, 0)
Screenshot: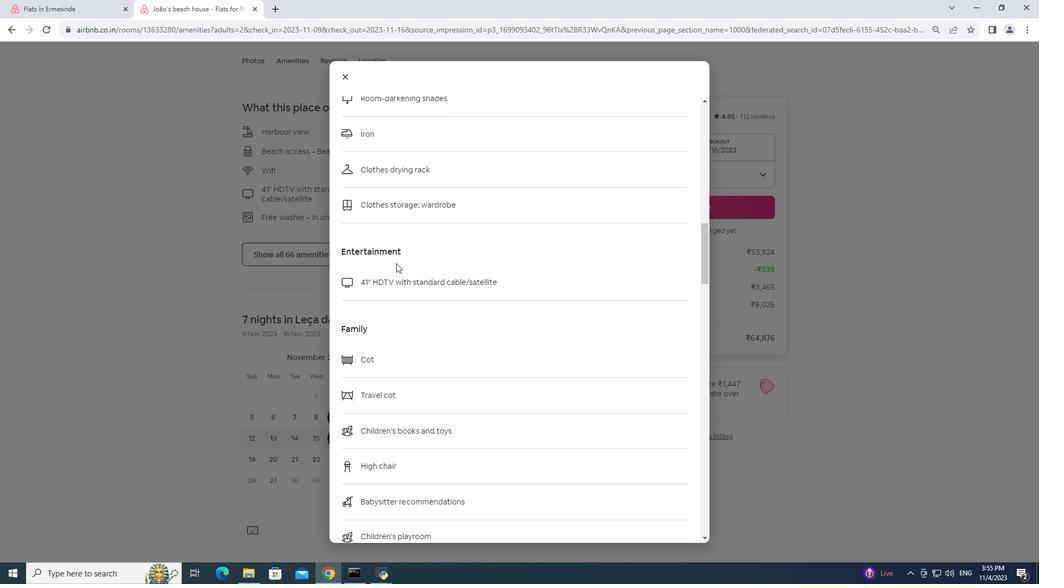 
Action: Mouse moved to (394, 262)
Screenshot: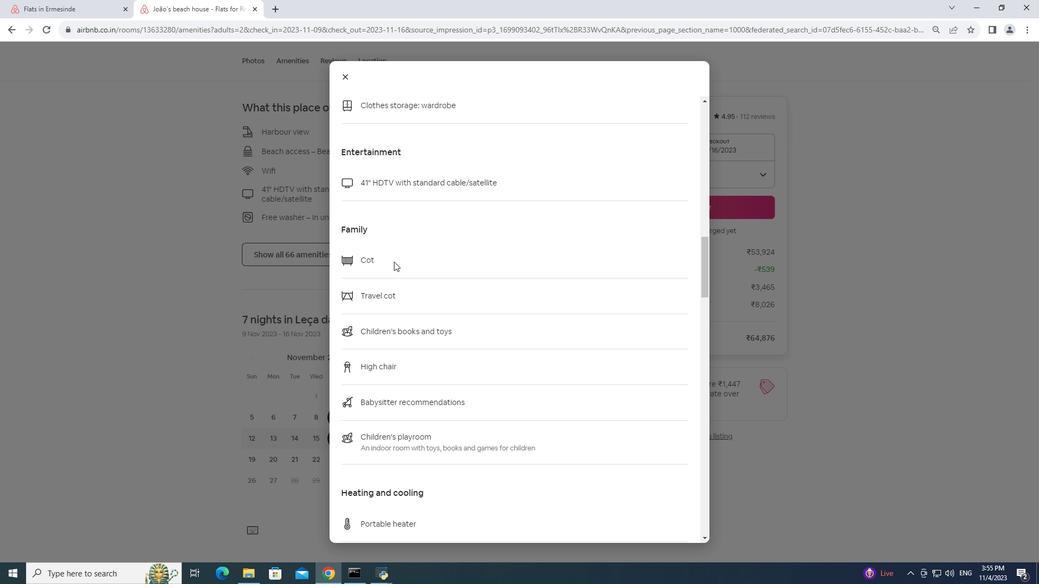 
Action: Mouse scrolled (394, 261) with delta (0, 0)
Screenshot: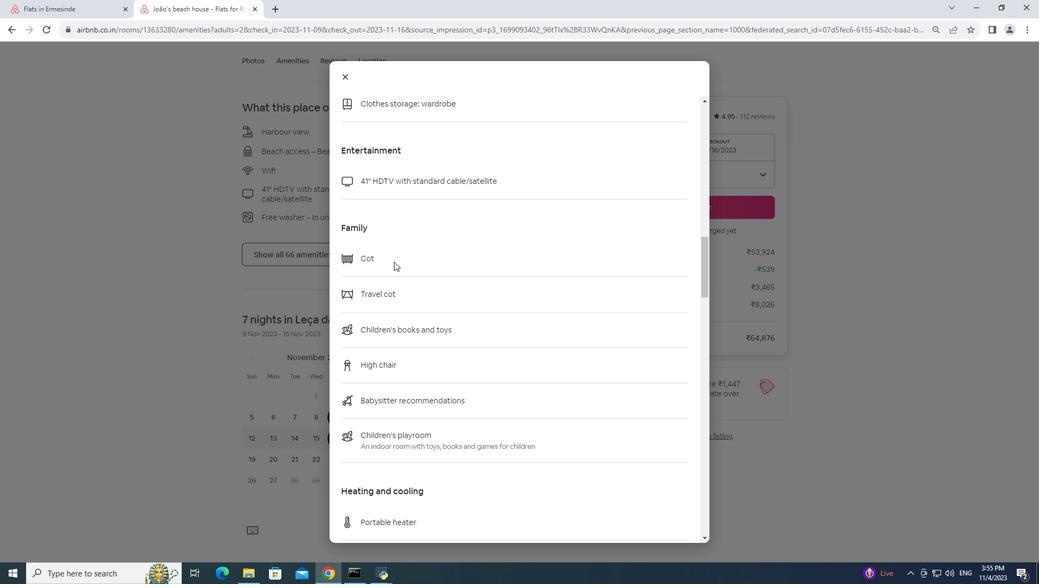 
Action: Mouse scrolled (394, 261) with delta (0, 0)
Screenshot: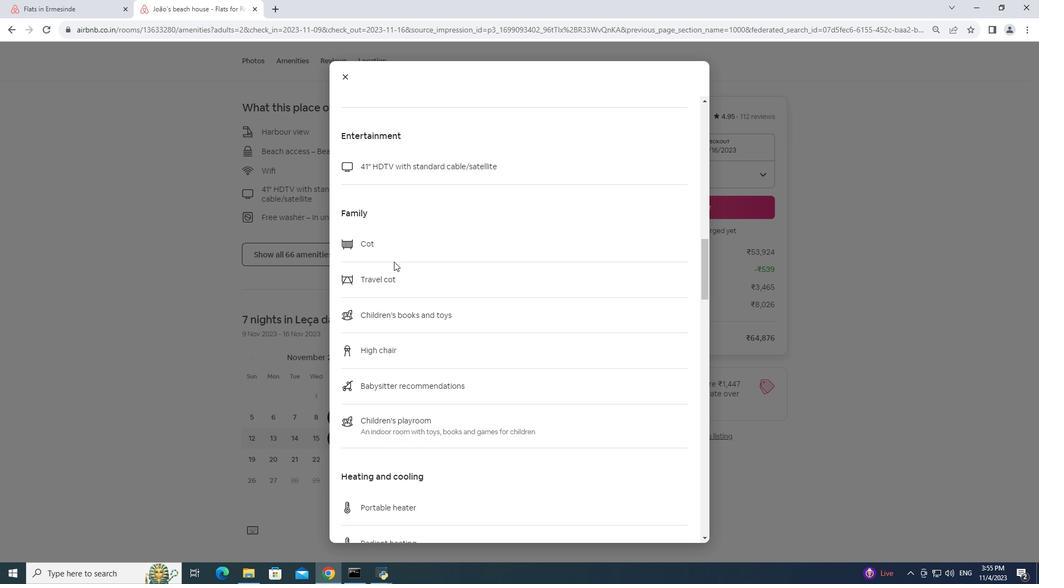 
Action: Mouse moved to (390, 265)
Screenshot: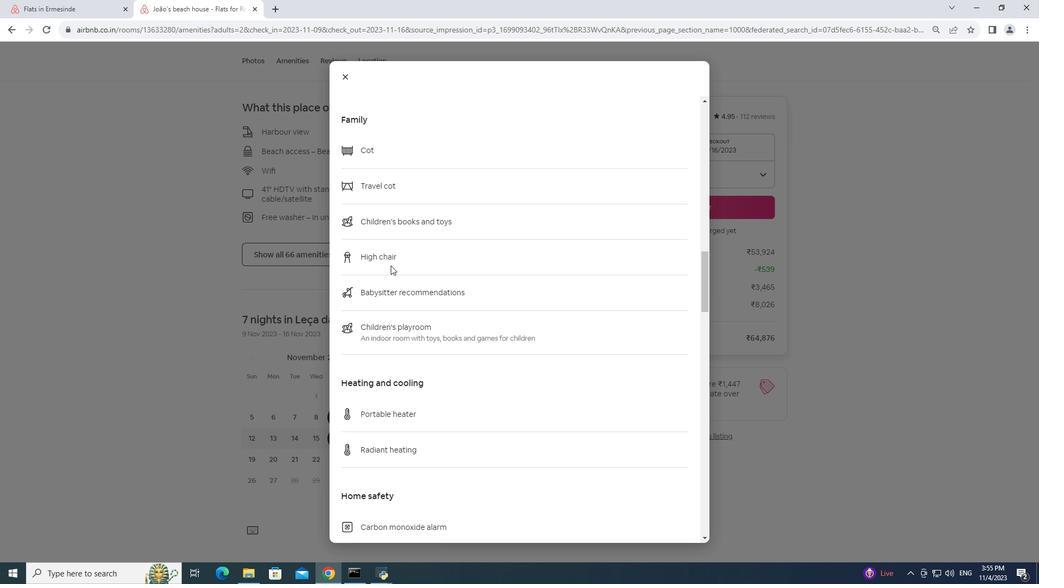 
Action: Mouse scrolled (390, 265) with delta (0, 0)
Screenshot: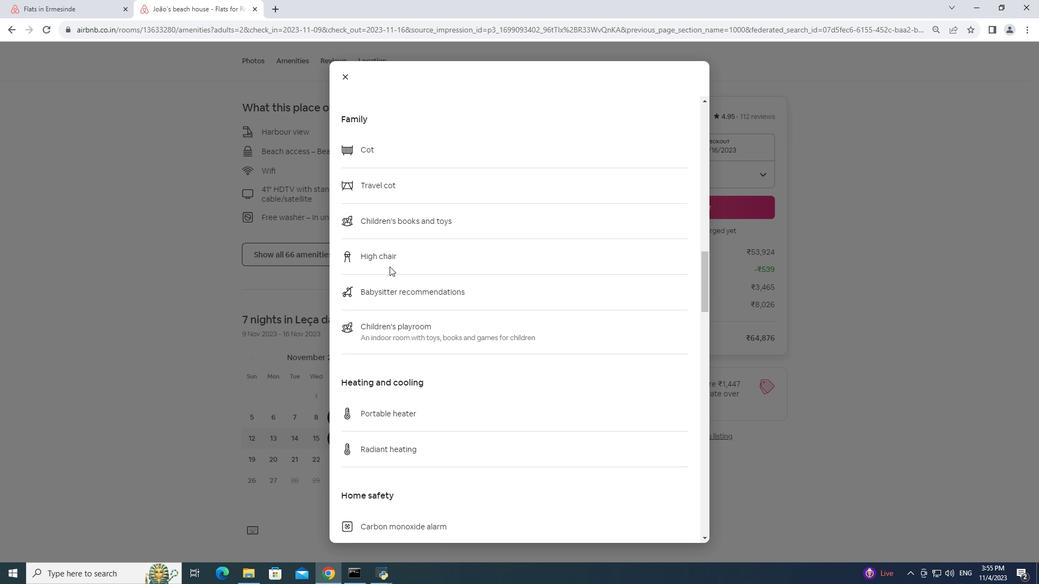 
Action: Mouse moved to (390, 266)
Screenshot: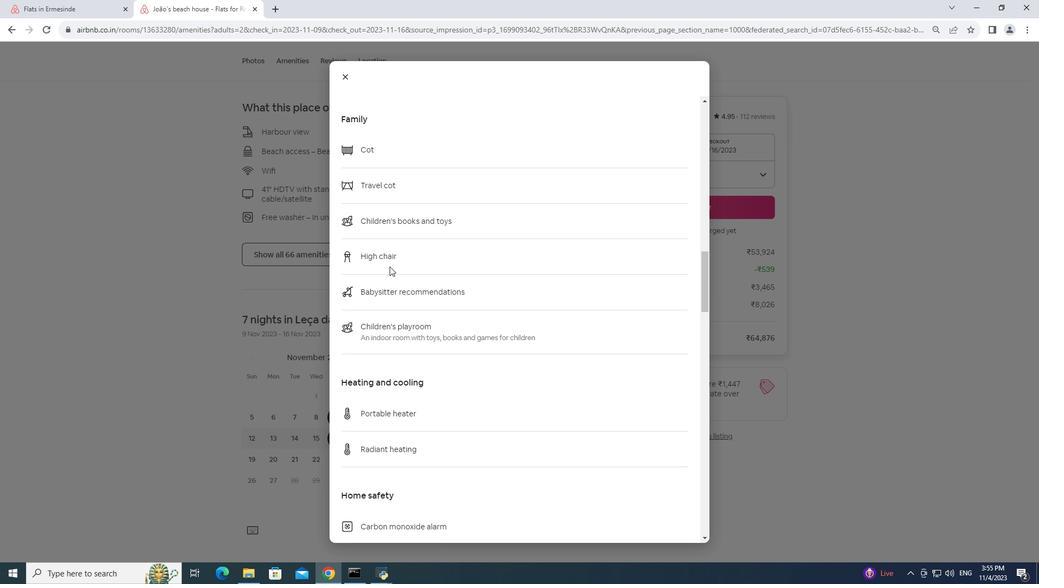 
Action: Mouse scrolled (390, 265) with delta (0, 0)
Screenshot: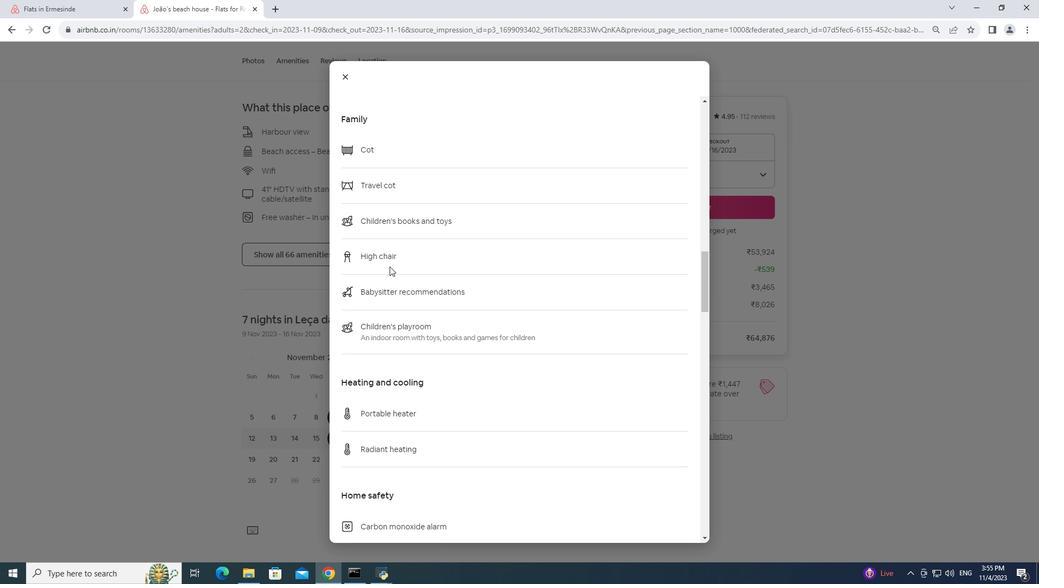 
Action: Mouse moved to (389, 266)
Screenshot: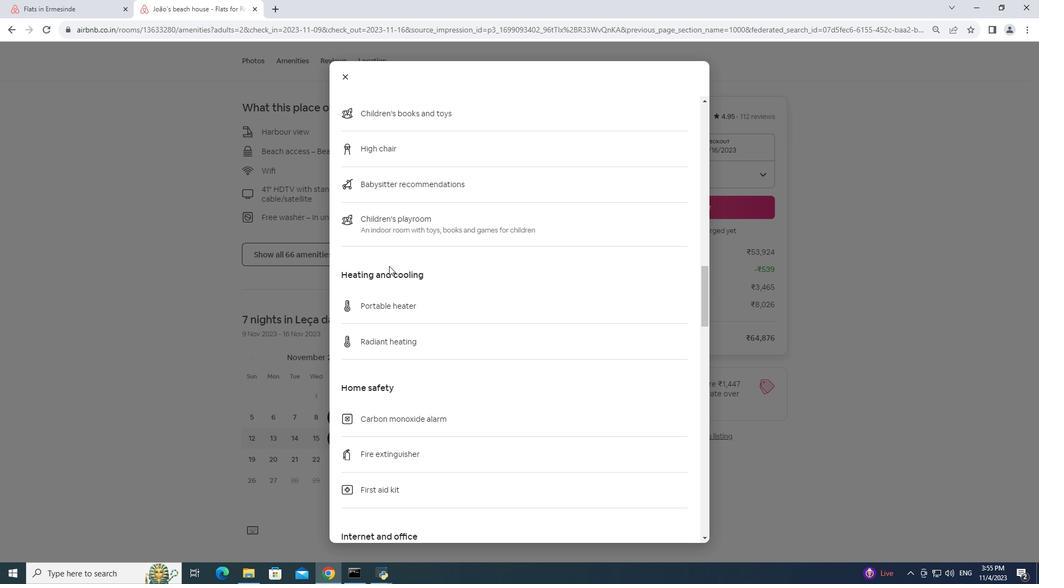 
Action: Mouse scrolled (389, 265) with delta (0, 0)
Screenshot: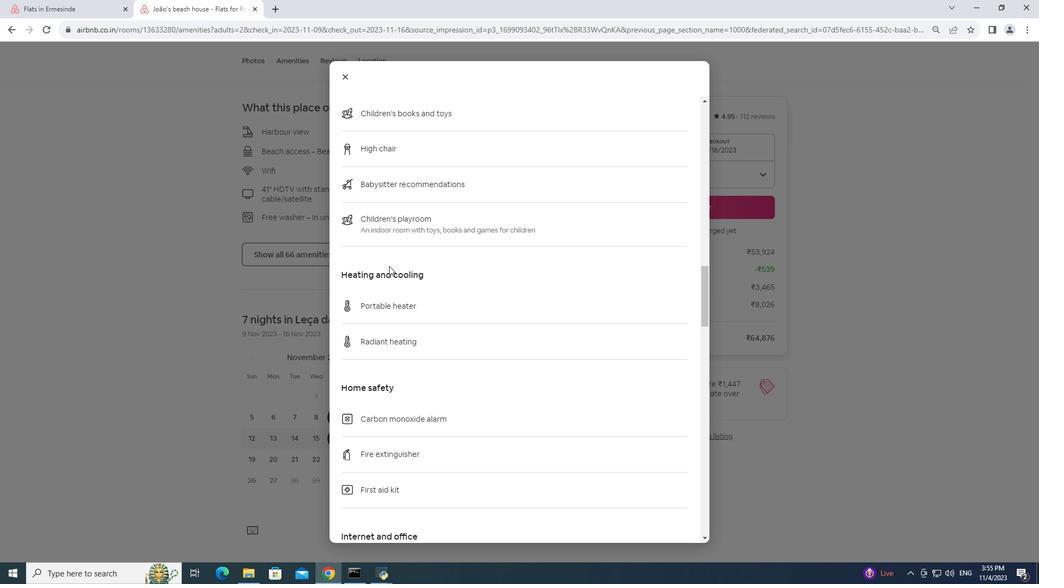
Action: Mouse scrolled (389, 265) with delta (0, 0)
Screenshot: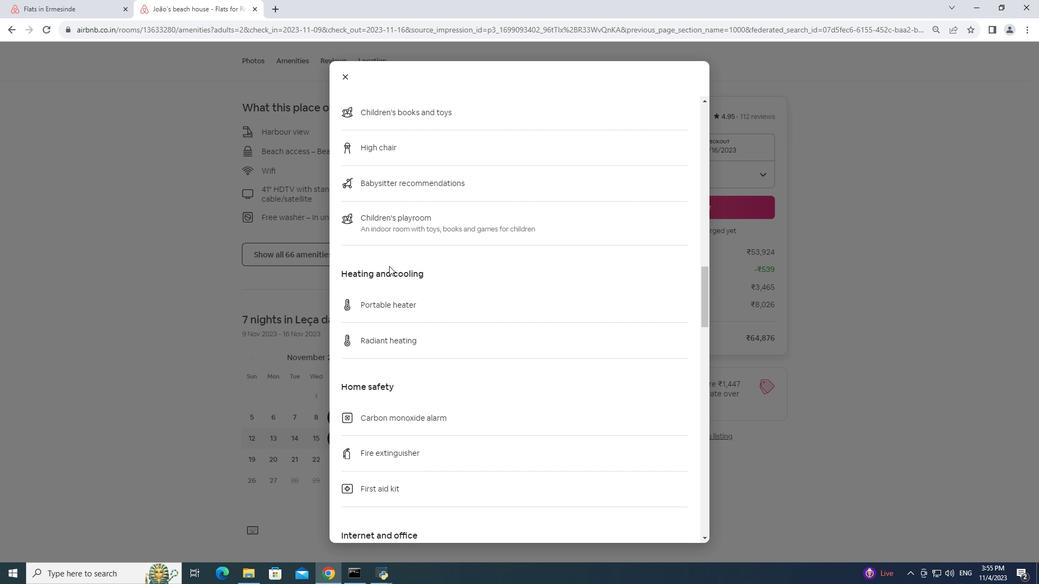 
Action: Mouse scrolled (389, 265) with delta (0, 0)
Screenshot: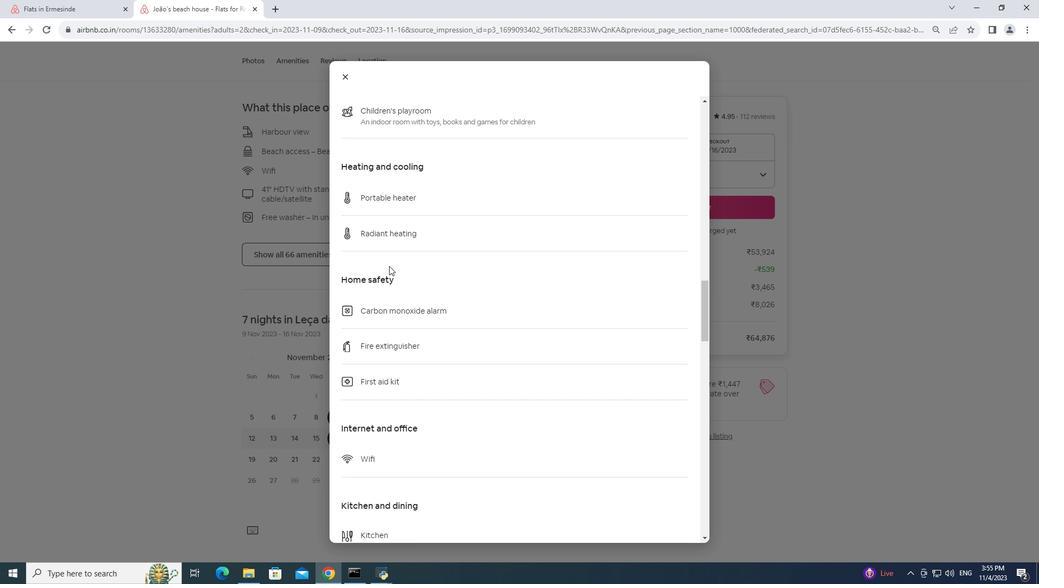 
Action: Mouse scrolled (389, 265) with delta (0, 0)
Screenshot: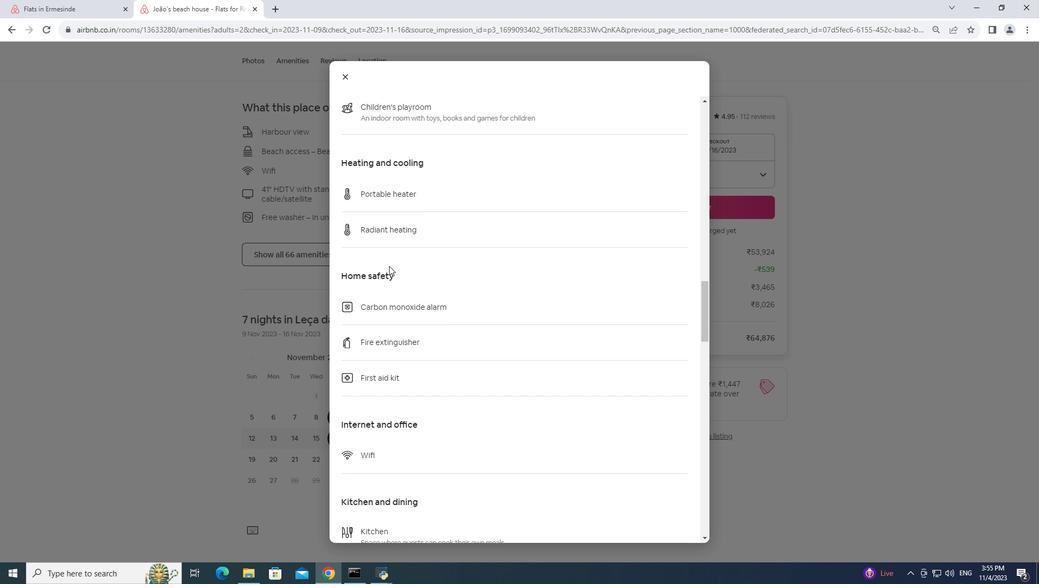 
Action: Mouse scrolled (389, 265) with delta (0, 0)
Screenshot: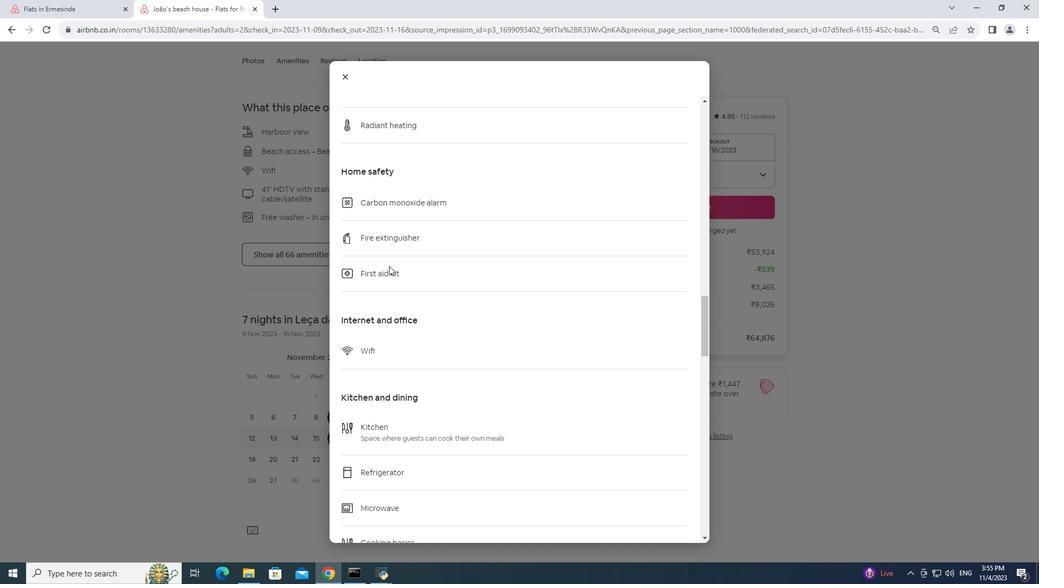 
Action: Mouse scrolled (389, 265) with delta (0, 0)
Screenshot: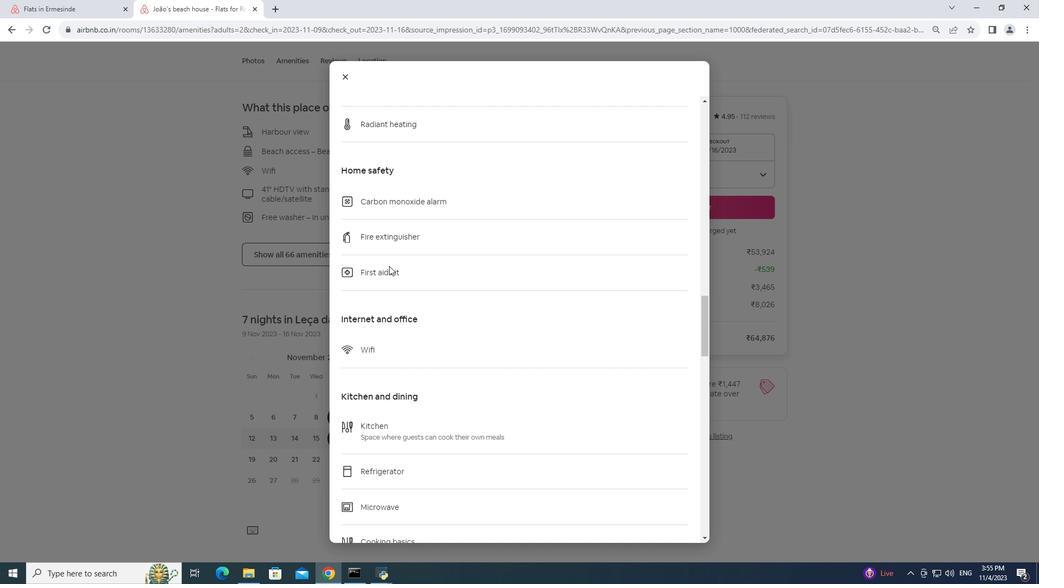 
Action: Mouse moved to (389, 265)
Screenshot: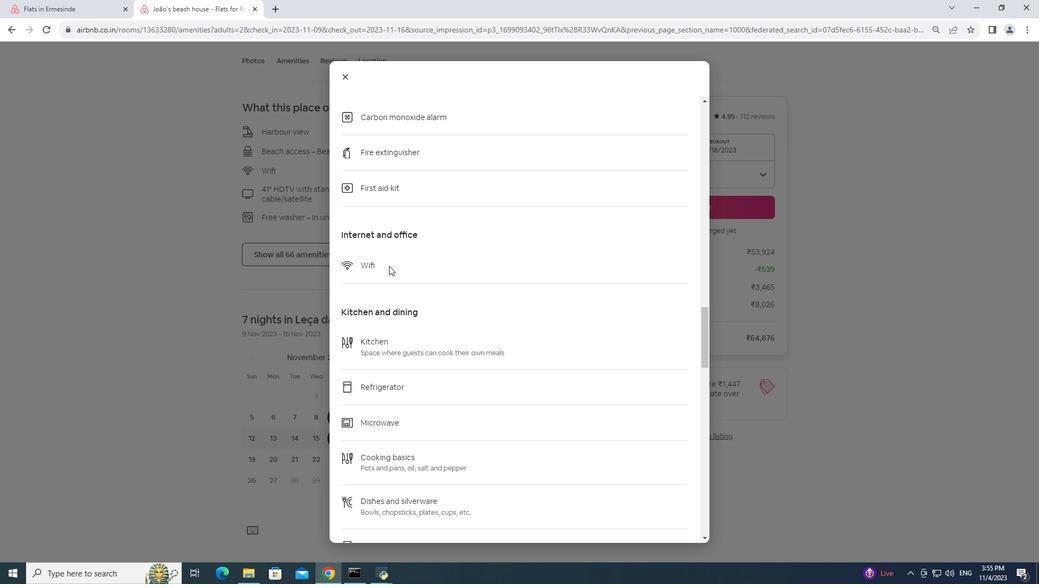 
Action: Mouse scrolled (389, 265) with delta (0, 0)
Screenshot: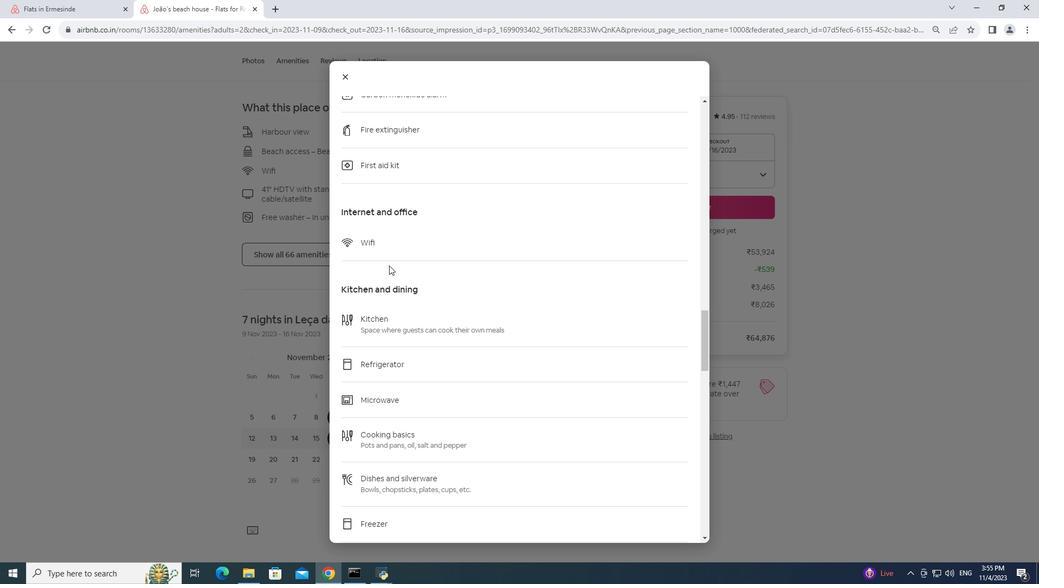 
Action: Mouse moved to (389, 265)
Screenshot: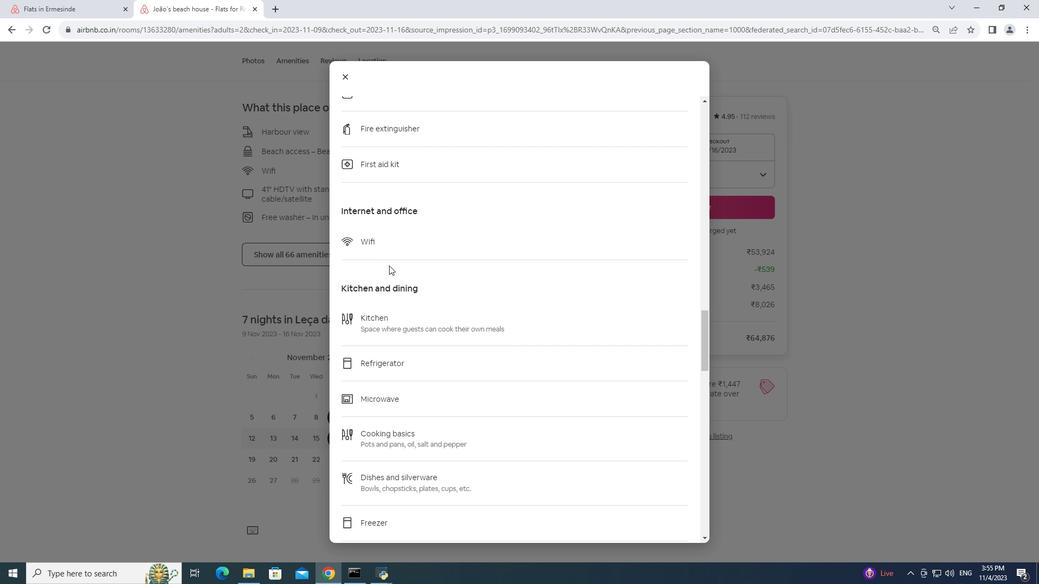 
Action: Mouse scrolled (389, 265) with delta (0, 0)
Screenshot: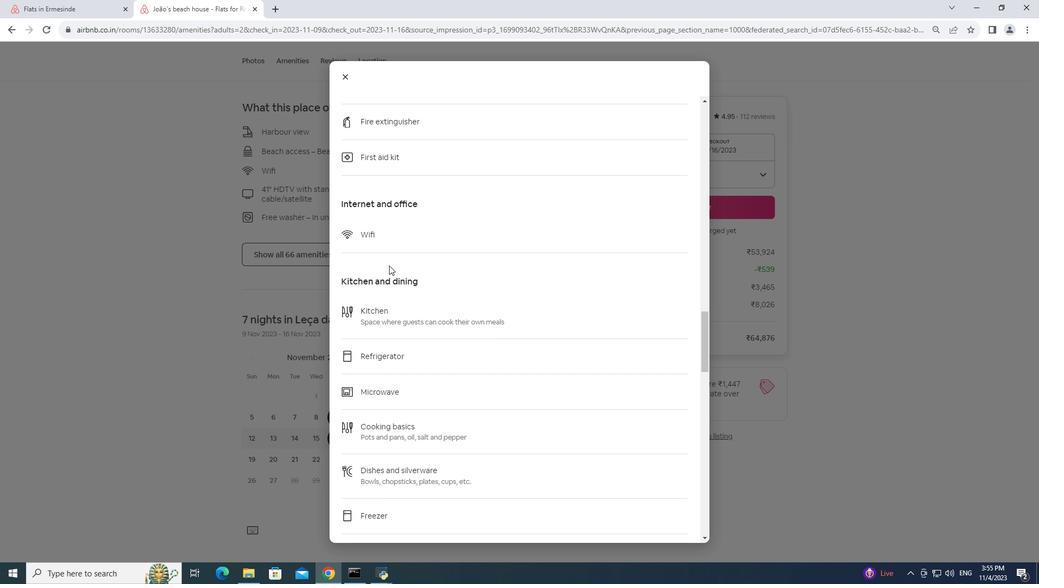 
Action: Mouse scrolled (389, 265) with delta (0, 0)
